 Task: Explore Airbnb accommodation in Kurayyimah, Jordan from 6th December, 2023 to 15th December, 2023 for 6 adults.6 bedrooms having 6 beds and 6 bathrooms. Property type can be house. Amenities needed are: wifi, TV, free parkinig on premises, gym, breakfast. Look for 3 properties as per requirement.
Action: Mouse pressed left at (449, 96)
Screenshot: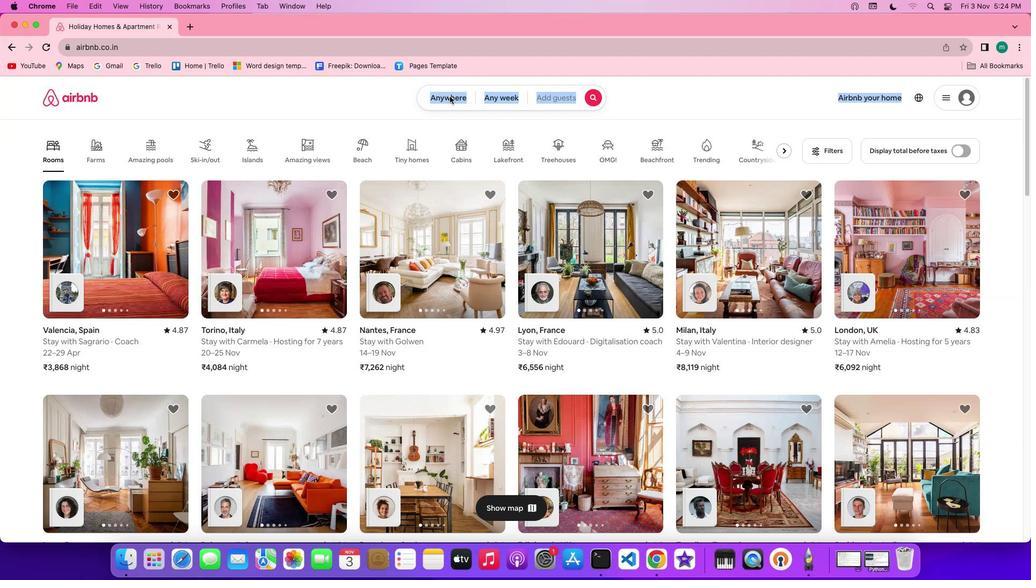 
Action: Mouse pressed left at (449, 96)
Screenshot: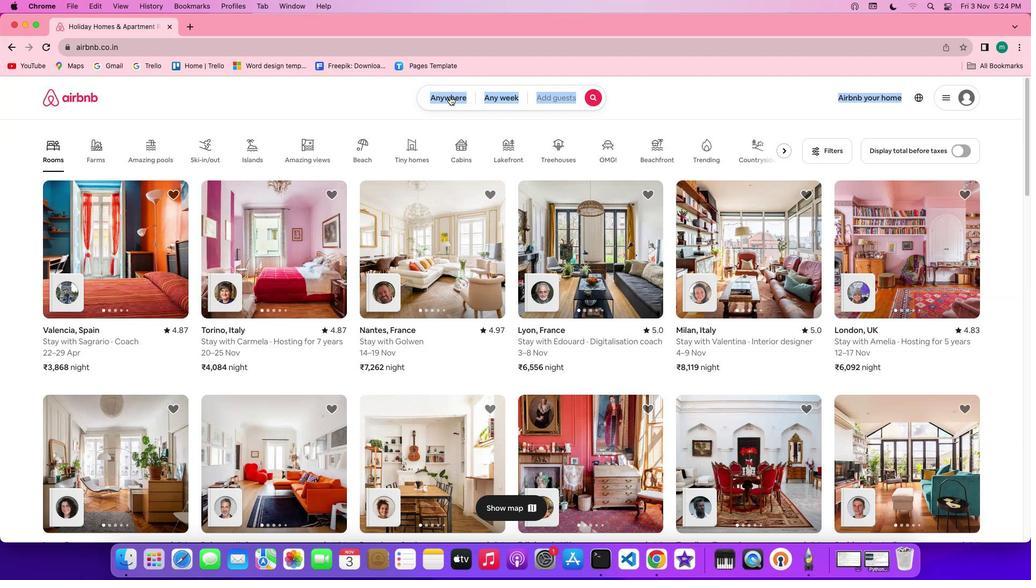 
Action: Mouse moved to (401, 140)
Screenshot: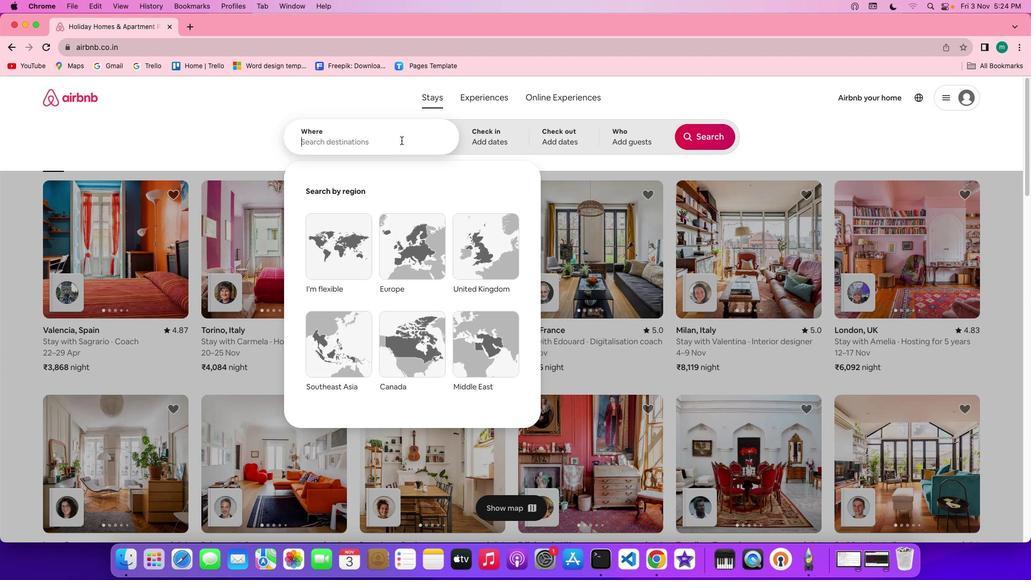 
Action: Key pressed Key.shift'K''u''r''a''y''y''i''m''a''h'','Key.spaceKey.shift'J''o''r''d''a''n'
Screenshot: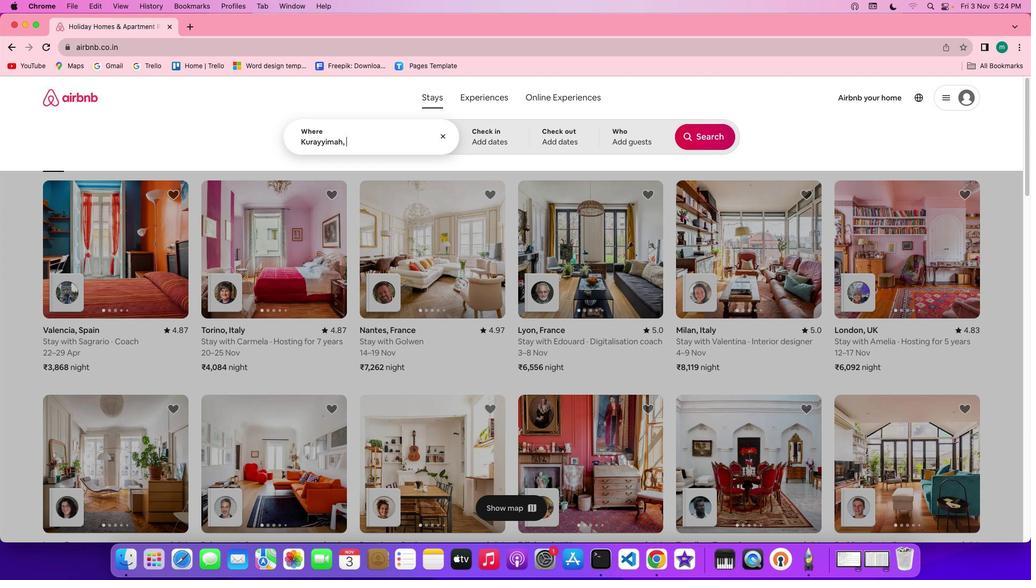 
Action: Mouse moved to (494, 132)
Screenshot: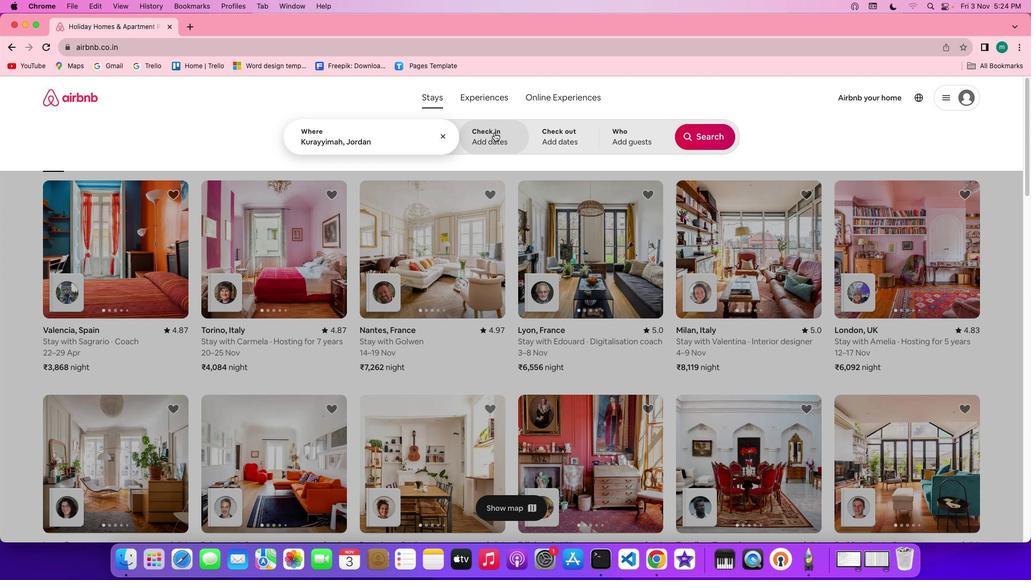 
Action: Mouse pressed left at (494, 132)
Screenshot: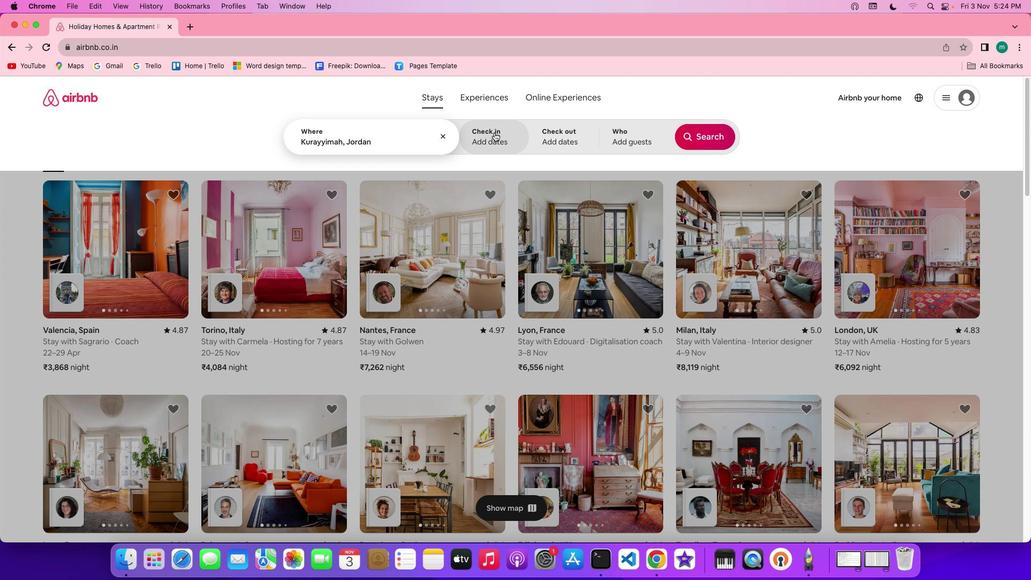 
Action: Mouse moved to (610, 293)
Screenshot: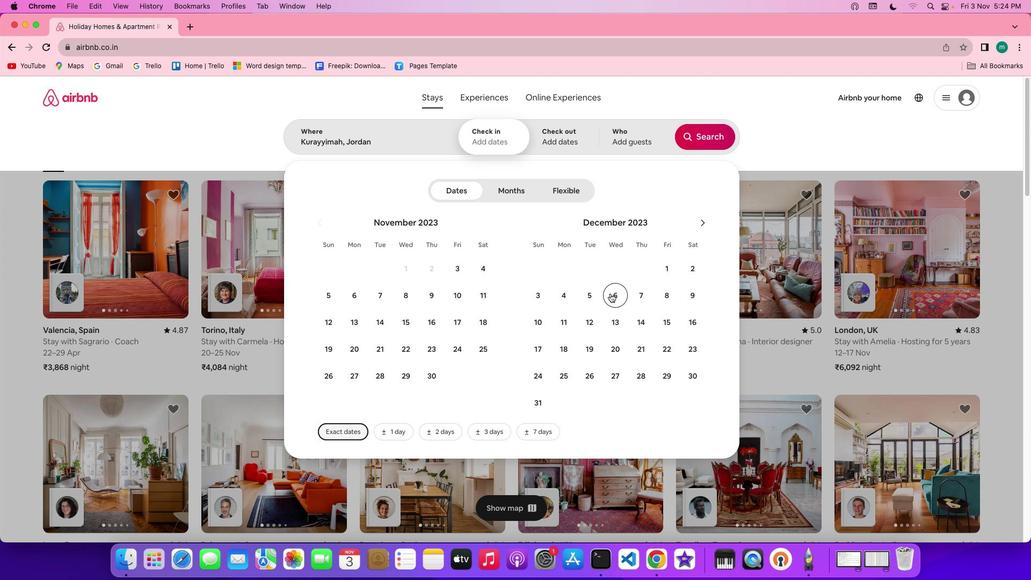 
Action: Mouse pressed left at (610, 293)
Screenshot: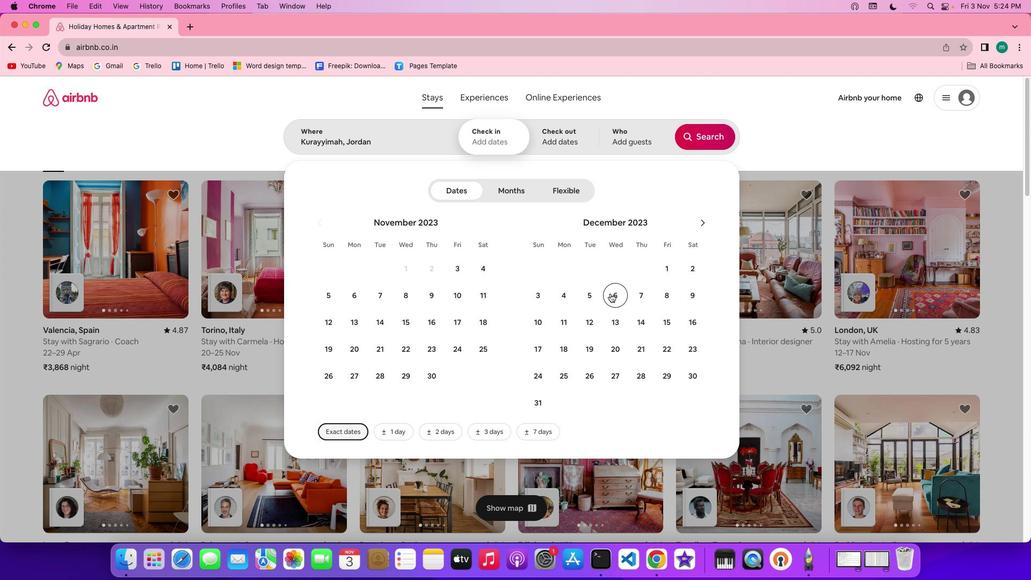 
Action: Mouse moved to (670, 319)
Screenshot: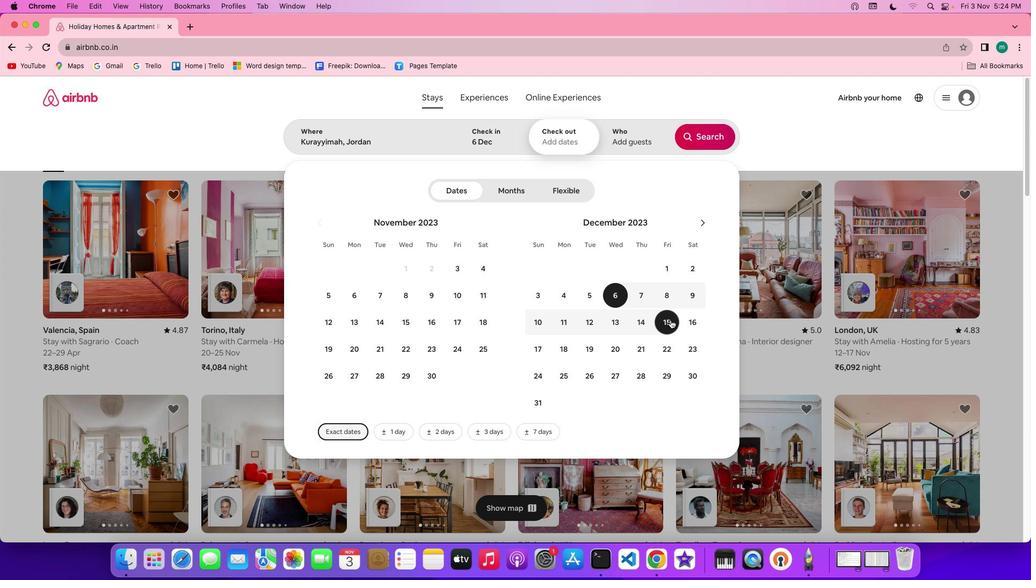 
Action: Mouse pressed left at (670, 319)
Screenshot: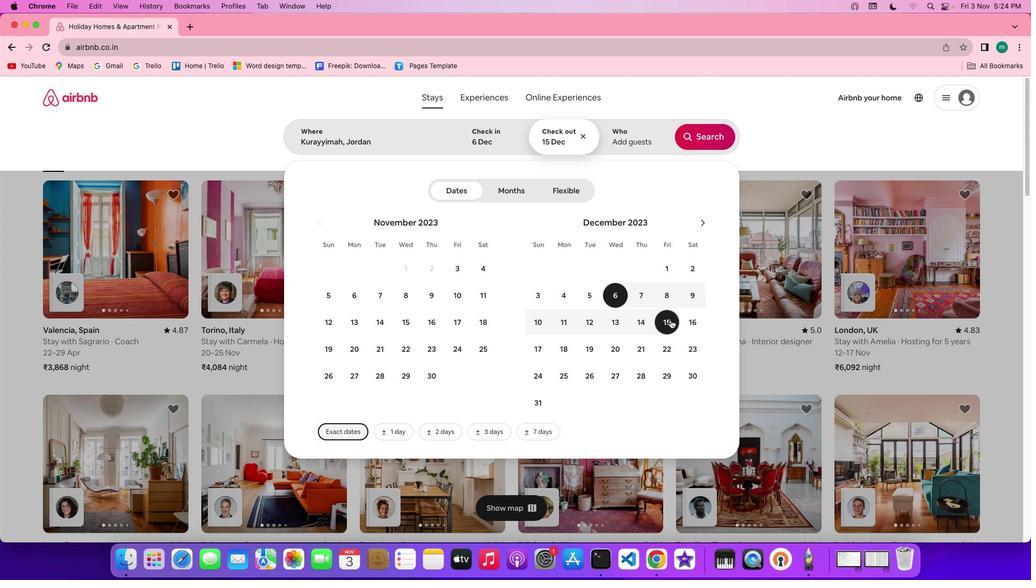 
Action: Mouse moved to (636, 130)
Screenshot: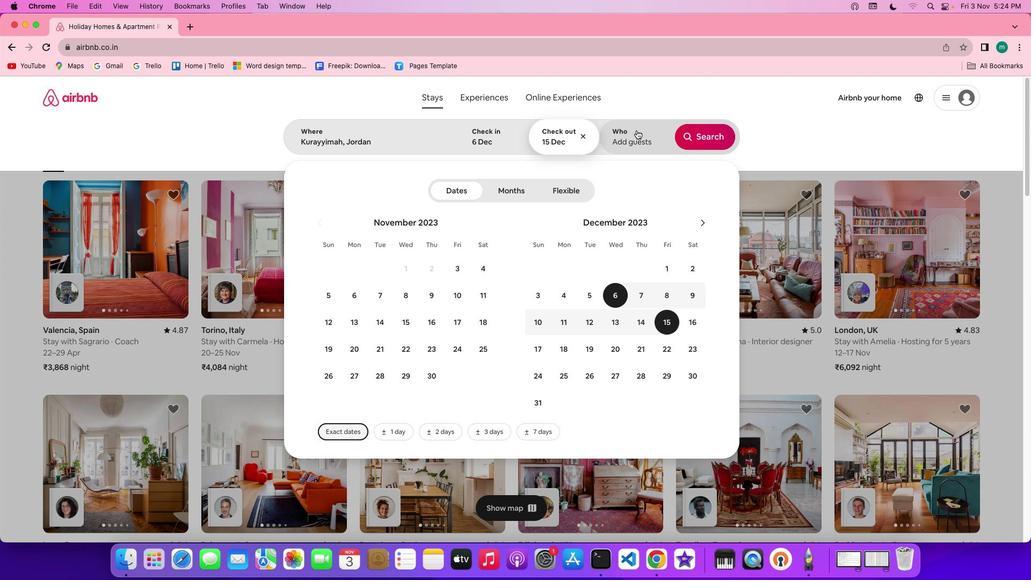 
Action: Mouse pressed left at (636, 130)
Screenshot: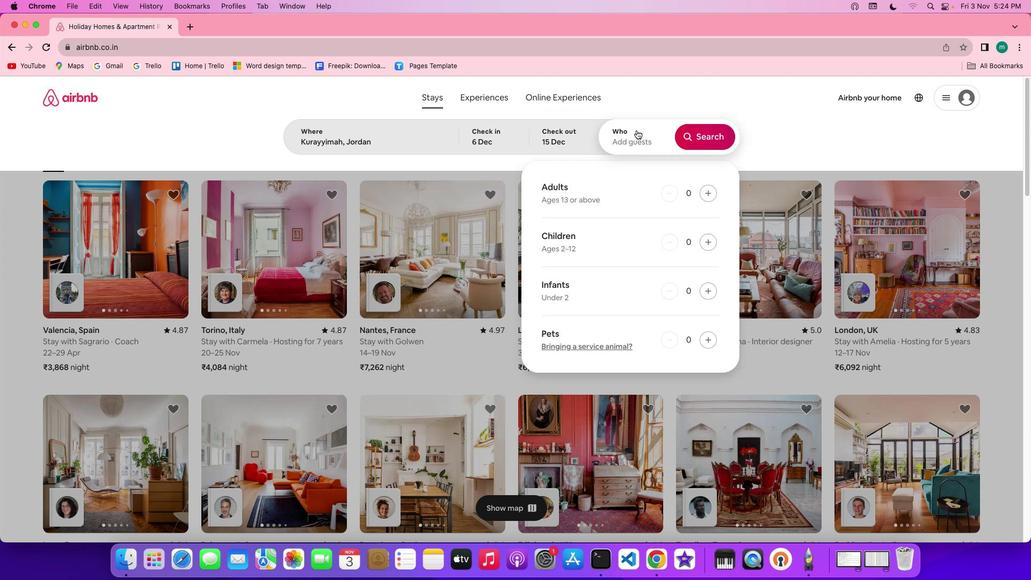 
Action: Mouse moved to (706, 190)
Screenshot: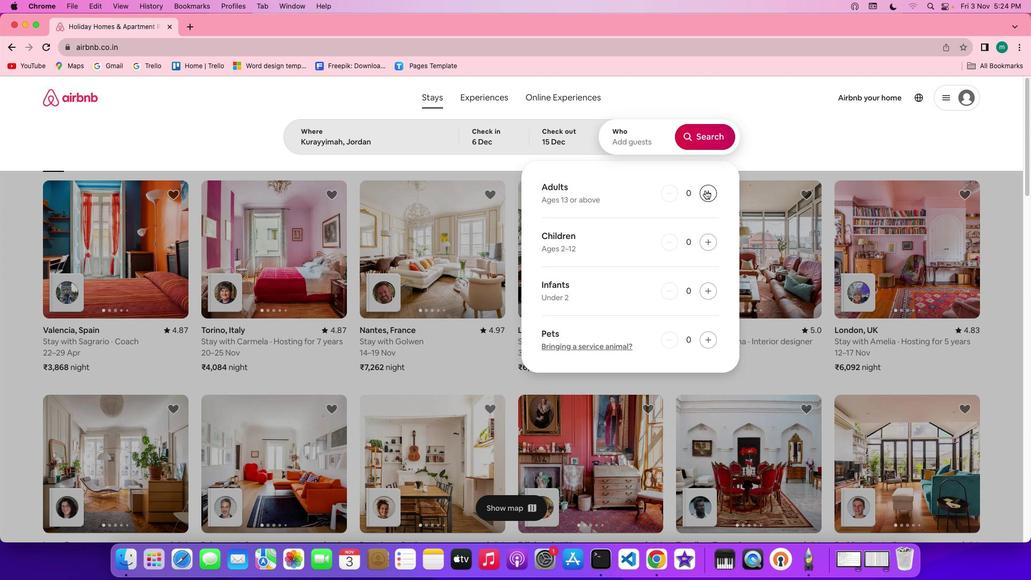 
Action: Mouse pressed left at (706, 190)
Screenshot: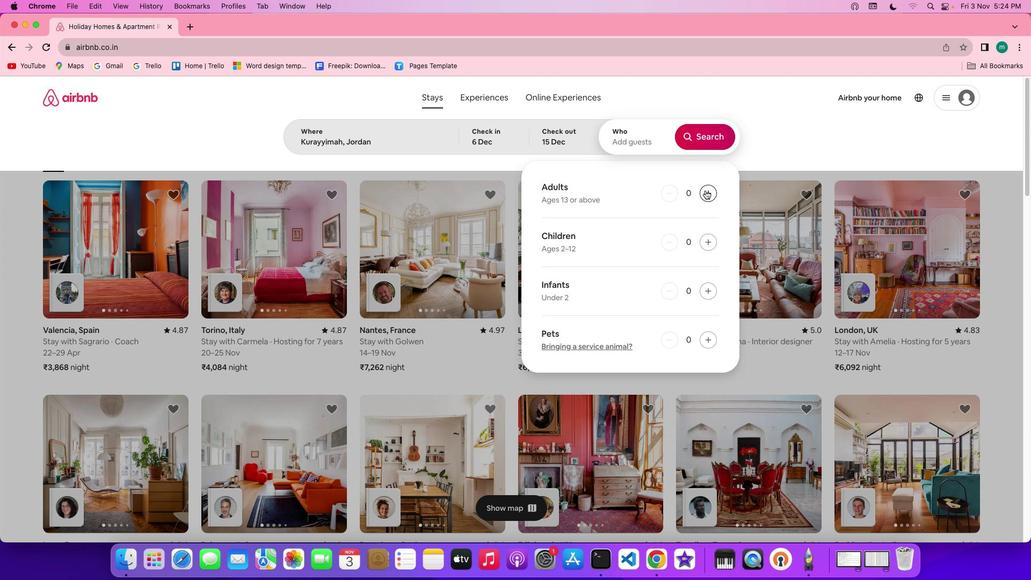 
Action: Mouse pressed left at (706, 190)
Screenshot: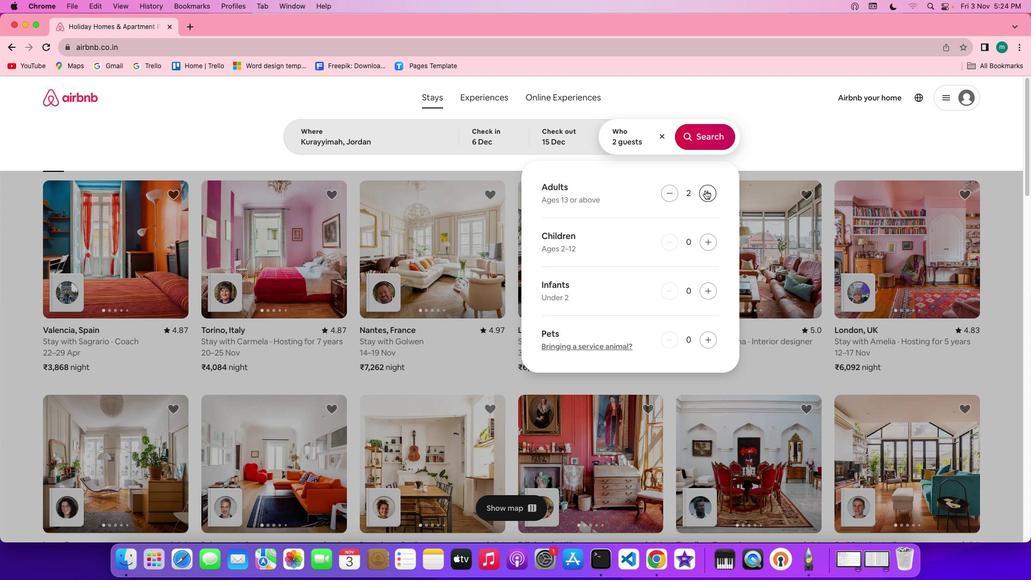 
Action: Mouse pressed left at (706, 190)
Screenshot: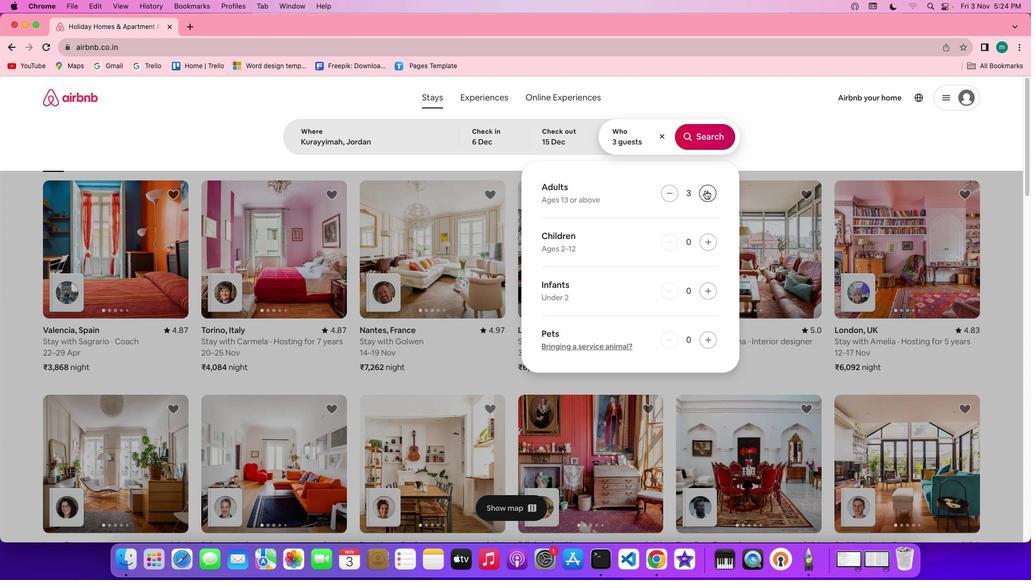 
Action: Mouse pressed left at (706, 190)
Screenshot: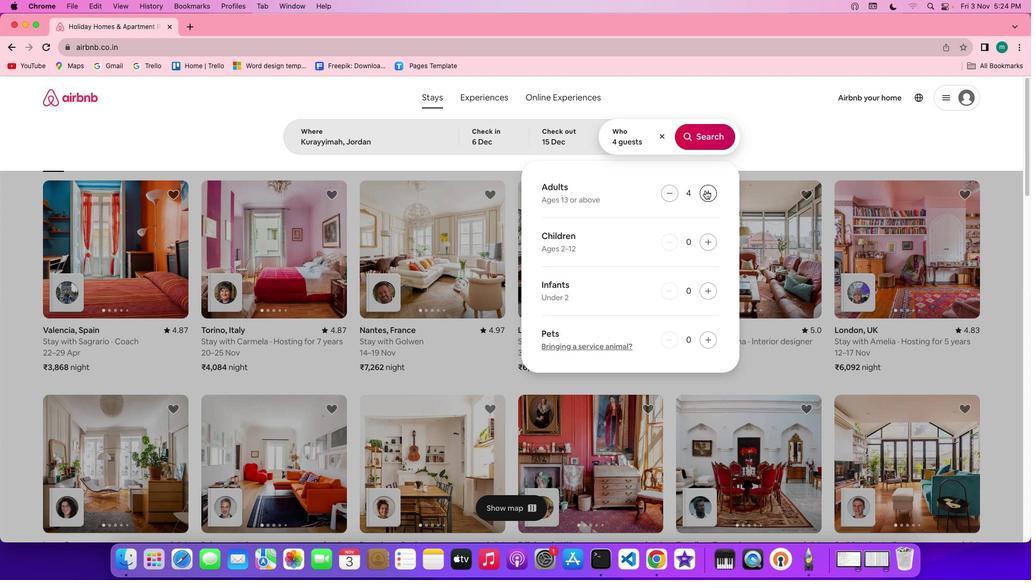 
Action: Mouse pressed left at (706, 190)
Screenshot: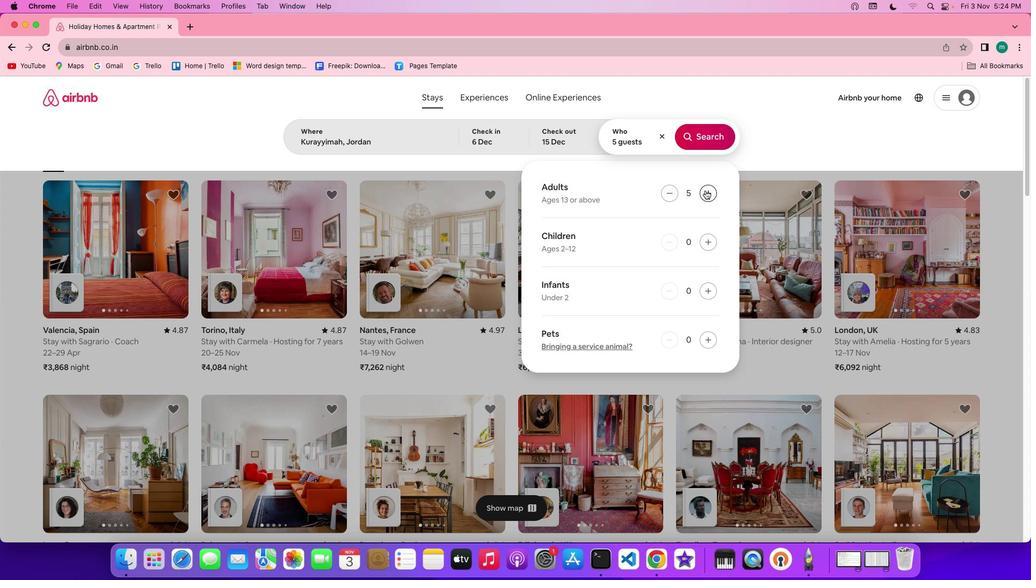 
Action: Mouse pressed left at (706, 190)
Screenshot: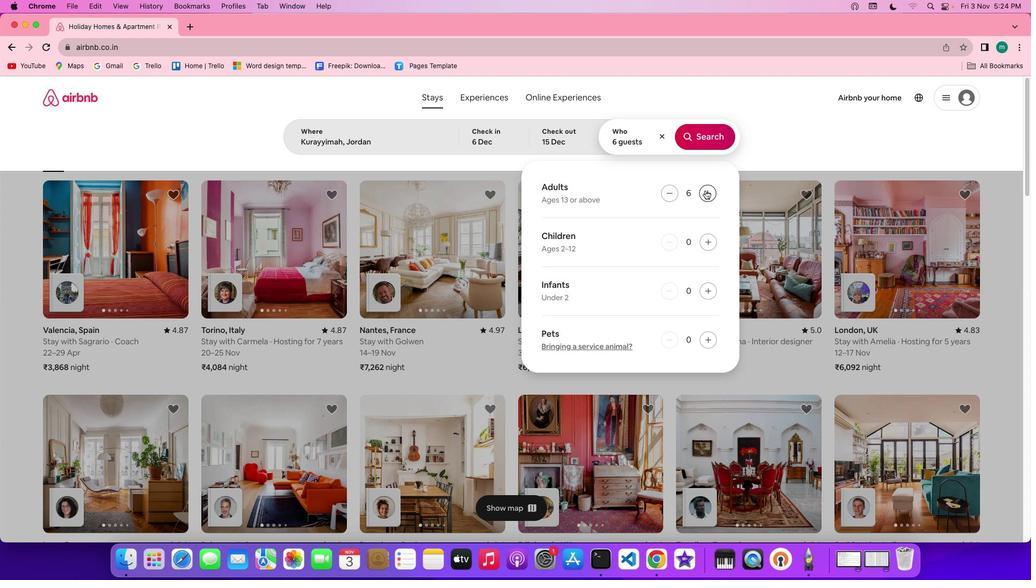 
Action: Mouse moved to (706, 139)
Screenshot: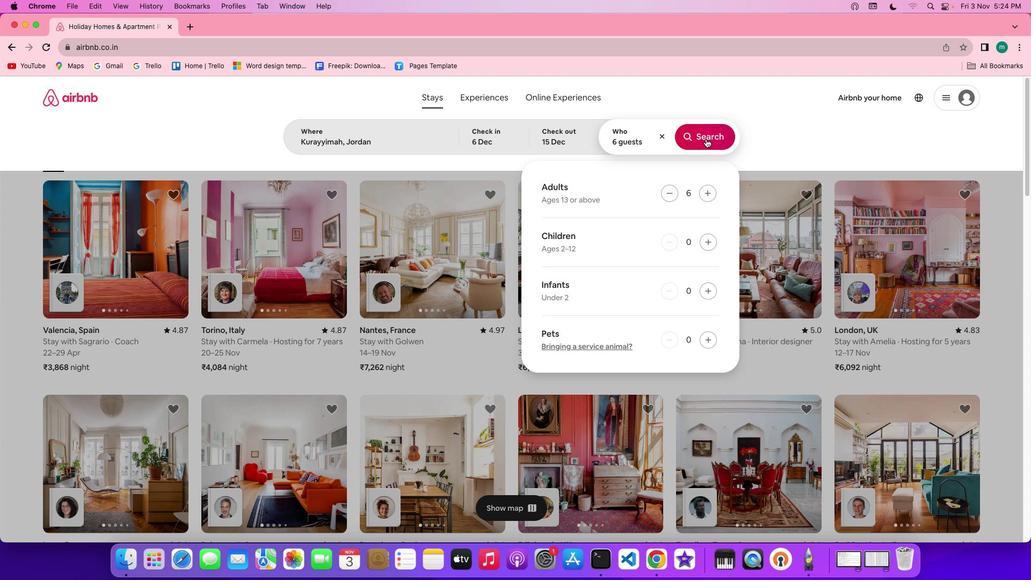 
Action: Mouse pressed left at (706, 139)
Screenshot: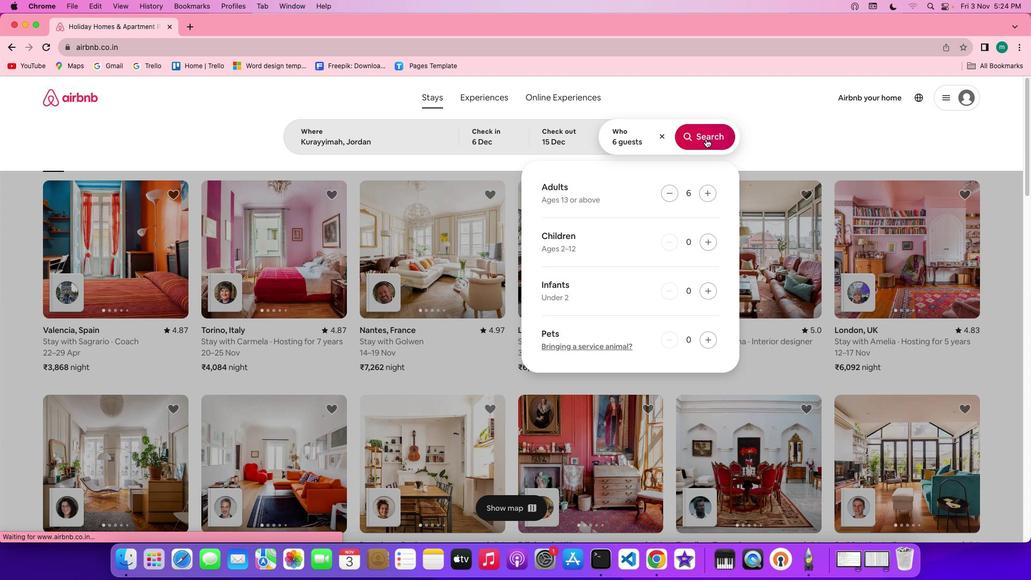 
Action: Mouse moved to (865, 139)
Screenshot: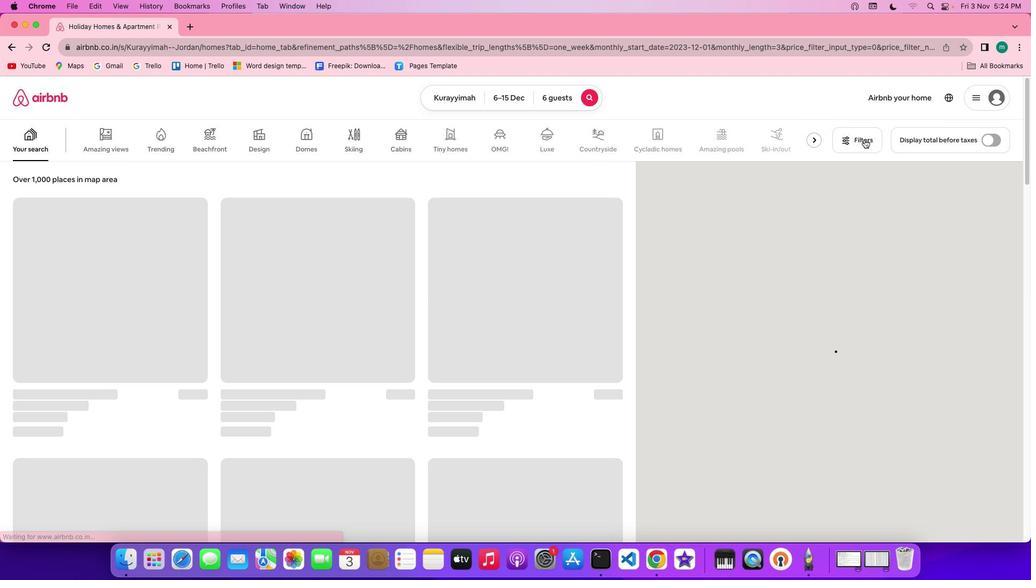 
Action: Mouse pressed left at (865, 139)
Screenshot: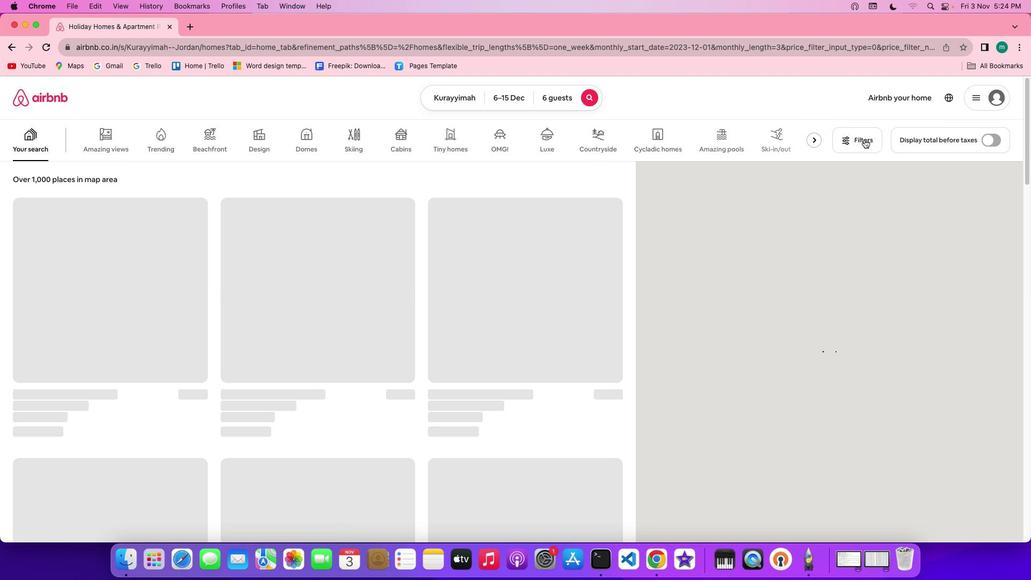 
Action: Mouse moved to (855, 137)
Screenshot: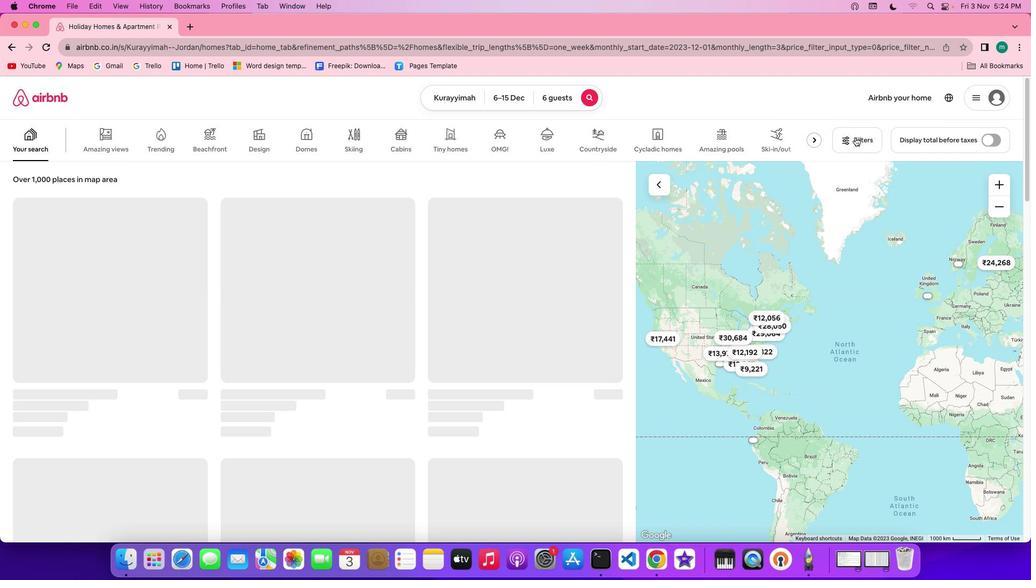 
Action: Mouse pressed left at (855, 137)
Screenshot: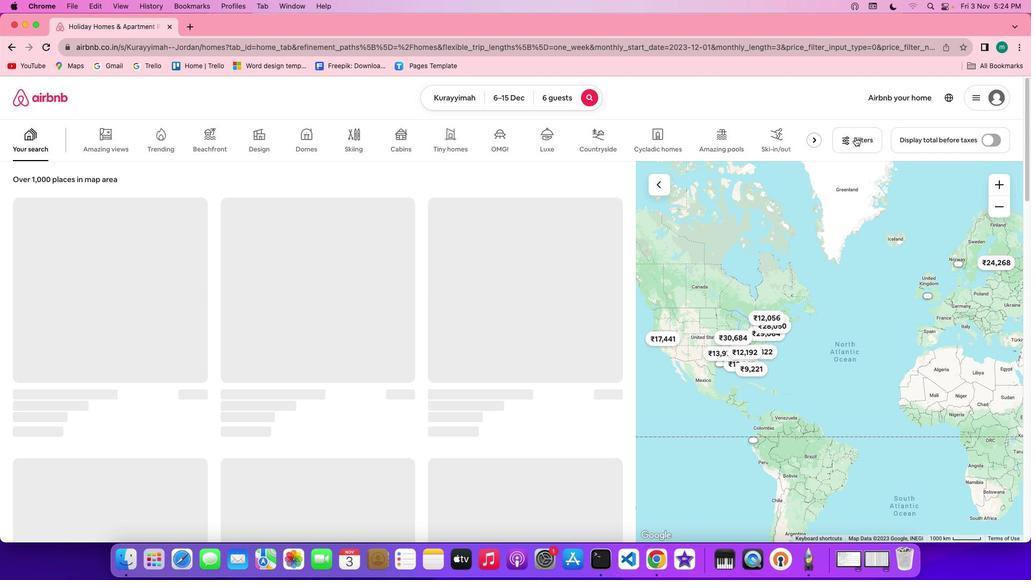 
Action: Mouse moved to (858, 137)
Screenshot: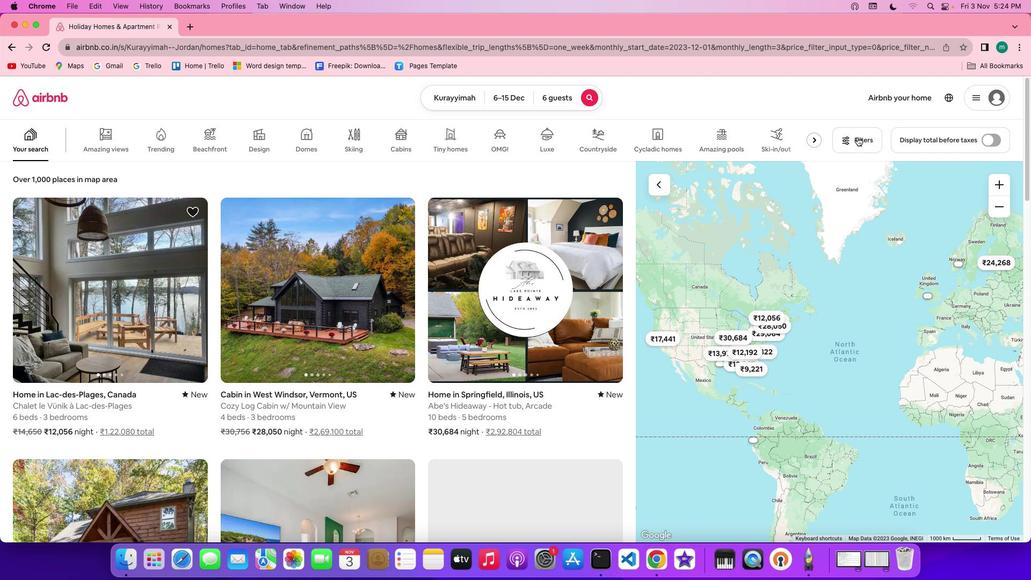 
Action: Mouse pressed left at (858, 137)
Screenshot: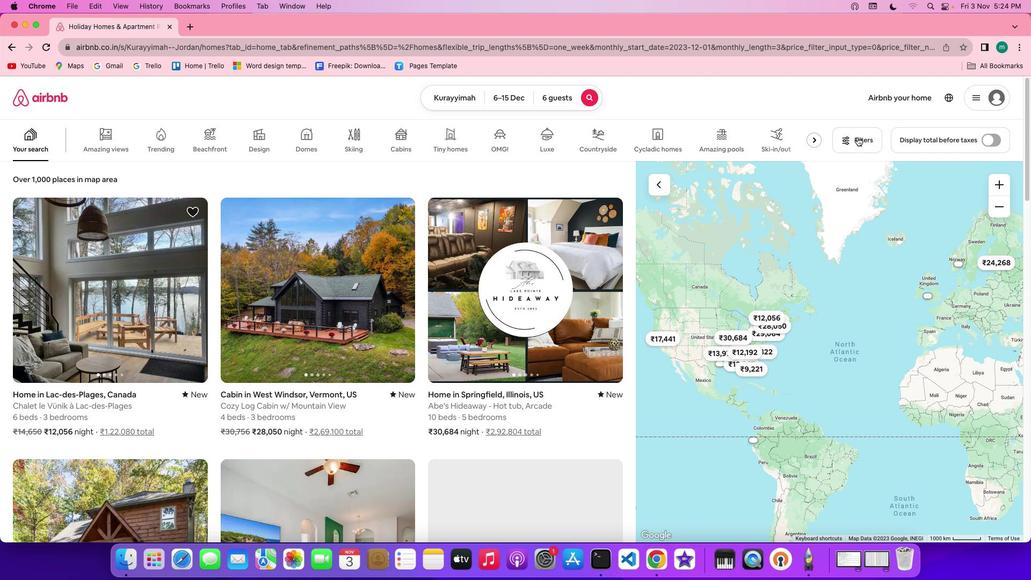 
Action: Mouse moved to (843, 141)
Screenshot: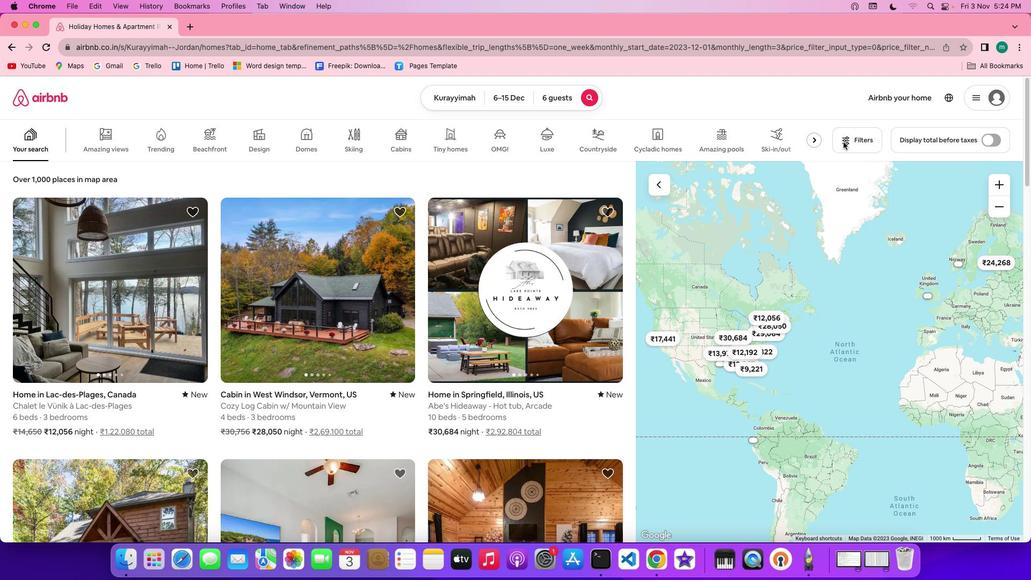 
Action: Mouse pressed left at (843, 141)
Screenshot: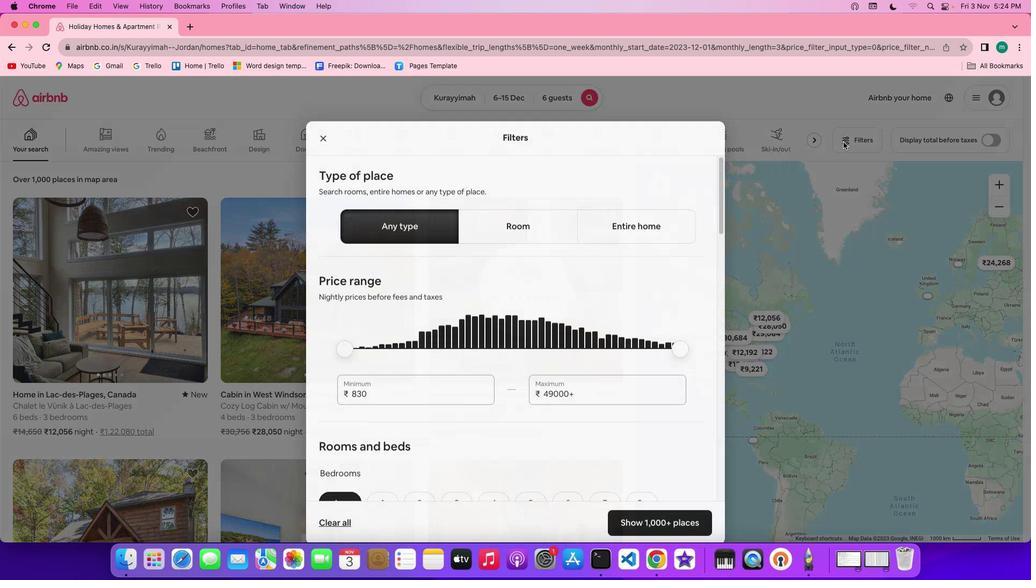 
Action: Mouse pressed left at (843, 141)
Screenshot: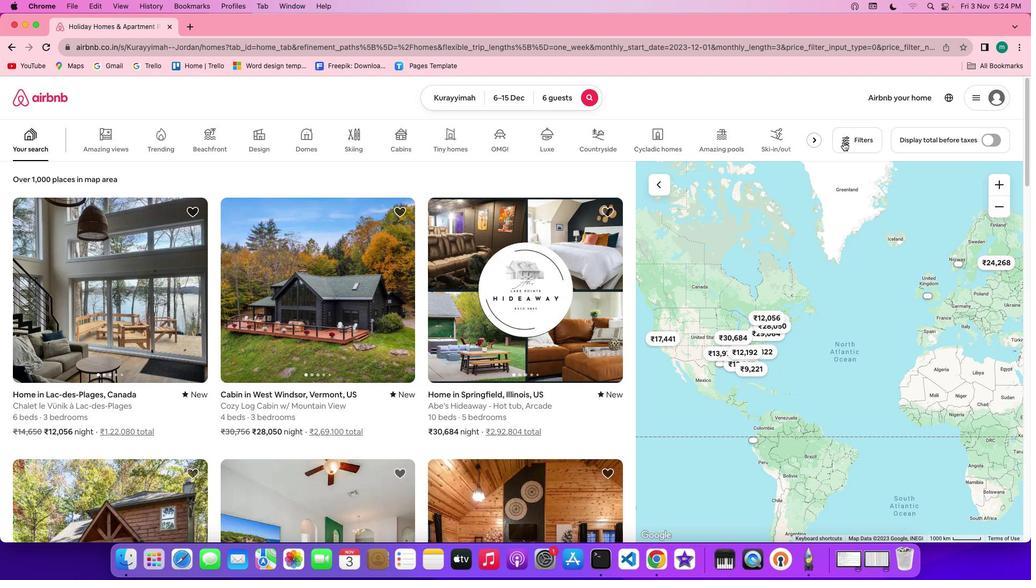 
Action: Mouse moved to (468, 326)
Screenshot: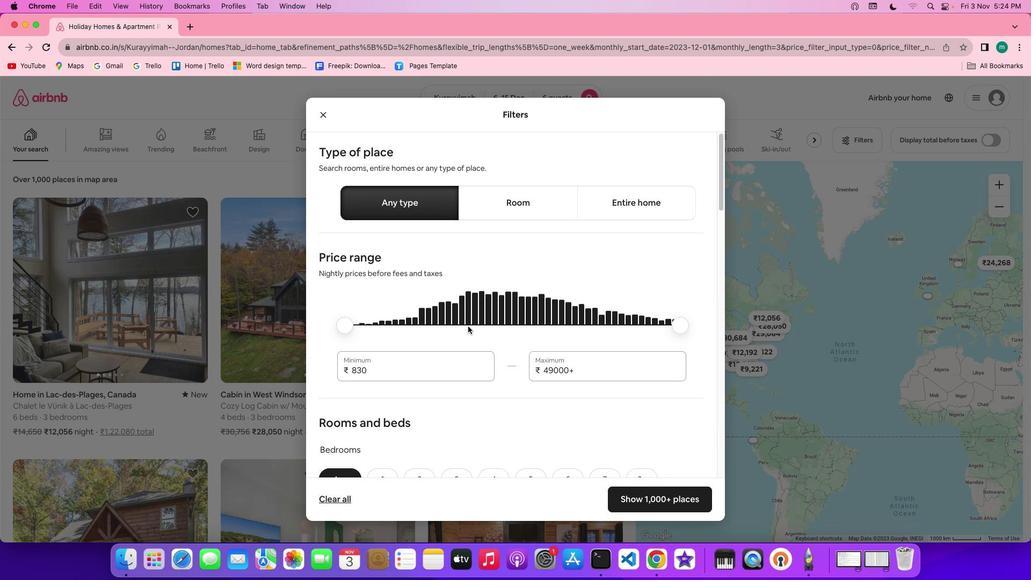 
Action: Mouse scrolled (468, 326) with delta (0, 0)
Screenshot: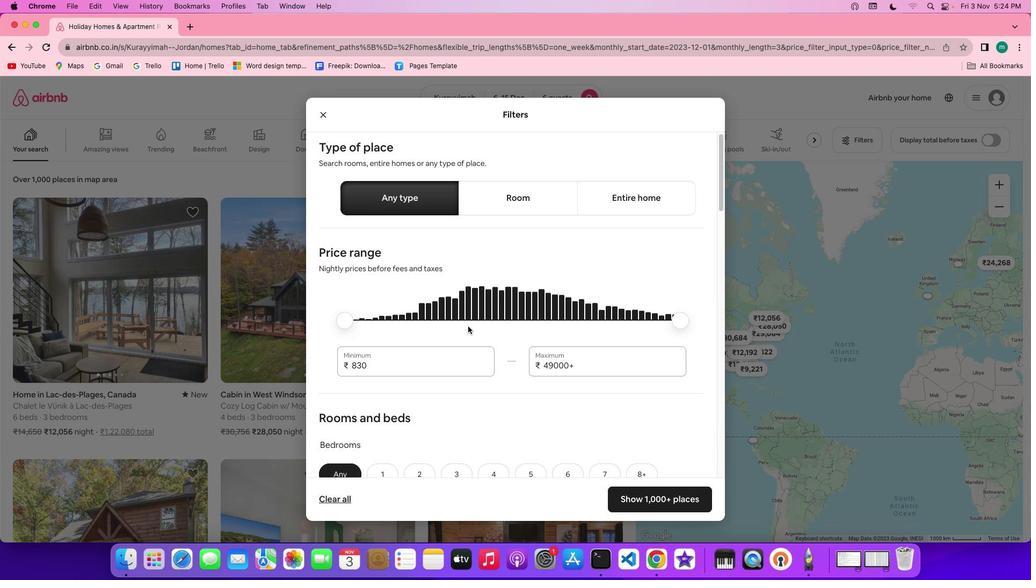 
Action: Mouse scrolled (468, 326) with delta (0, 0)
Screenshot: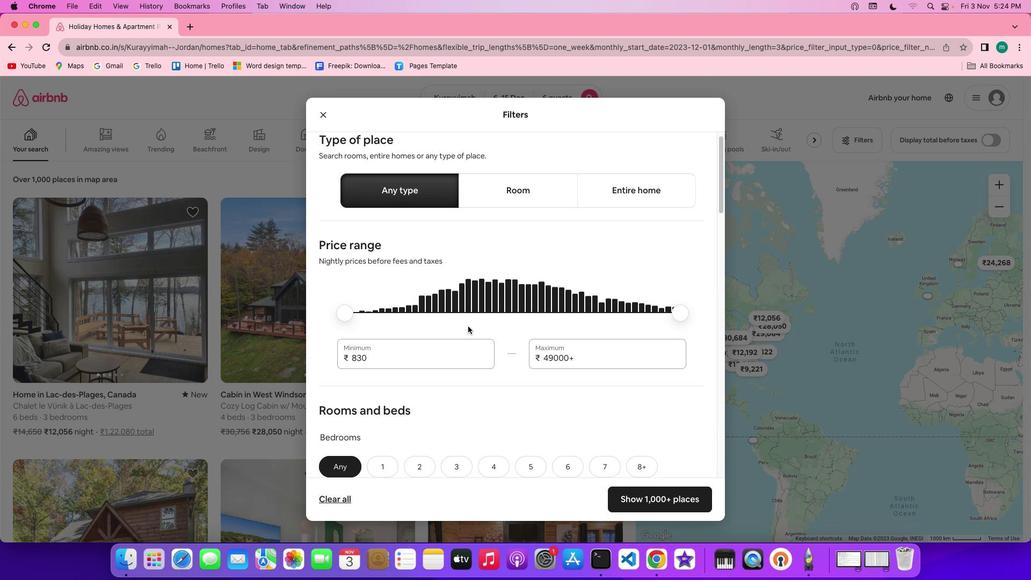 
Action: Mouse scrolled (468, 326) with delta (0, 0)
Screenshot: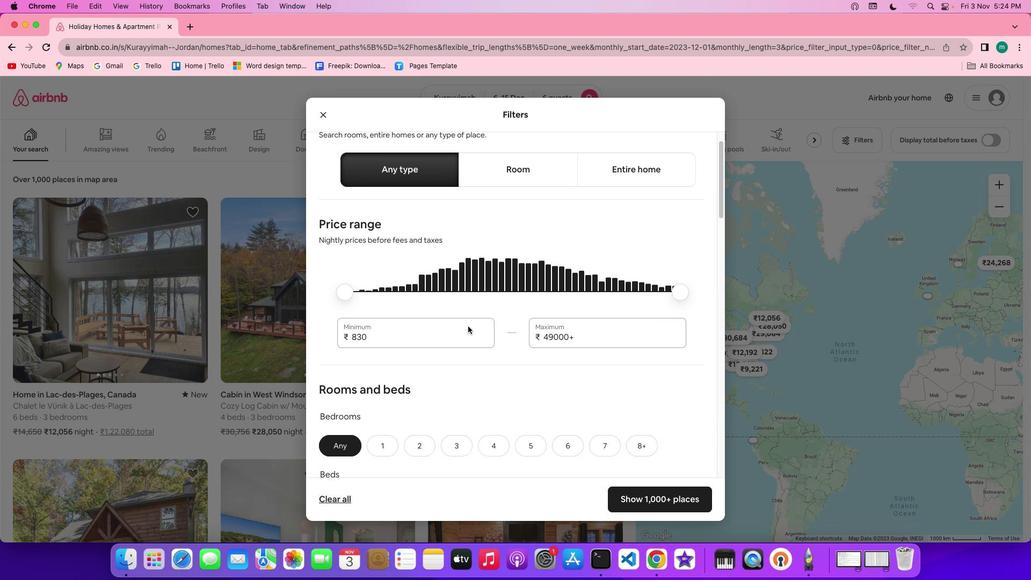 
Action: Mouse scrolled (468, 326) with delta (0, -1)
Screenshot: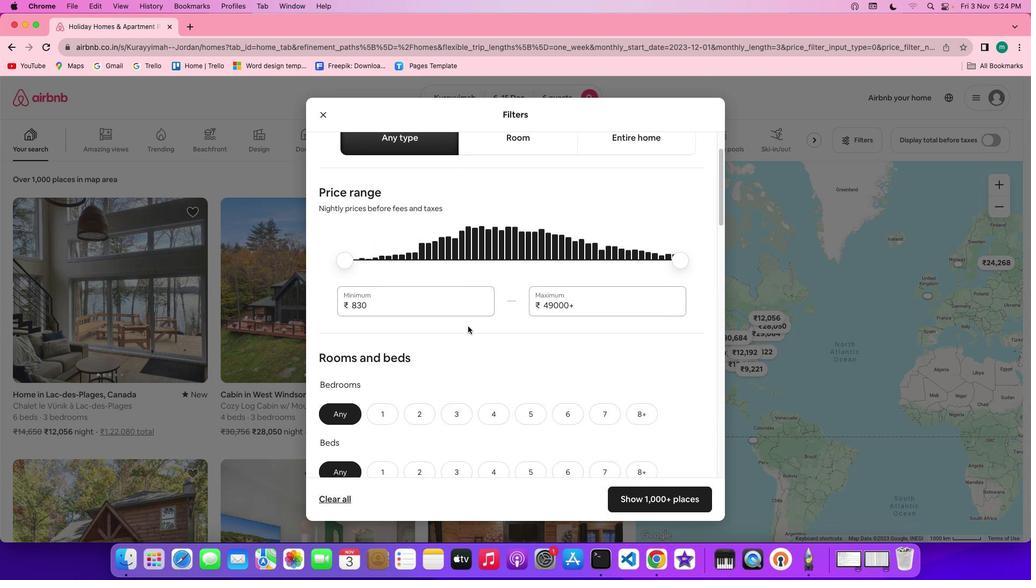 
Action: Mouse scrolled (468, 326) with delta (0, 0)
Screenshot: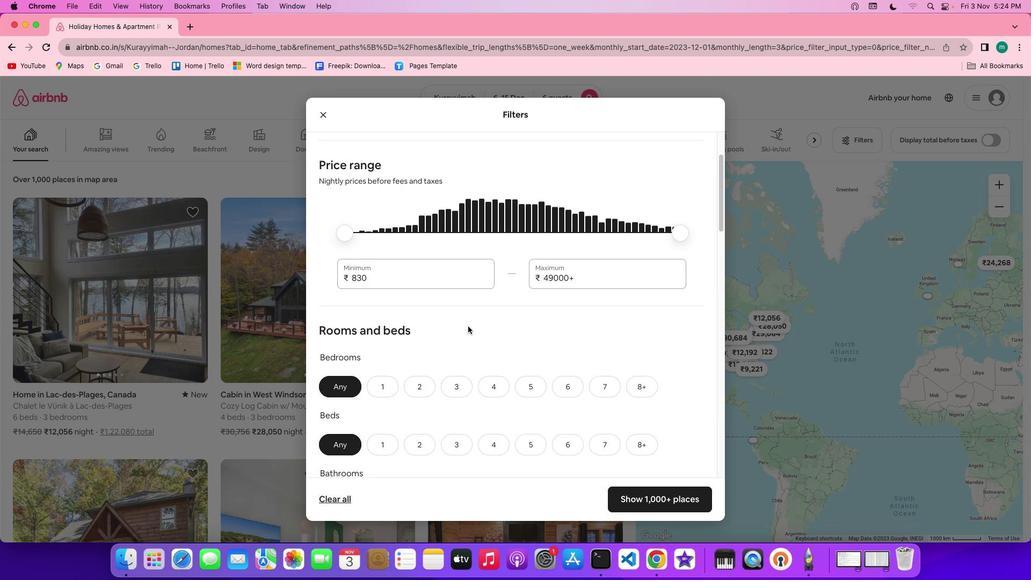 
Action: Mouse scrolled (468, 326) with delta (0, 0)
Screenshot: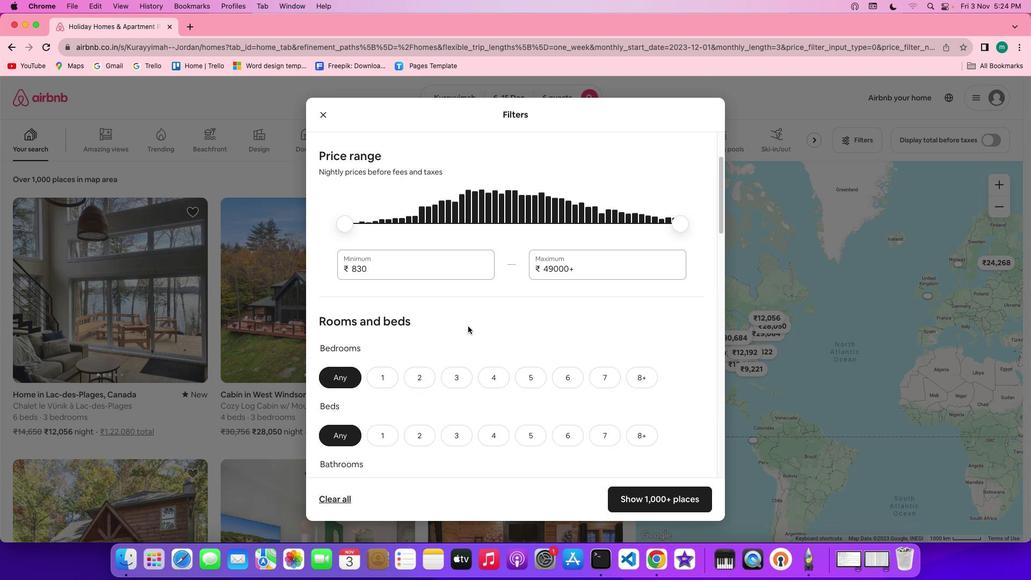 
Action: Mouse scrolled (468, 326) with delta (0, 0)
Screenshot: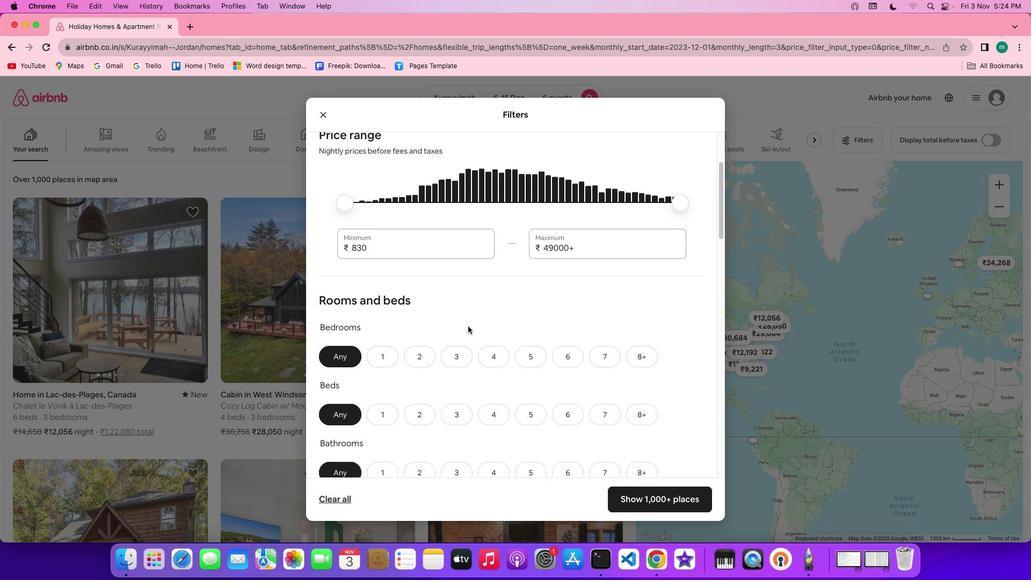 
Action: Mouse scrolled (468, 326) with delta (0, 0)
Screenshot: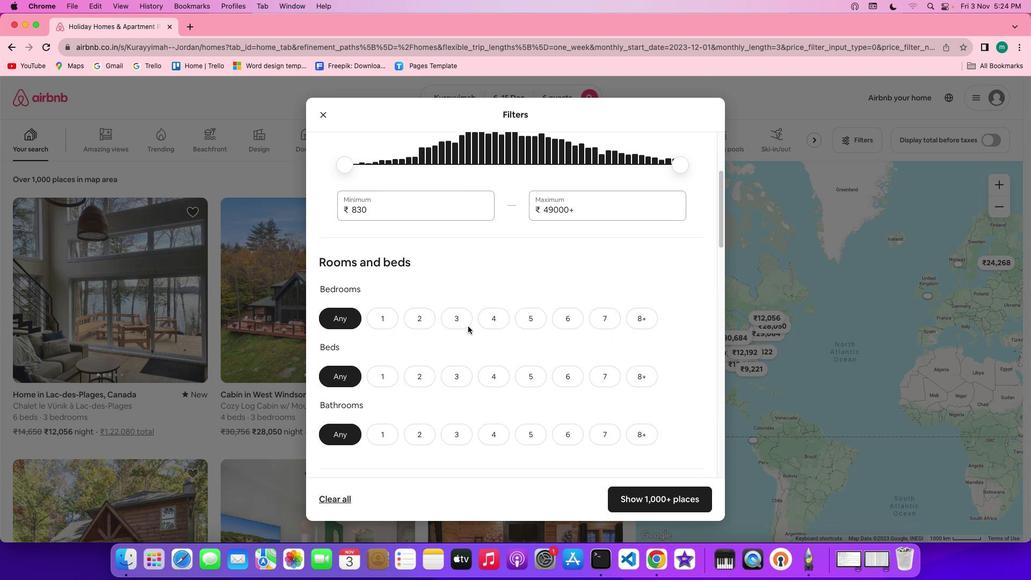 
Action: Mouse scrolled (468, 326) with delta (0, 0)
Screenshot: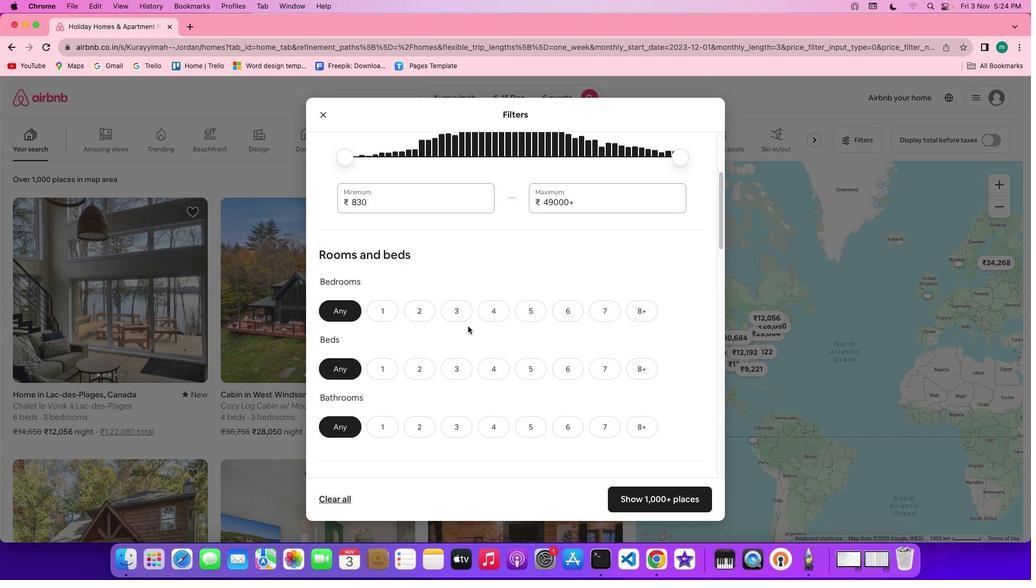 
Action: Mouse scrolled (468, 326) with delta (0, 0)
Screenshot: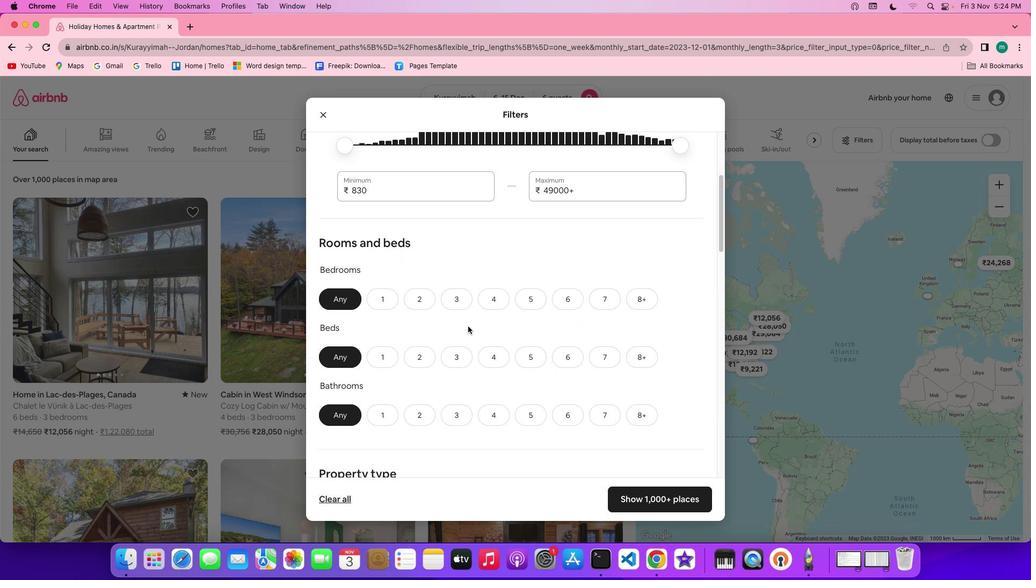 
Action: Mouse scrolled (468, 326) with delta (0, 0)
Screenshot: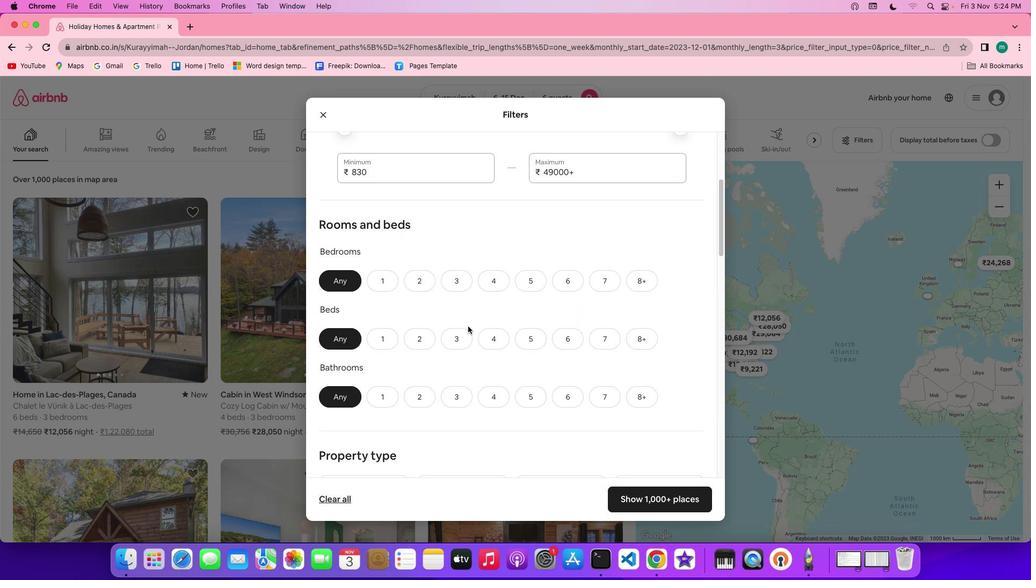 
Action: Mouse moved to (576, 273)
Screenshot: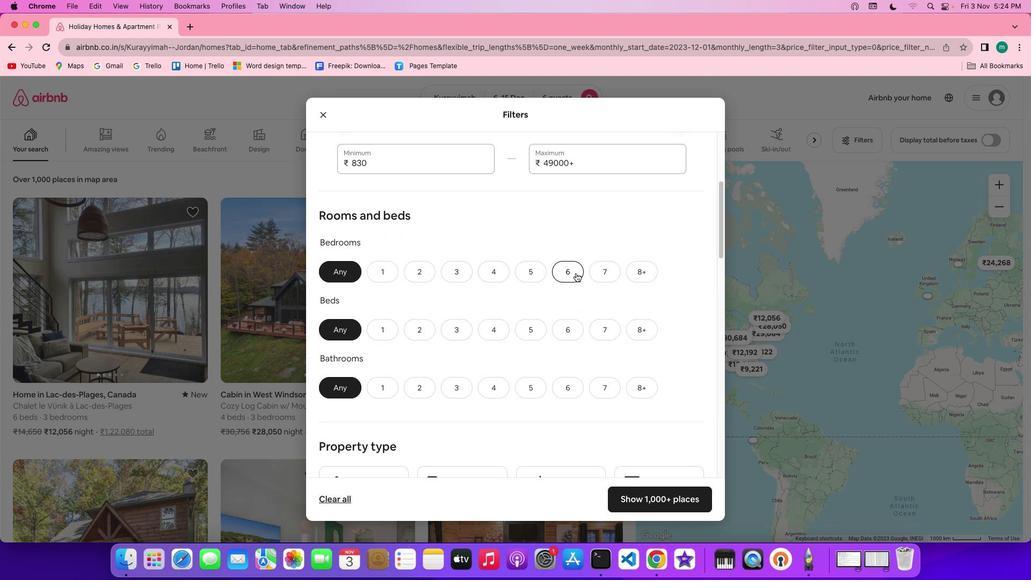 
Action: Mouse pressed left at (576, 273)
Screenshot: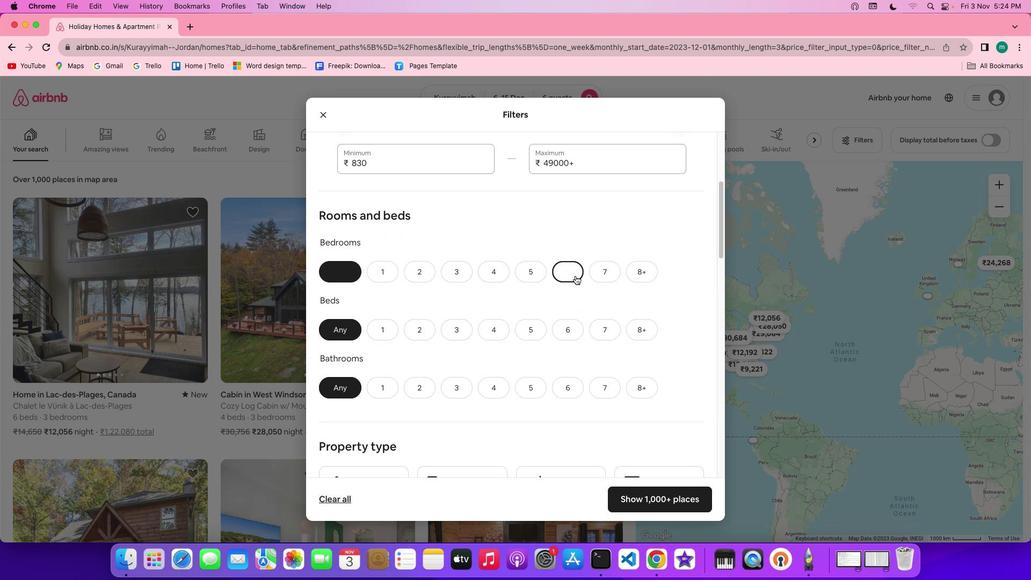 
Action: Mouse moved to (569, 331)
Screenshot: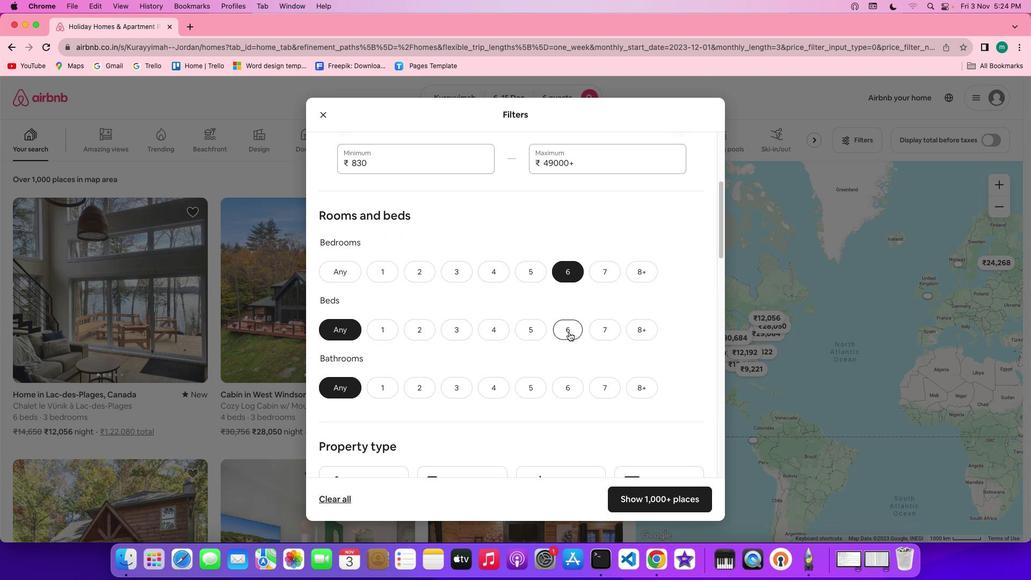 
Action: Mouse pressed left at (569, 331)
Screenshot: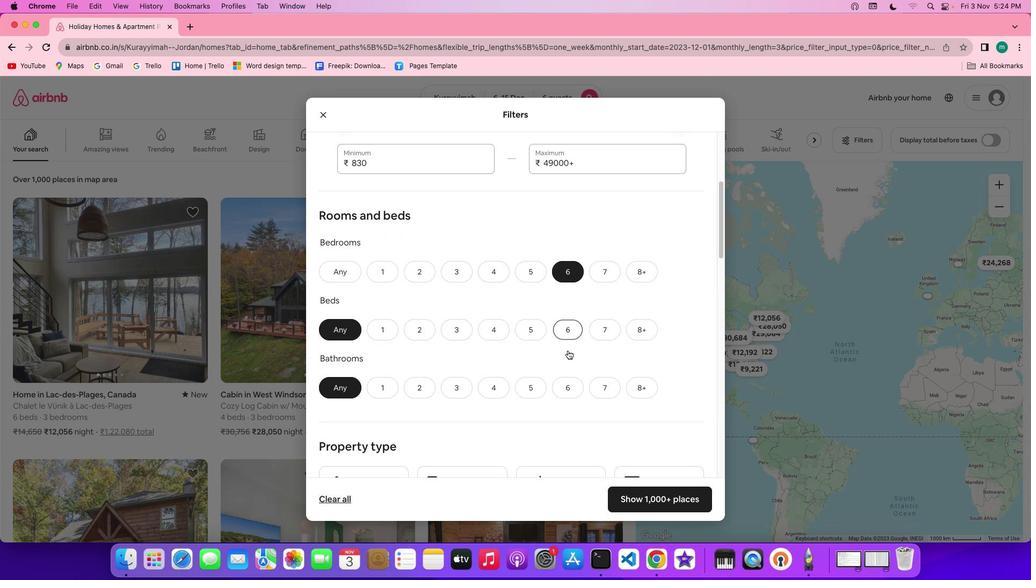 
Action: Mouse moved to (566, 386)
Screenshot: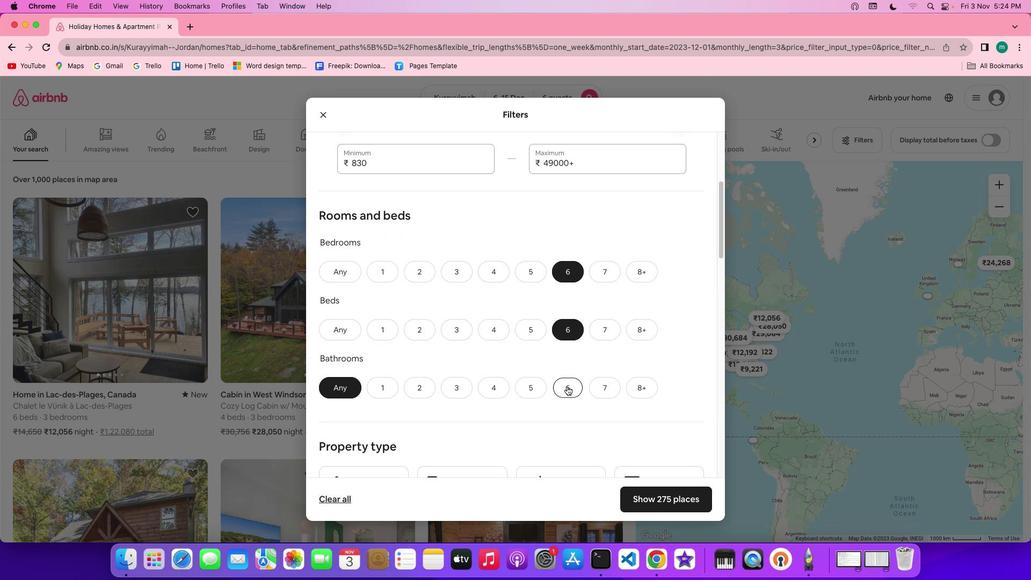 
Action: Mouse pressed left at (566, 386)
Screenshot: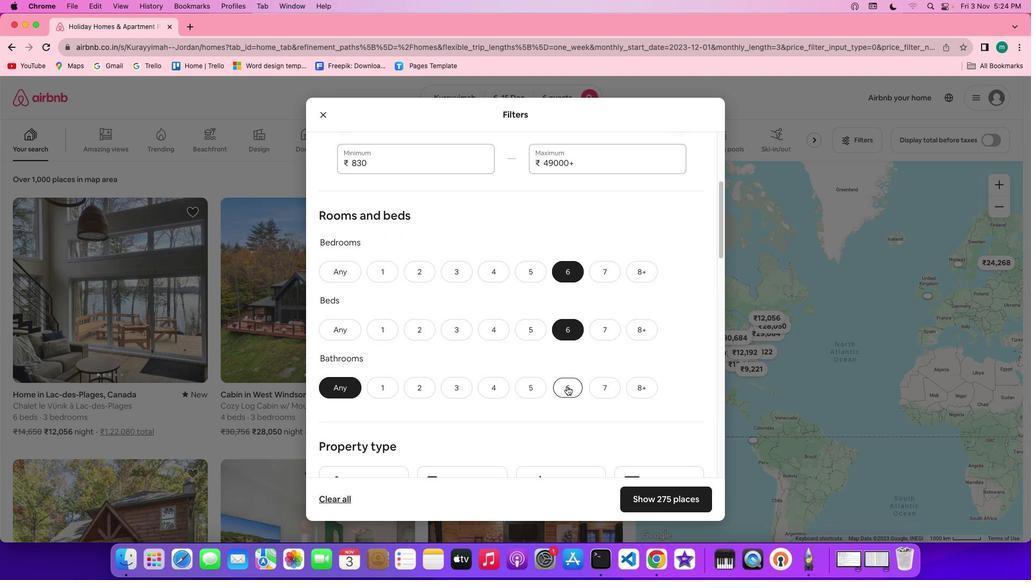
Action: Mouse moved to (633, 362)
Screenshot: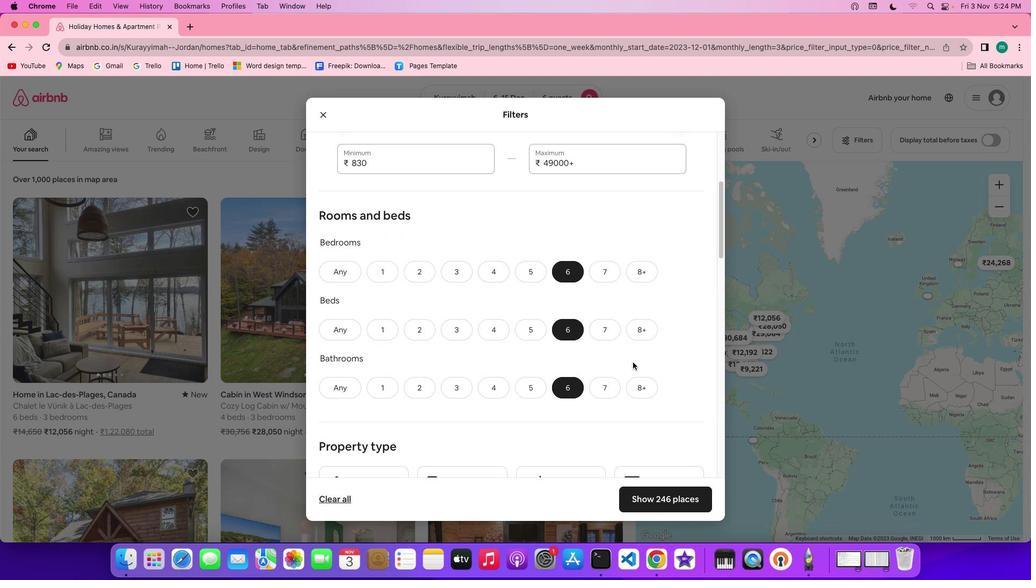 
Action: Mouse scrolled (633, 362) with delta (0, 0)
Screenshot: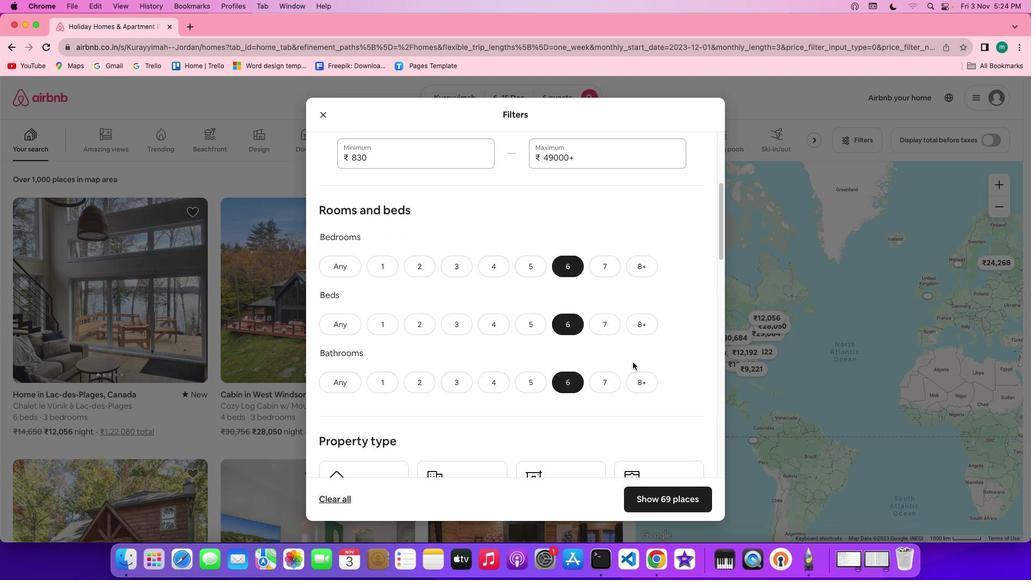 
Action: Mouse scrolled (633, 362) with delta (0, 0)
Screenshot: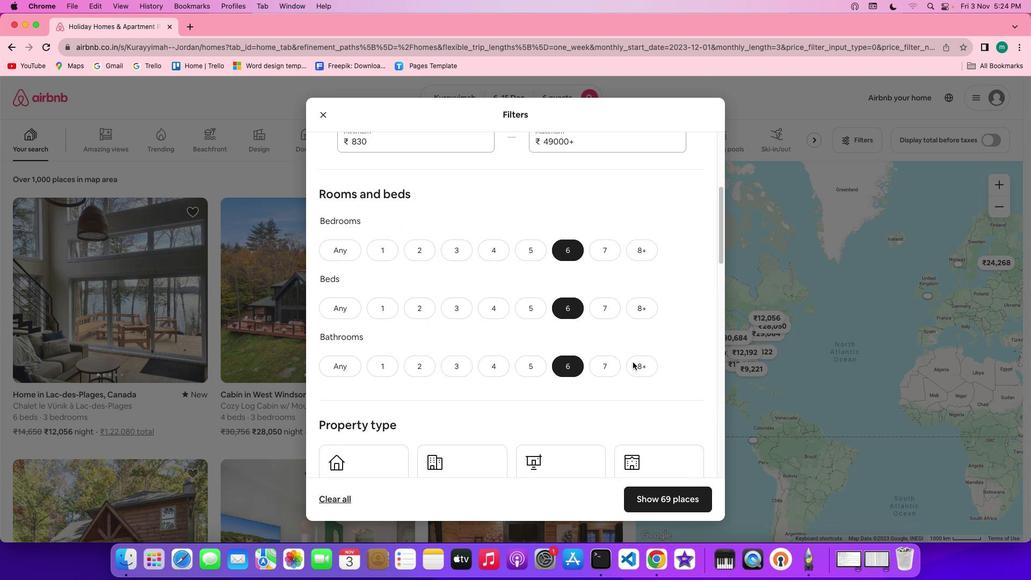 
Action: Mouse scrolled (633, 362) with delta (0, 0)
Screenshot: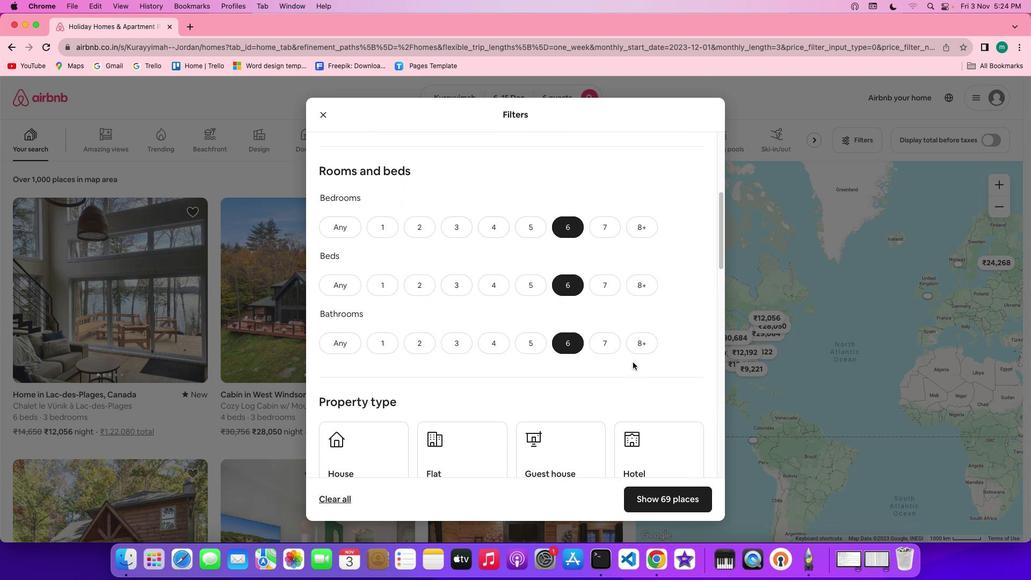 
Action: Mouse scrolled (633, 362) with delta (0, 0)
Screenshot: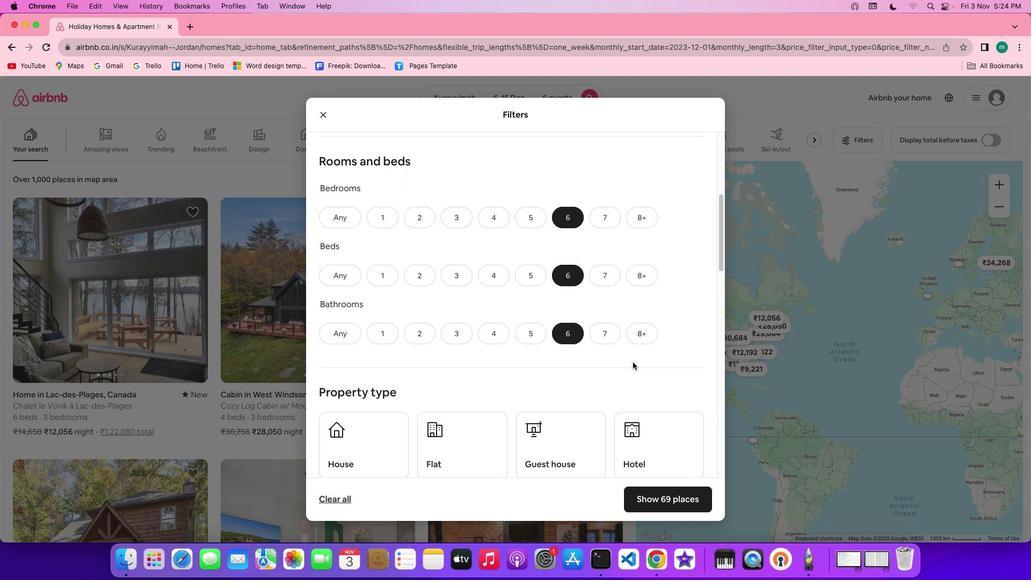 
Action: Mouse scrolled (633, 362) with delta (0, 0)
Screenshot: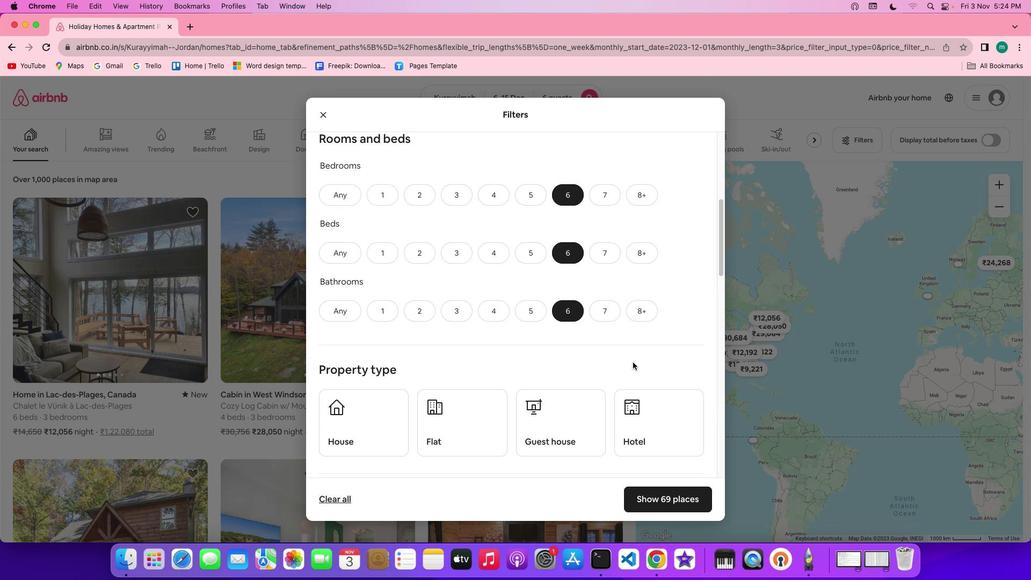 
Action: Mouse scrolled (633, 362) with delta (0, 0)
Screenshot: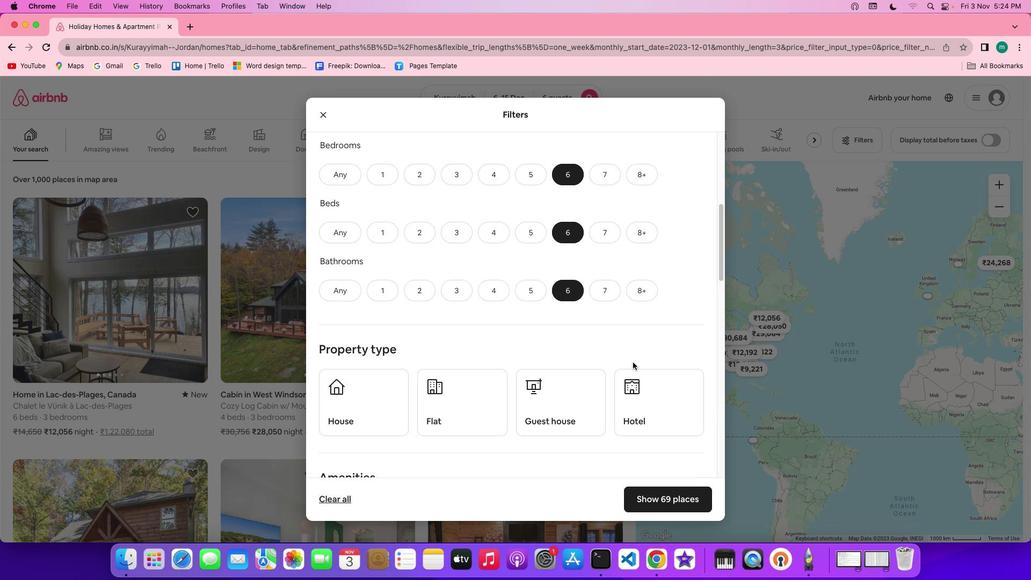 
Action: Mouse scrolled (633, 362) with delta (0, -1)
Screenshot: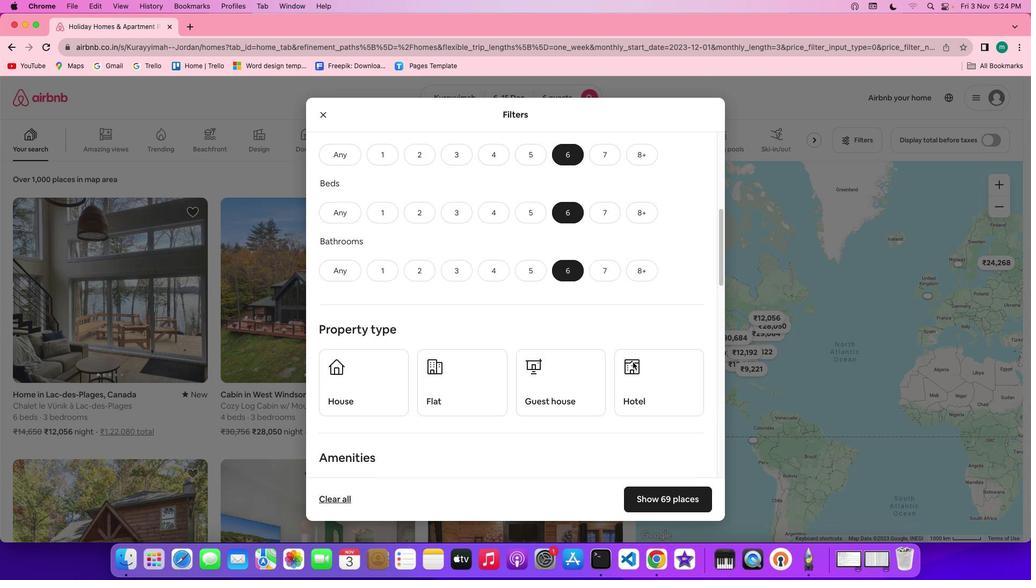 
Action: Mouse scrolled (633, 362) with delta (0, -1)
Screenshot: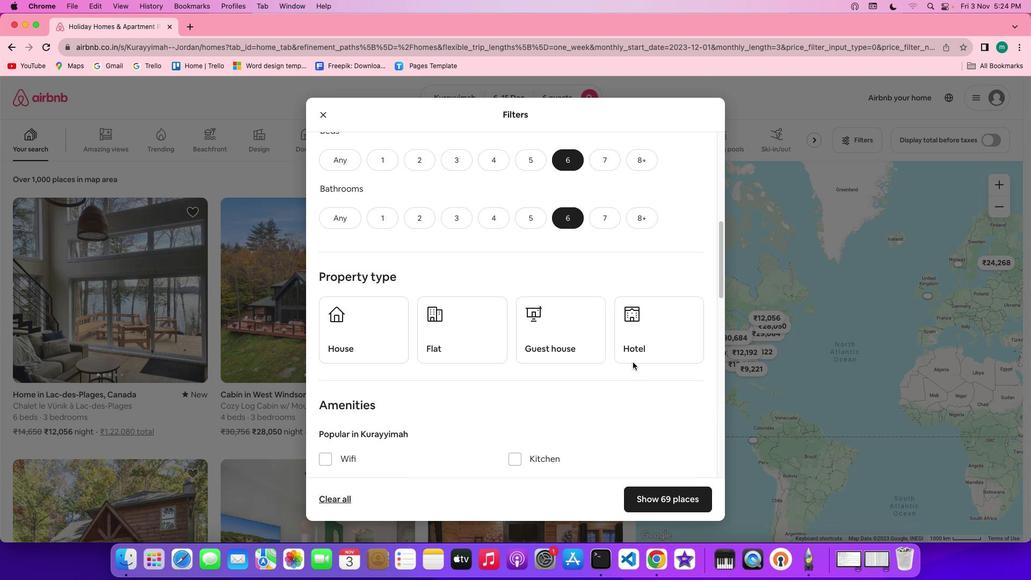 
Action: Mouse moved to (361, 321)
Screenshot: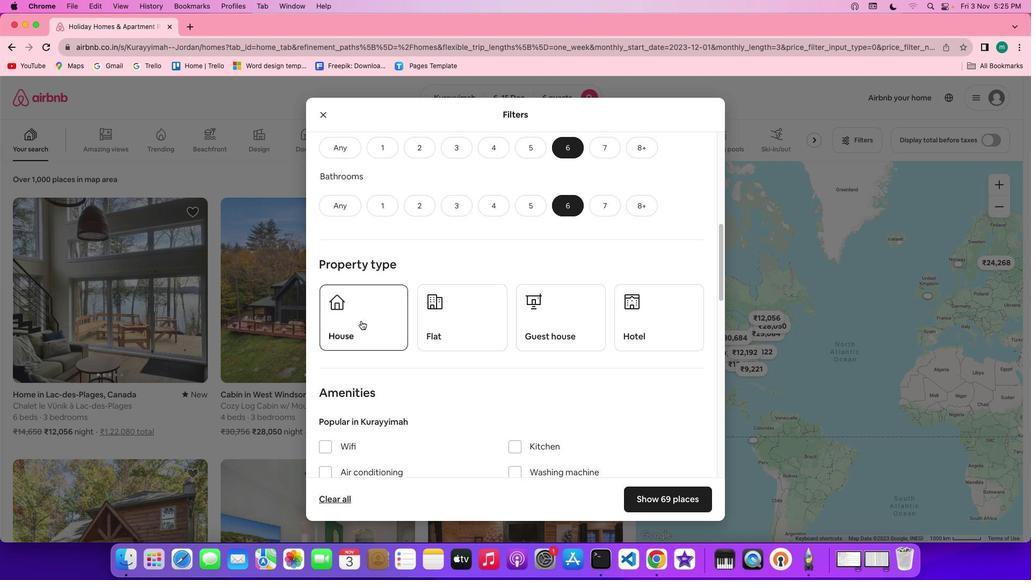 
Action: Mouse pressed left at (361, 321)
Screenshot: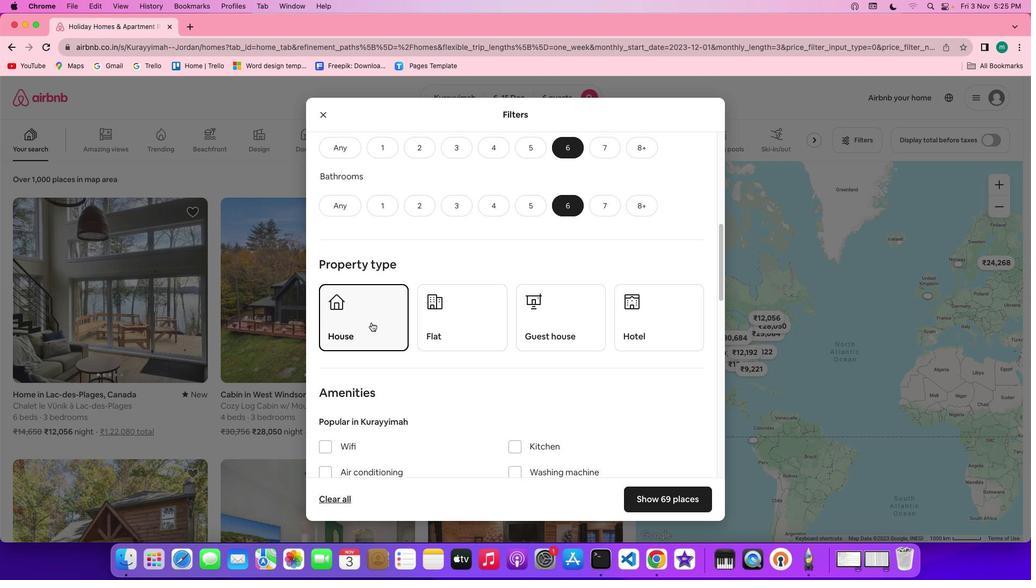
Action: Mouse moved to (512, 322)
Screenshot: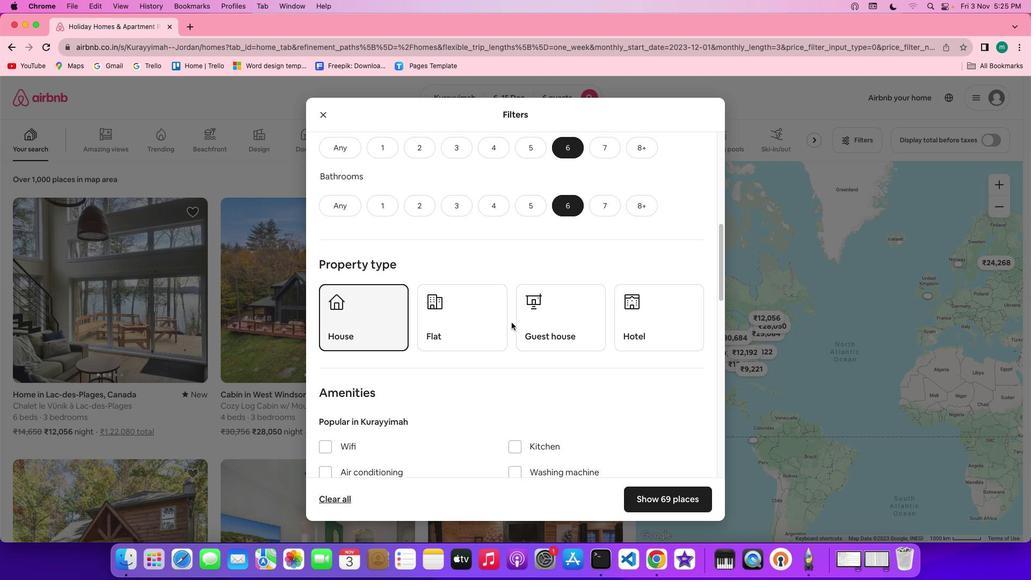 
Action: Mouse scrolled (512, 322) with delta (0, 0)
Screenshot: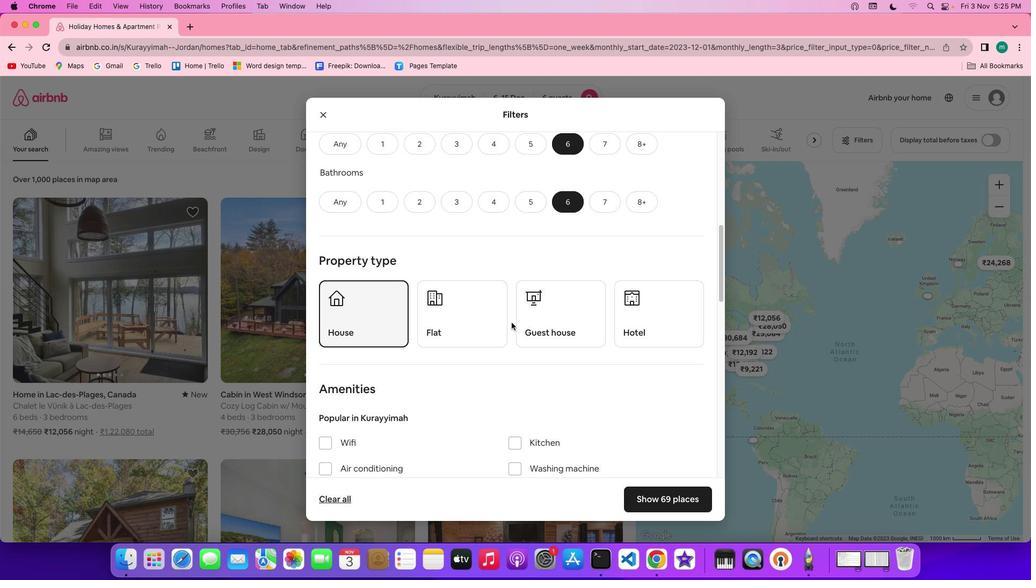 
Action: Mouse scrolled (512, 322) with delta (0, 0)
Screenshot: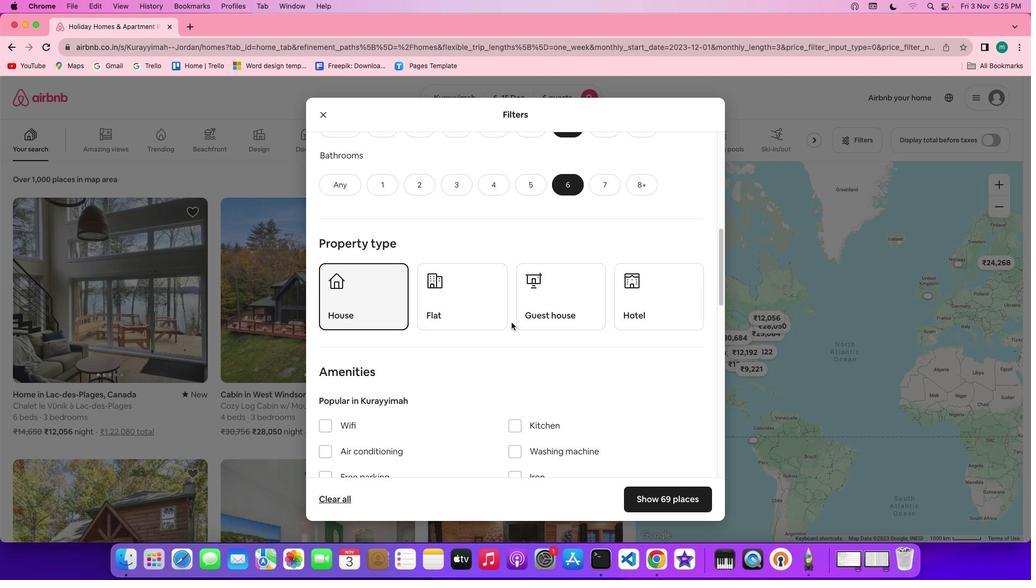 
Action: Mouse scrolled (512, 322) with delta (0, 0)
Screenshot: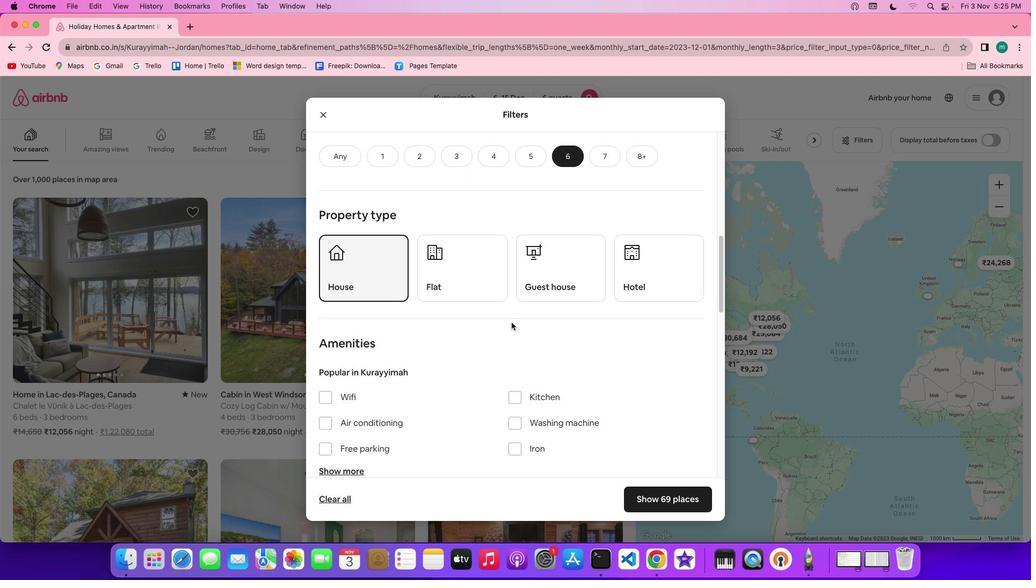 
Action: Mouse scrolled (512, 322) with delta (0, -1)
Screenshot: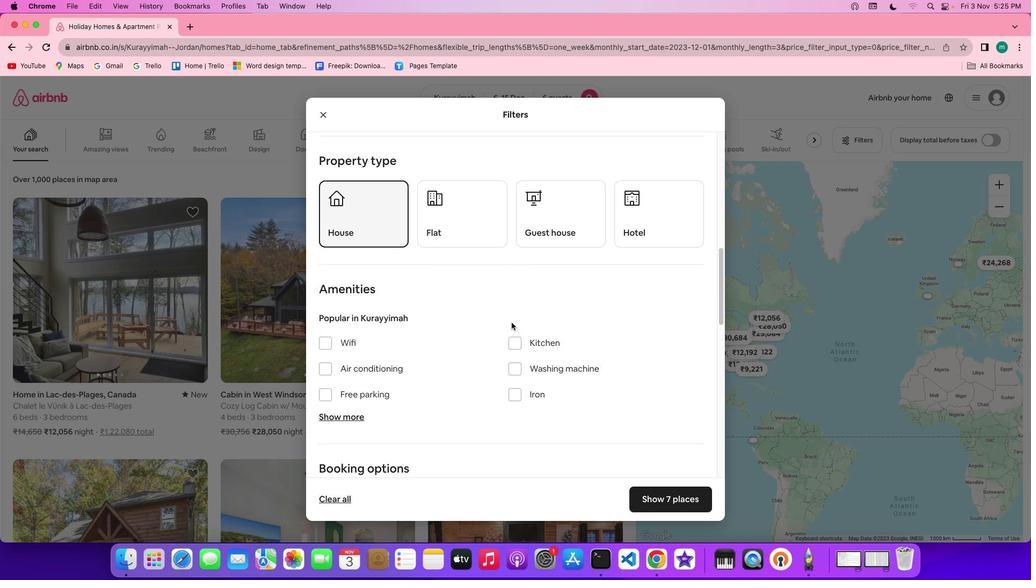 
Action: Mouse scrolled (512, 322) with delta (0, 0)
Screenshot: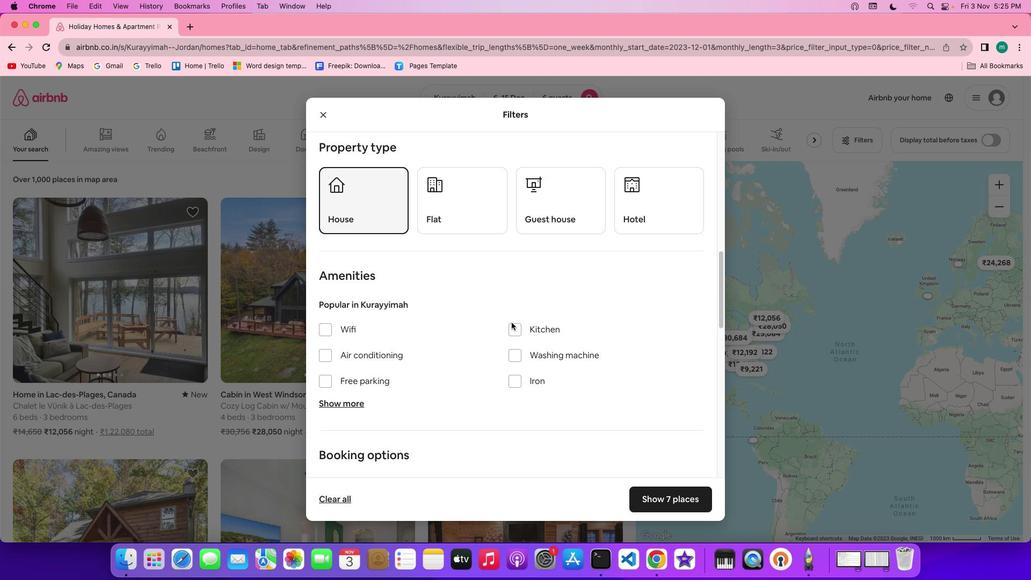 
Action: Mouse scrolled (512, 322) with delta (0, 0)
Screenshot: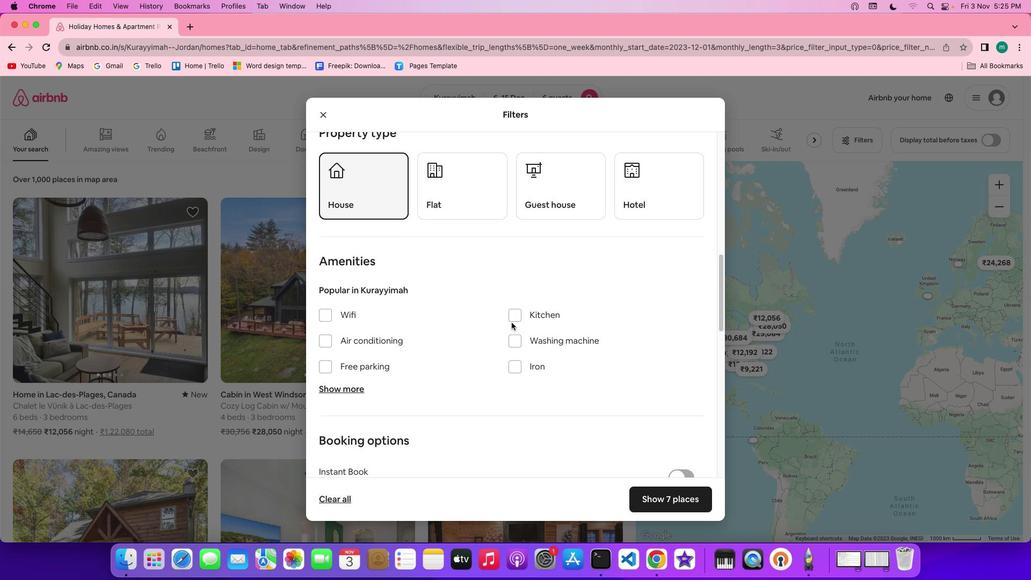 
Action: Mouse scrolled (512, 322) with delta (0, 0)
Screenshot: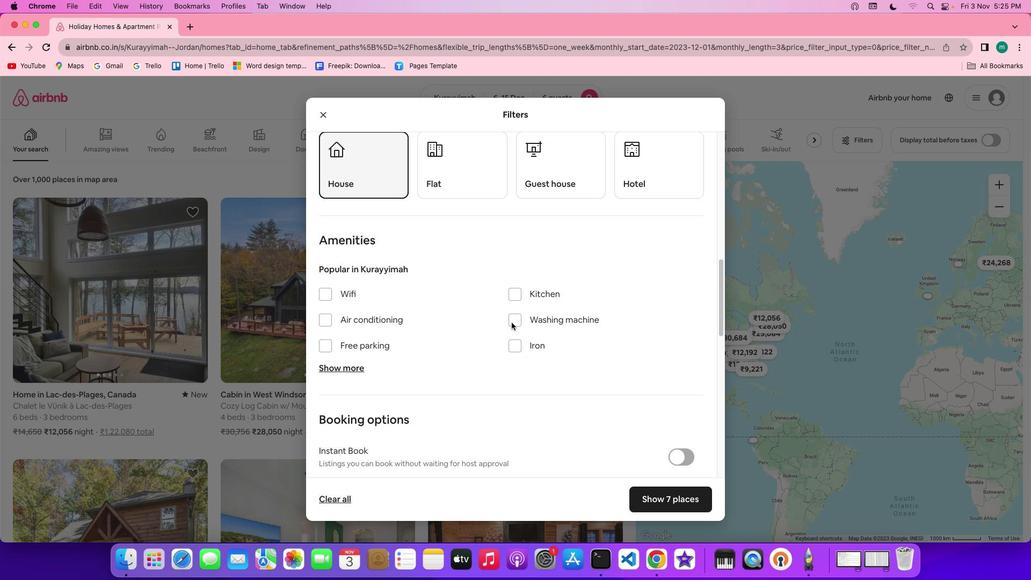 
Action: Mouse scrolled (512, 322) with delta (0, 0)
Screenshot: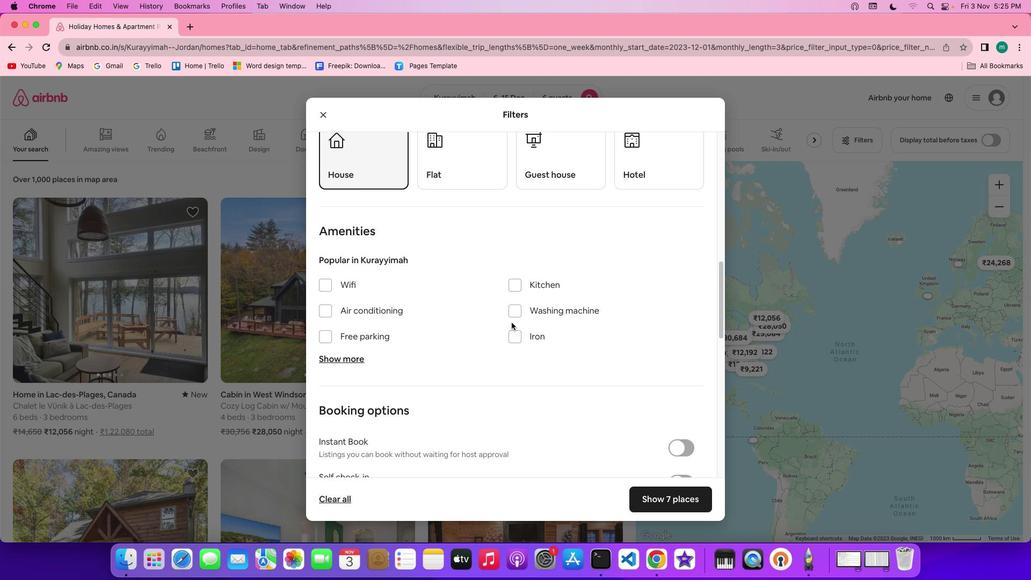 
Action: Mouse moved to (335, 286)
Screenshot: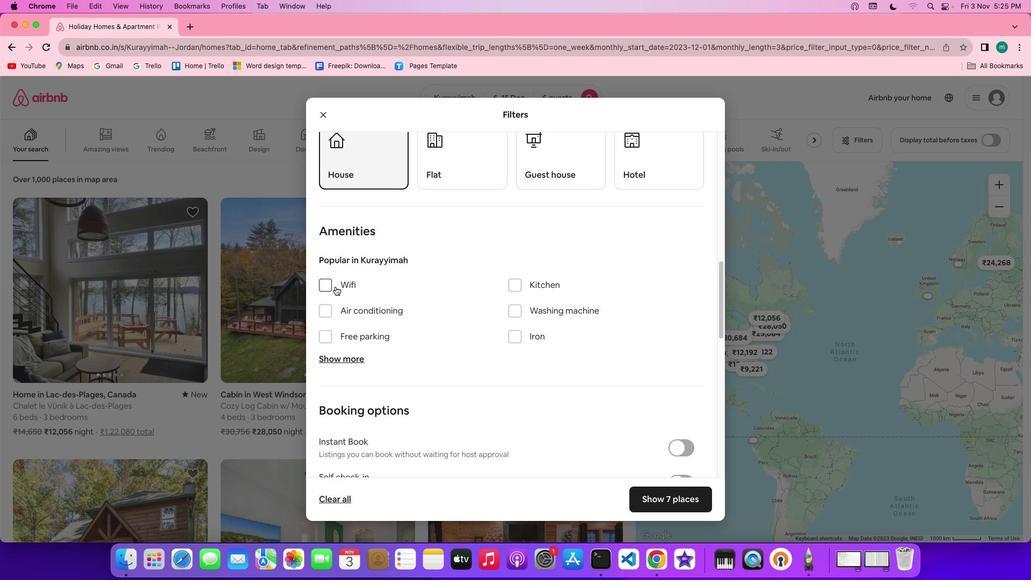 
Action: Mouse pressed left at (335, 286)
Screenshot: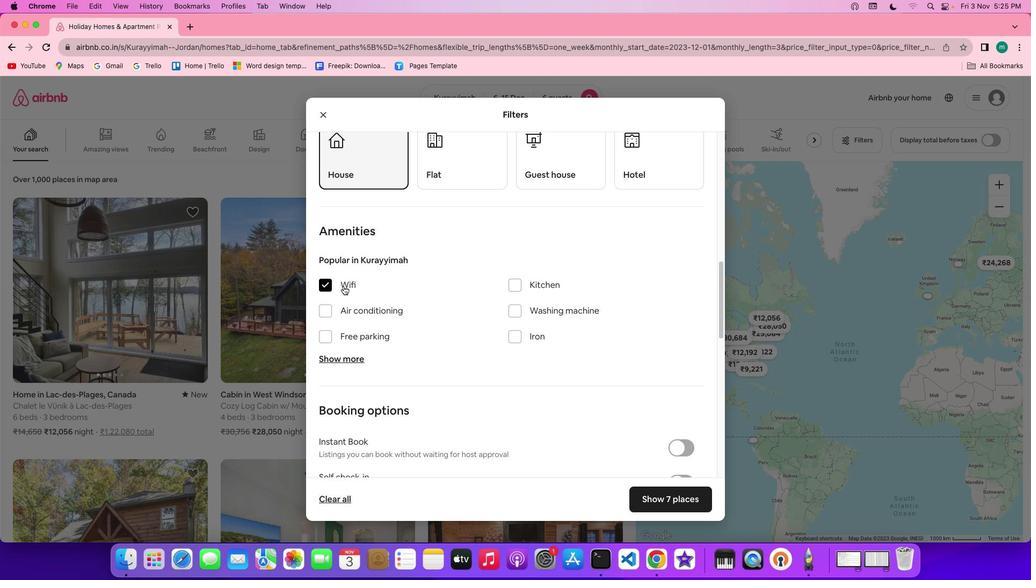 
Action: Mouse moved to (467, 318)
Screenshot: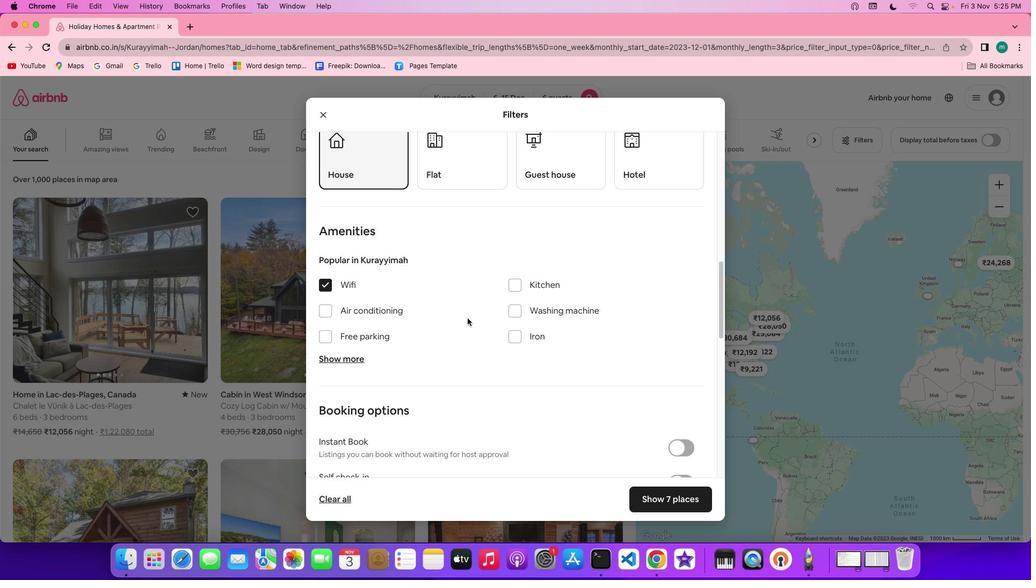 
Action: Mouse scrolled (467, 318) with delta (0, 0)
Screenshot: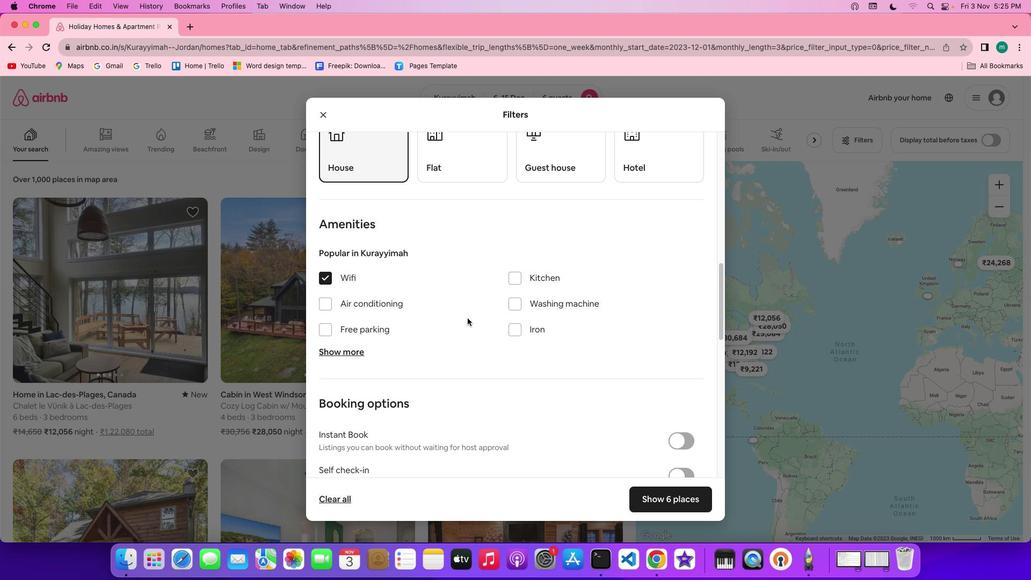 
Action: Mouse scrolled (467, 318) with delta (0, 0)
Screenshot: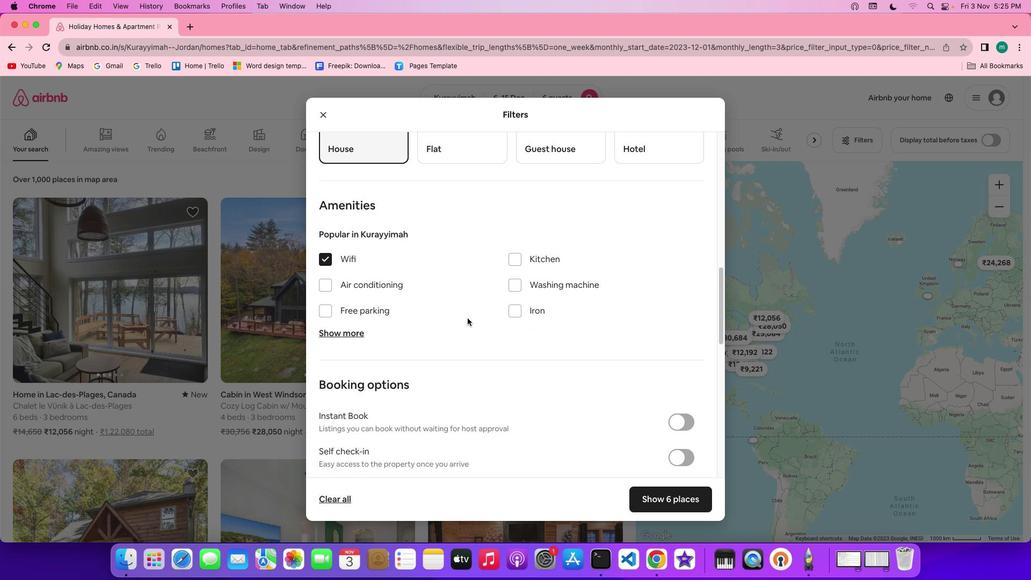 
Action: Mouse scrolled (467, 318) with delta (0, 0)
Screenshot: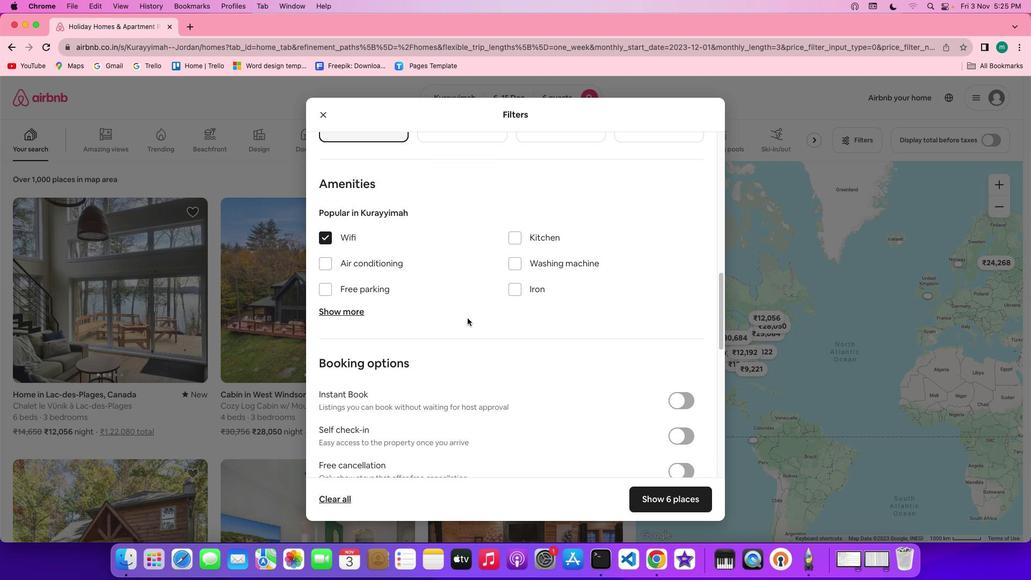 
Action: Mouse scrolled (467, 318) with delta (0, 0)
Screenshot: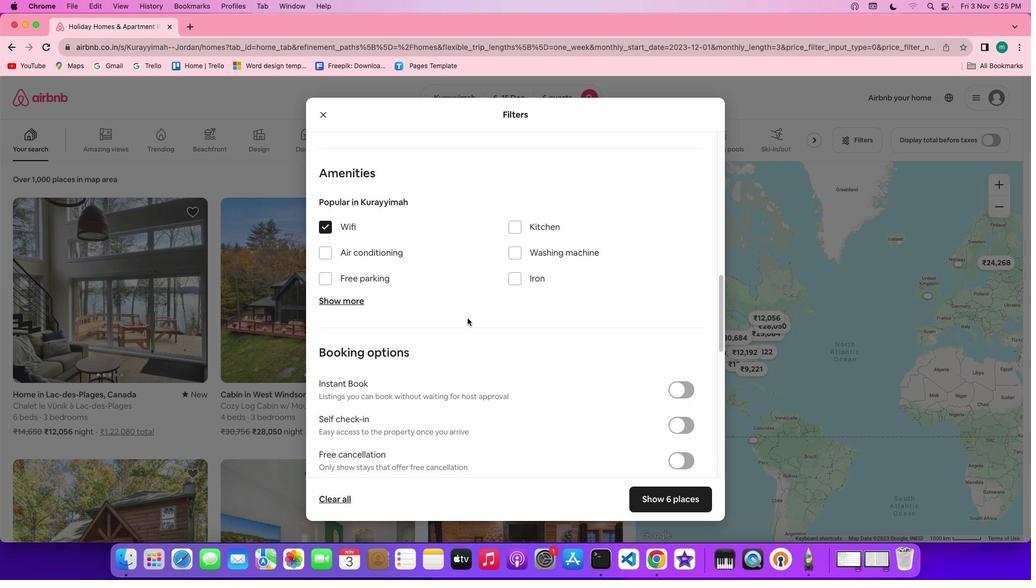 
Action: Mouse scrolled (467, 318) with delta (0, 0)
Screenshot: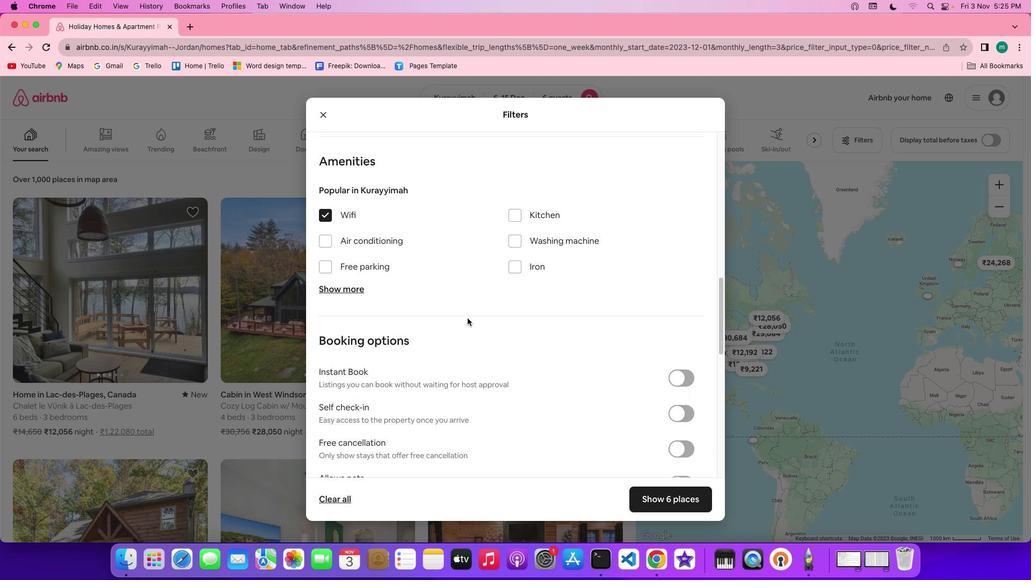 
Action: Mouse scrolled (467, 318) with delta (0, 0)
Screenshot: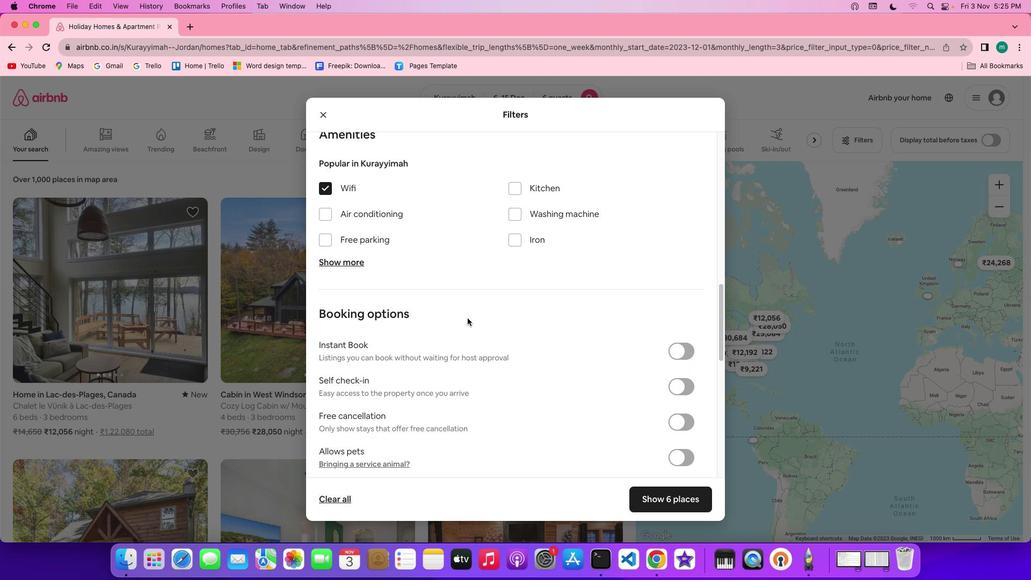 
Action: Mouse moved to (361, 265)
Screenshot: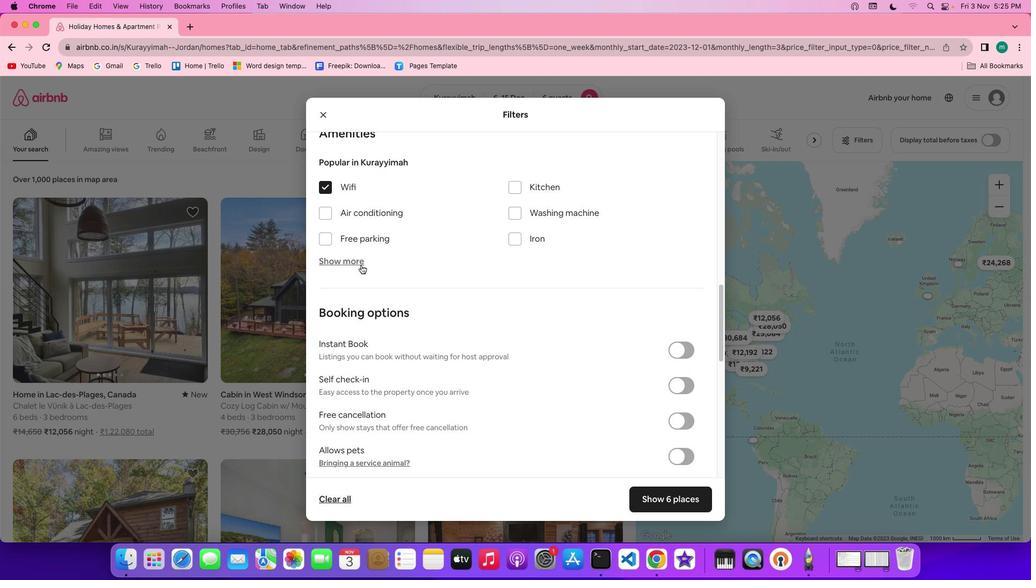 
Action: Mouse pressed left at (361, 265)
Screenshot: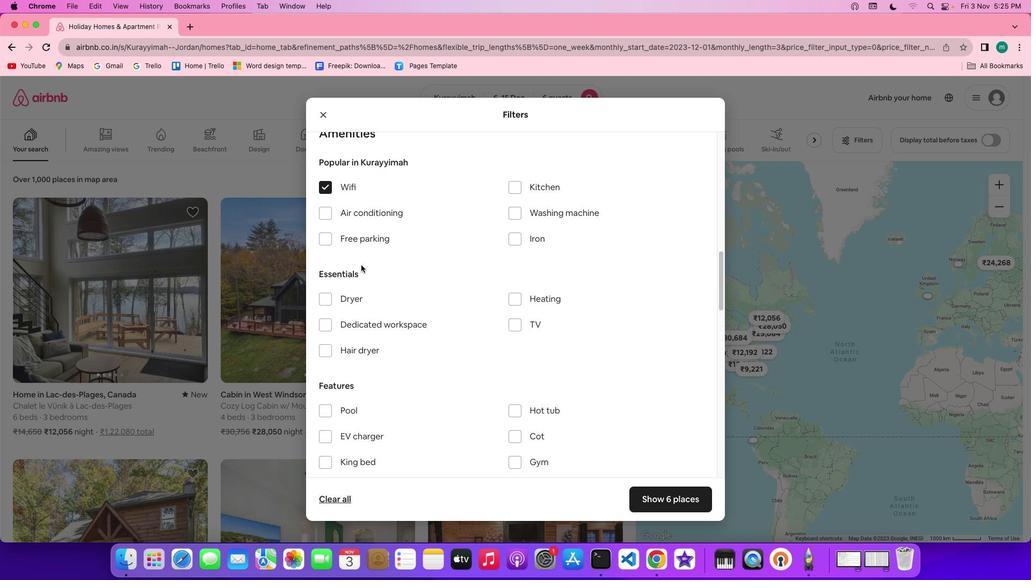 
Action: Mouse moved to (530, 321)
Screenshot: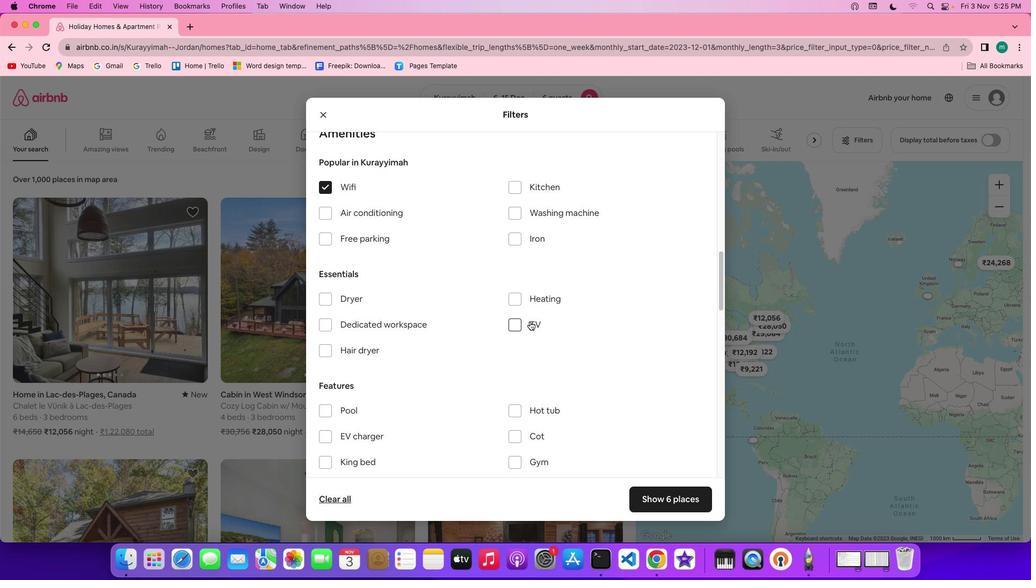 
Action: Mouse pressed left at (530, 321)
Screenshot: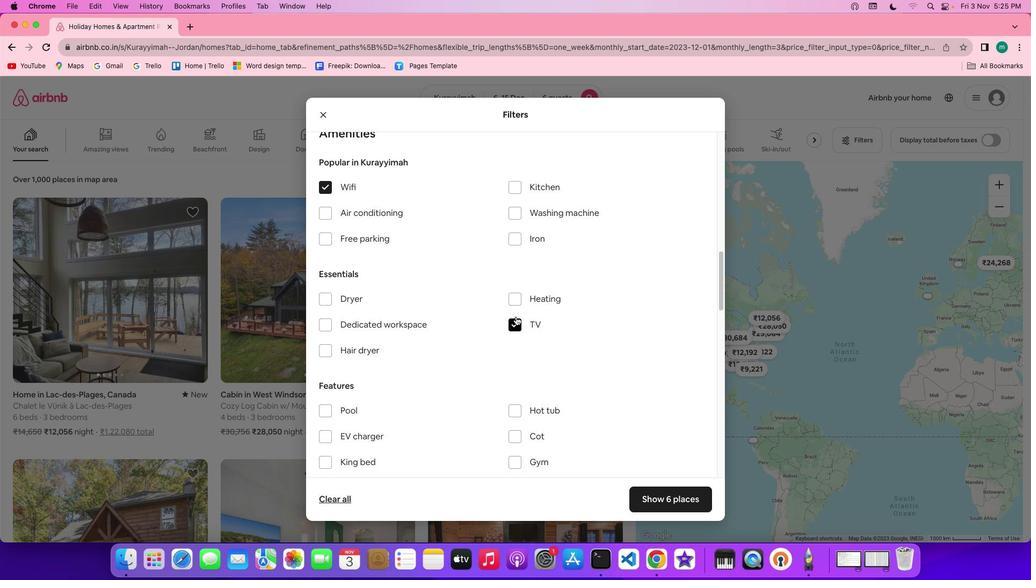 
Action: Mouse moved to (336, 233)
Screenshot: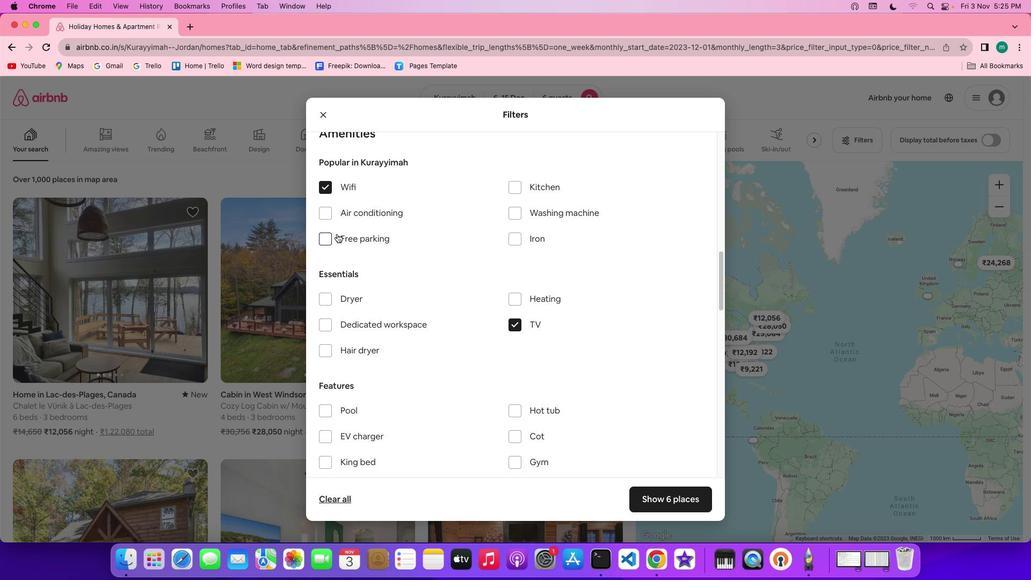
Action: Mouse pressed left at (336, 233)
Screenshot: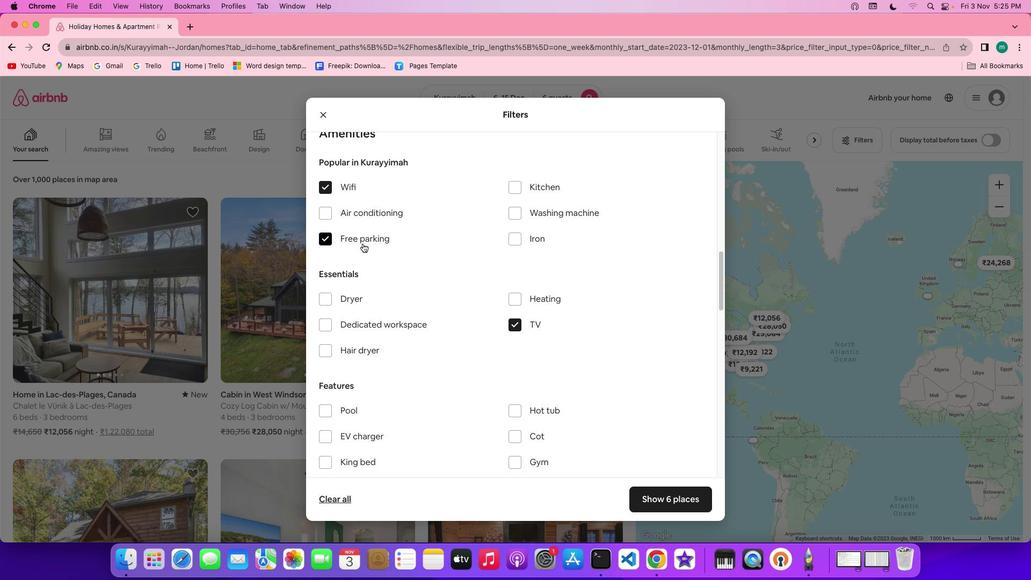 
Action: Mouse moved to (458, 269)
Screenshot: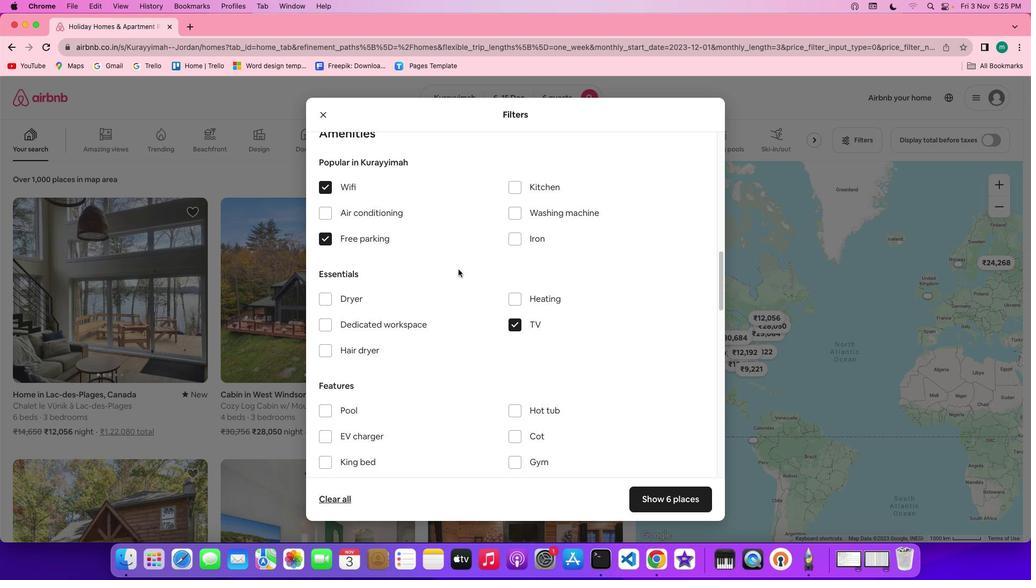 
Action: Mouse scrolled (458, 269) with delta (0, 0)
Screenshot: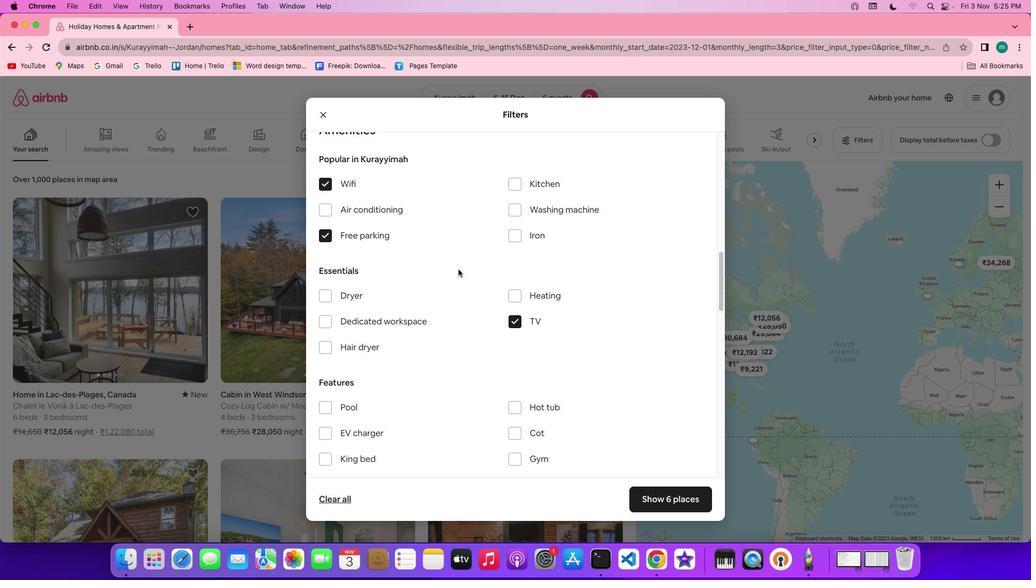 
Action: Mouse scrolled (458, 269) with delta (0, 0)
Screenshot: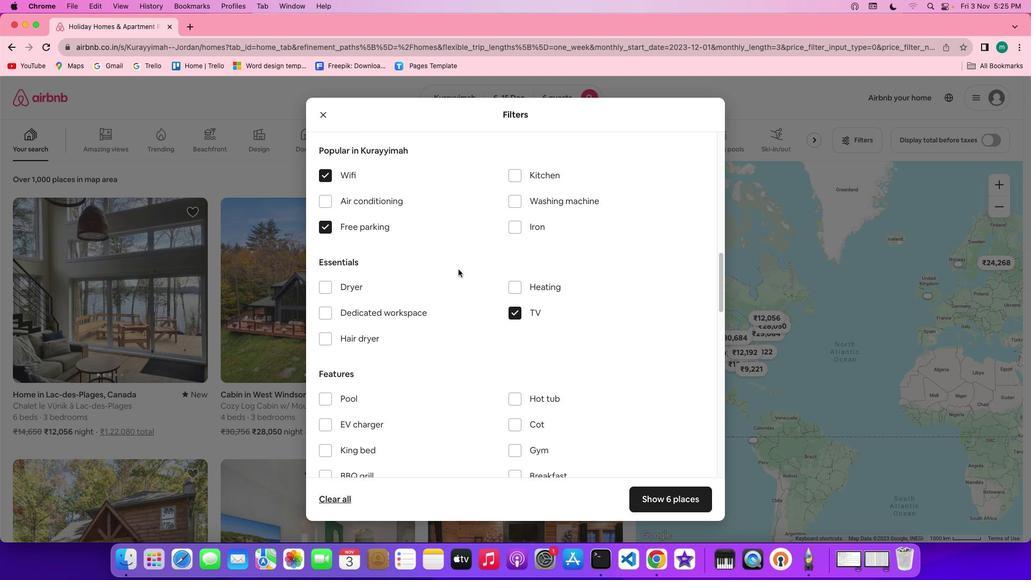 
Action: Mouse scrolled (458, 269) with delta (0, 0)
Screenshot: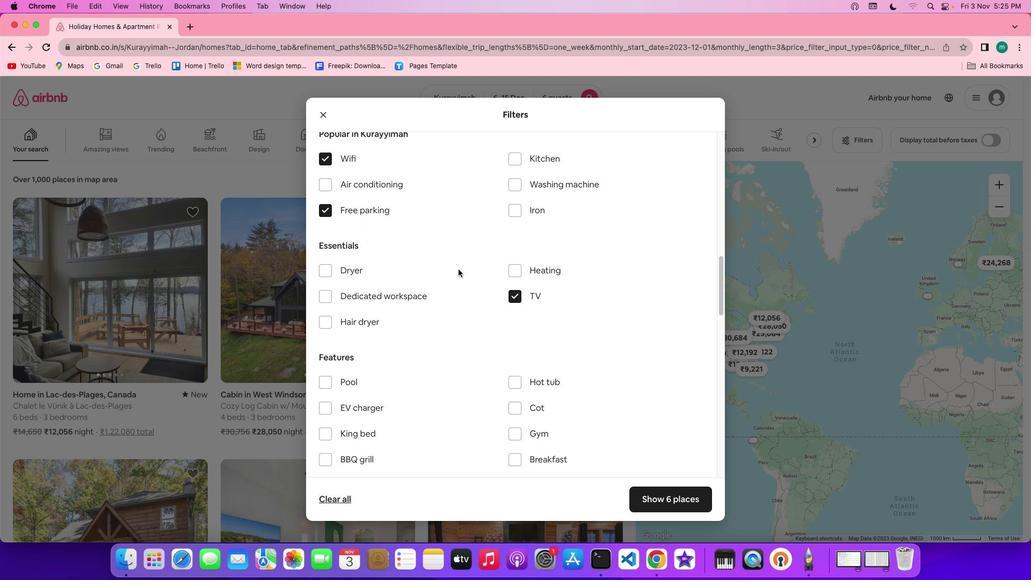 
Action: Mouse scrolled (458, 269) with delta (0, 0)
Screenshot: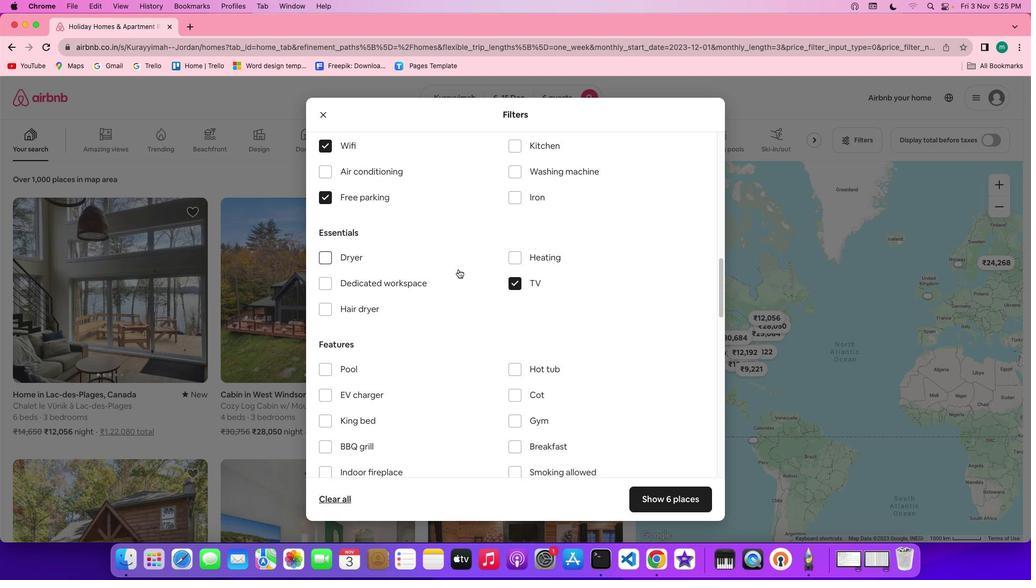 
Action: Mouse scrolled (458, 269) with delta (0, 0)
Screenshot: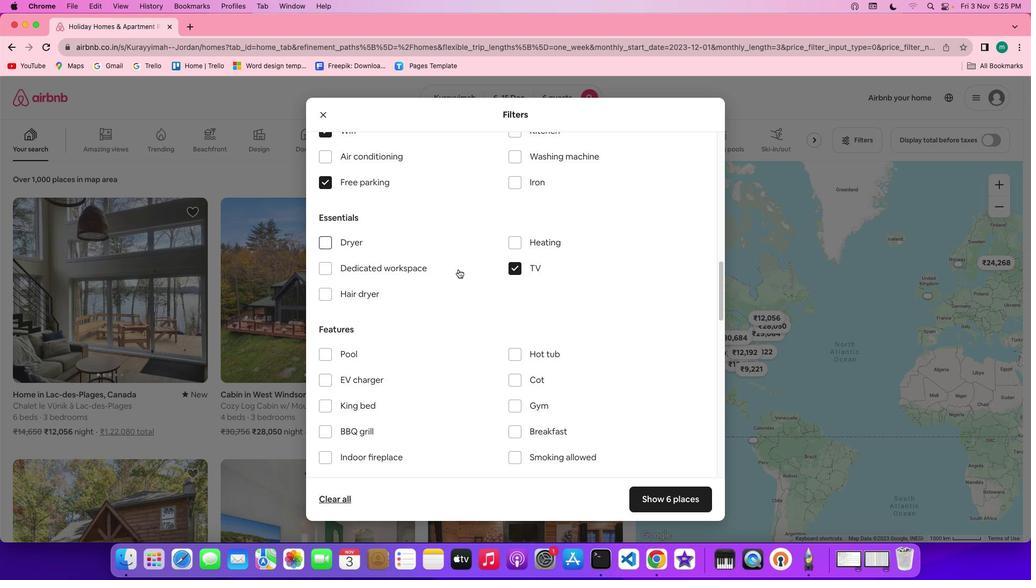 
Action: Mouse scrolled (458, 269) with delta (0, 0)
Screenshot: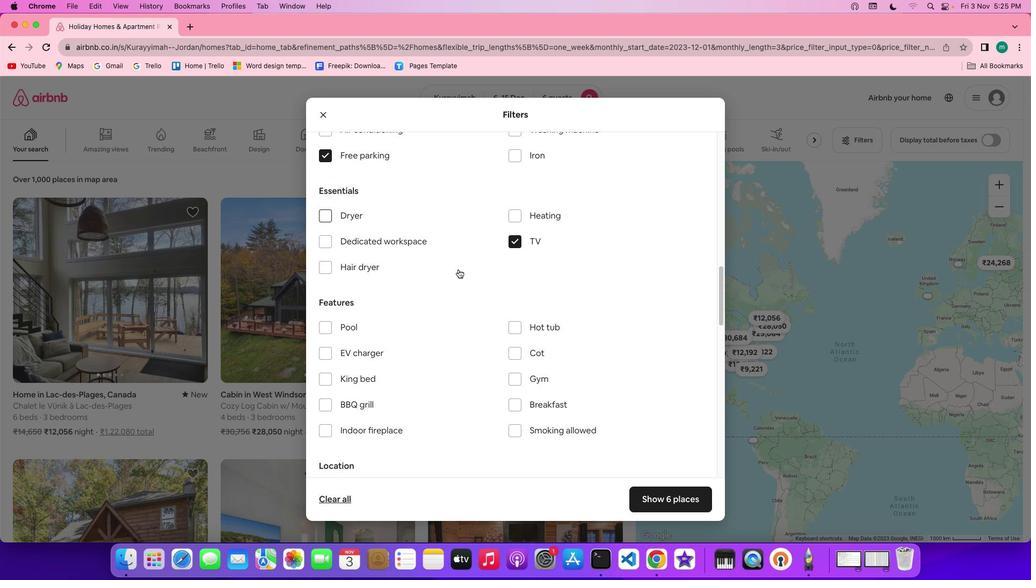 
Action: Mouse scrolled (458, 269) with delta (0, 0)
Screenshot: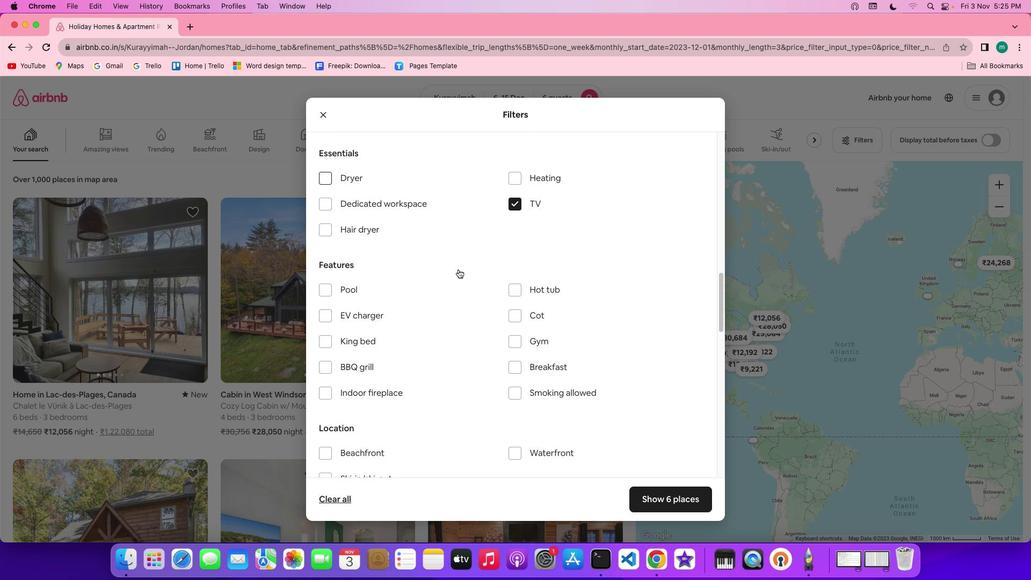 
Action: Mouse moved to (536, 336)
Screenshot: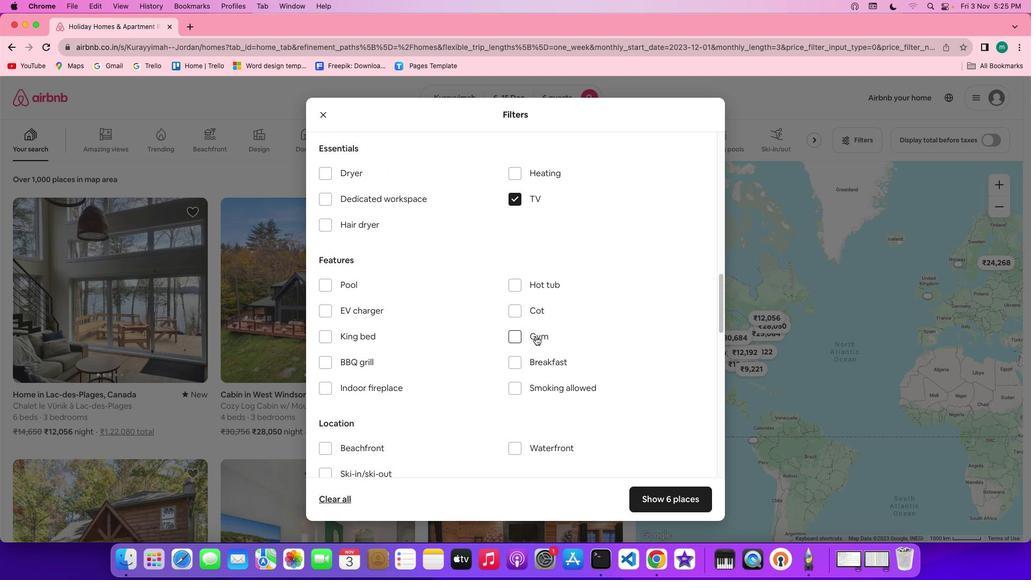 
Action: Mouse pressed left at (536, 336)
Screenshot: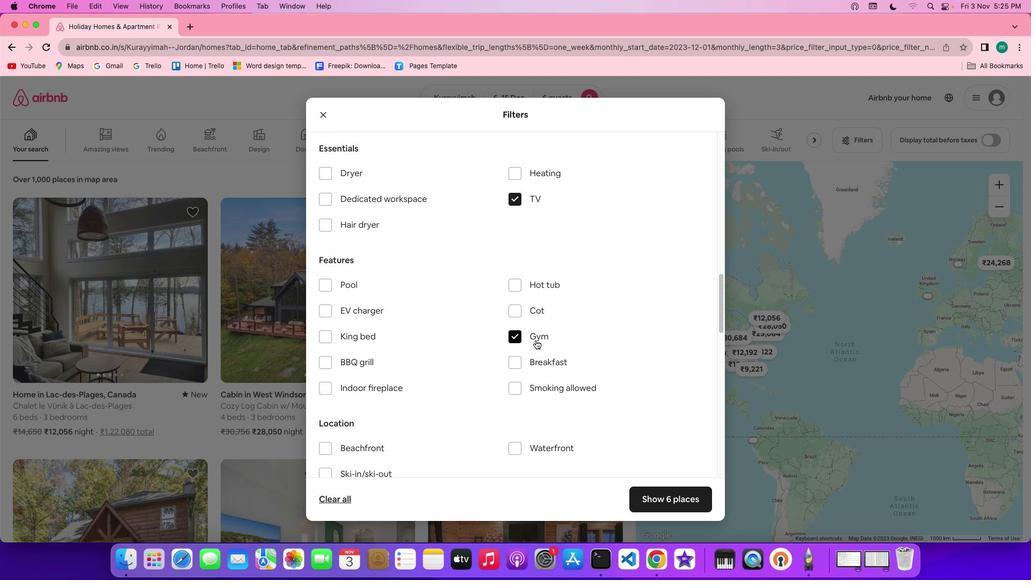 
Action: Mouse moved to (538, 360)
Screenshot: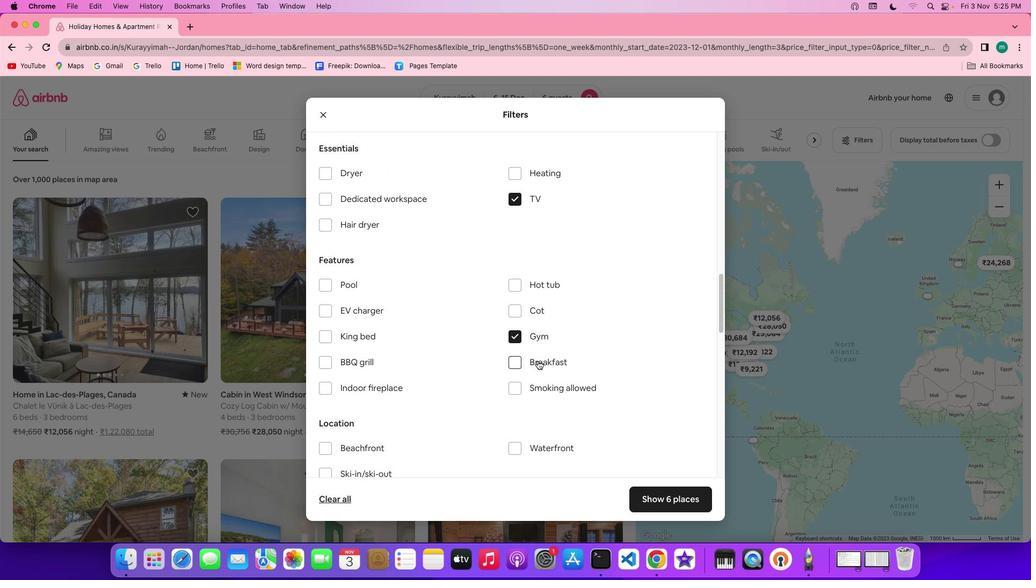 
Action: Mouse pressed left at (538, 360)
Screenshot: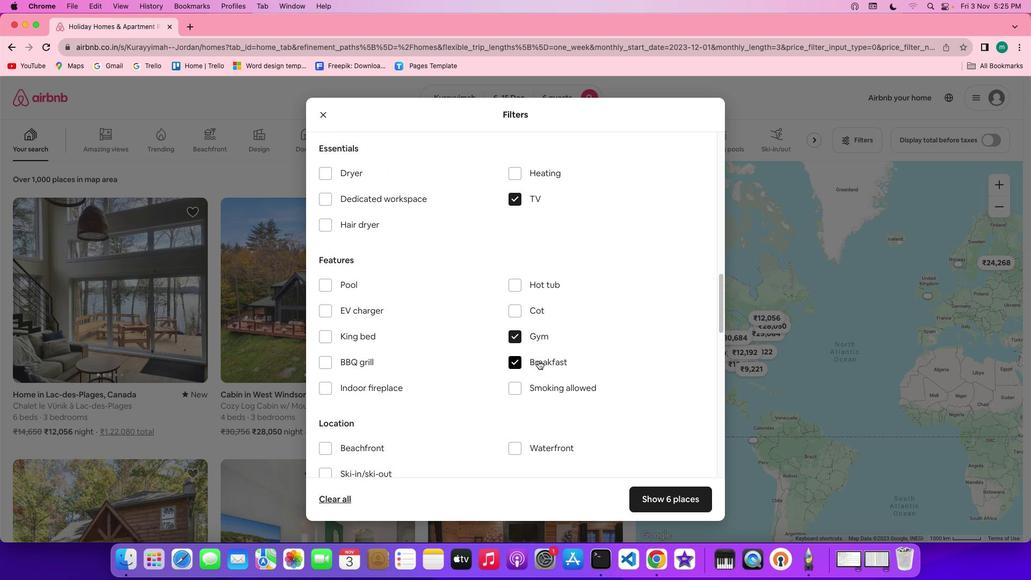 
Action: Mouse moved to (570, 360)
Screenshot: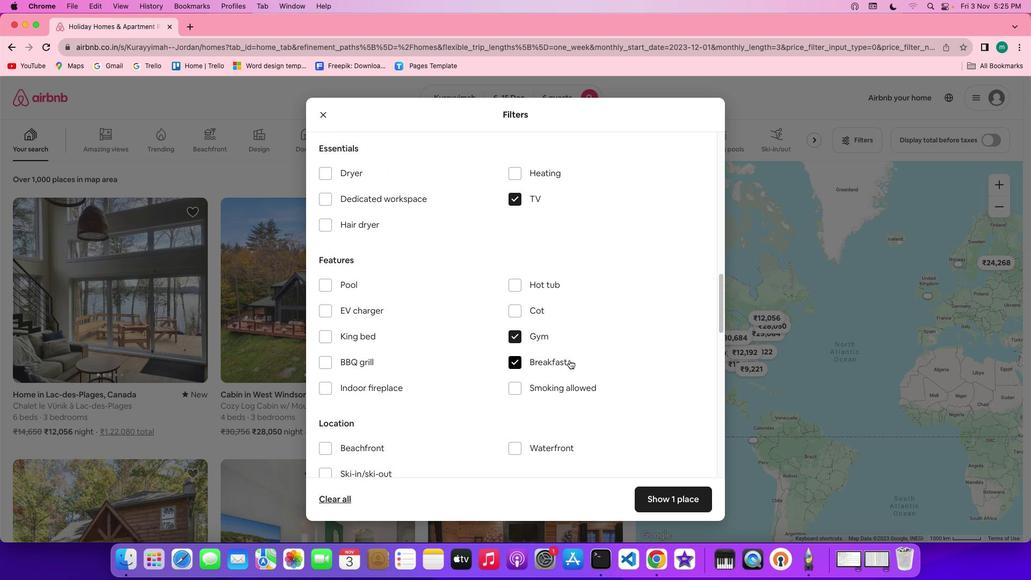 
Action: Mouse scrolled (570, 360) with delta (0, 0)
Screenshot: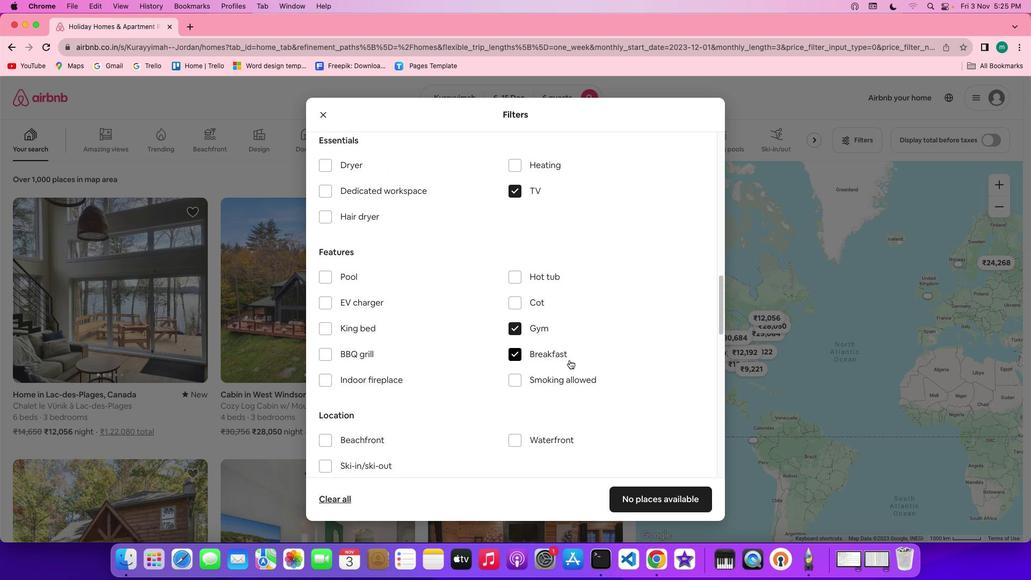 
Action: Mouse scrolled (570, 360) with delta (0, 0)
Screenshot: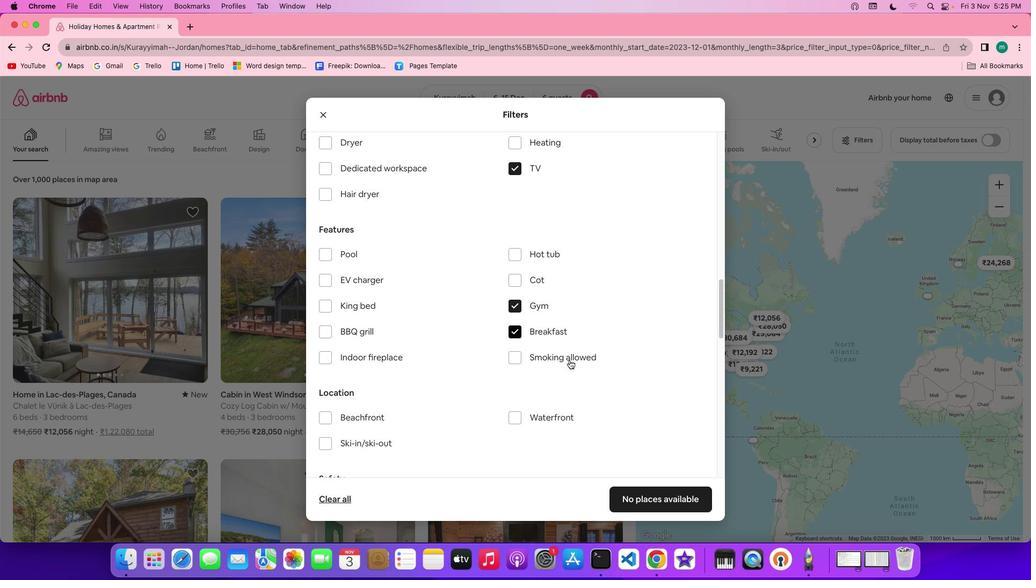 
Action: Mouse scrolled (570, 360) with delta (0, 0)
Screenshot: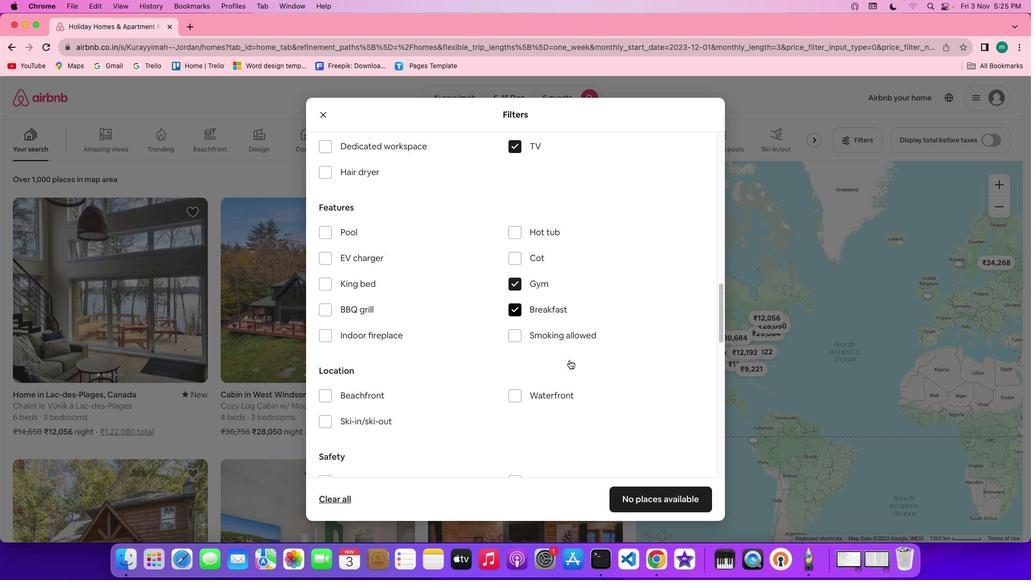 
Action: Mouse scrolled (570, 360) with delta (0, 0)
Screenshot: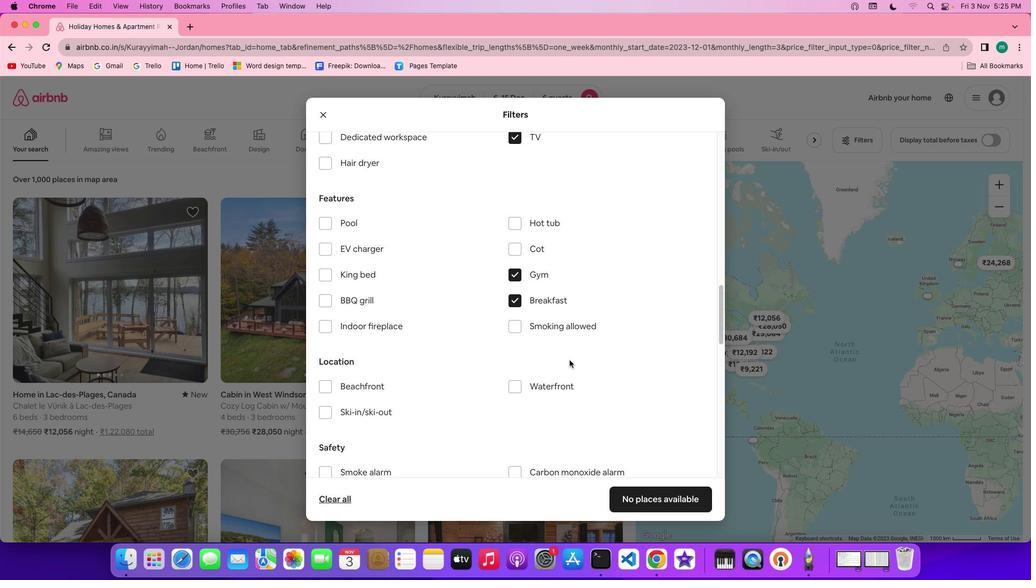 
Action: Mouse scrolled (570, 360) with delta (0, 0)
Screenshot: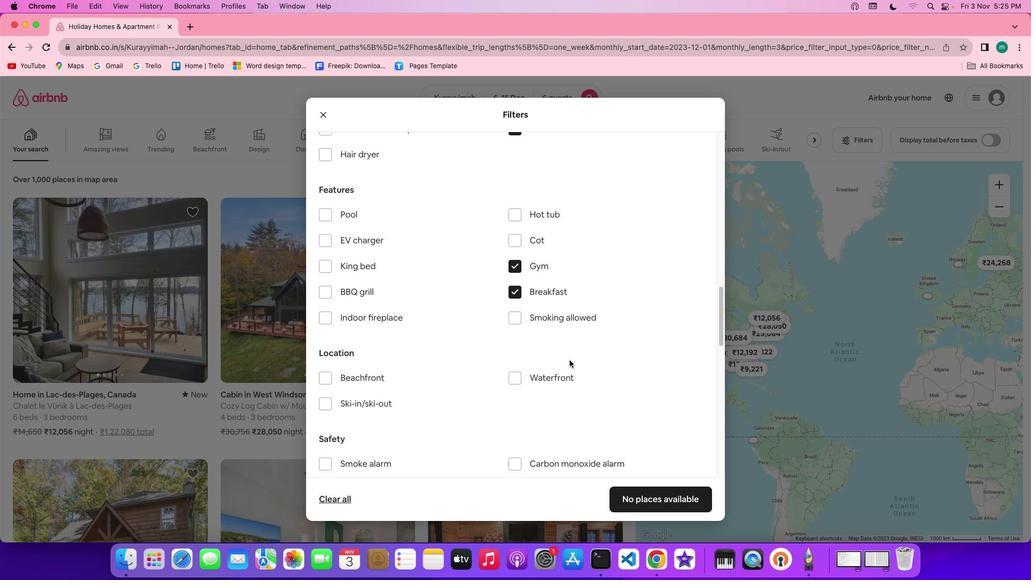 
Action: Mouse scrolled (570, 360) with delta (0, -1)
Screenshot: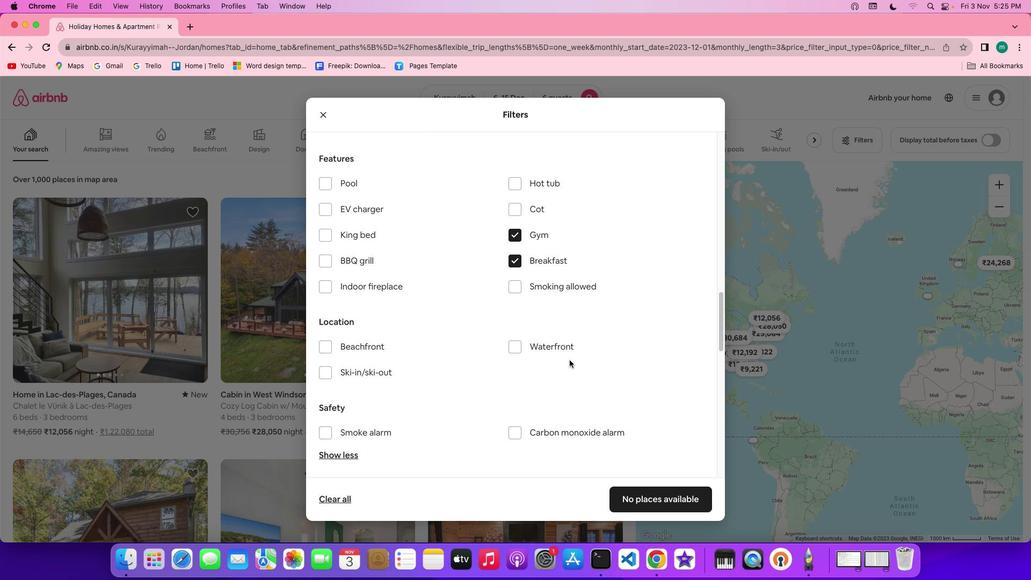 
Action: Mouse scrolled (570, 360) with delta (0, -1)
Screenshot: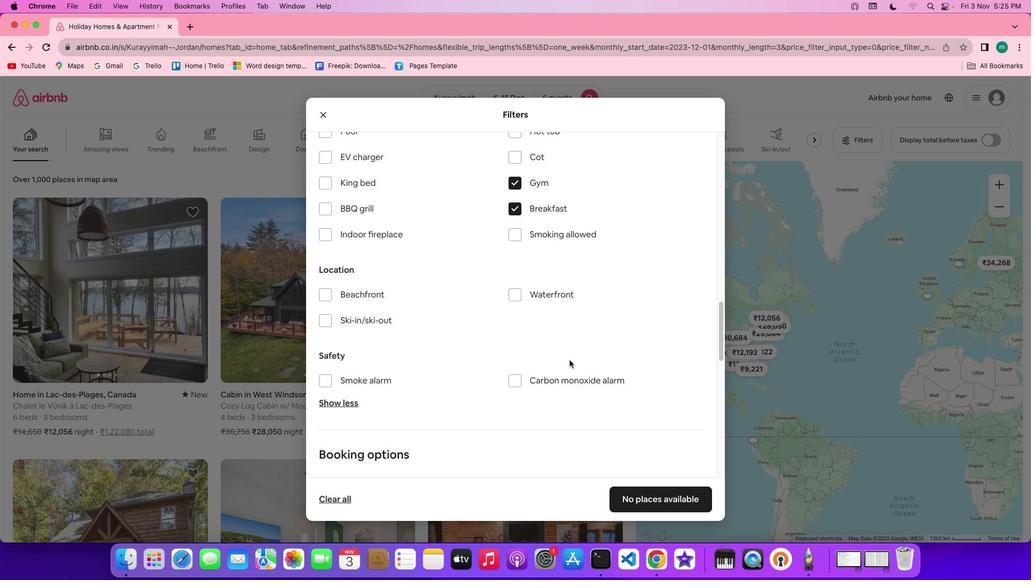 
Action: Mouse scrolled (570, 360) with delta (0, 0)
Screenshot: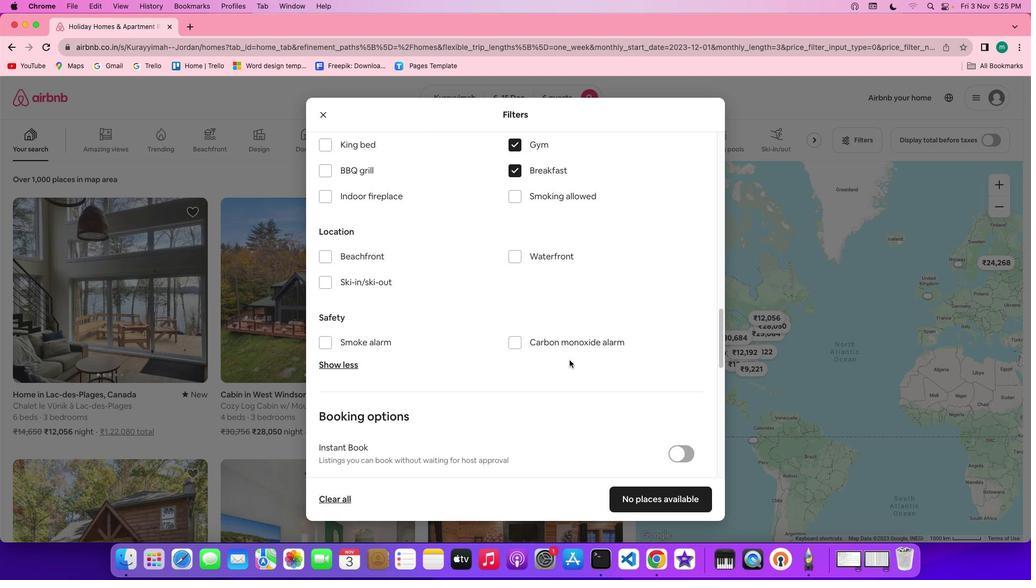
Action: Mouse scrolled (570, 360) with delta (0, 0)
Screenshot: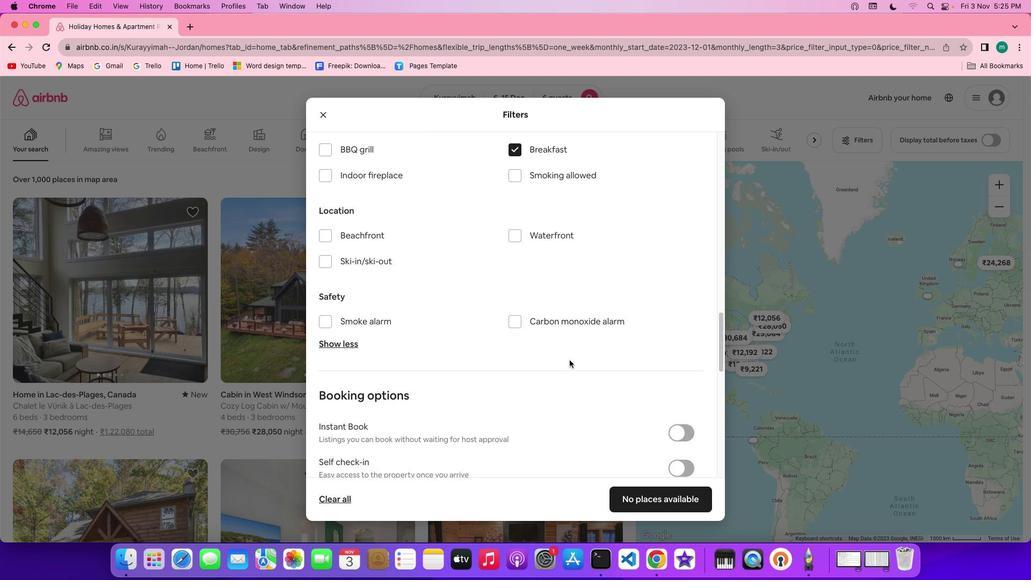 
Action: Mouse scrolled (570, 360) with delta (0, -1)
Screenshot: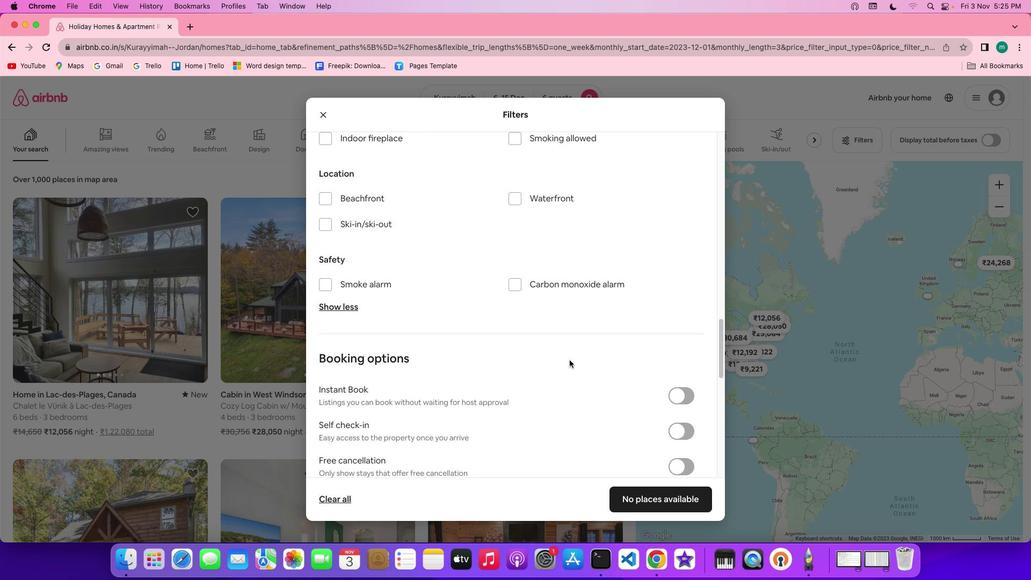 
Action: Mouse scrolled (570, 360) with delta (0, -1)
Screenshot: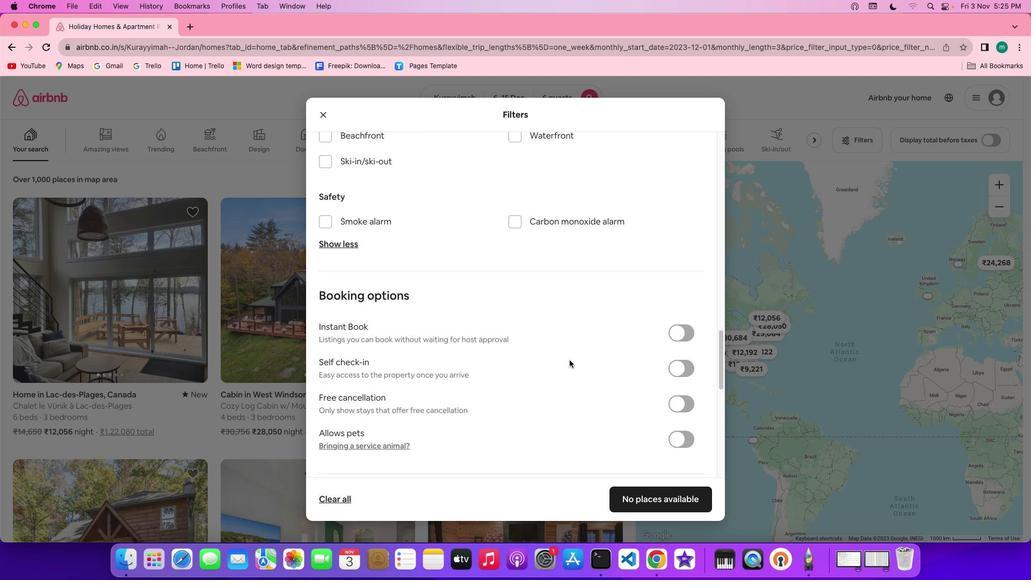 
Action: Mouse scrolled (570, 360) with delta (0, 0)
Screenshot: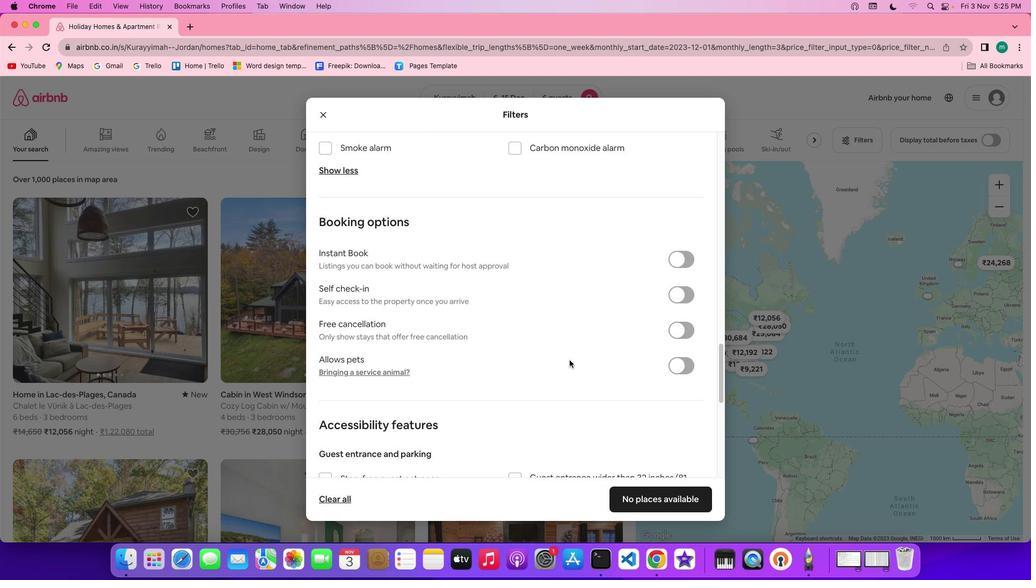 
Action: Mouse scrolled (570, 360) with delta (0, 0)
Screenshot: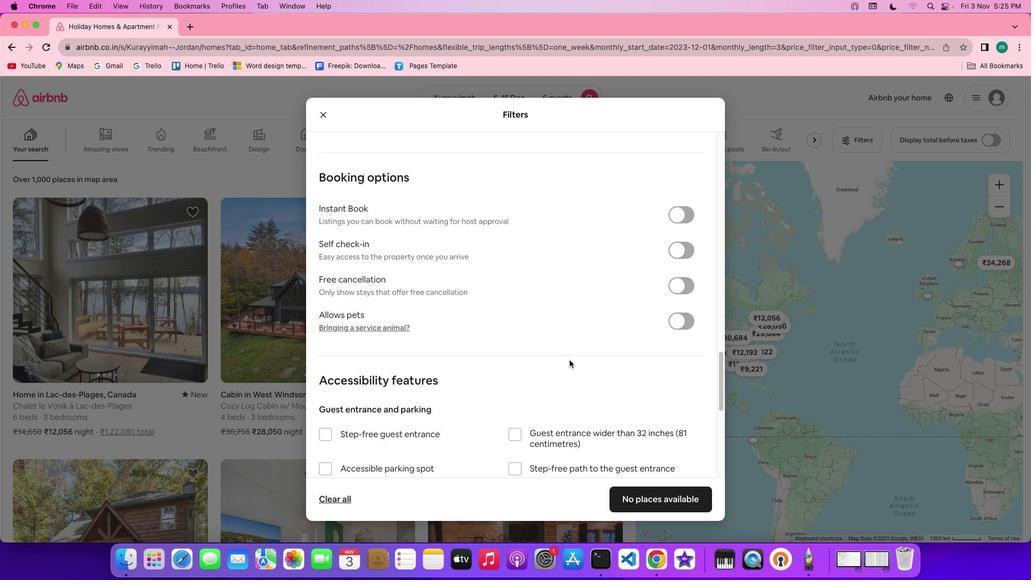 
Action: Mouse scrolled (570, 360) with delta (0, -1)
Screenshot: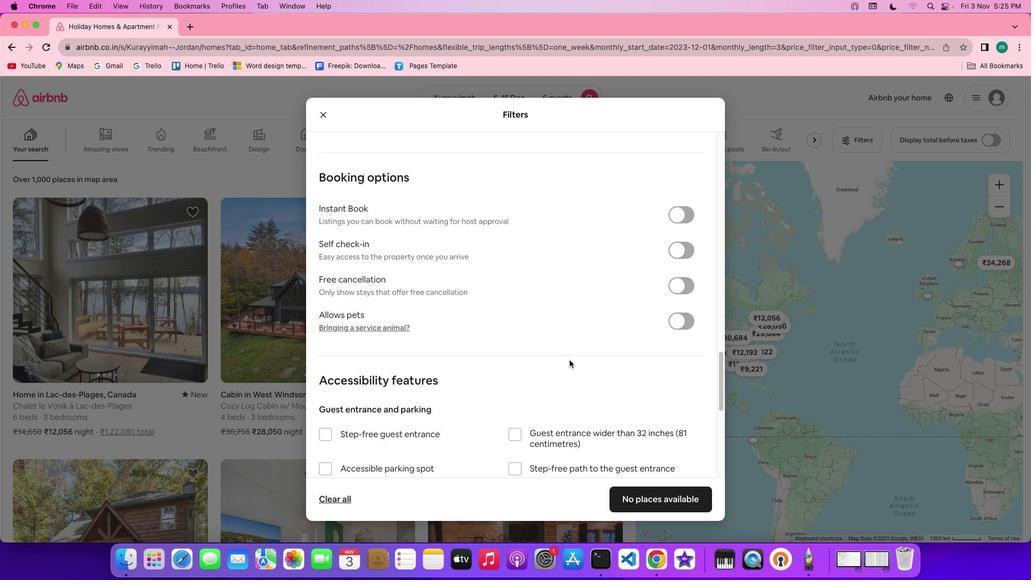
Action: Mouse scrolled (570, 360) with delta (0, -2)
Screenshot: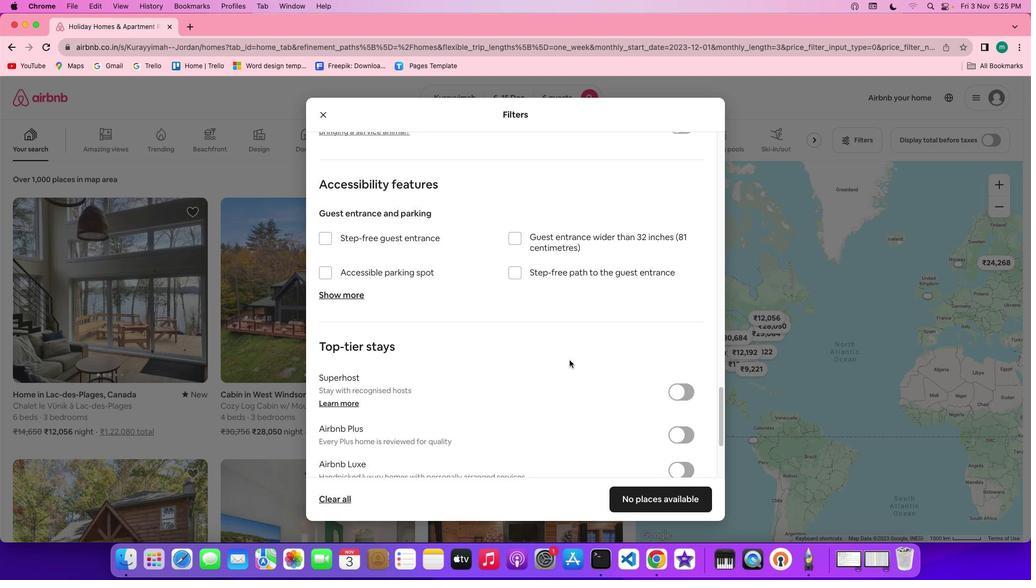 
Action: Mouse scrolled (570, 360) with delta (0, -2)
Screenshot: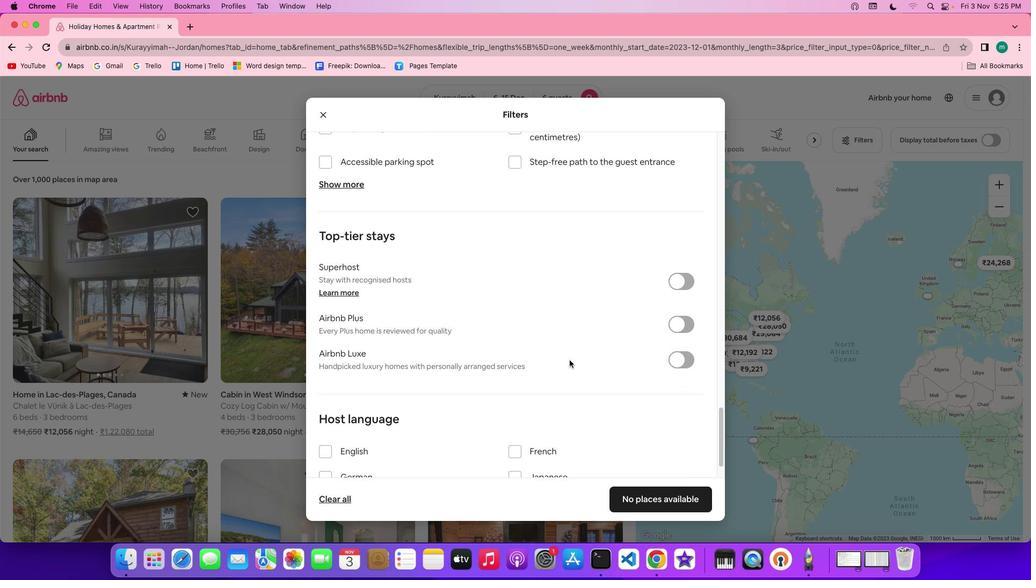 
Action: Mouse scrolled (570, 360) with delta (0, -2)
Screenshot: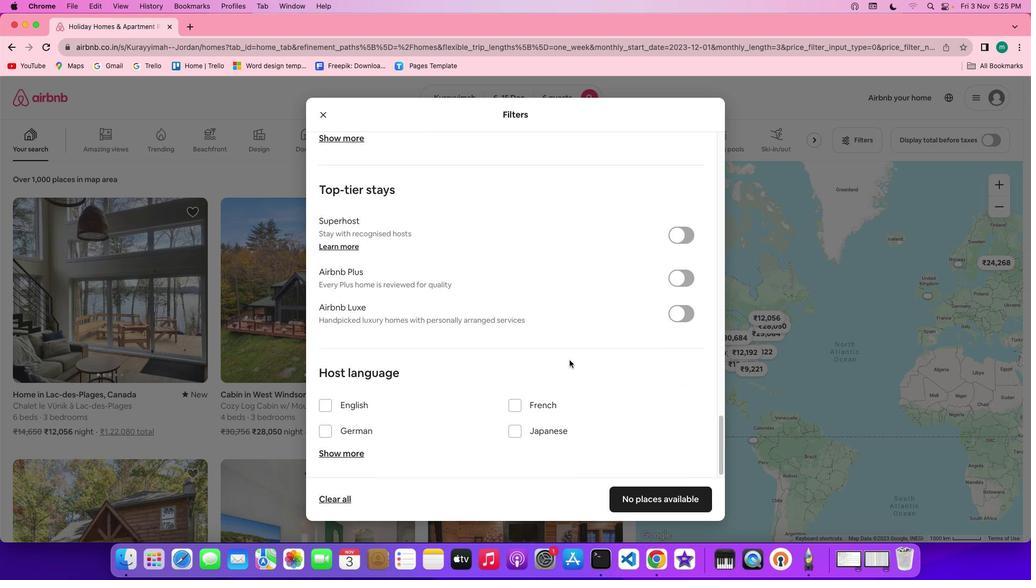 
Action: Mouse scrolled (570, 360) with delta (0, 0)
Screenshot: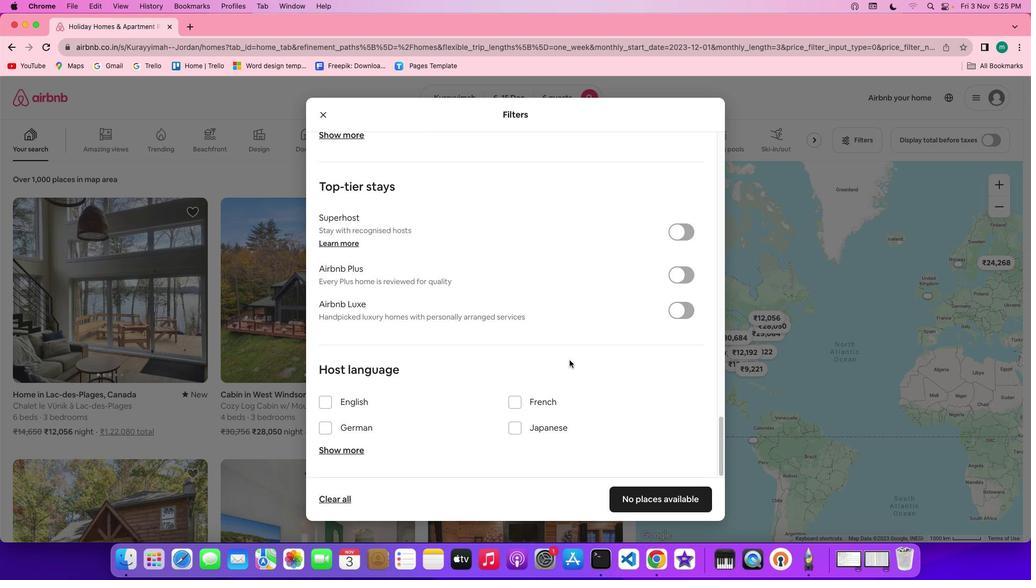 
Action: Mouse scrolled (570, 360) with delta (0, 0)
Screenshot: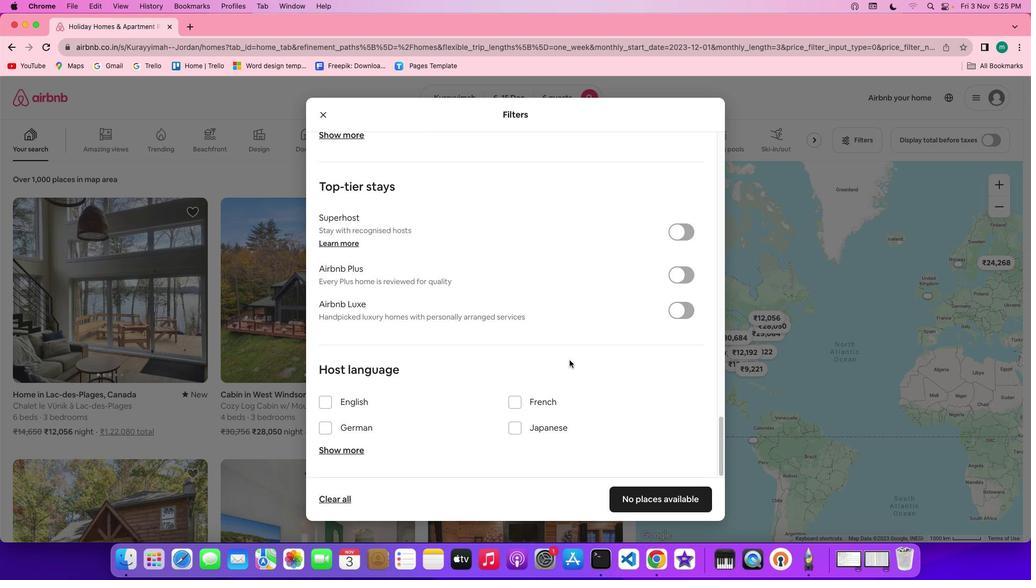 
Action: Mouse scrolled (570, 360) with delta (0, 0)
Screenshot: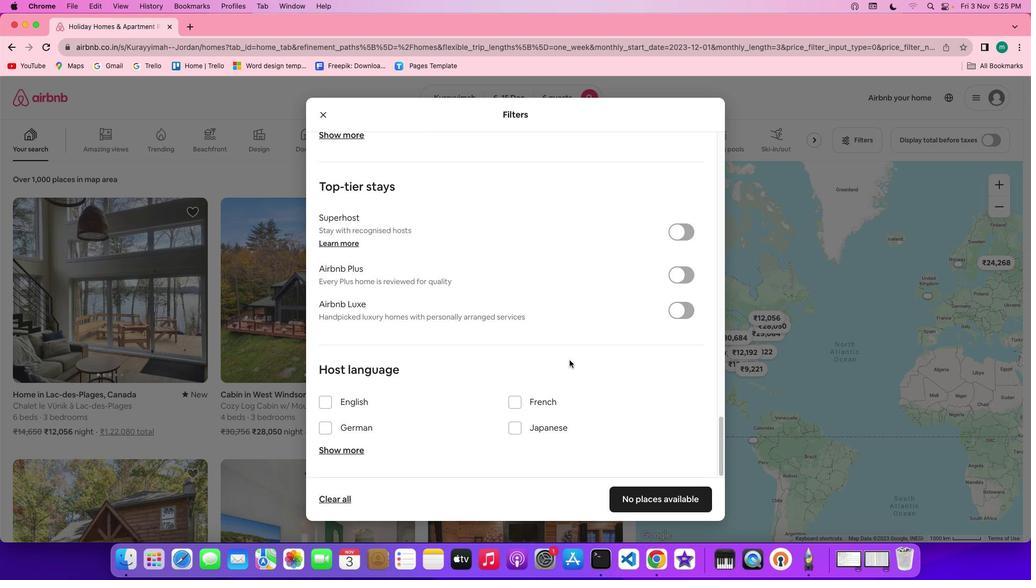 
Action: Mouse scrolled (570, 360) with delta (0, -1)
Screenshot: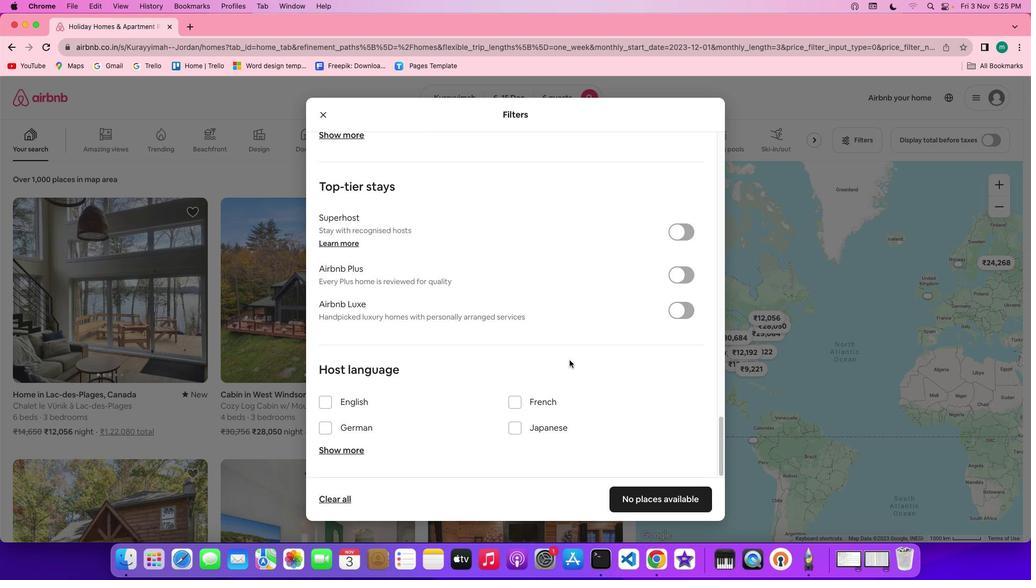 
Action: Mouse scrolled (570, 360) with delta (0, -1)
Screenshot: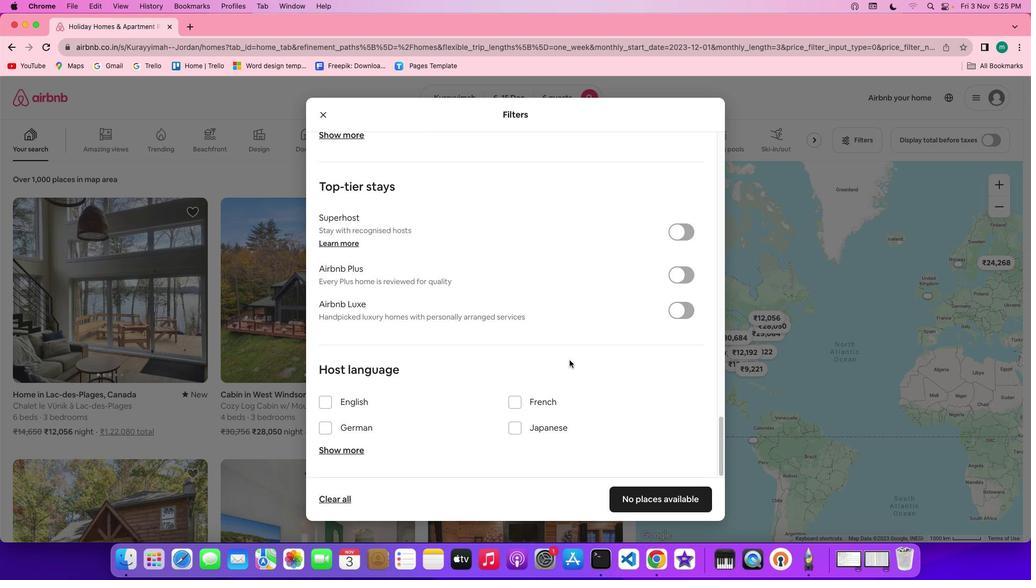 
Action: Mouse scrolled (570, 360) with delta (0, 0)
Screenshot: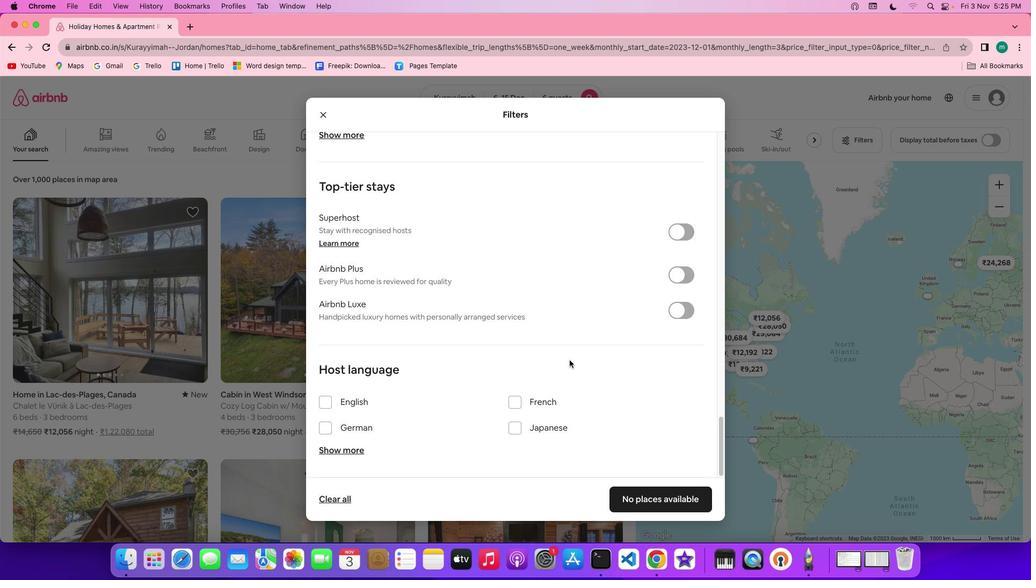 
Action: Mouse scrolled (570, 360) with delta (0, 0)
Screenshot: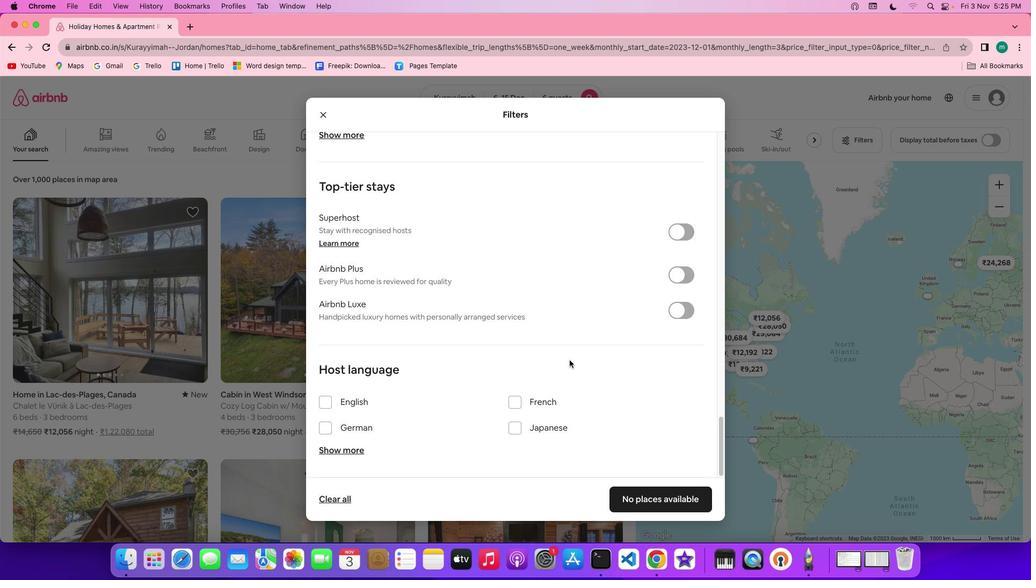 
Action: Mouse scrolled (570, 360) with delta (0, -1)
Screenshot: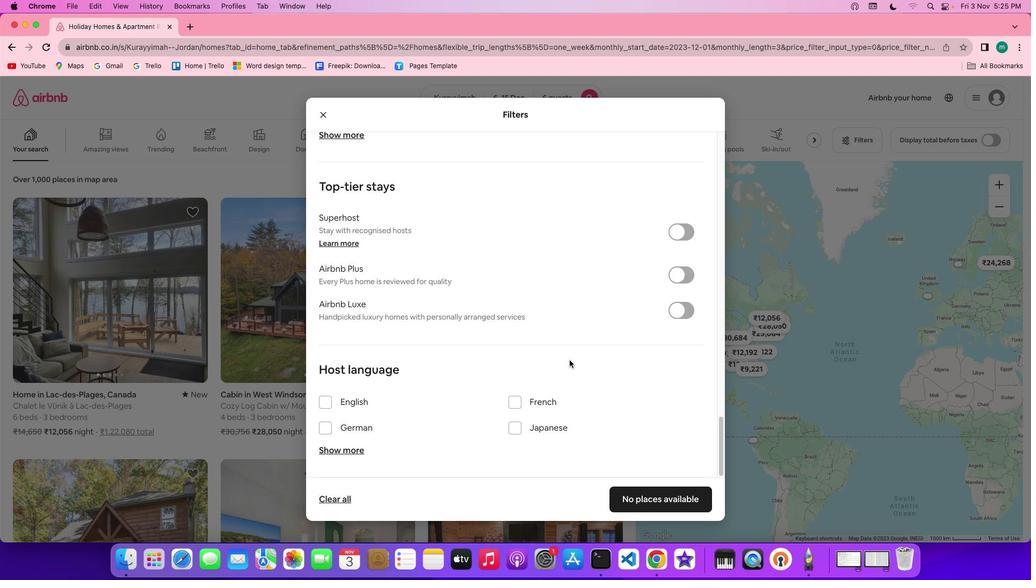 
Action: Mouse scrolled (570, 360) with delta (0, -1)
Screenshot: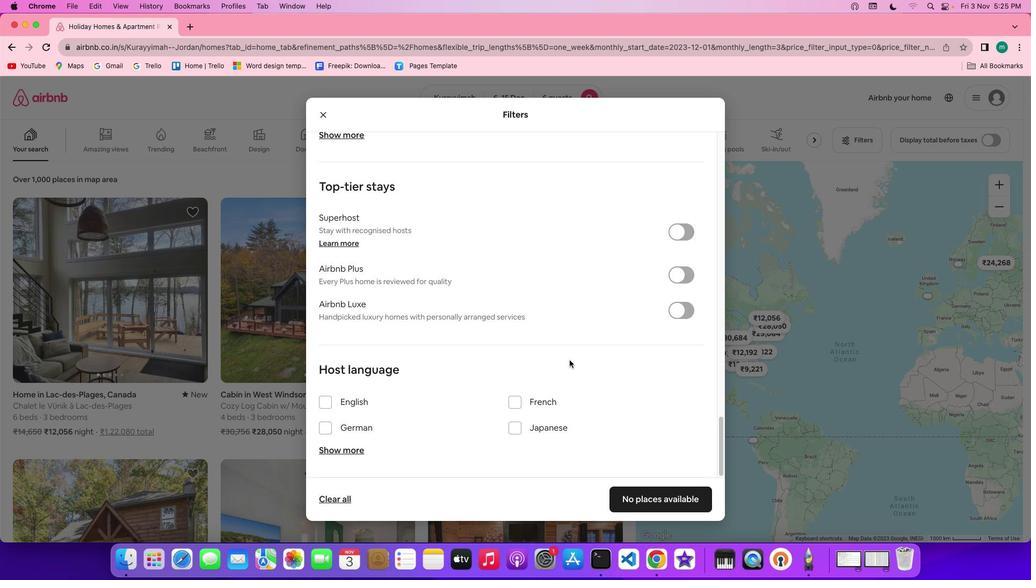 
Action: Mouse scrolled (570, 360) with delta (0, -1)
Screenshot: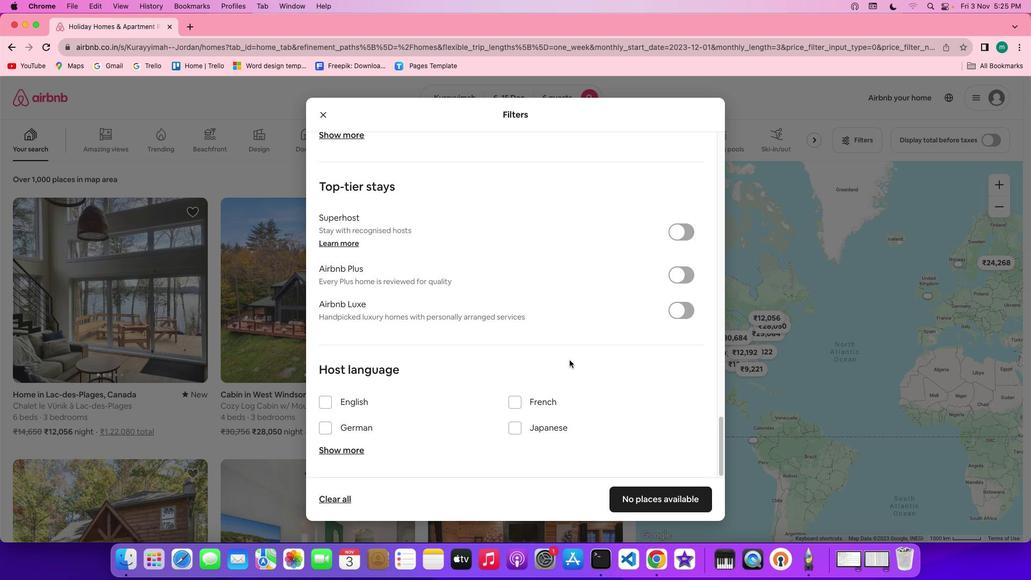 
Action: Mouse scrolled (570, 360) with delta (0, 0)
Screenshot: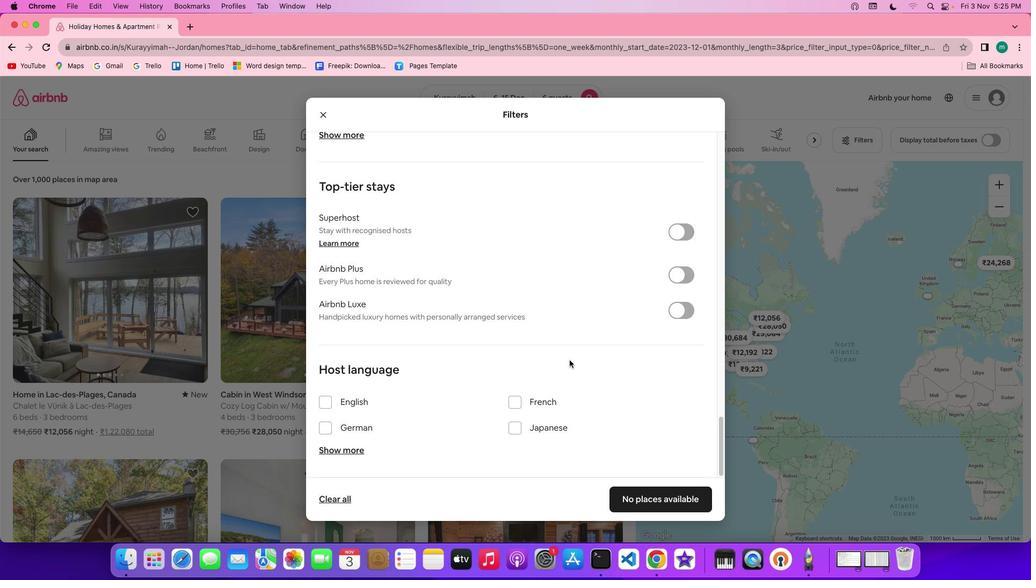 
Action: Mouse scrolled (570, 360) with delta (0, 0)
Screenshot: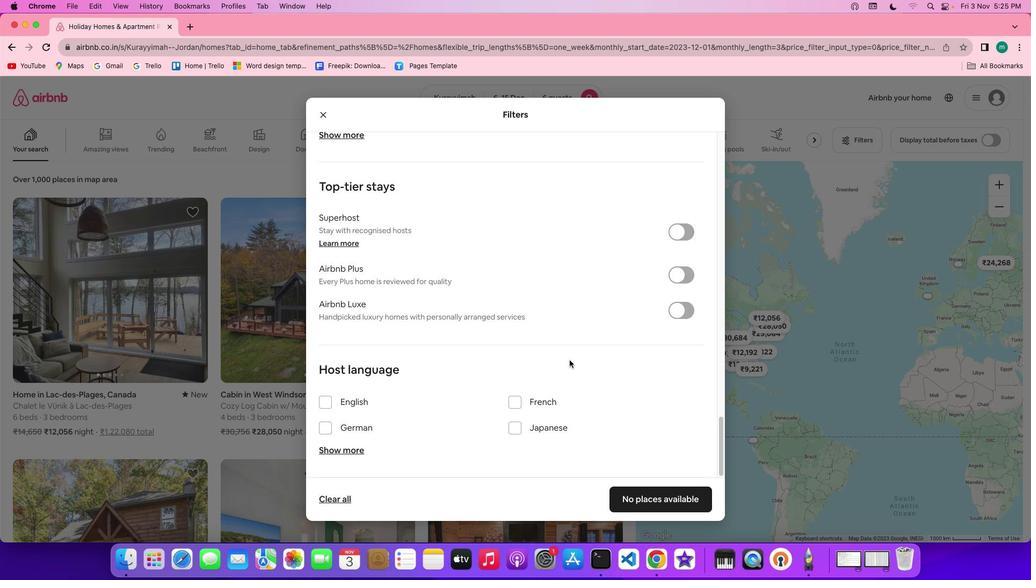 
Action: Mouse scrolled (570, 360) with delta (0, -1)
Screenshot: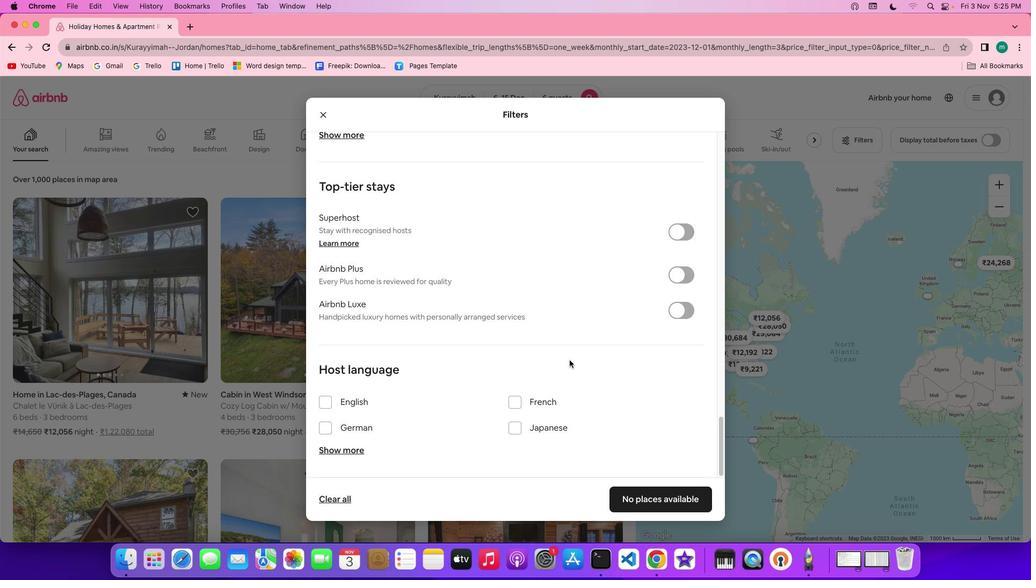
Action: Mouse scrolled (570, 360) with delta (0, -2)
Screenshot: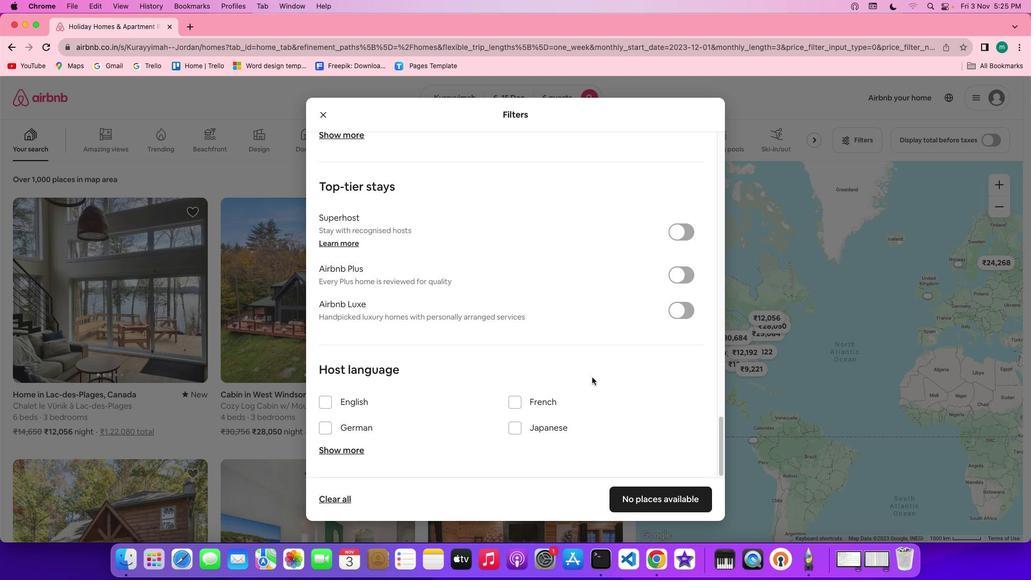 
Action: Mouse moved to (676, 504)
Screenshot: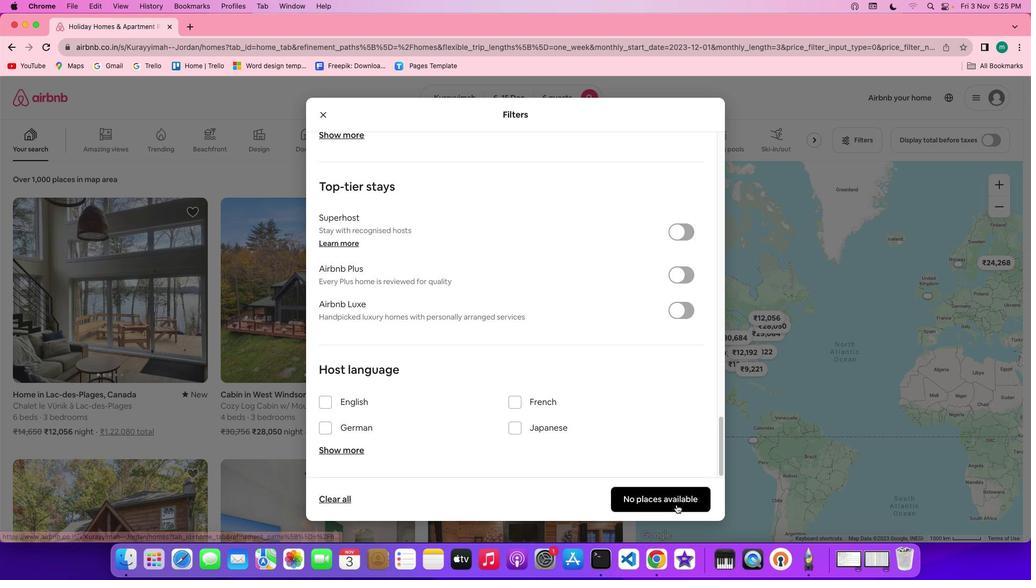 
Action: Mouse pressed left at (676, 504)
Screenshot: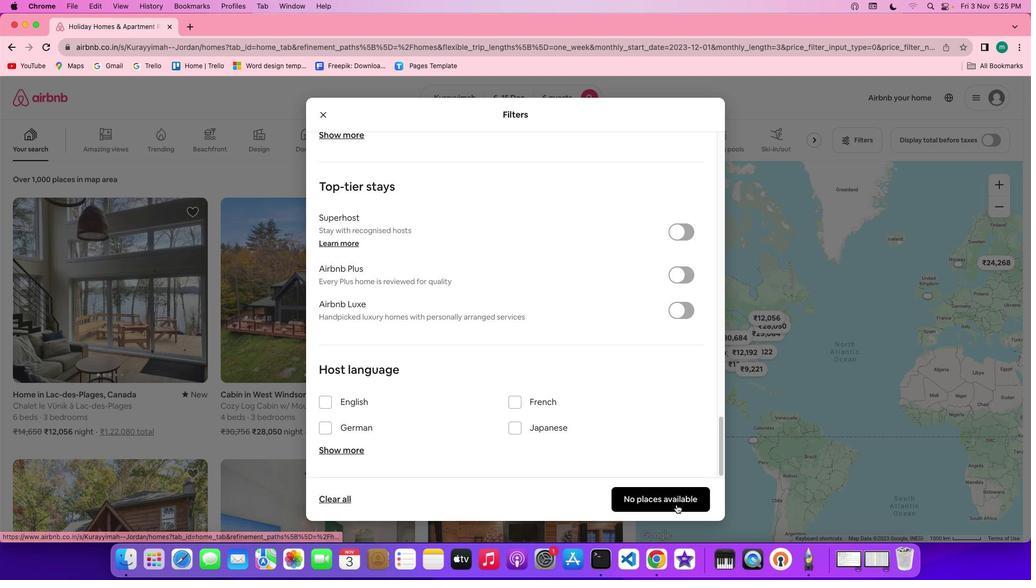 
Action: Mouse moved to (873, 133)
Screenshot: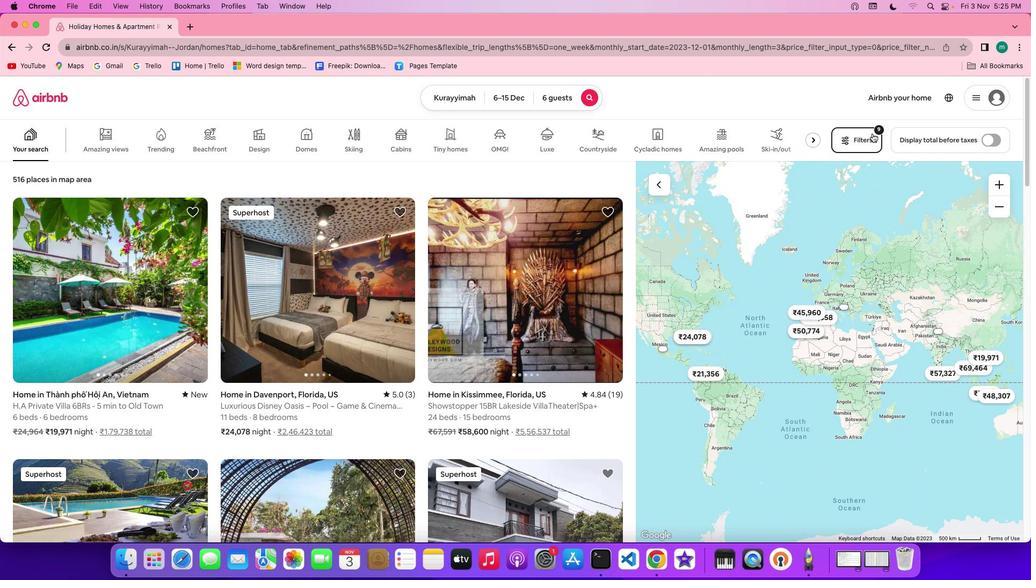 
Action: Mouse pressed left at (873, 133)
Screenshot: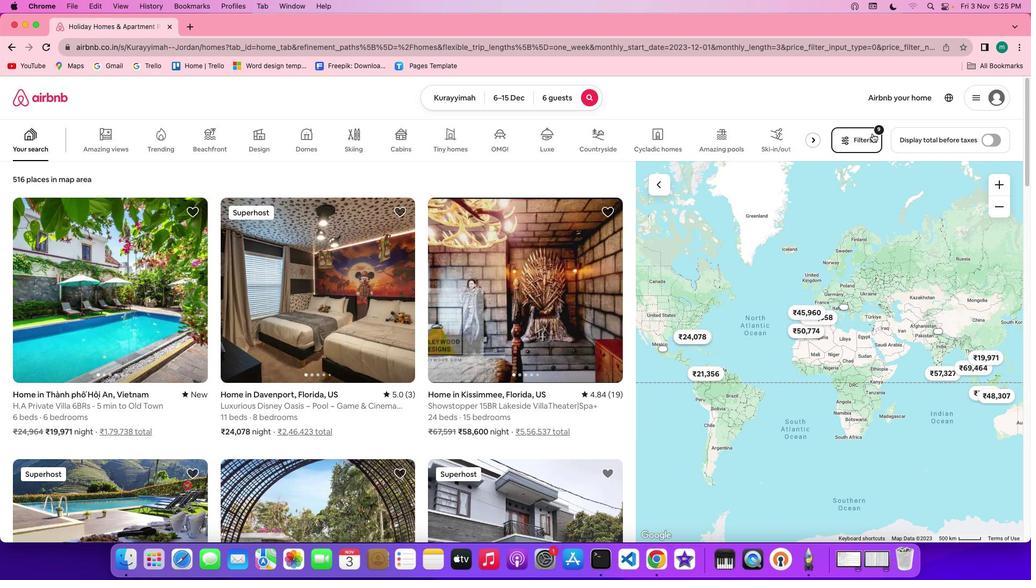 
Action: Mouse moved to (592, 372)
Screenshot: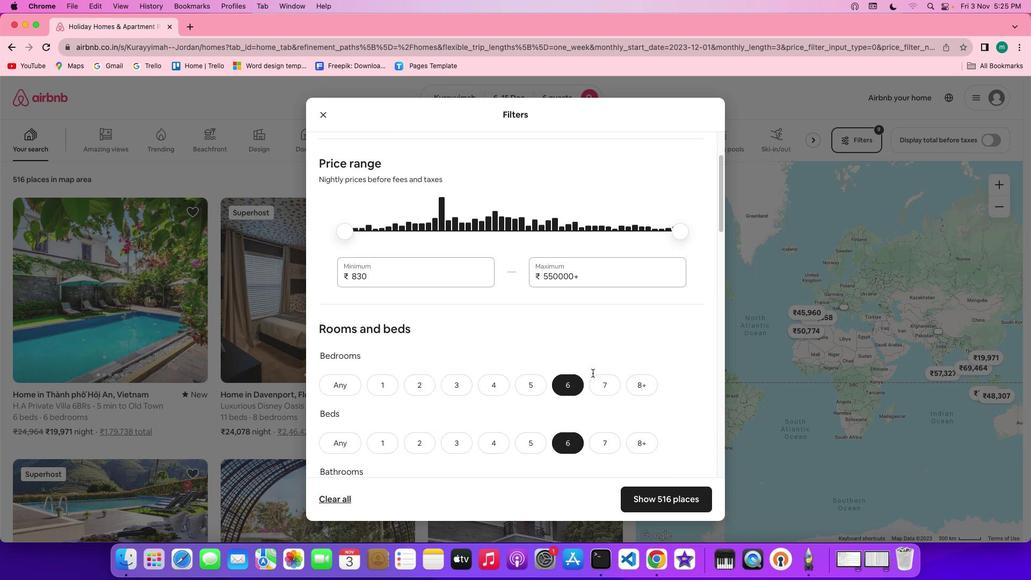 
Action: Mouse scrolled (592, 372) with delta (0, 0)
Screenshot: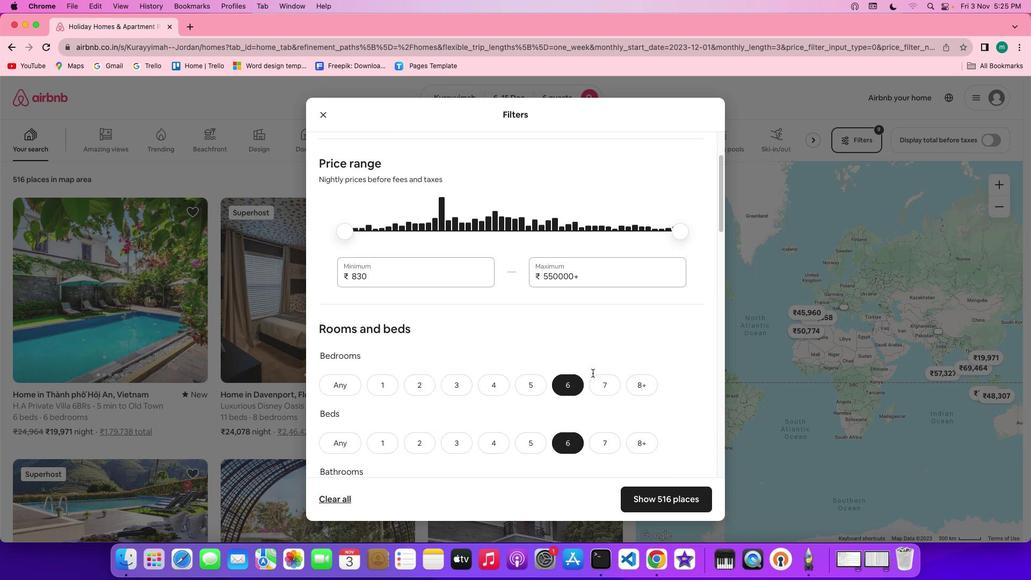 
Action: Mouse moved to (592, 372)
Screenshot: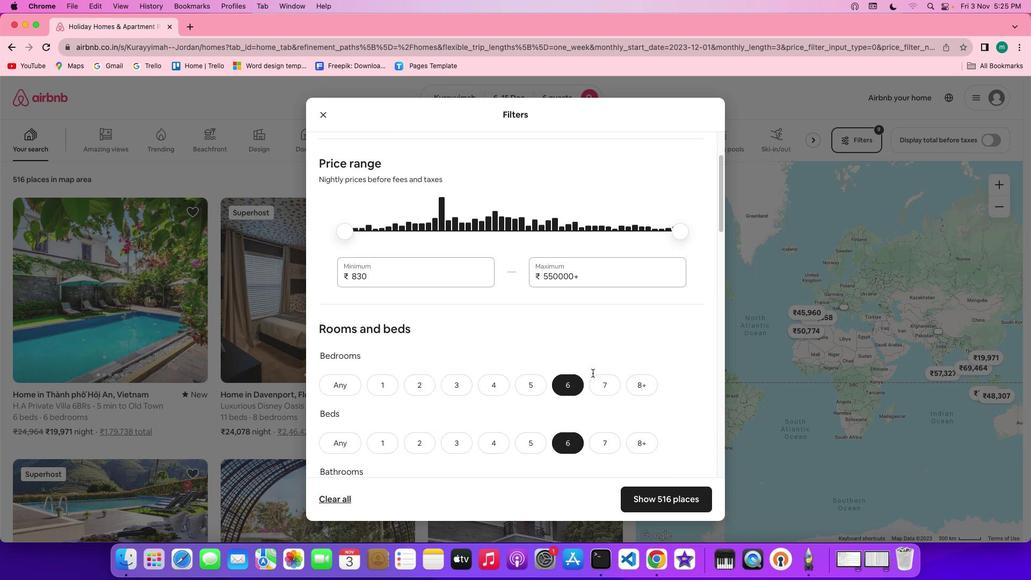 
Action: Mouse scrolled (592, 372) with delta (0, 0)
Screenshot: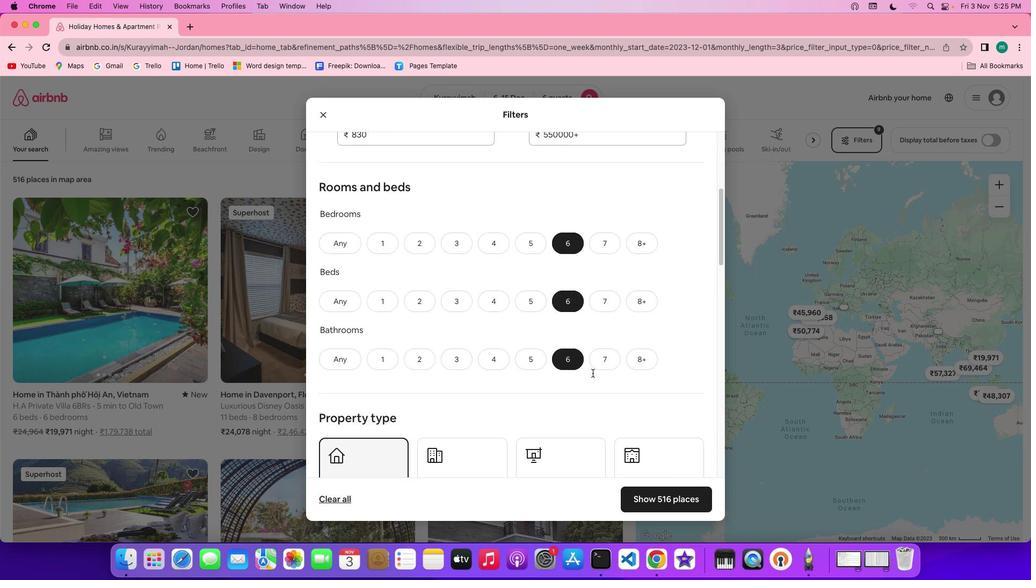 
Action: Mouse scrolled (592, 372) with delta (0, -1)
Screenshot: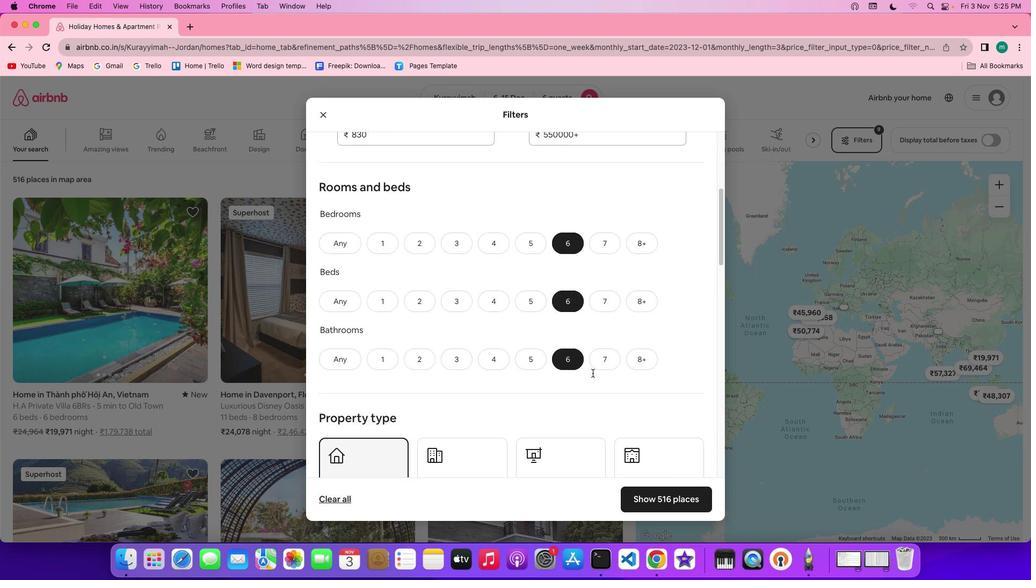 
Action: Mouse scrolled (592, 372) with delta (0, -2)
Screenshot: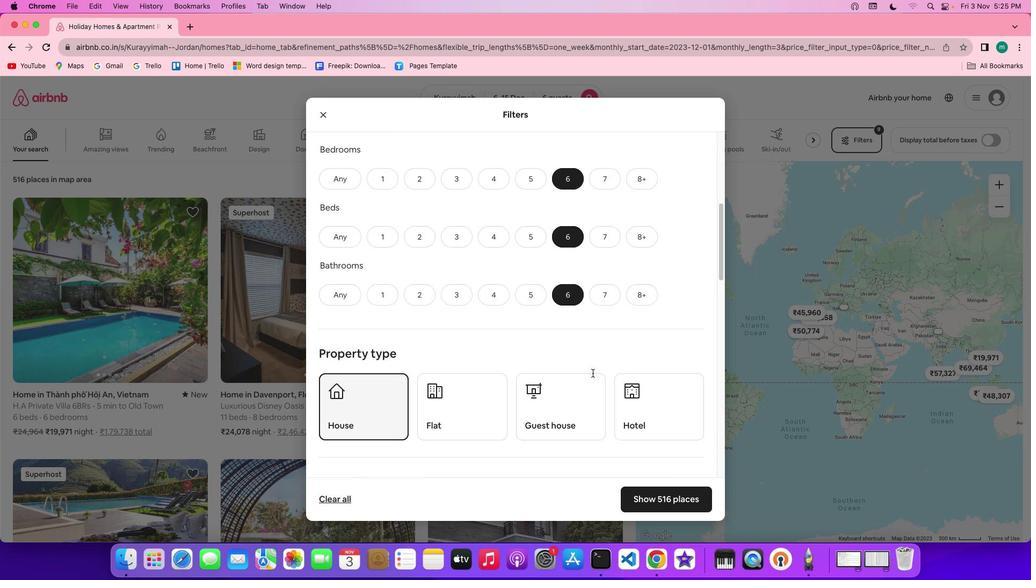 
Action: Mouse scrolled (592, 372) with delta (0, -2)
Screenshot: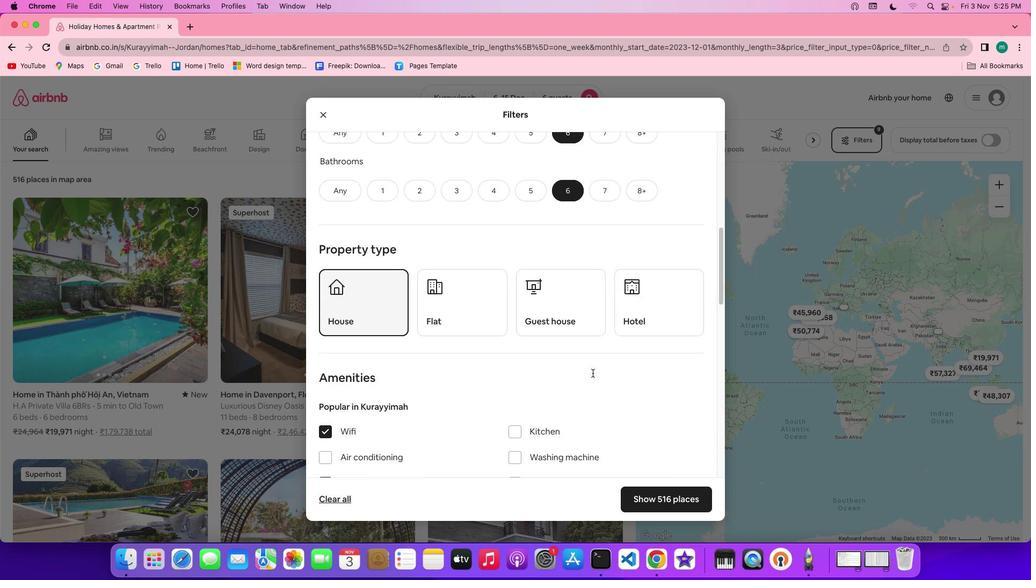 
Action: Mouse scrolled (592, 372) with delta (0, -3)
Screenshot: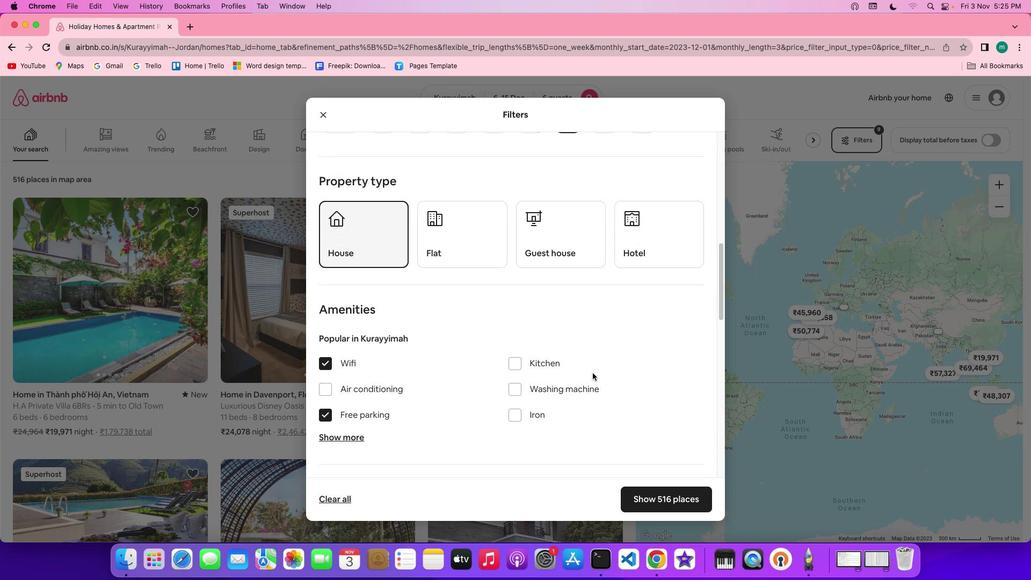 
Action: Mouse scrolled (592, 372) with delta (0, 0)
Screenshot: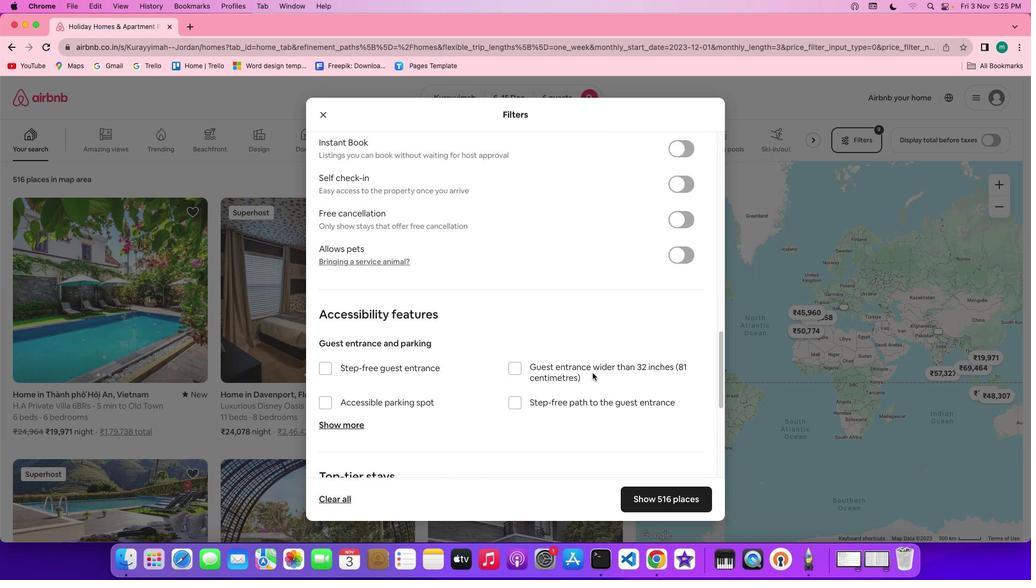 
Action: Mouse scrolled (592, 372) with delta (0, 0)
Screenshot: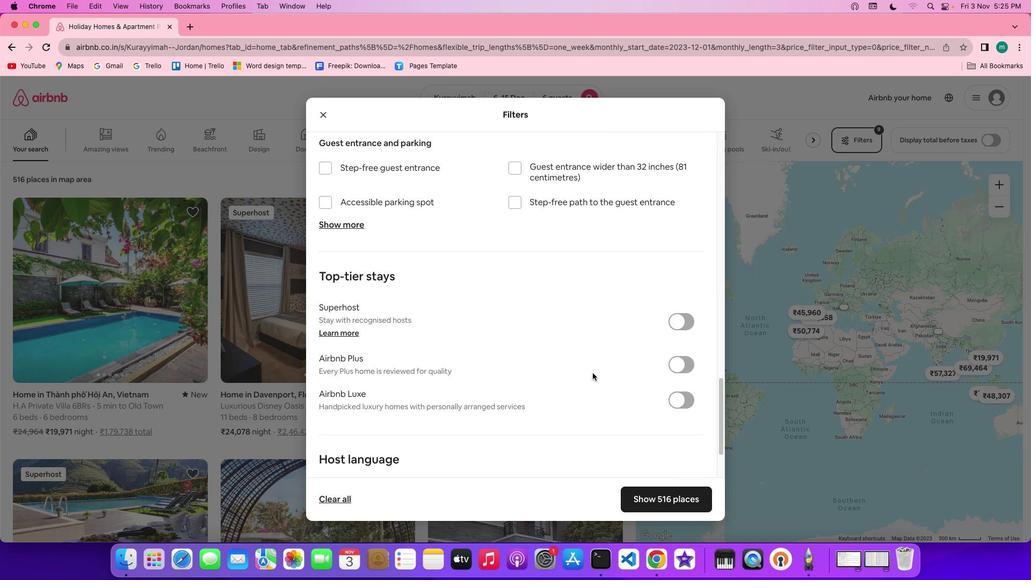 
Action: Mouse scrolled (592, 372) with delta (0, -2)
Screenshot: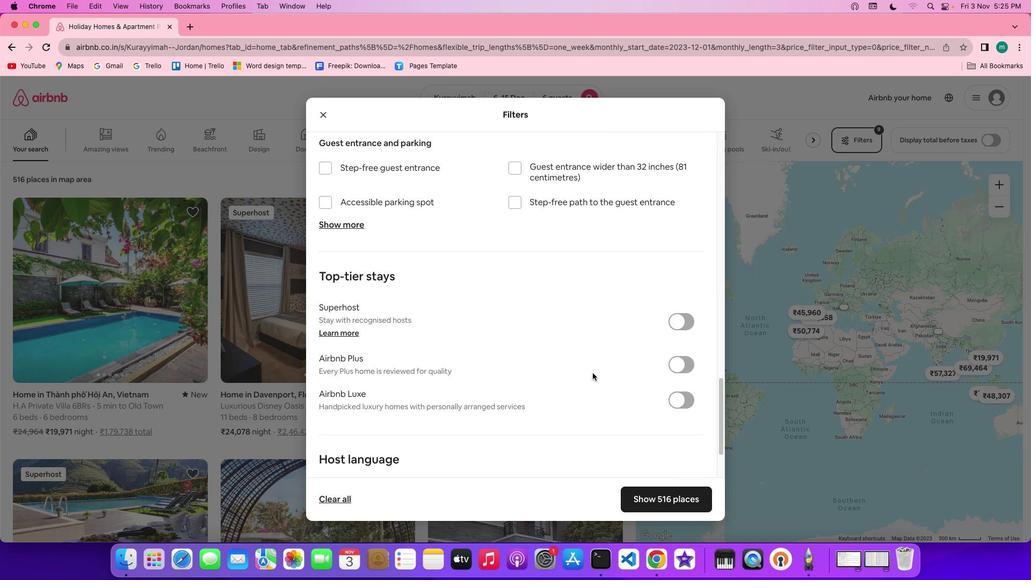
Action: Mouse scrolled (592, 372) with delta (0, -2)
Screenshot: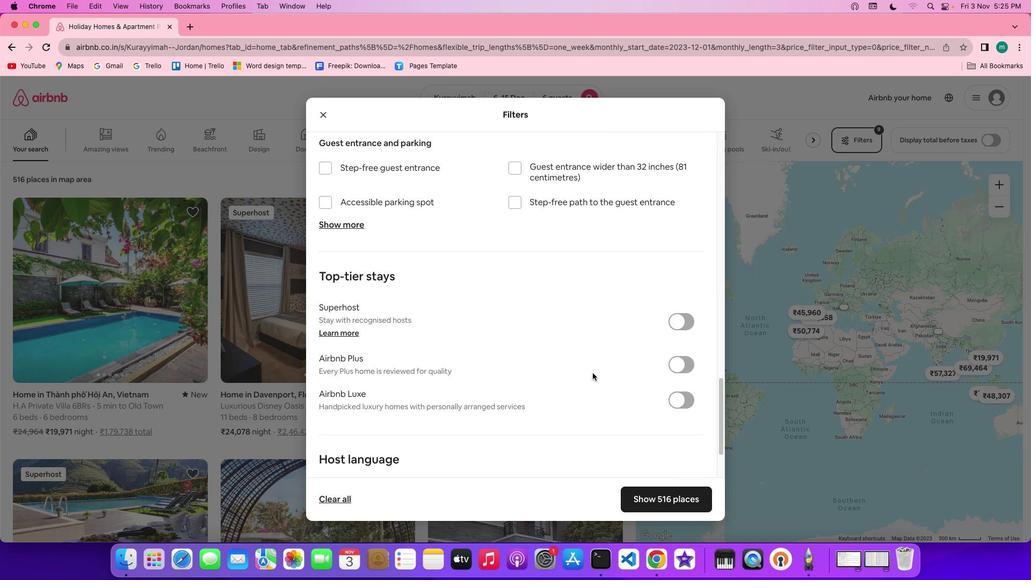
Action: Mouse scrolled (592, 372) with delta (0, -3)
Screenshot: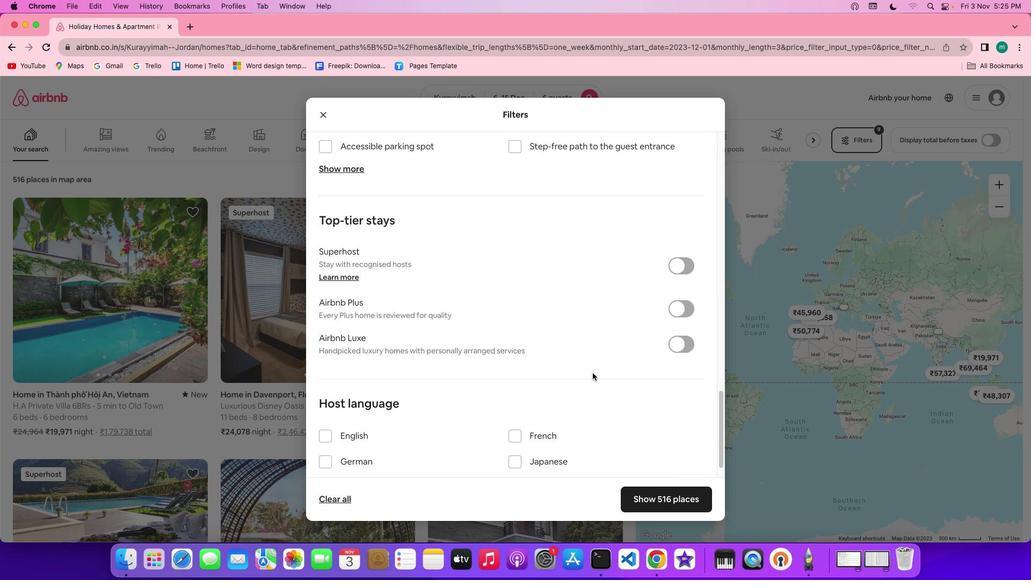 
Action: Mouse scrolled (592, 372) with delta (0, -3)
Screenshot: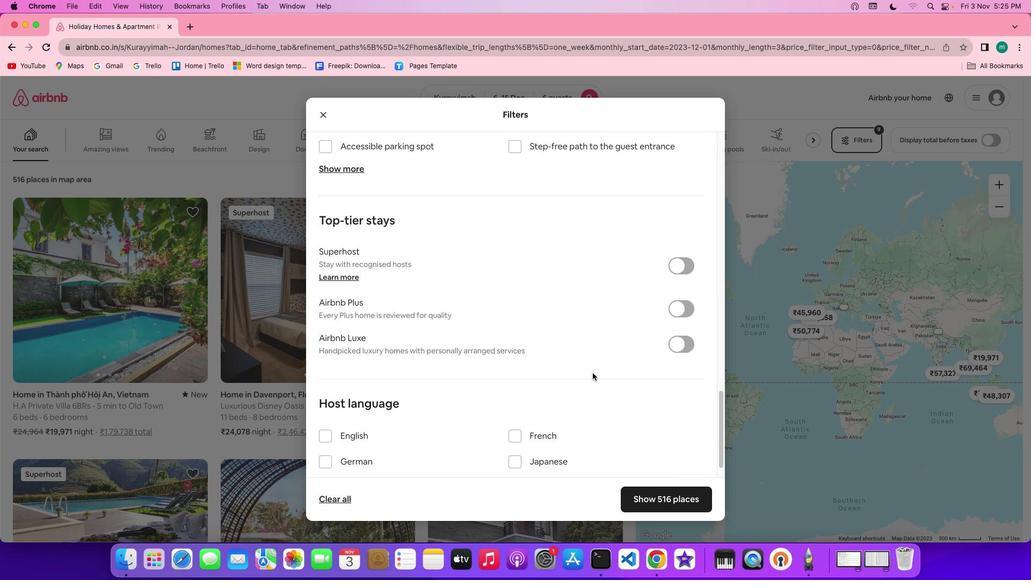 
Action: Mouse scrolled (592, 372) with delta (0, -3)
Screenshot: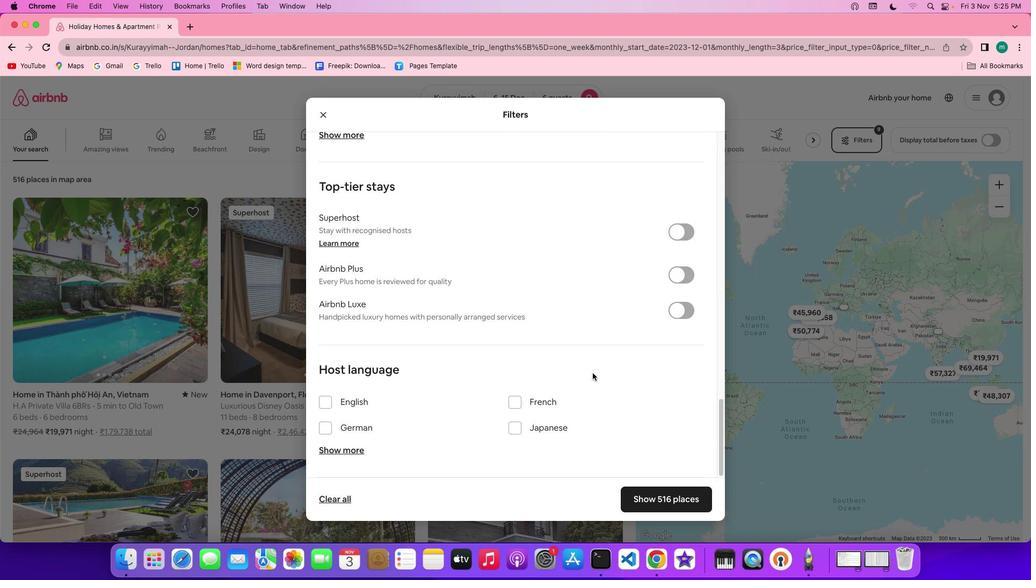 
Action: Mouse scrolled (592, 372) with delta (0, 0)
Screenshot: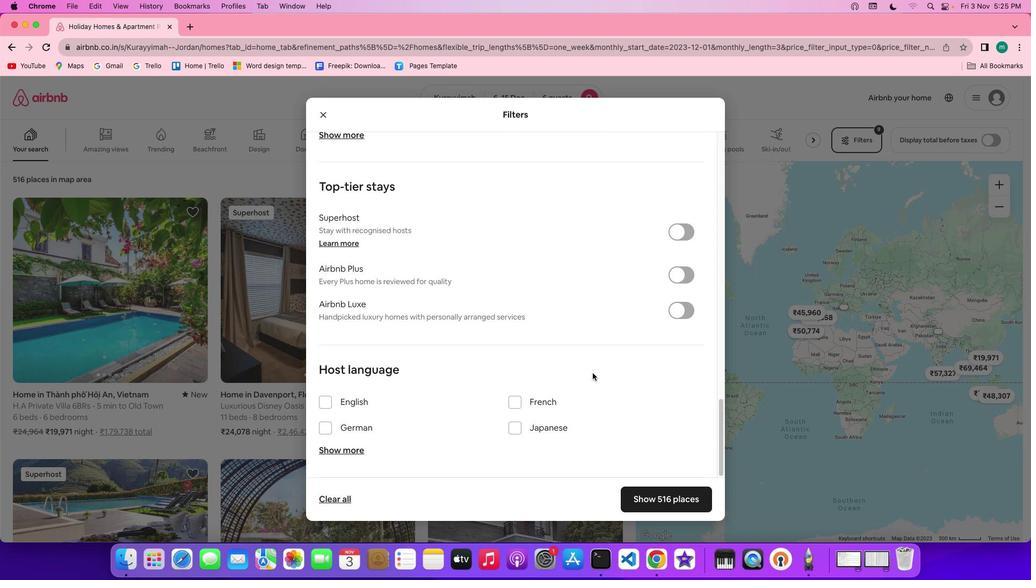 
Action: Mouse scrolled (592, 372) with delta (0, 0)
Screenshot: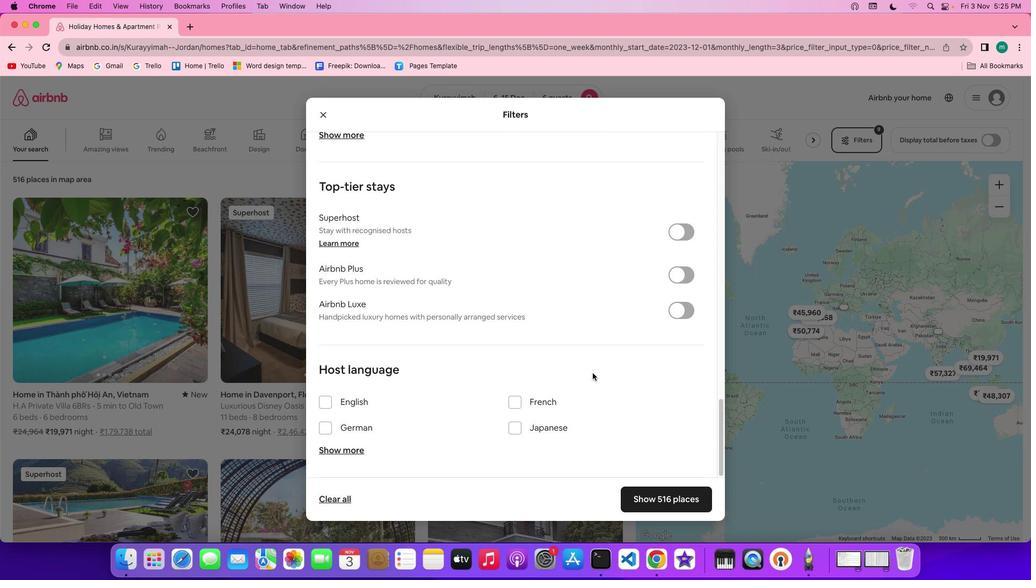 
Action: Mouse scrolled (592, 372) with delta (0, -1)
Screenshot: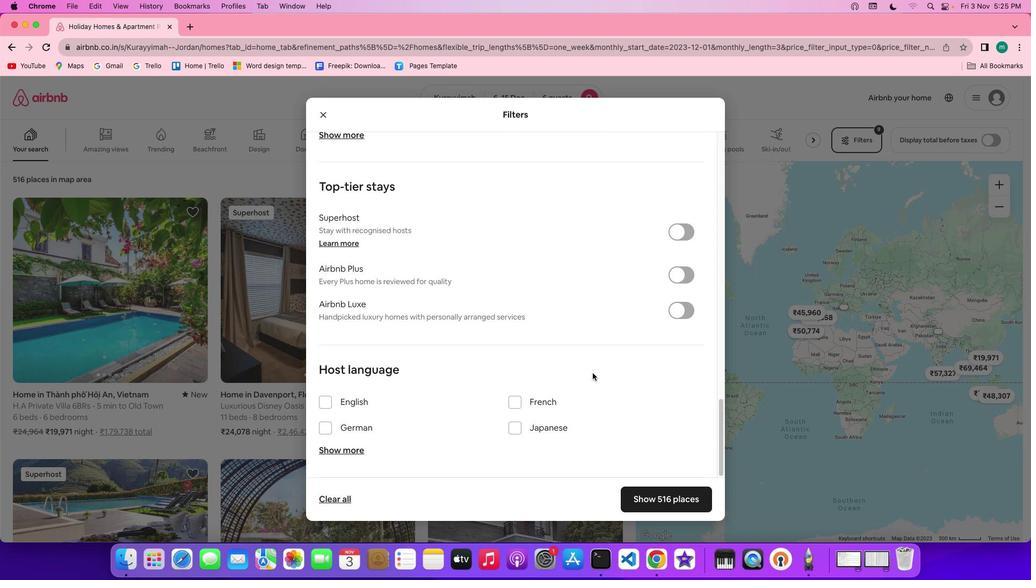 
Action: Mouse scrolled (592, 372) with delta (0, -2)
Screenshot: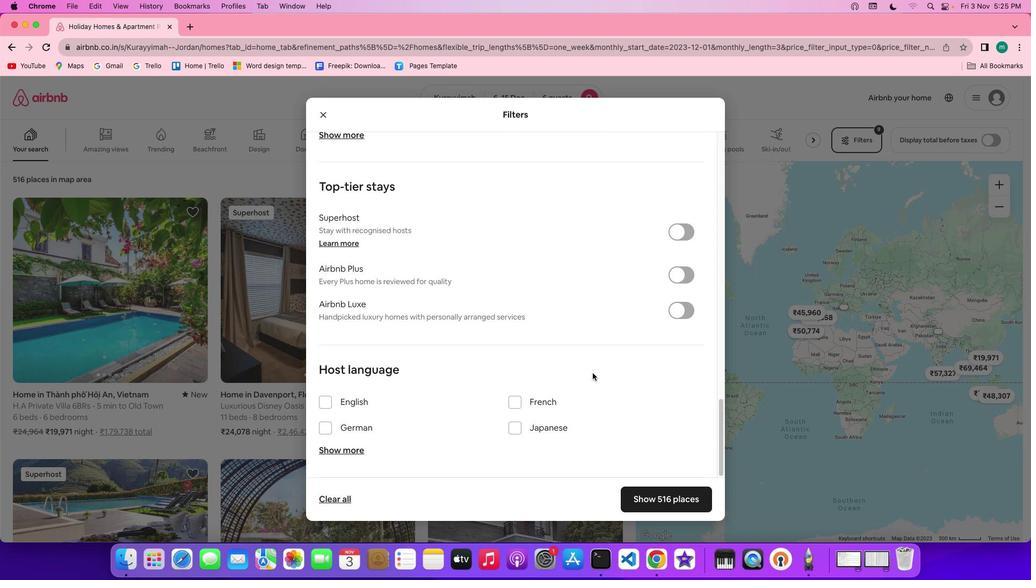 
Action: Mouse scrolled (592, 372) with delta (0, -3)
Screenshot: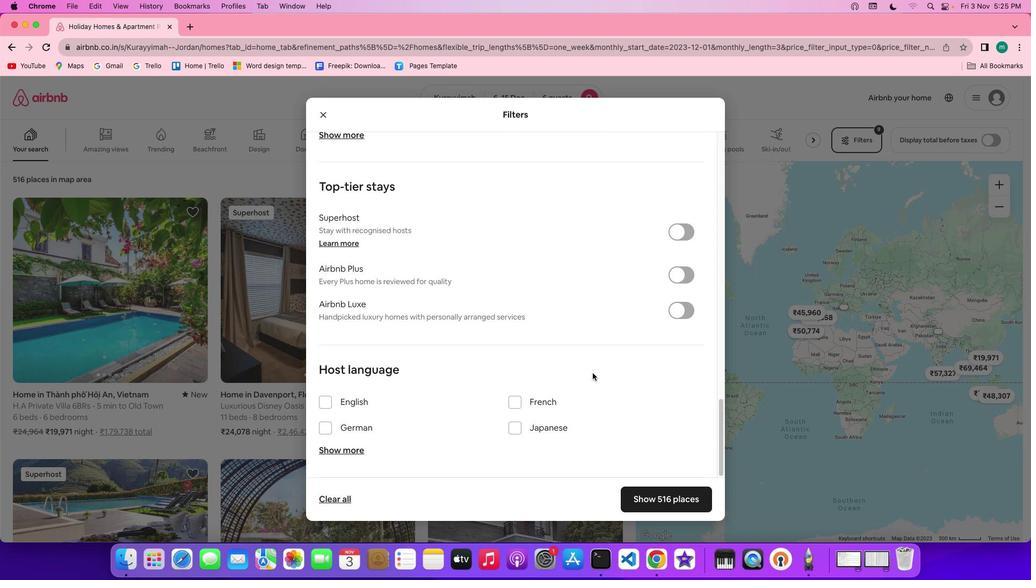 
Action: Mouse scrolled (592, 372) with delta (0, -3)
Screenshot: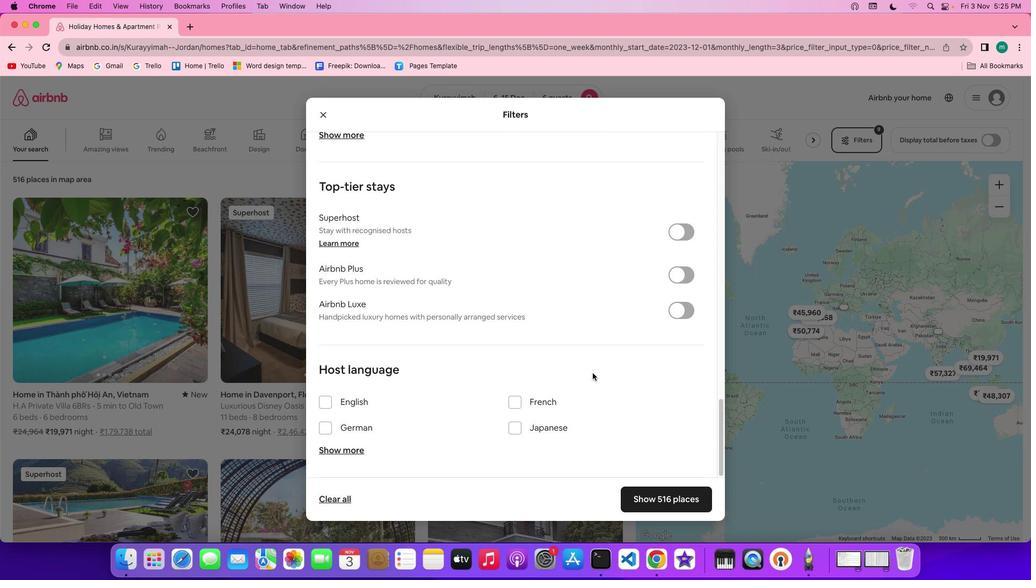 
Action: Mouse scrolled (592, 372) with delta (0, 0)
Screenshot: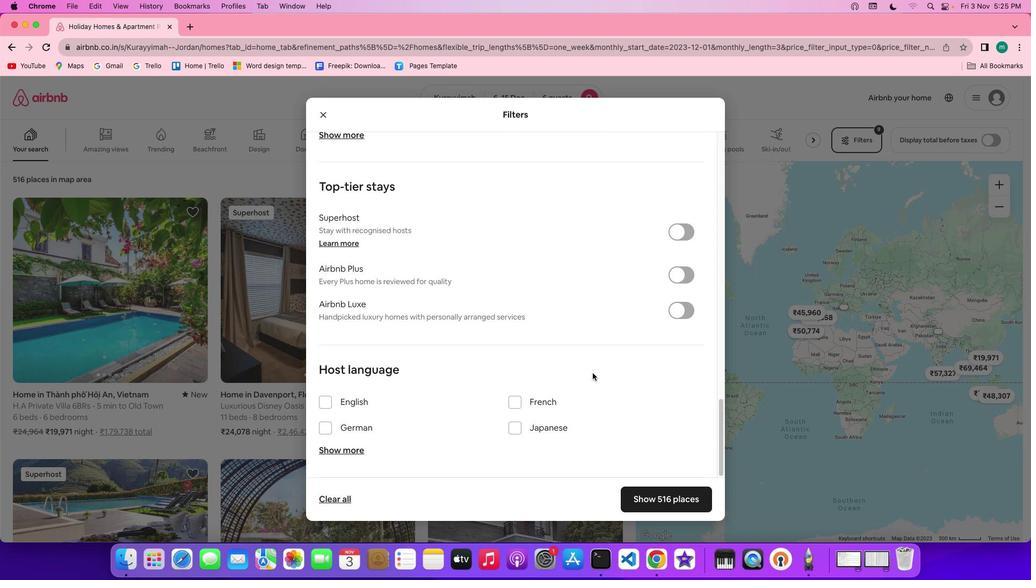 
Action: Mouse scrolled (592, 372) with delta (0, 0)
Screenshot: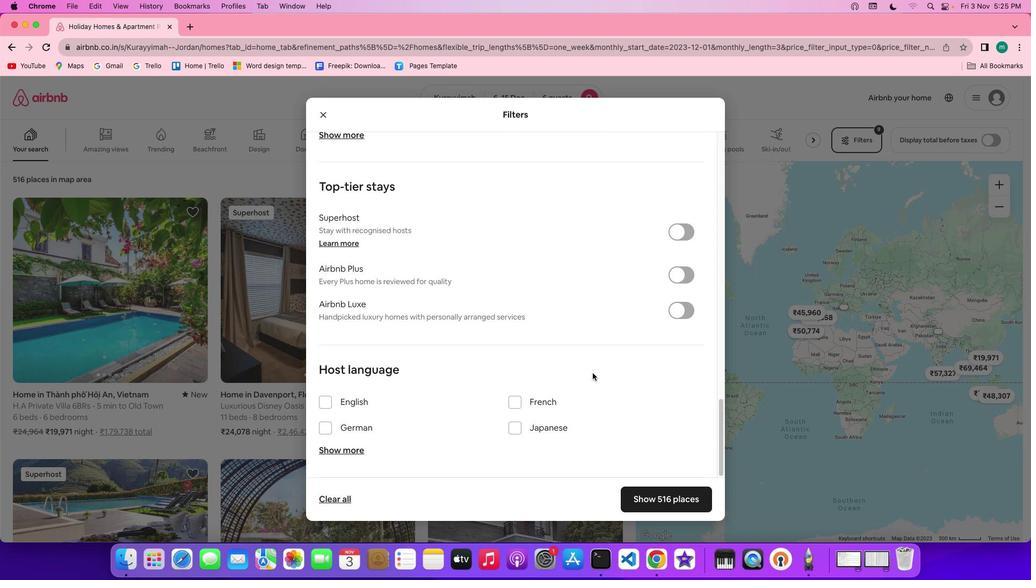
Action: Mouse scrolled (592, 372) with delta (0, -2)
Screenshot: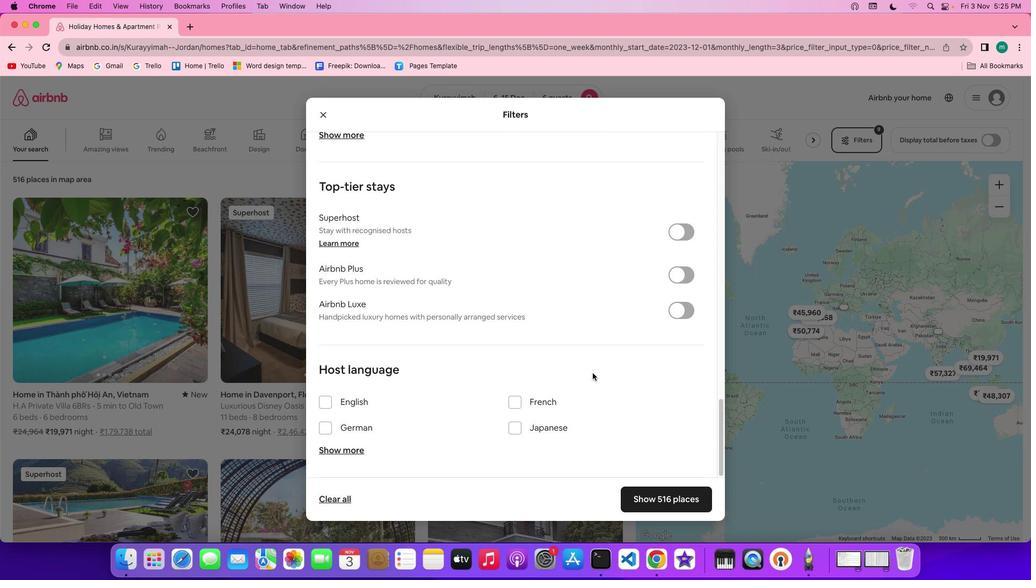
Action: Mouse scrolled (592, 372) with delta (0, -2)
Screenshot: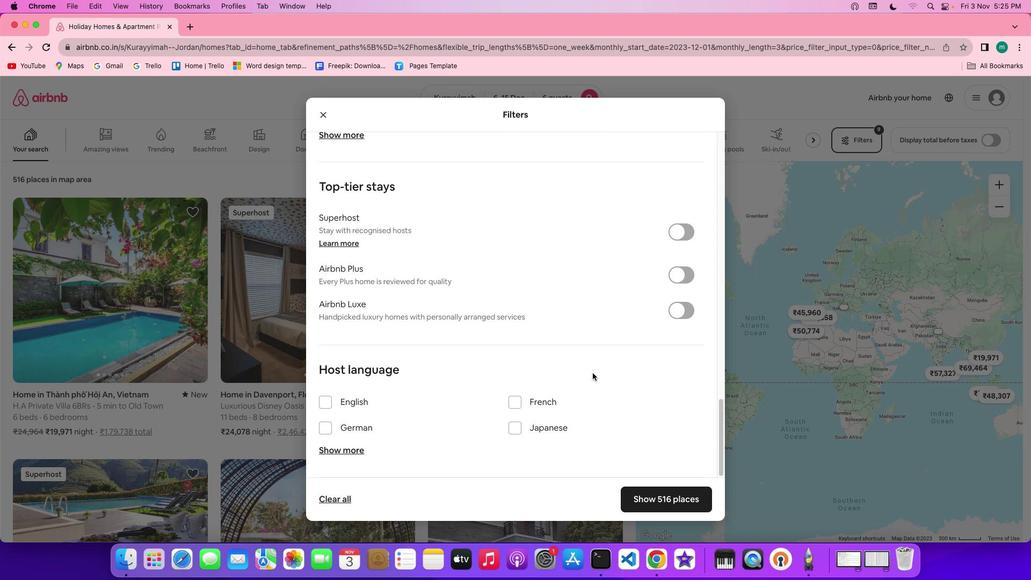 
Action: Mouse scrolled (592, 372) with delta (0, -3)
Screenshot: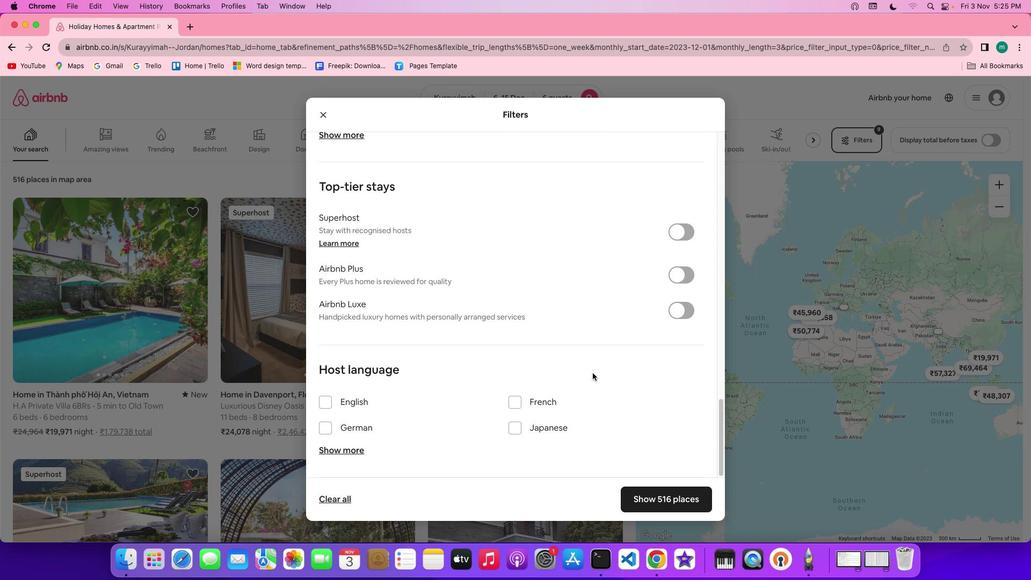 
Action: Mouse scrolled (592, 372) with delta (0, -3)
Screenshot: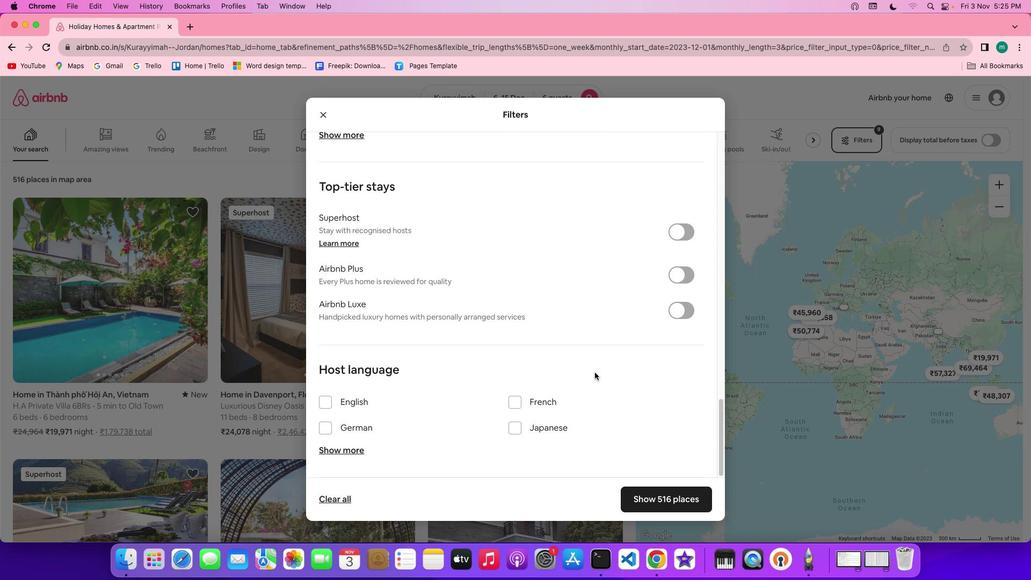
Action: Mouse moved to (599, 417)
Screenshot: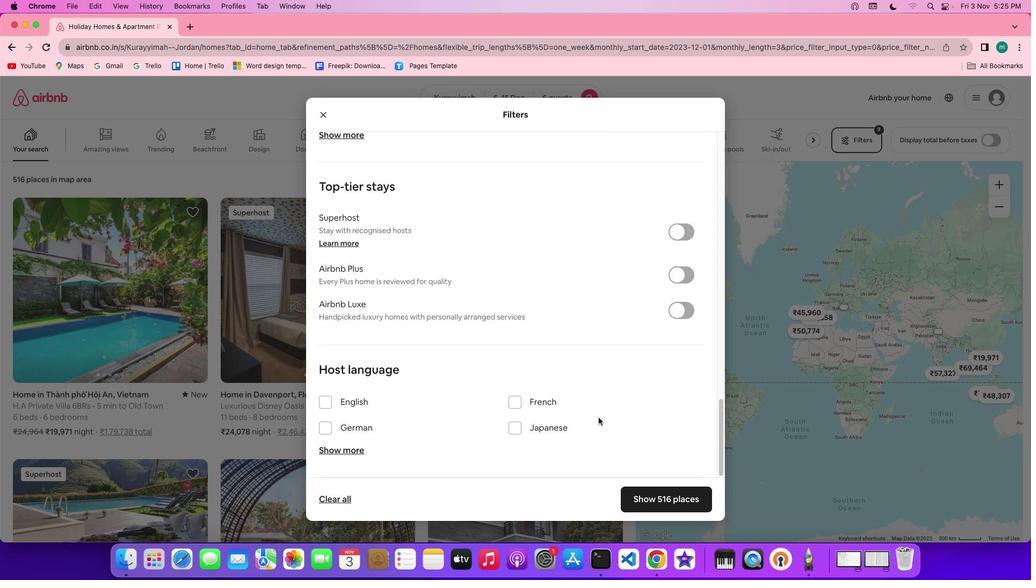 
Action: Mouse scrolled (599, 417) with delta (0, 0)
Screenshot: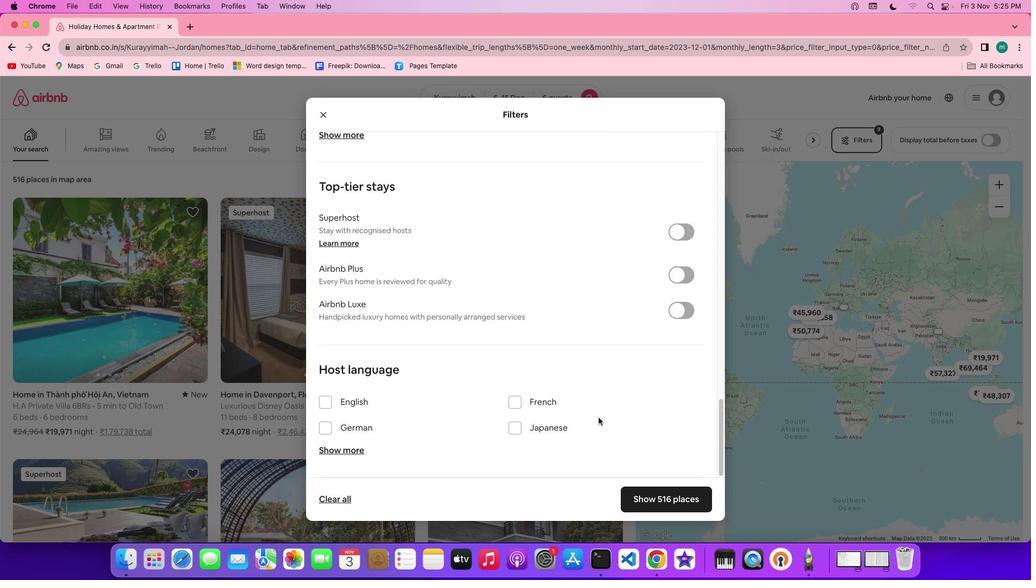 
Action: Mouse scrolled (599, 417) with delta (0, 0)
Screenshot: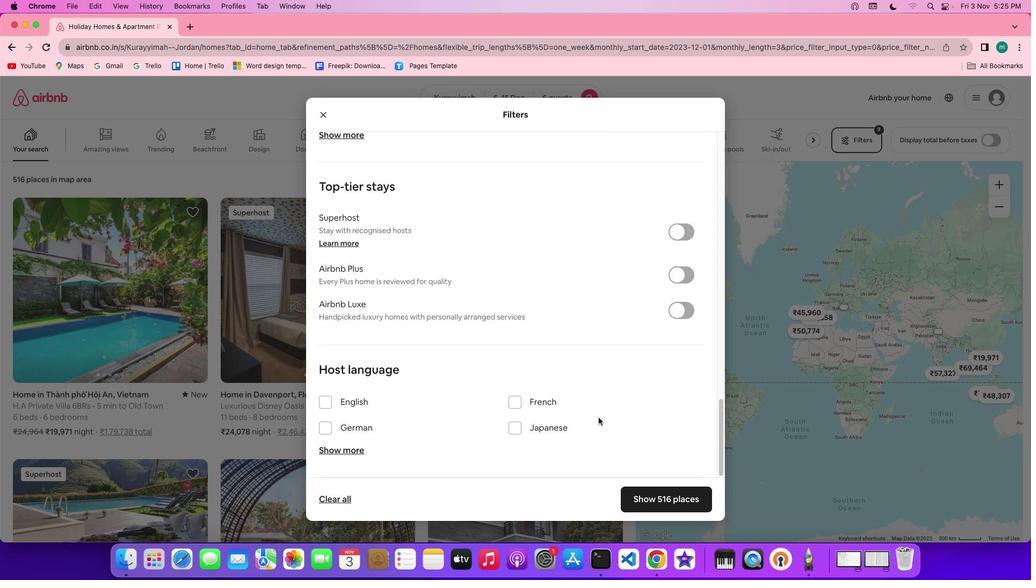 
Action: Mouse scrolled (599, 417) with delta (0, -1)
Screenshot: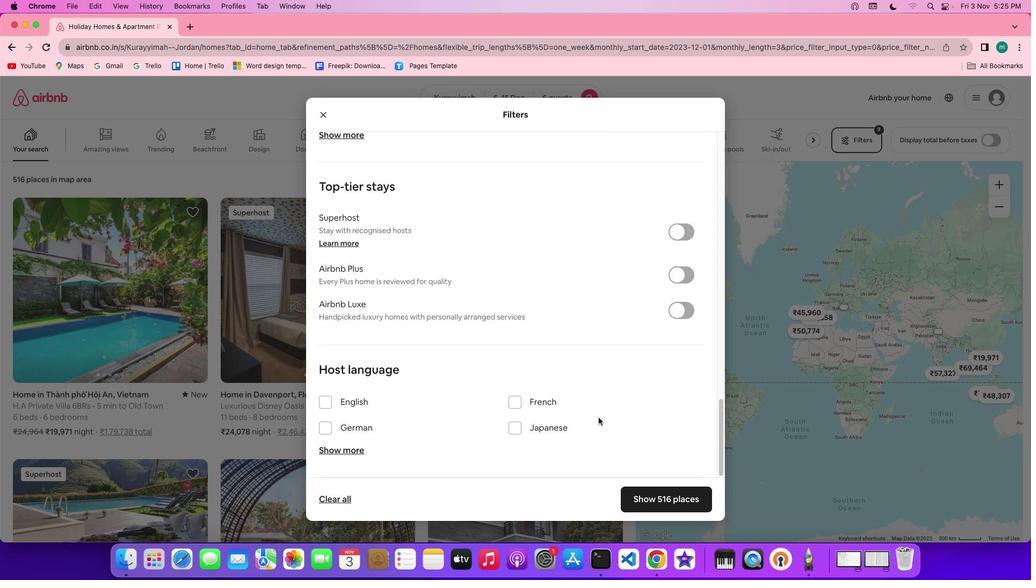 
Action: Mouse scrolled (599, 417) with delta (0, -2)
Screenshot: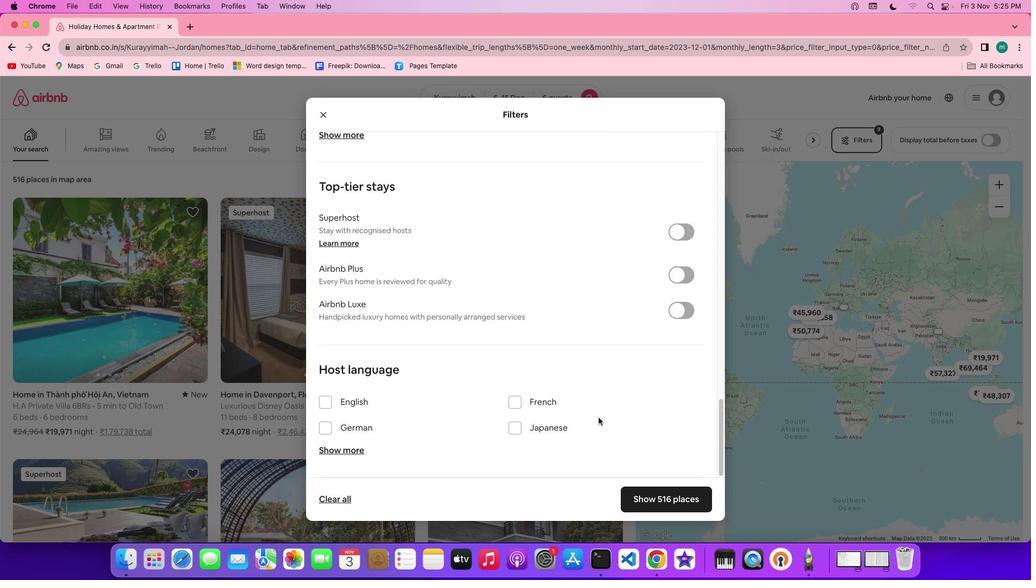 
Action: Mouse scrolled (599, 417) with delta (0, -2)
Screenshot: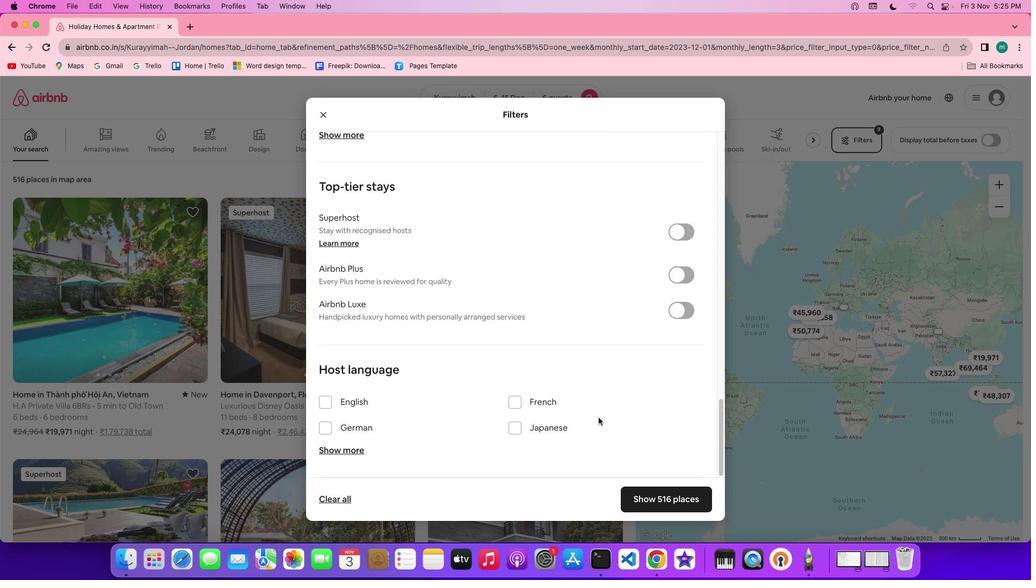 
Action: Mouse moved to (608, 406)
Screenshot: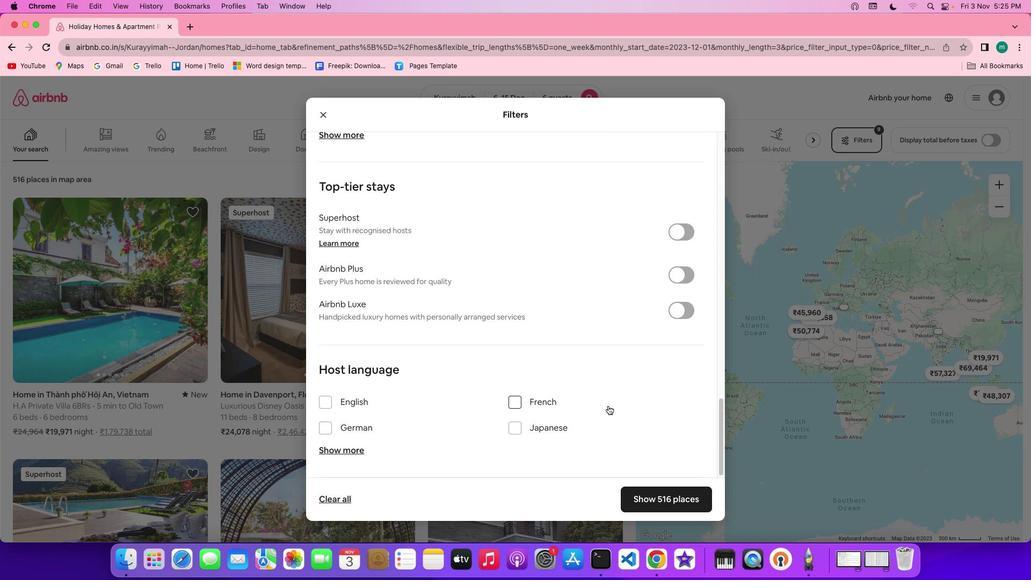 
Action: Mouse scrolled (608, 406) with delta (0, 0)
Screenshot: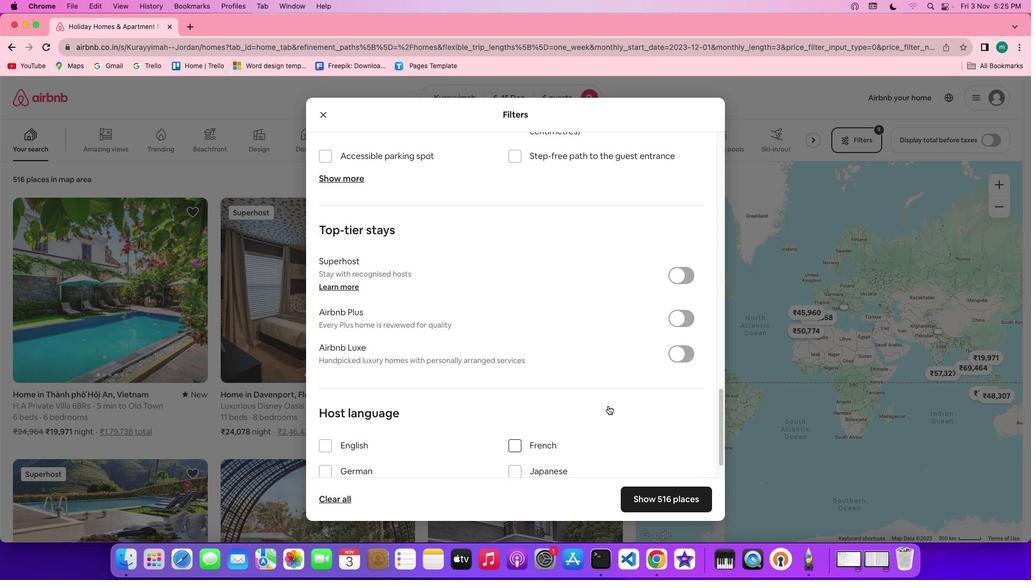 
Action: Mouse scrolled (608, 406) with delta (0, 0)
Screenshot: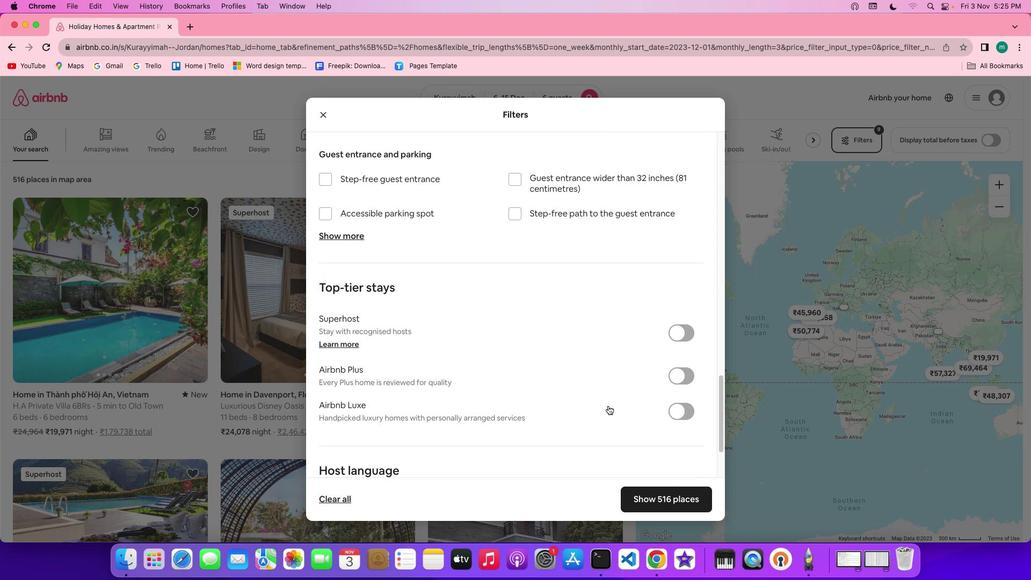 
Action: Mouse scrolled (608, 406) with delta (0, 1)
Screenshot: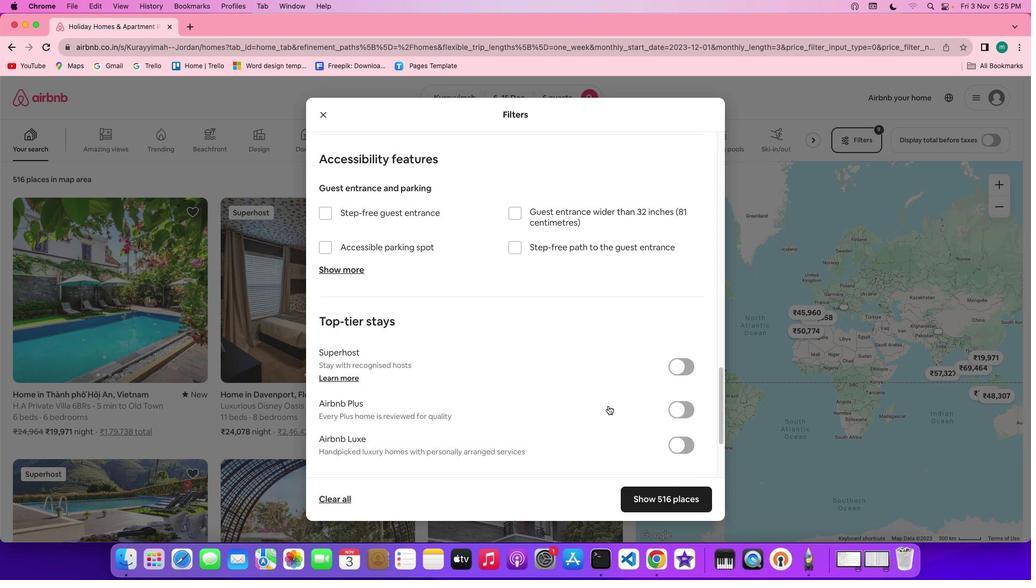 
Action: Mouse scrolled (608, 406) with delta (0, 2)
Screenshot: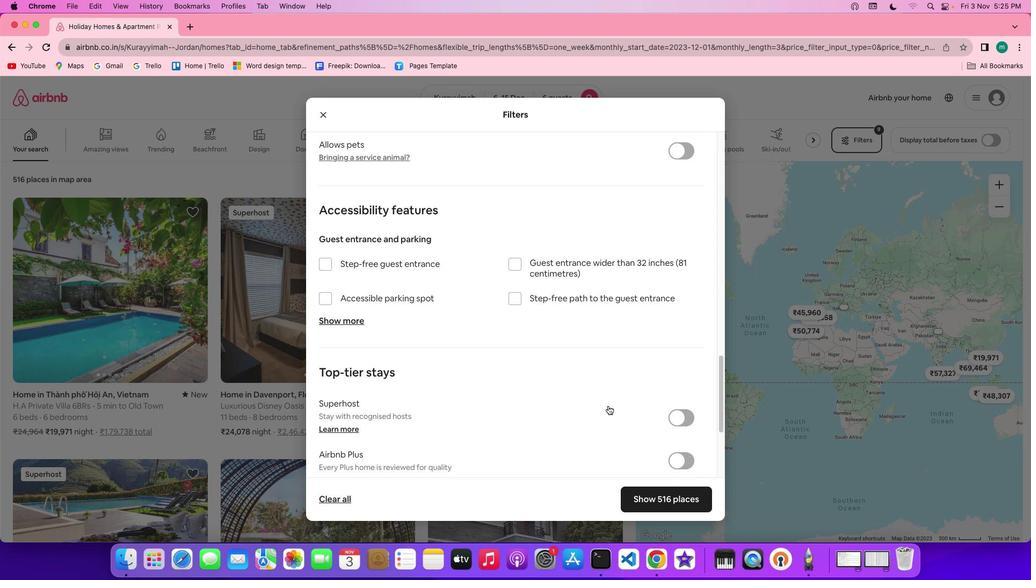 
Action: Mouse scrolled (608, 406) with delta (0, 0)
Screenshot: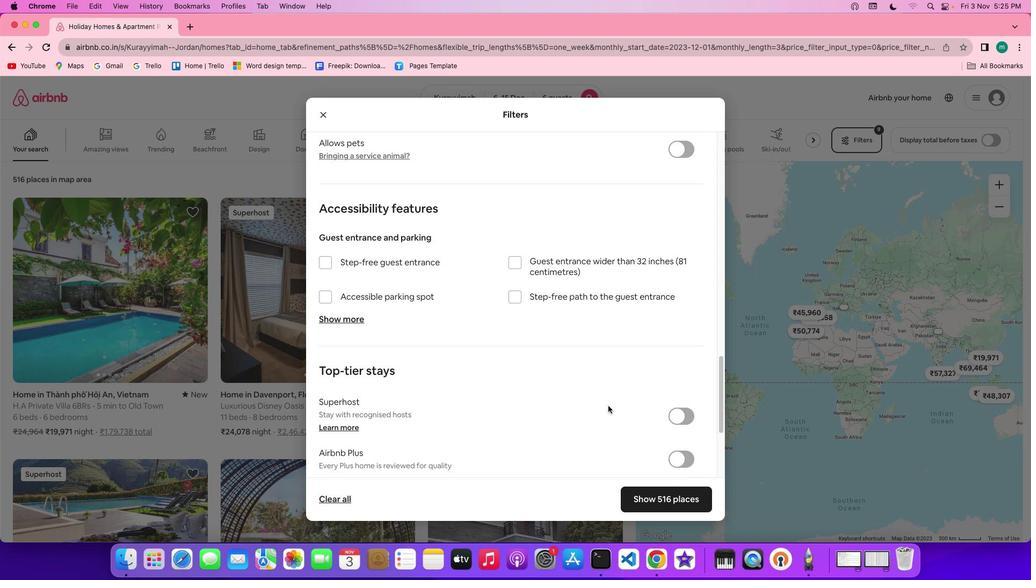 
Action: Mouse scrolled (608, 406) with delta (0, 0)
Screenshot: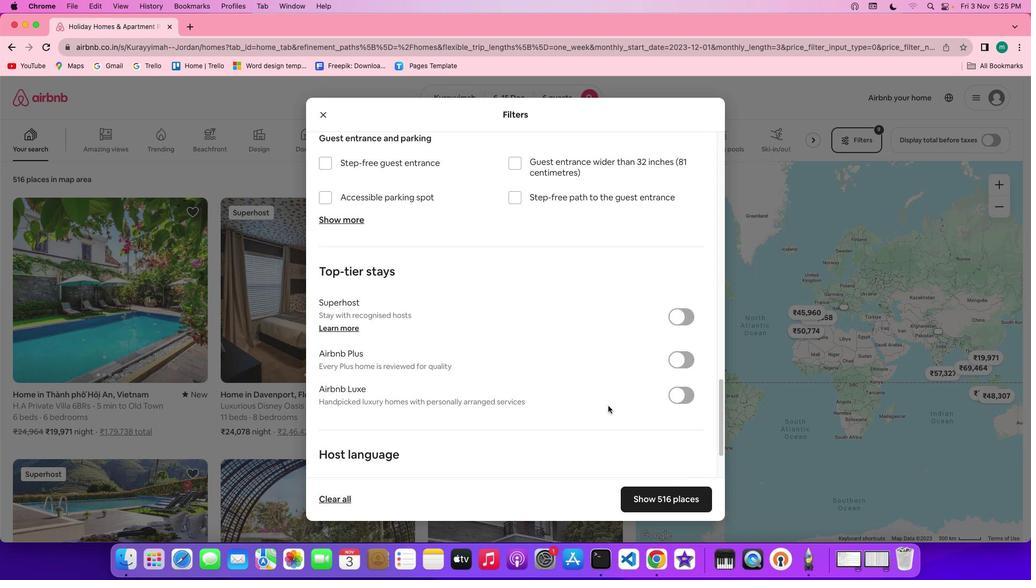 
Action: Mouse scrolled (608, 406) with delta (0, -1)
Screenshot: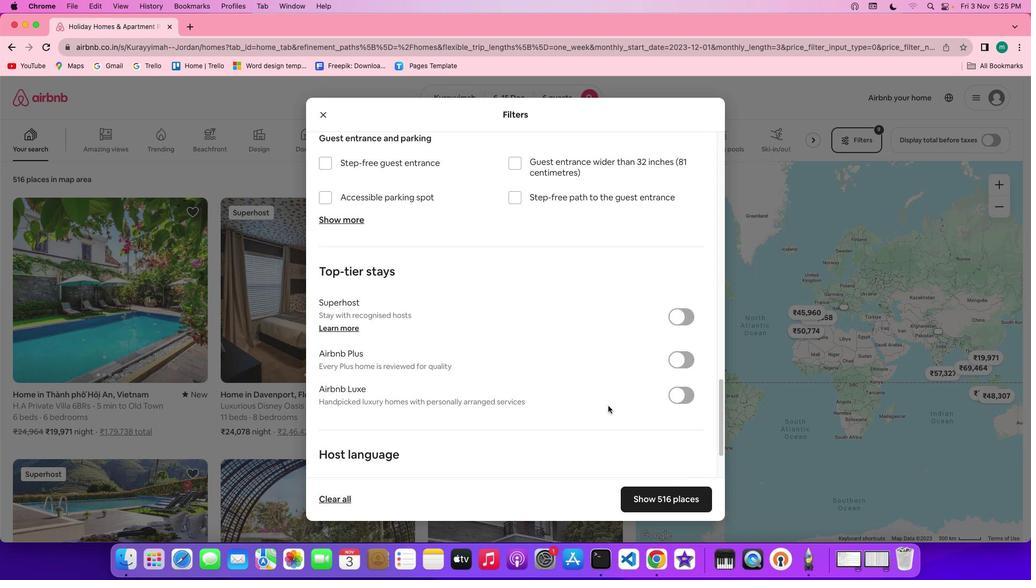 
Action: Mouse scrolled (608, 406) with delta (0, -2)
Screenshot: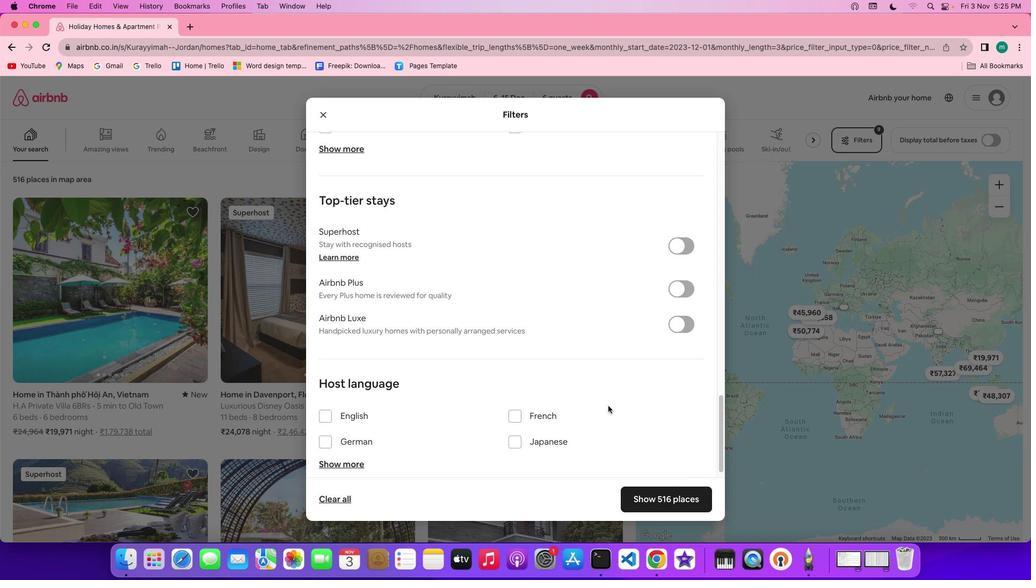 
Action: Mouse scrolled (608, 406) with delta (0, 0)
Screenshot: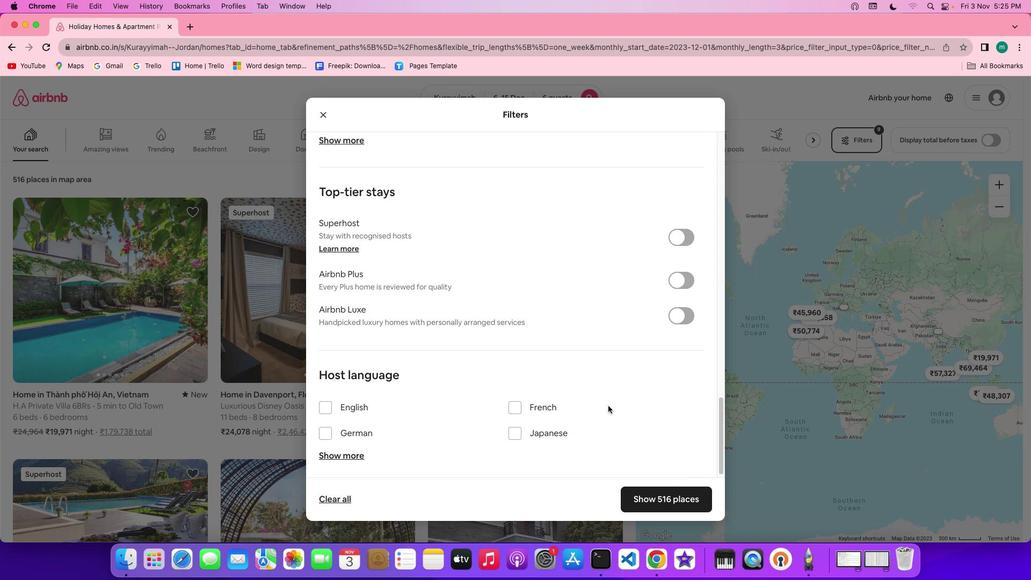 
Action: Mouse scrolled (608, 406) with delta (0, 0)
Screenshot: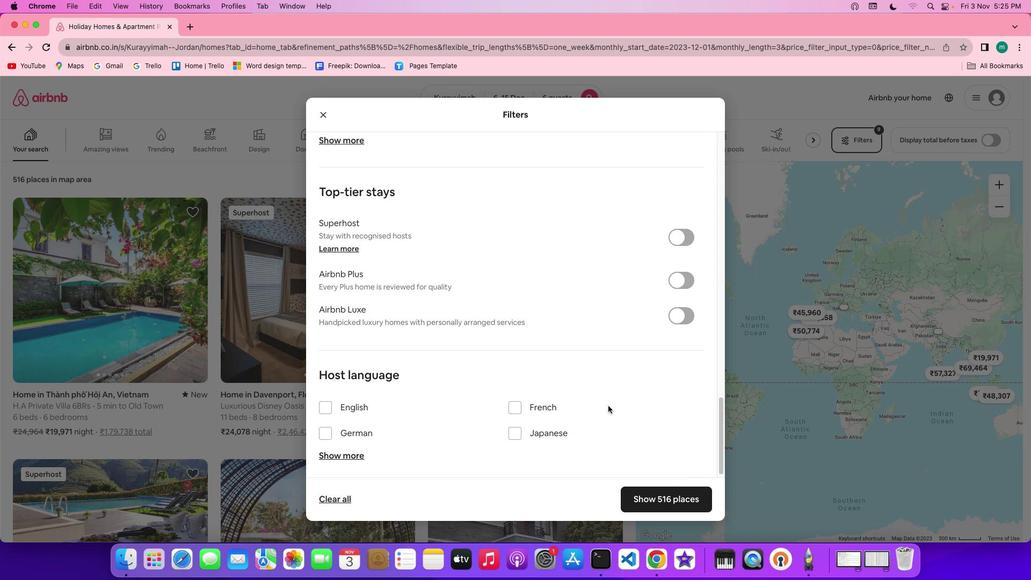 
Action: Mouse scrolled (608, 406) with delta (0, -1)
Screenshot: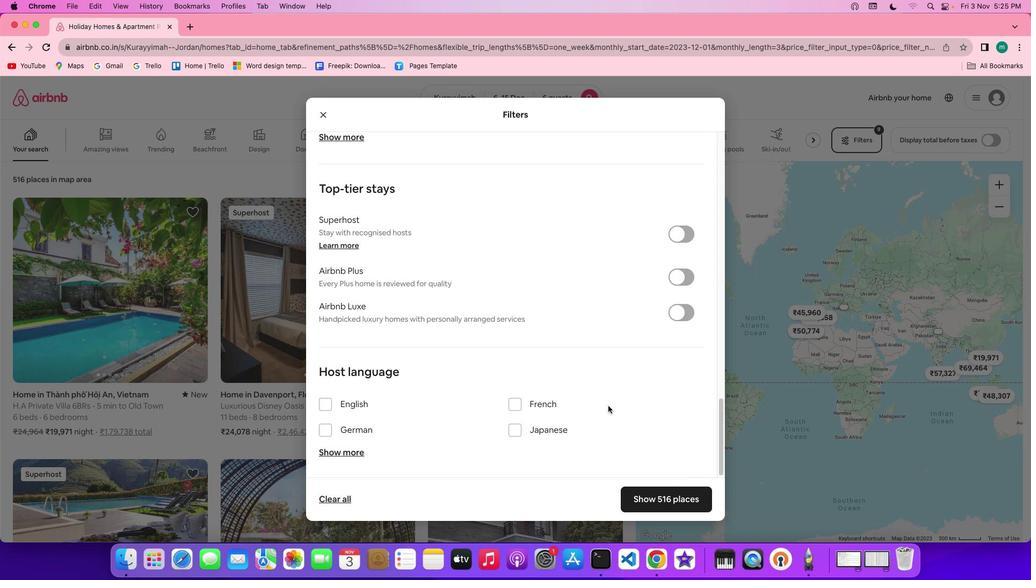 
Action: Mouse scrolled (608, 406) with delta (0, -2)
Screenshot: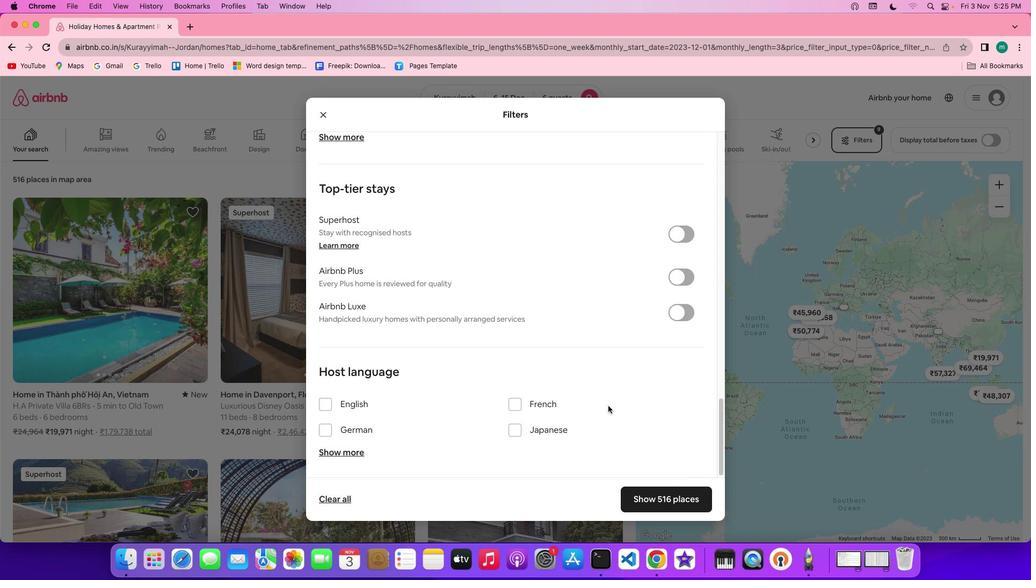 
Action: Mouse scrolled (608, 406) with delta (0, -3)
Screenshot: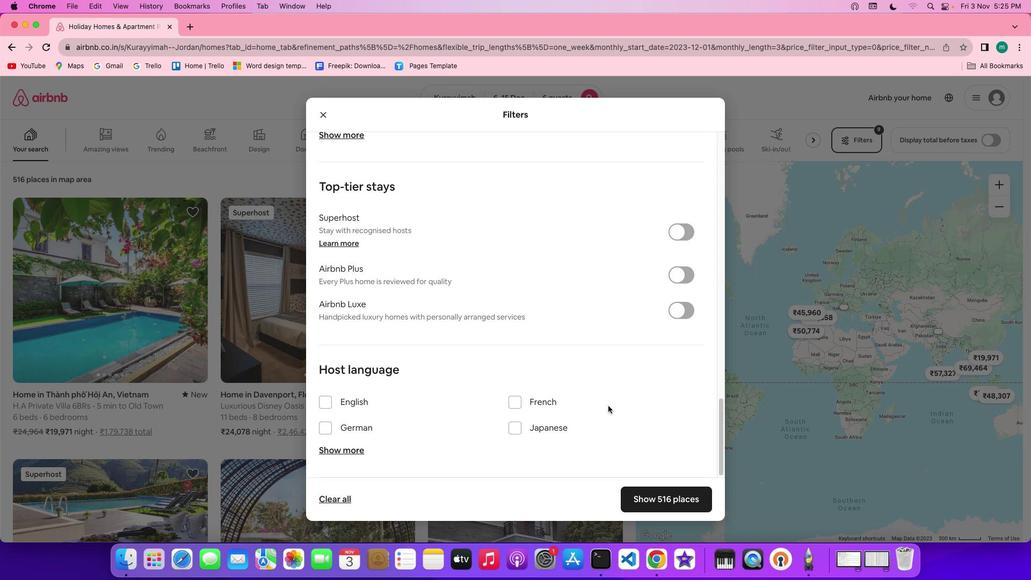 
Action: Mouse scrolled (608, 406) with delta (0, -3)
Screenshot: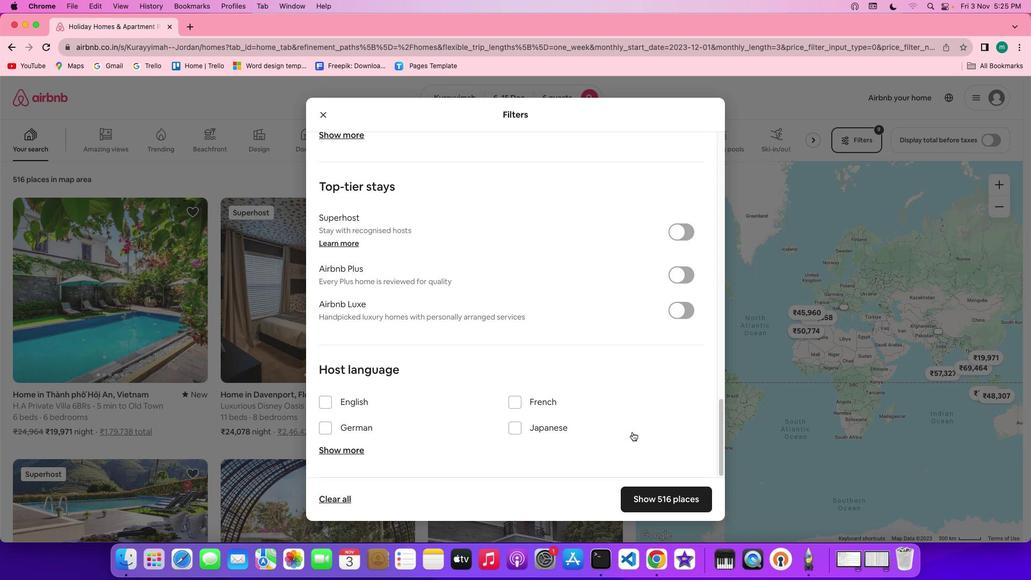 
Action: Mouse moved to (672, 502)
Screenshot: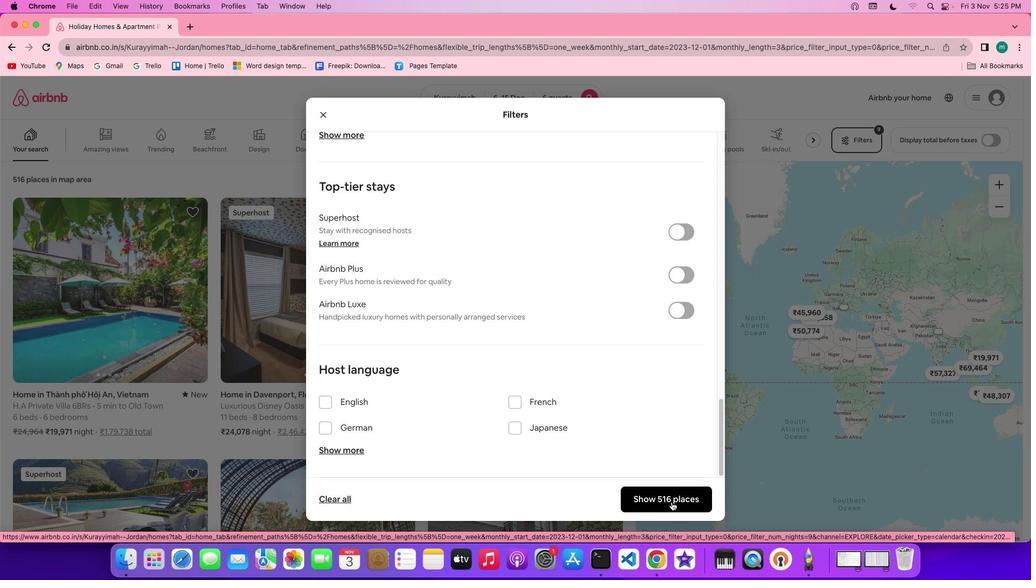 
Action: Mouse pressed left at (672, 502)
Screenshot: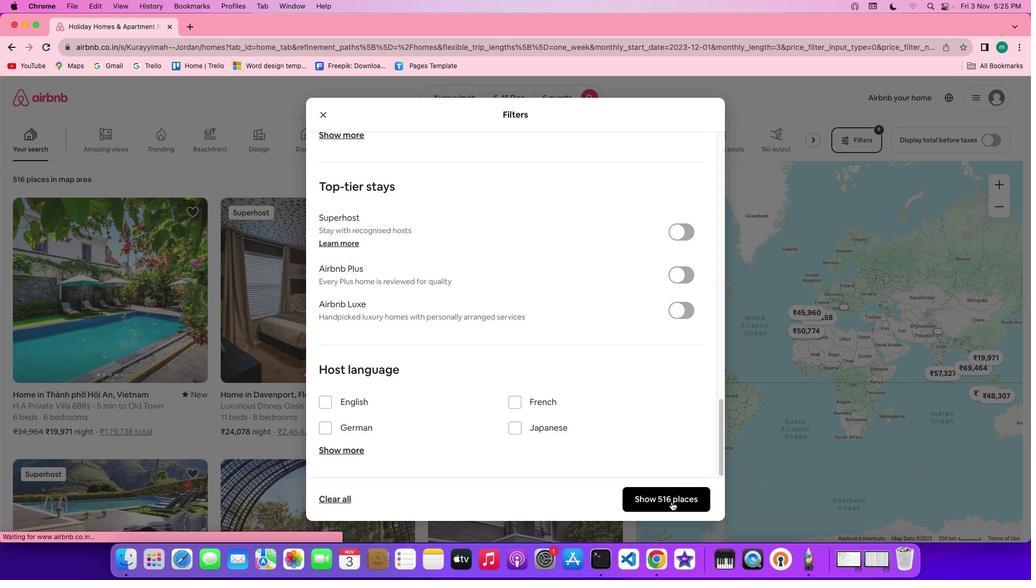 
Action: Mouse moved to (113, 290)
Screenshot: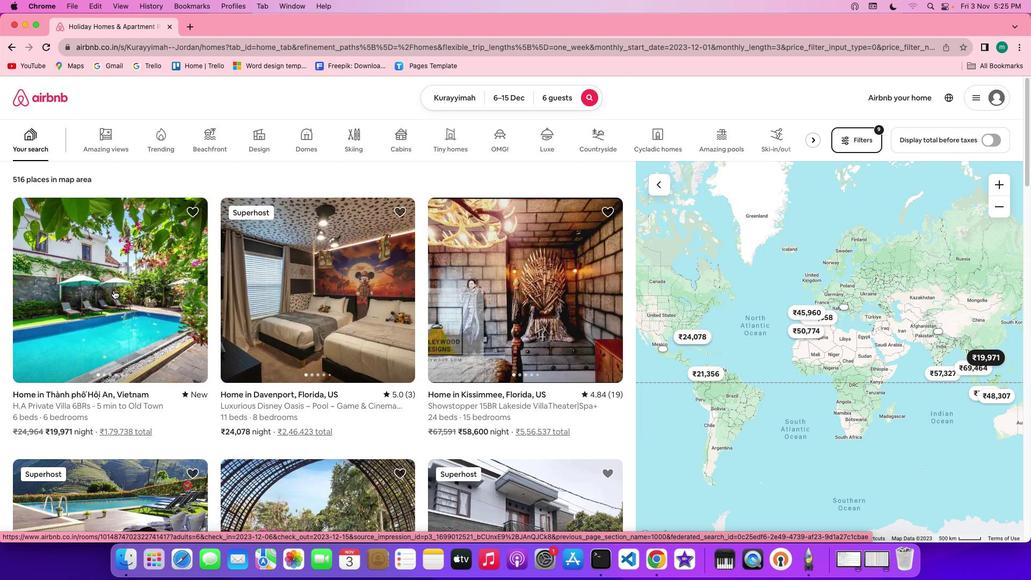 
Action: Mouse pressed left at (113, 290)
Screenshot: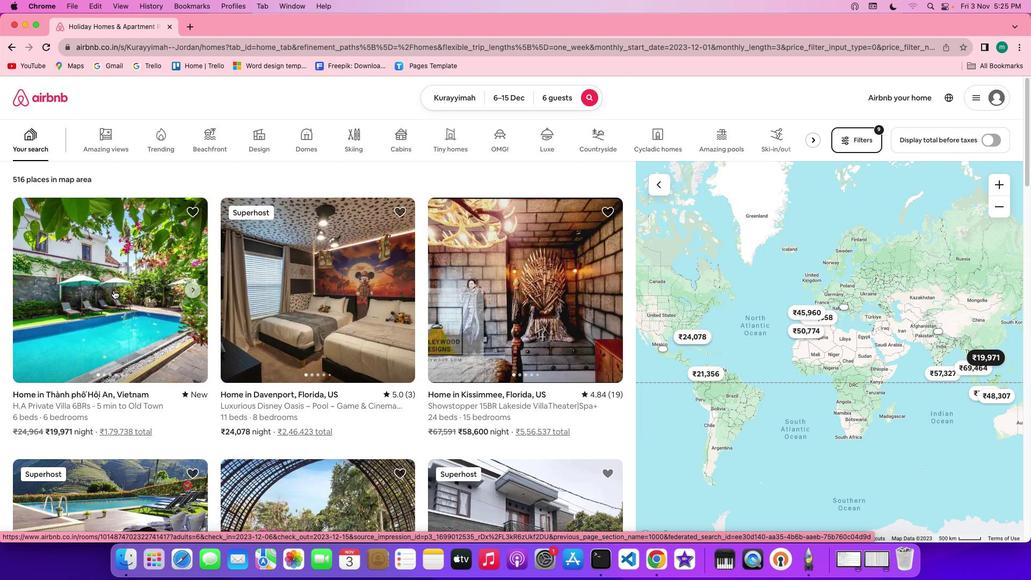 
Action: Mouse moved to (764, 394)
Screenshot: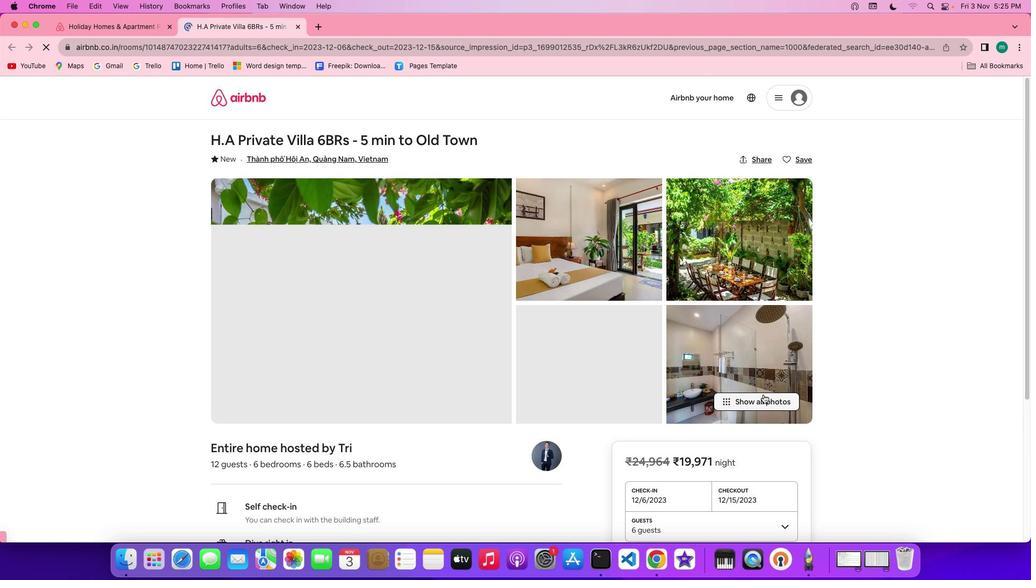 
Action: Mouse pressed left at (764, 394)
Screenshot: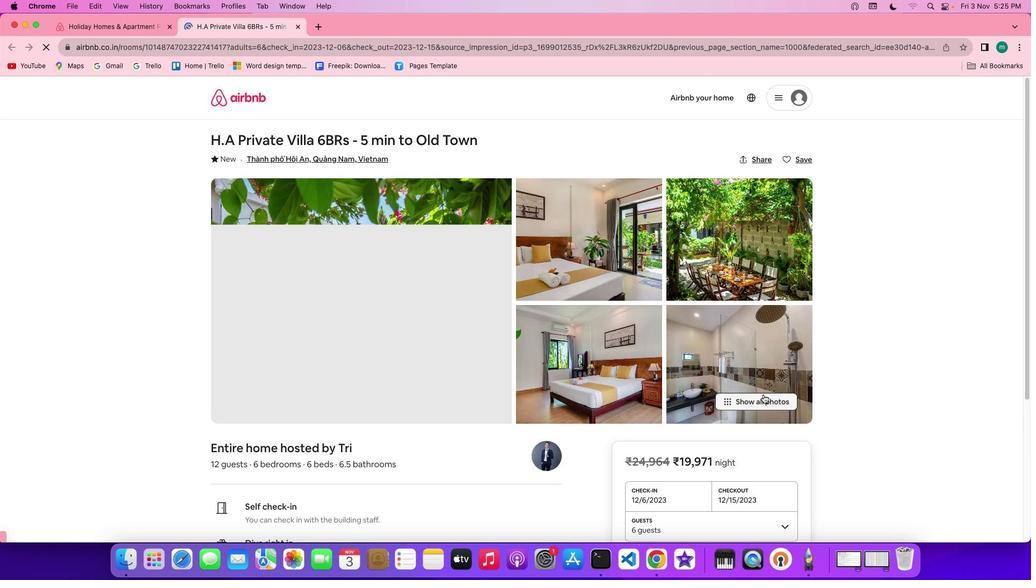 
Action: Mouse moved to (505, 371)
Screenshot: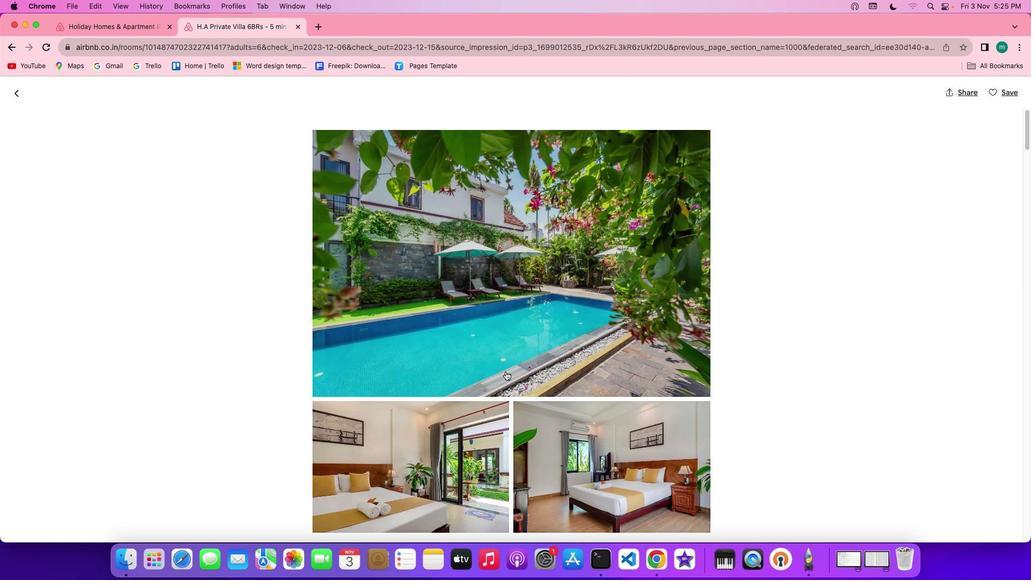 
Action: Mouse scrolled (505, 371) with delta (0, 0)
Screenshot: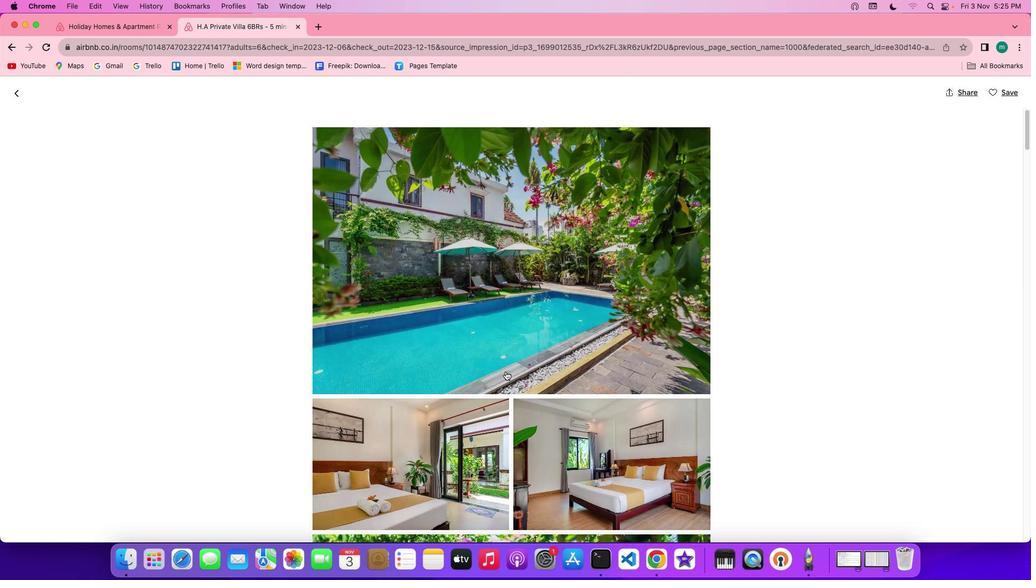 
Action: Mouse scrolled (505, 371) with delta (0, 0)
Screenshot: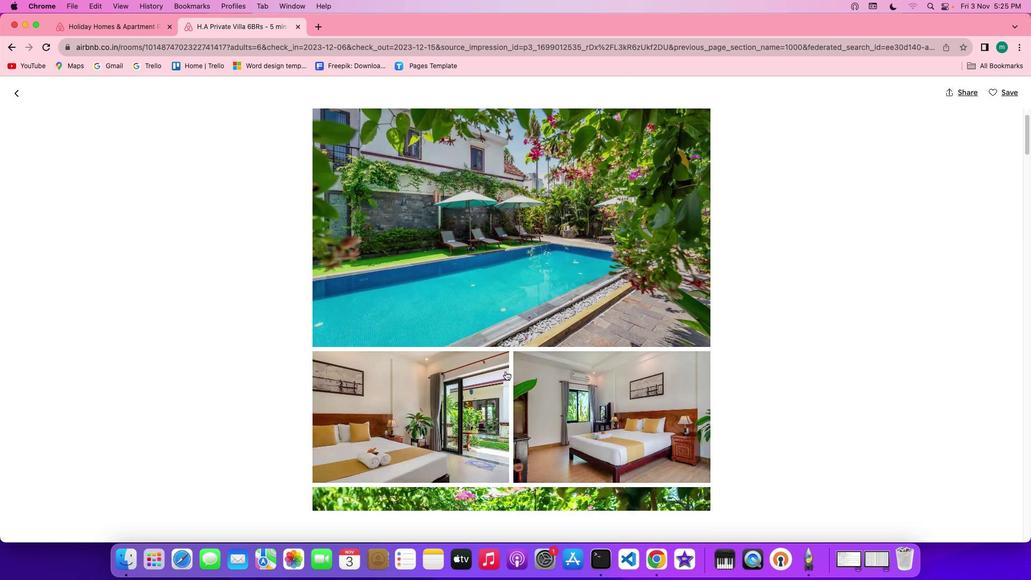 
Action: Mouse scrolled (505, 371) with delta (0, -1)
Screenshot: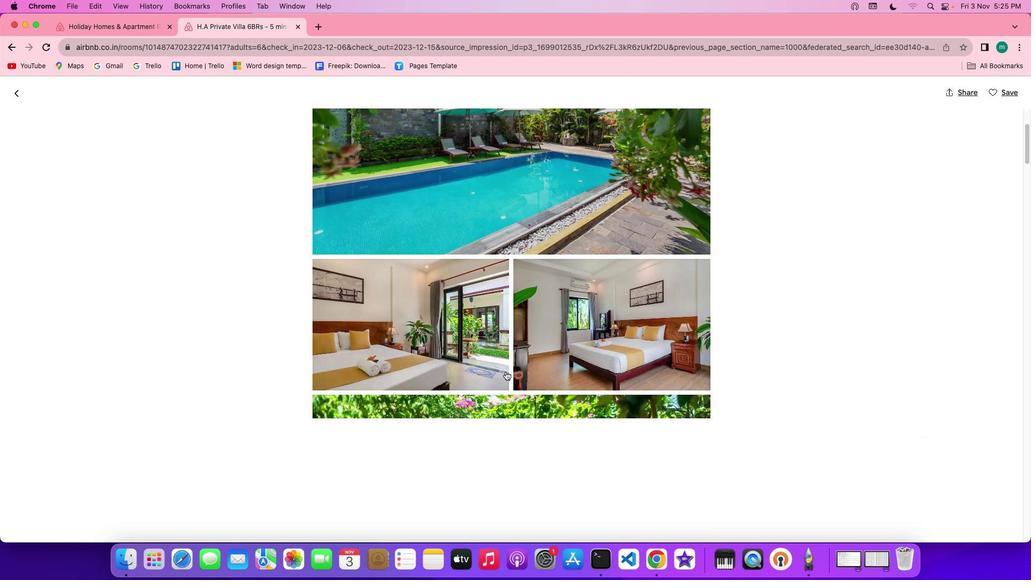 
Action: Mouse scrolled (505, 371) with delta (0, -2)
Screenshot: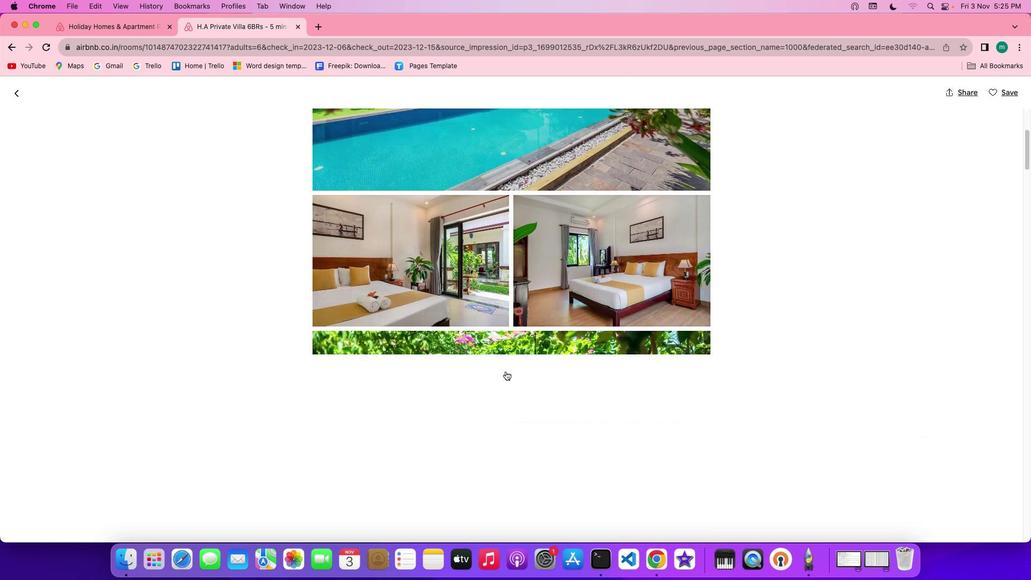 
Action: Mouse scrolled (505, 371) with delta (0, -2)
Screenshot: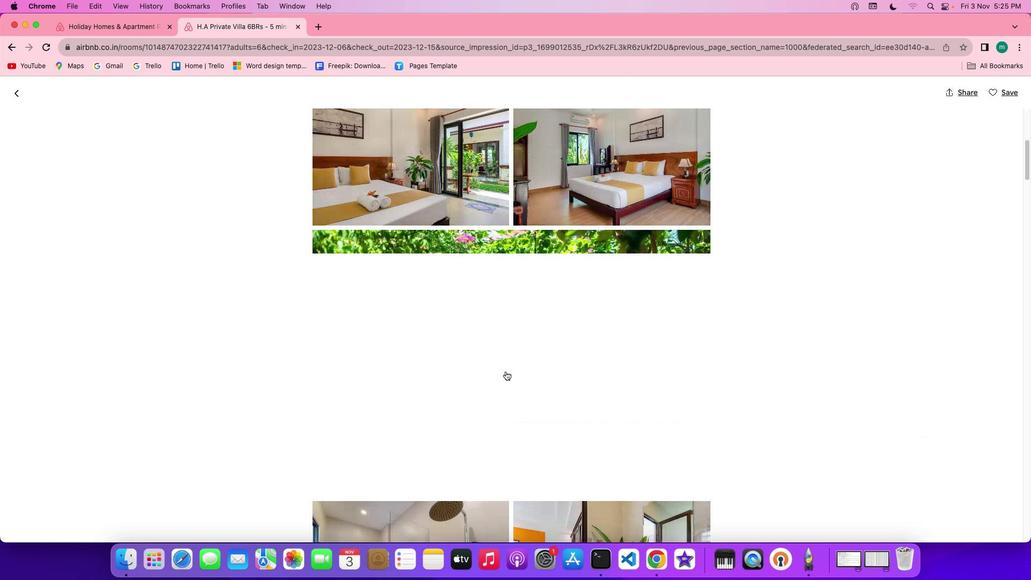
Action: Mouse scrolled (505, 371) with delta (0, 0)
Screenshot: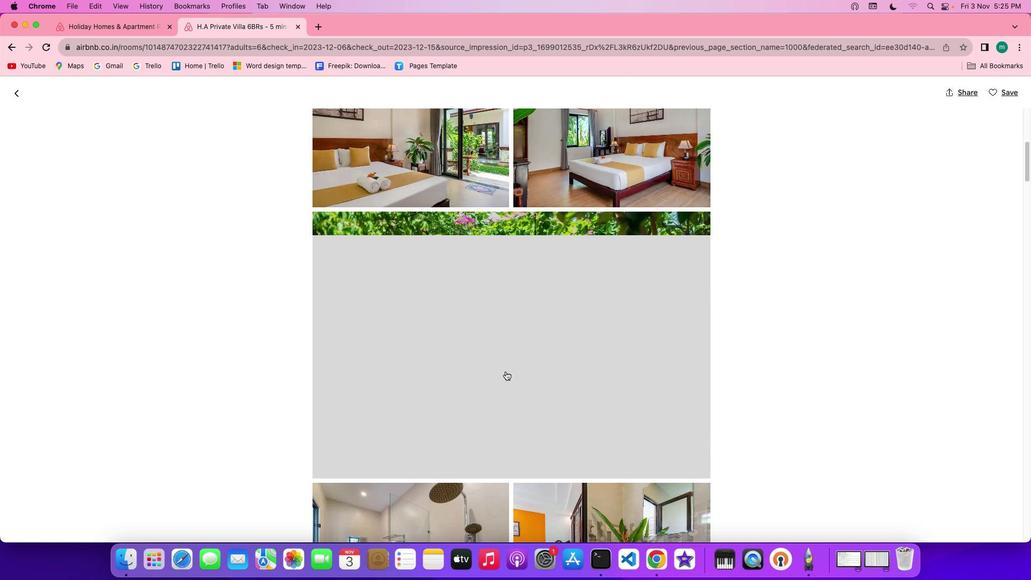 
Action: Mouse scrolled (505, 371) with delta (0, 0)
Screenshot: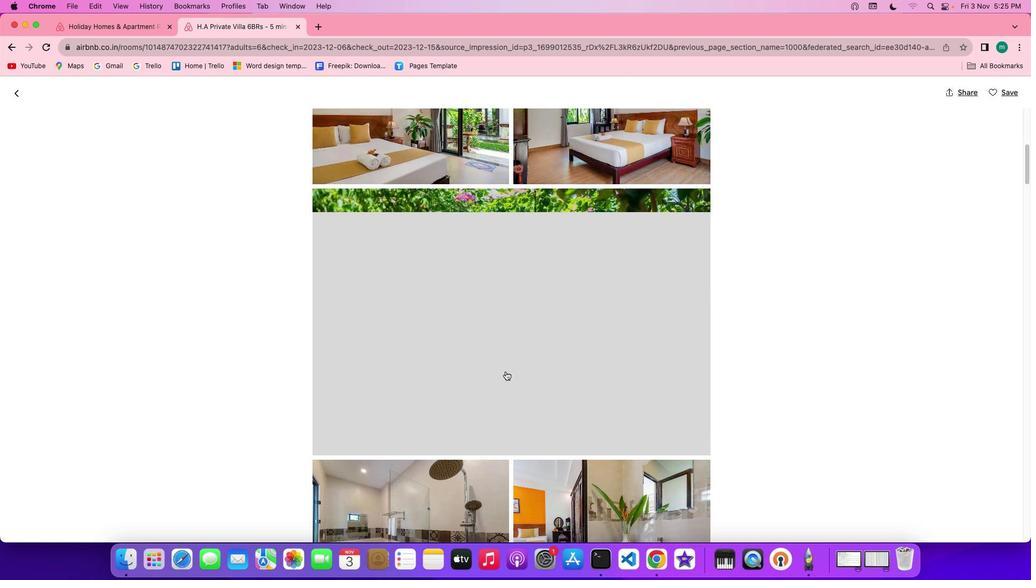 
Action: Mouse scrolled (505, 371) with delta (0, -1)
Screenshot: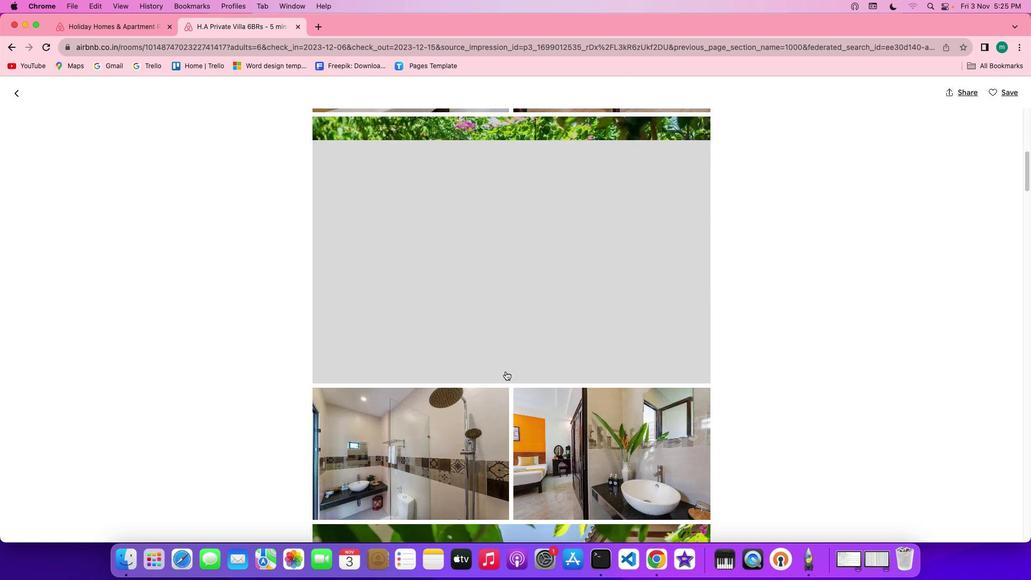 
Action: Mouse scrolled (505, 371) with delta (0, -2)
Screenshot: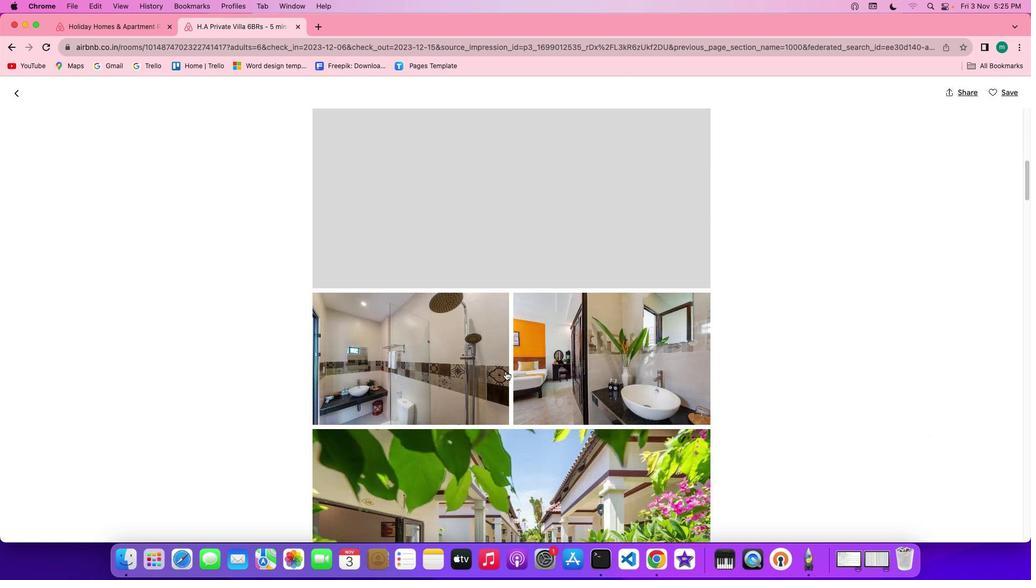 
Action: Mouse scrolled (505, 371) with delta (0, -2)
Screenshot: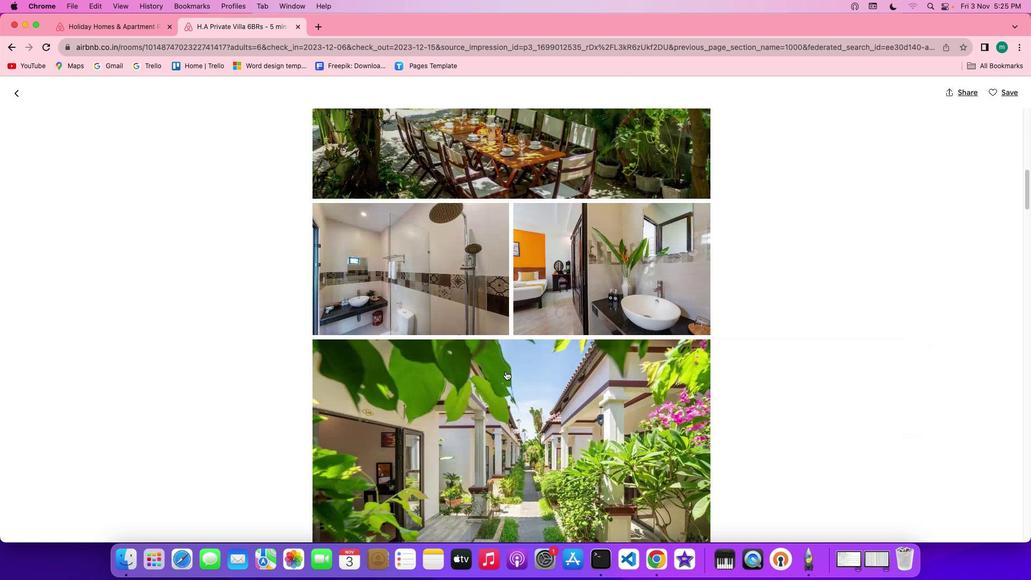 
Action: Mouse scrolled (505, 371) with delta (0, 0)
Screenshot: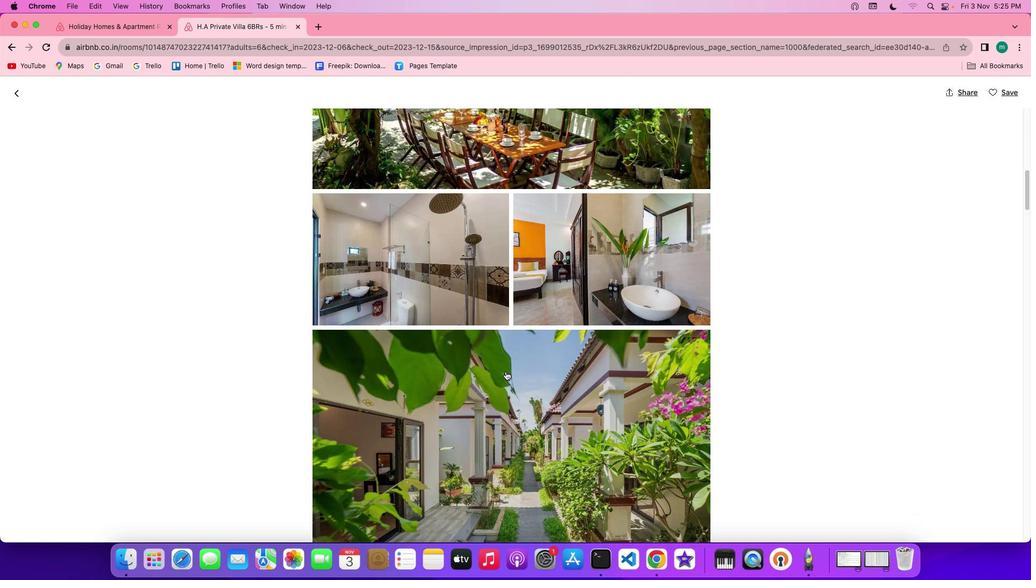 
Action: Mouse scrolled (505, 371) with delta (0, 0)
Screenshot: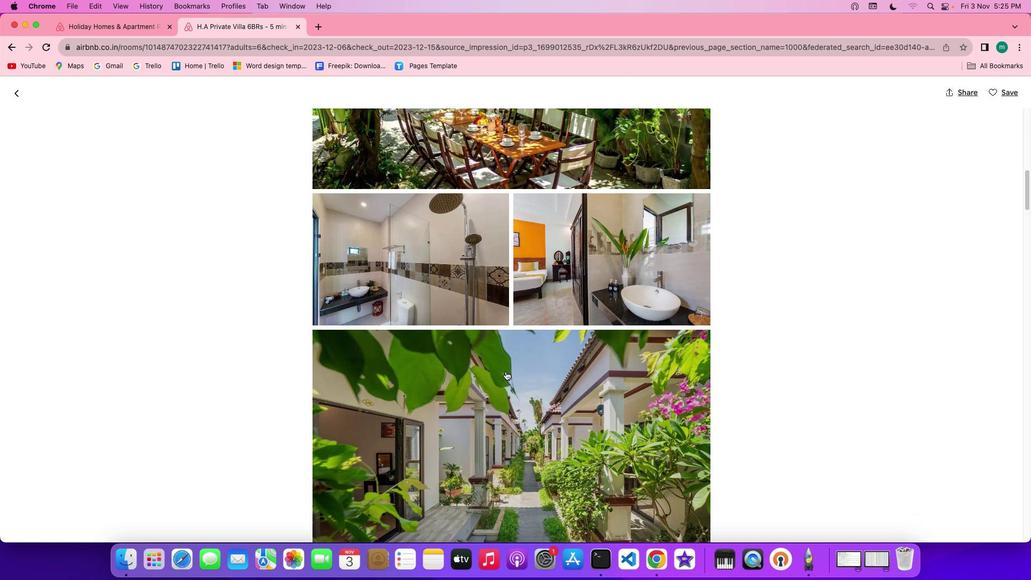 
Action: Mouse scrolled (505, 371) with delta (0, -1)
Screenshot: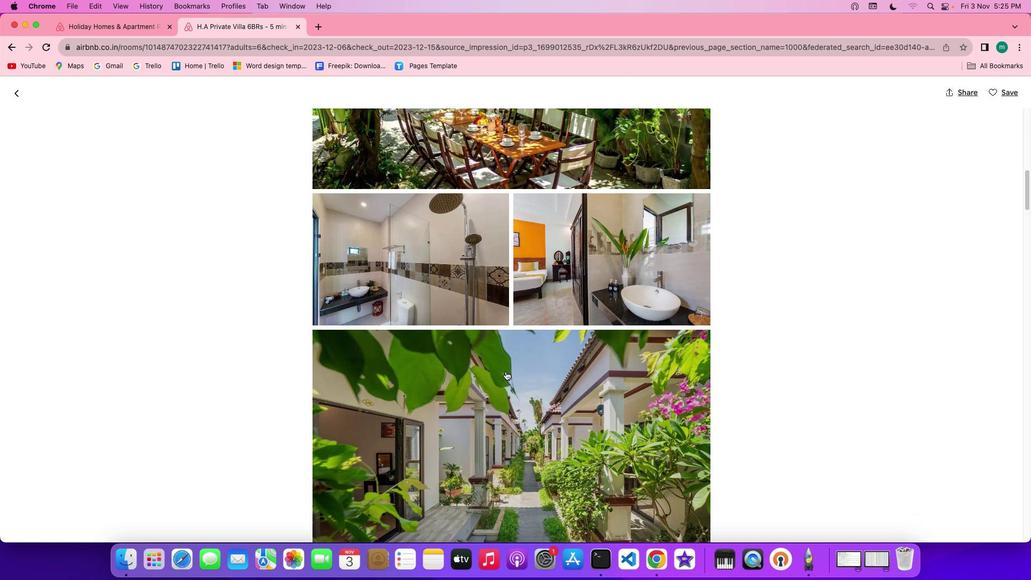 
Action: Mouse scrolled (505, 371) with delta (0, -2)
Screenshot: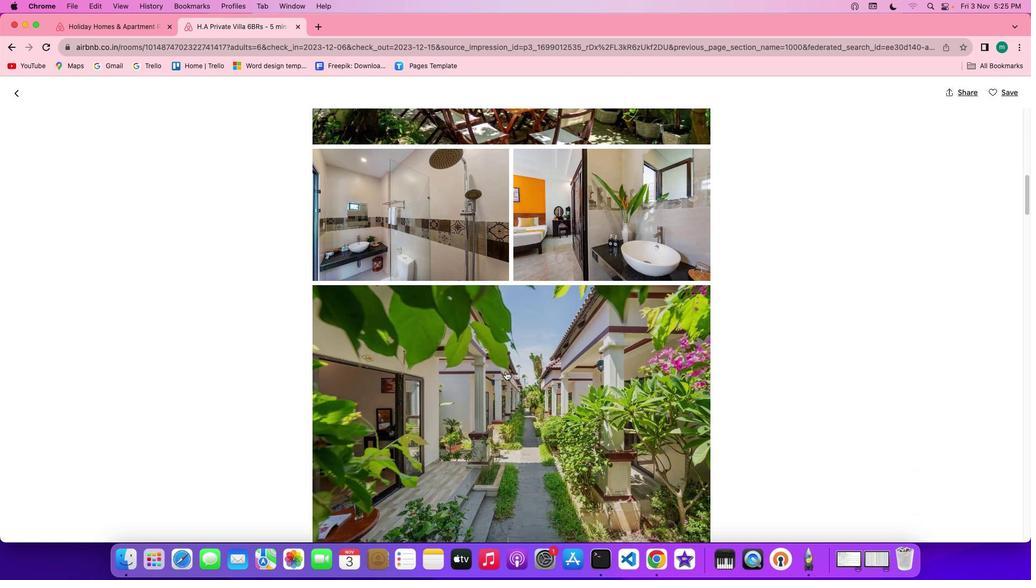 
Action: Mouse moved to (513, 370)
Screenshot: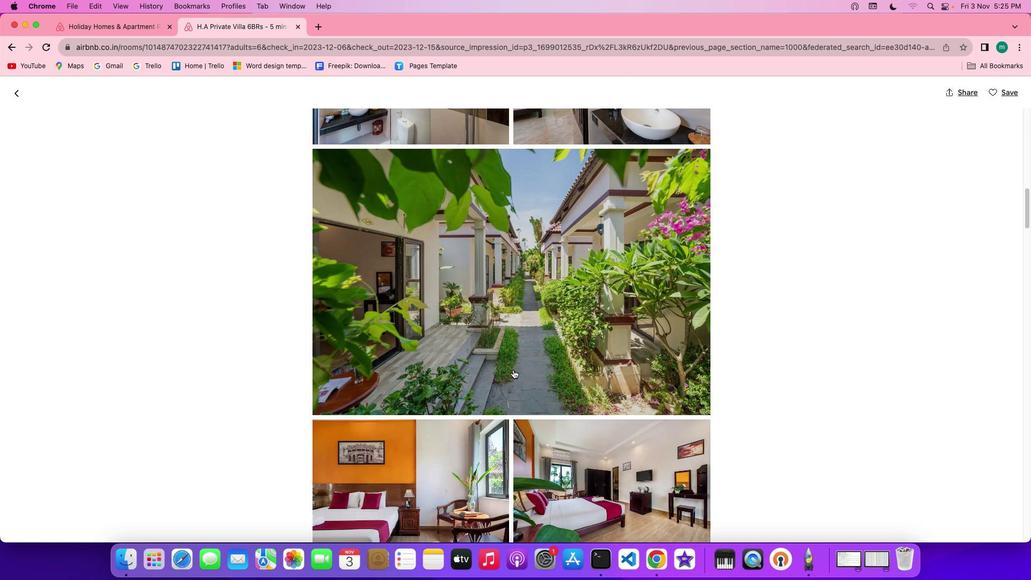 
Action: Mouse scrolled (513, 370) with delta (0, 0)
Screenshot: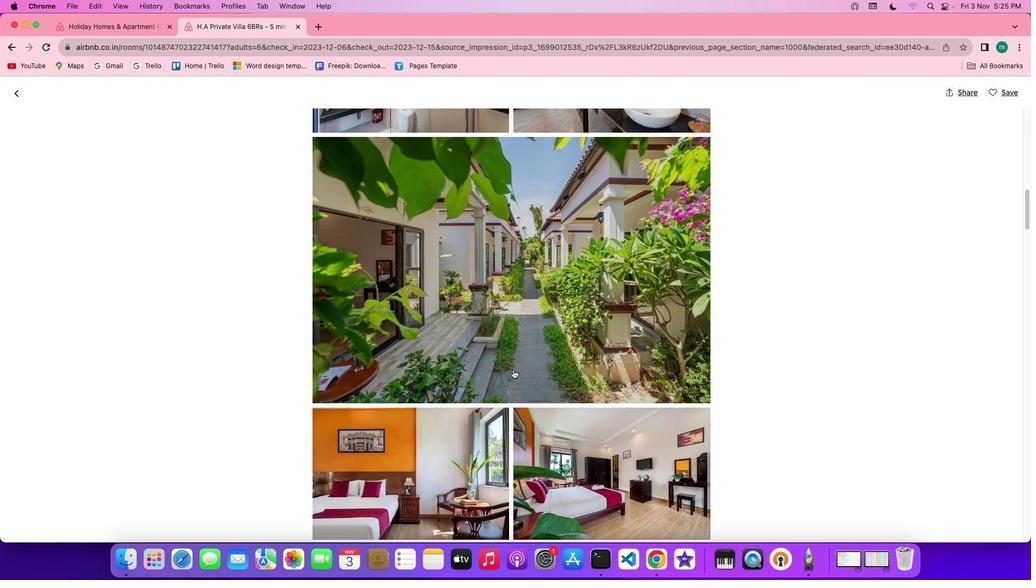 
Action: Mouse scrolled (513, 370) with delta (0, 0)
Screenshot: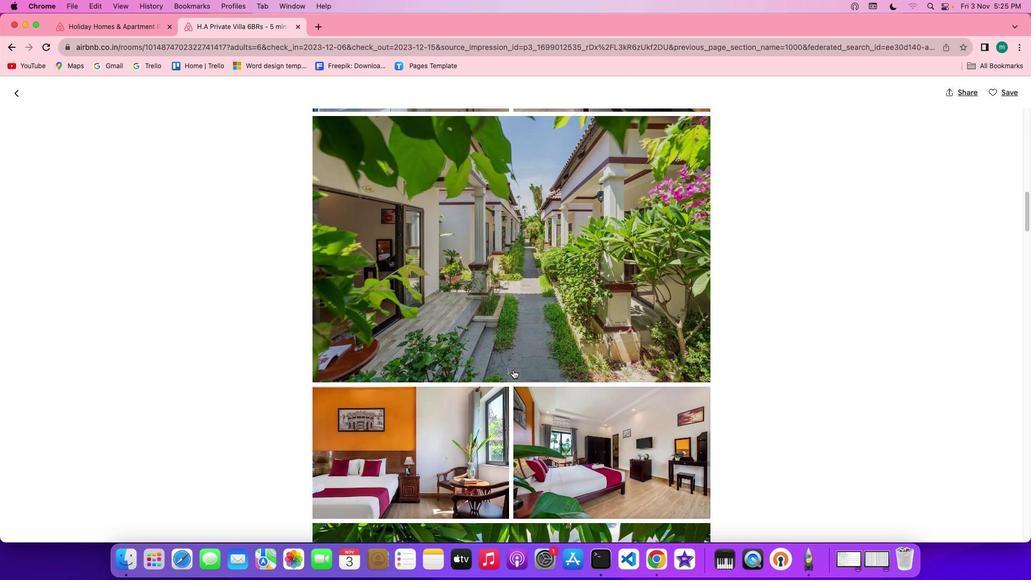
Action: Mouse scrolled (513, 370) with delta (0, -1)
Screenshot: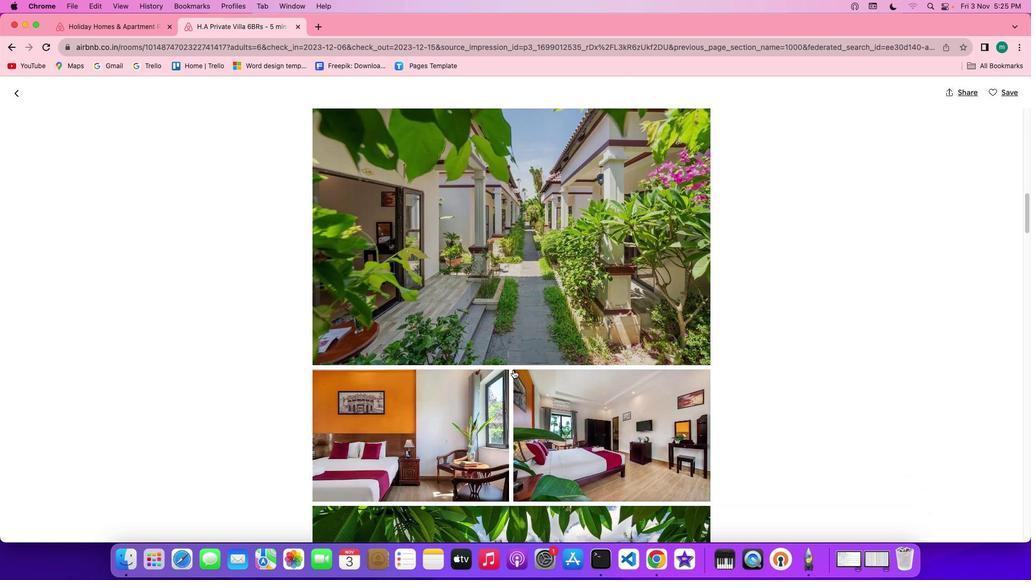 
Action: Mouse scrolled (513, 370) with delta (0, -2)
Screenshot: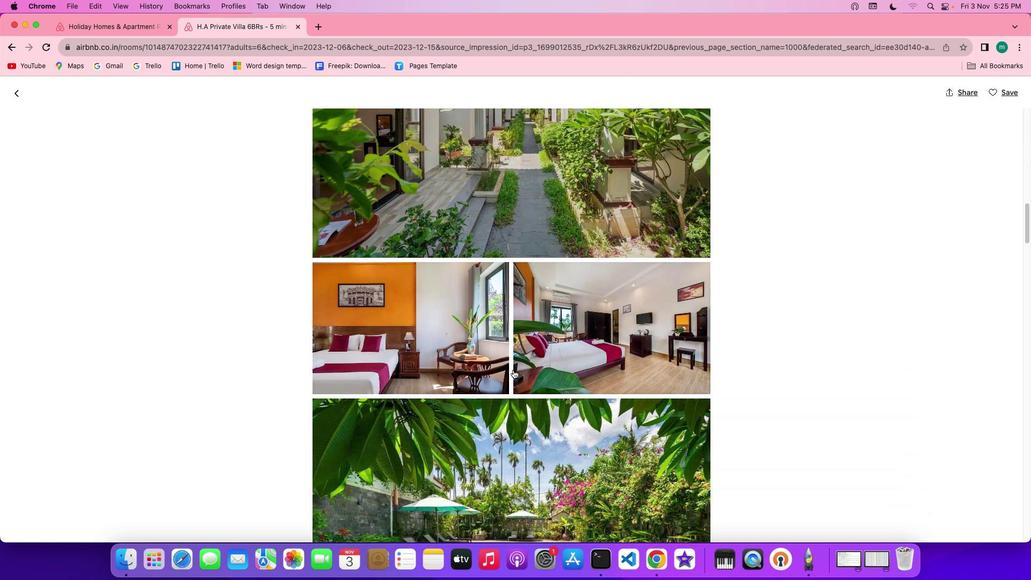 
Action: Mouse scrolled (513, 370) with delta (0, 0)
Screenshot: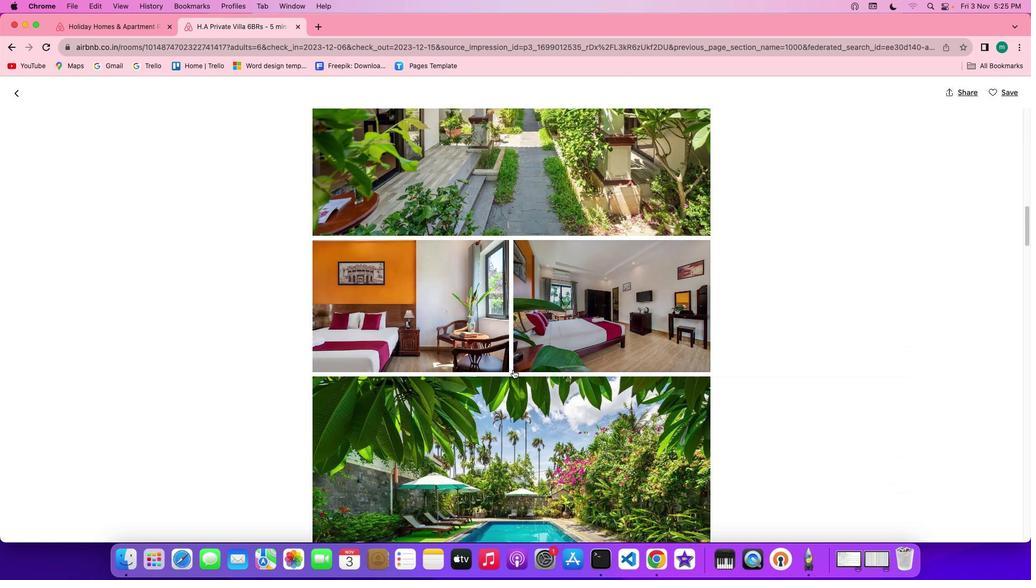 
Action: Mouse scrolled (513, 370) with delta (0, 0)
Screenshot: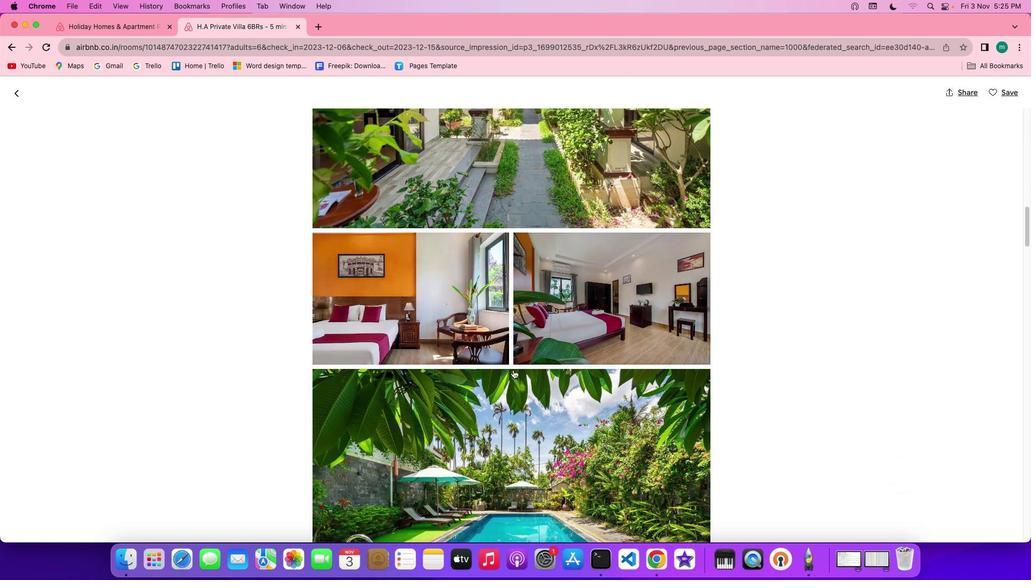 
Action: Mouse scrolled (513, 370) with delta (0, -1)
Screenshot: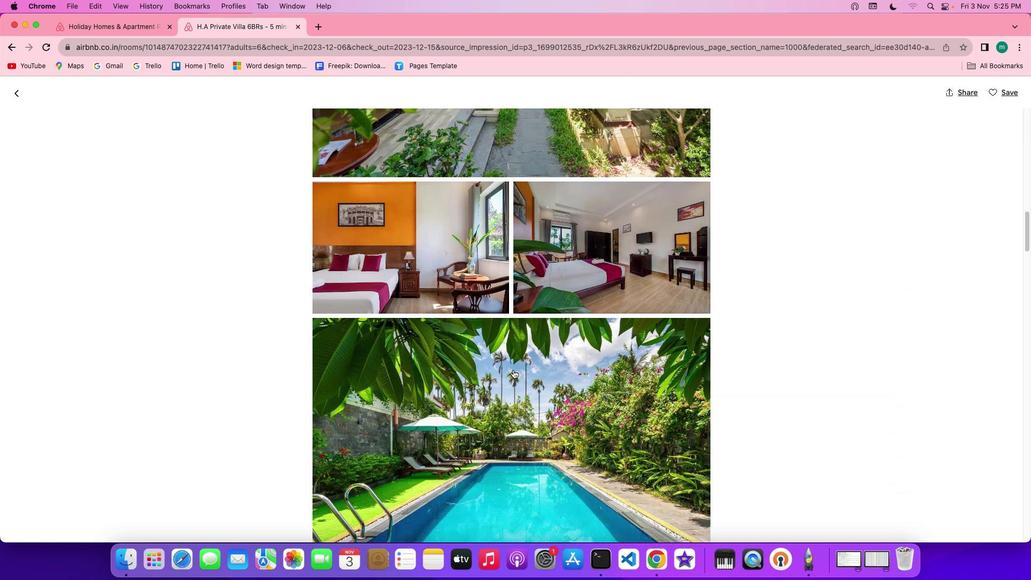 
Action: Mouse scrolled (513, 370) with delta (0, -2)
Screenshot: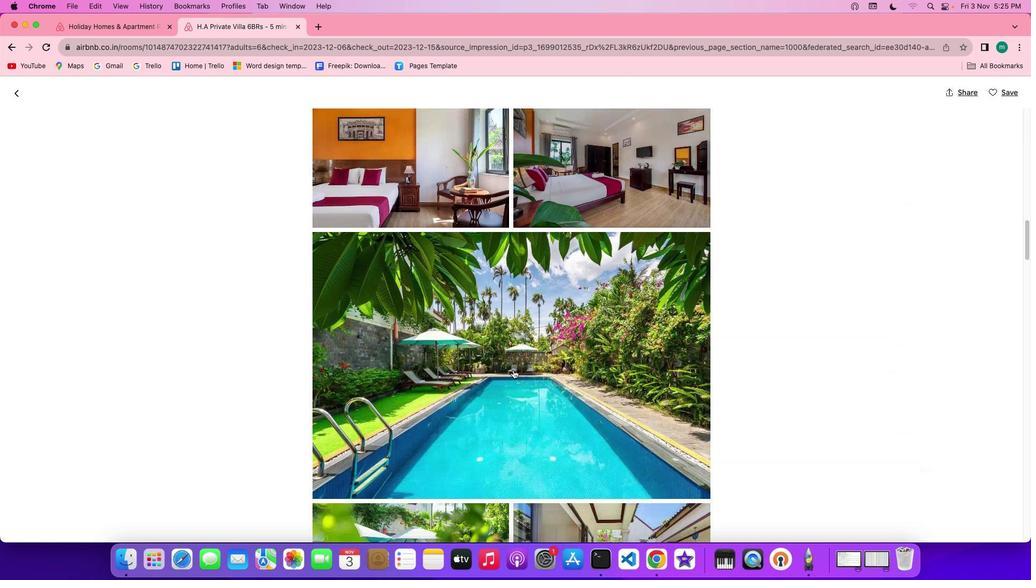
Action: Mouse scrolled (513, 370) with delta (0, 0)
Screenshot: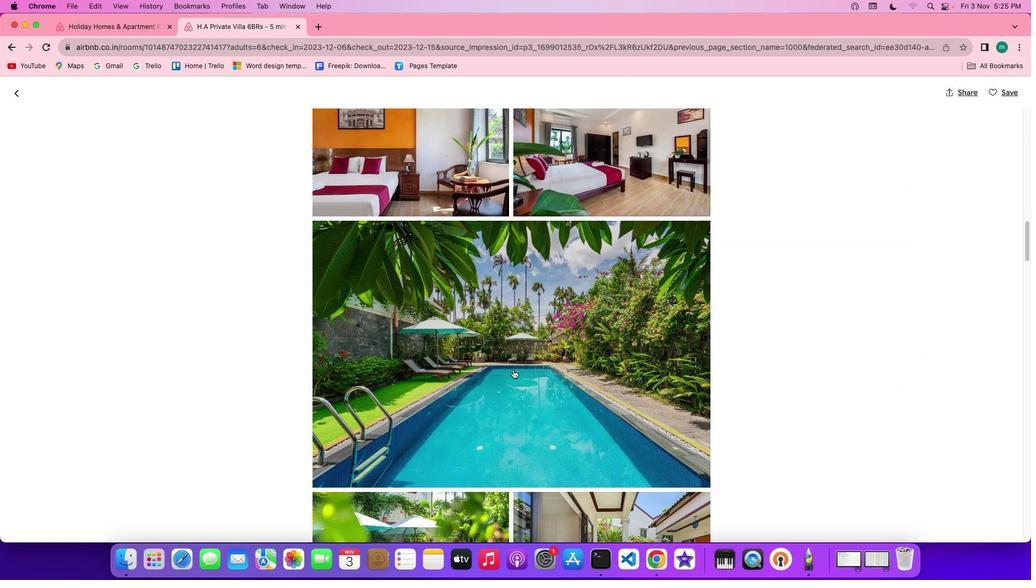 
Action: Mouse scrolled (513, 370) with delta (0, 0)
Screenshot: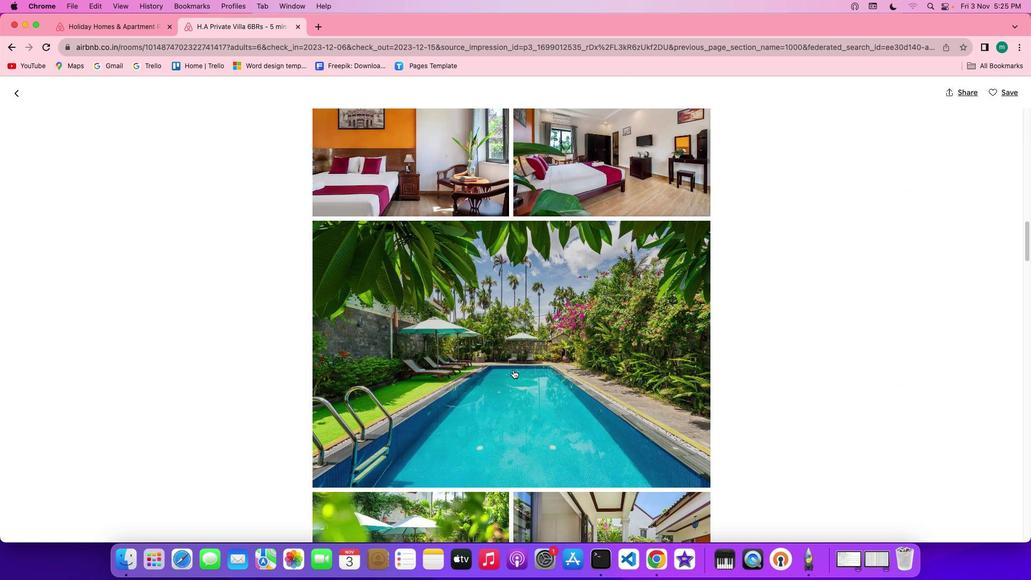 
Action: Mouse scrolled (513, 370) with delta (0, -1)
Screenshot: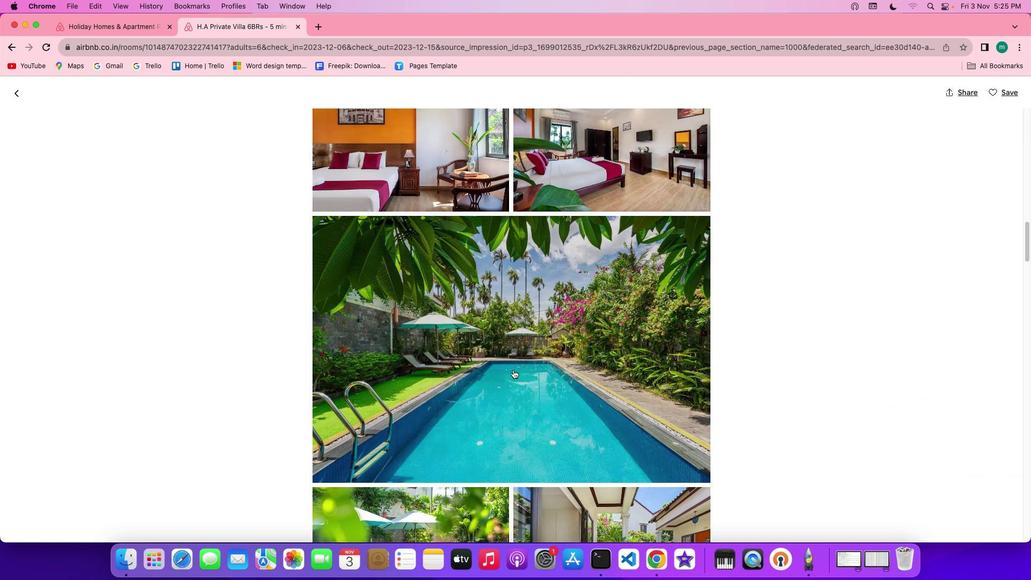 
Action: Mouse scrolled (513, 370) with delta (0, -1)
Screenshot: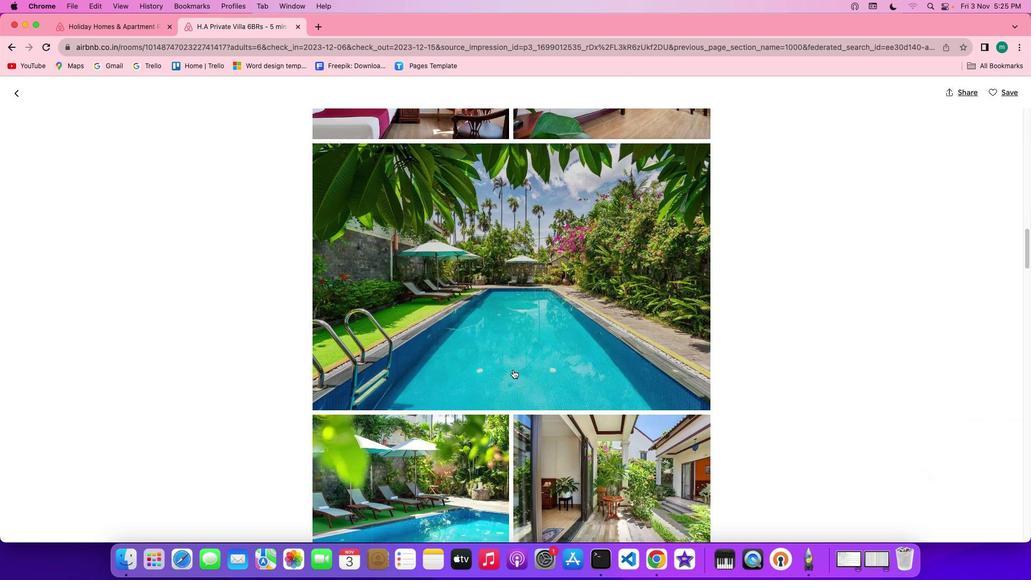 
Action: Mouse scrolled (513, 370) with delta (0, 0)
Screenshot: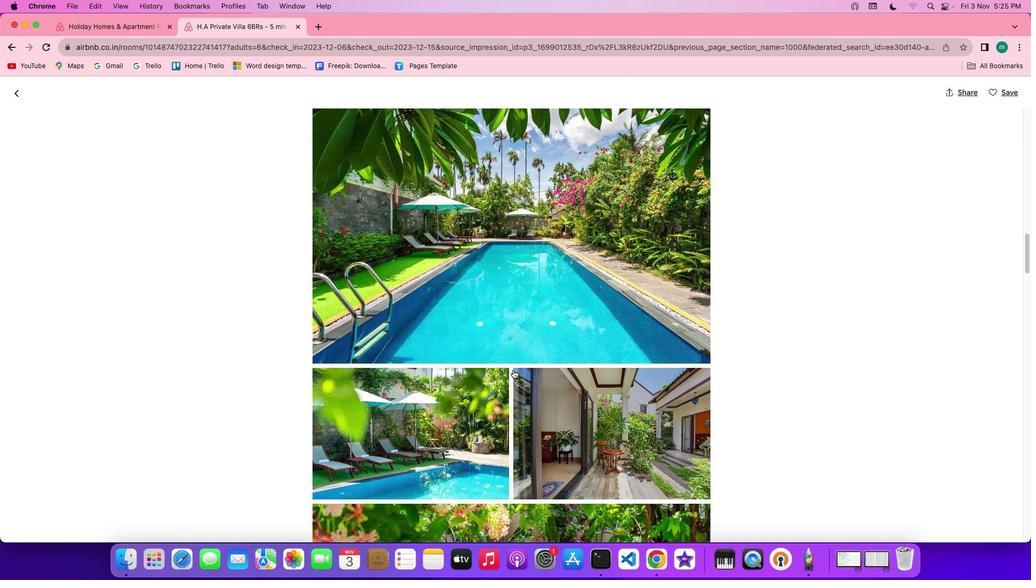 
Action: Mouse scrolled (513, 370) with delta (0, 0)
Screenshot: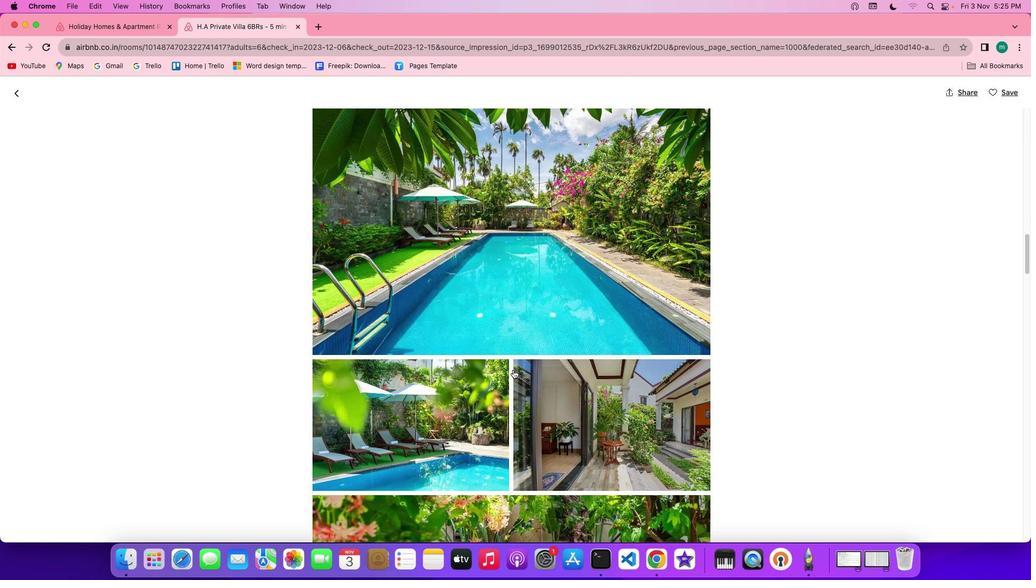 
Action: Mouse scrolled (513, 370) with delta (0, 0)
Screenshot: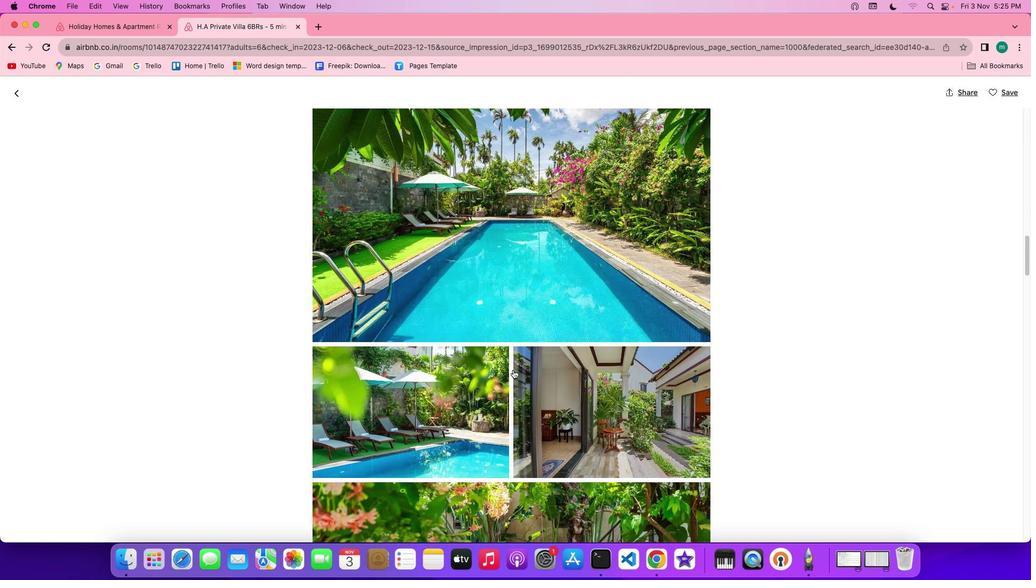 
Action: Mouse scrolled (513, 370) with delta (0, -1)
Screenshot: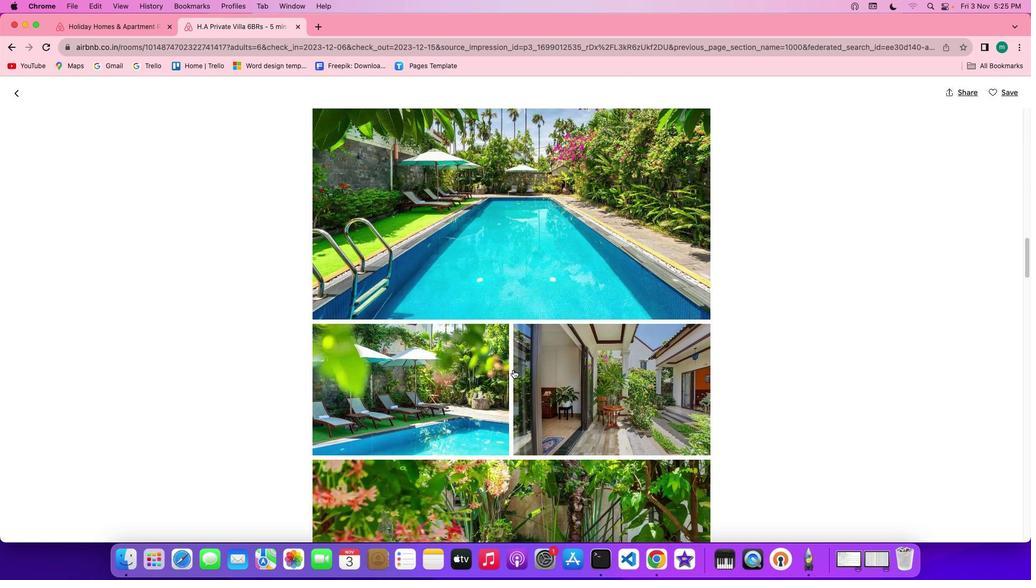 
Action: Mouse scrolled (513, 370) with delta (0, -1)
Screenshot: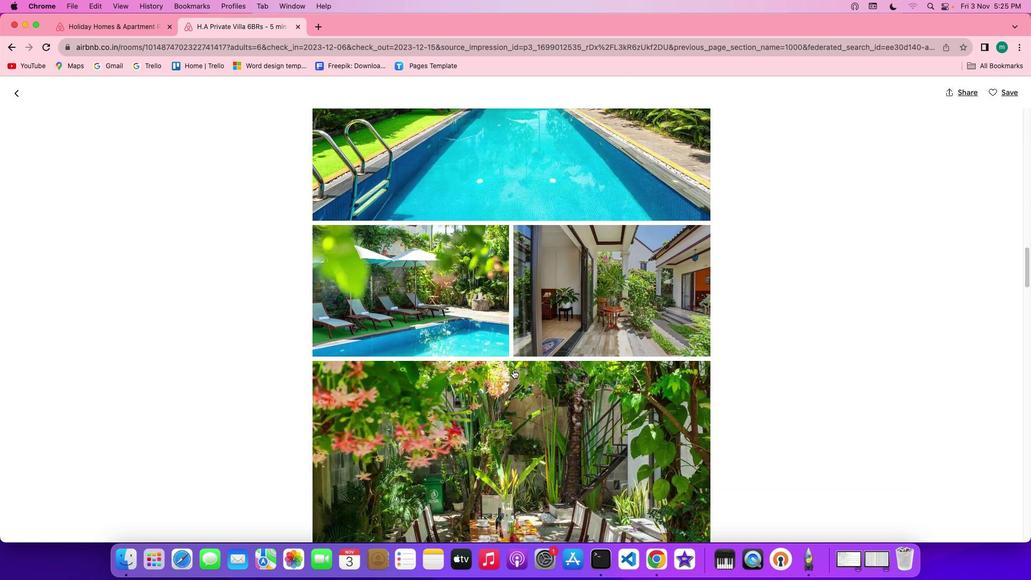 
Action: Mouse scrolled (513, 370) with delta (0, 0)
Screenshot: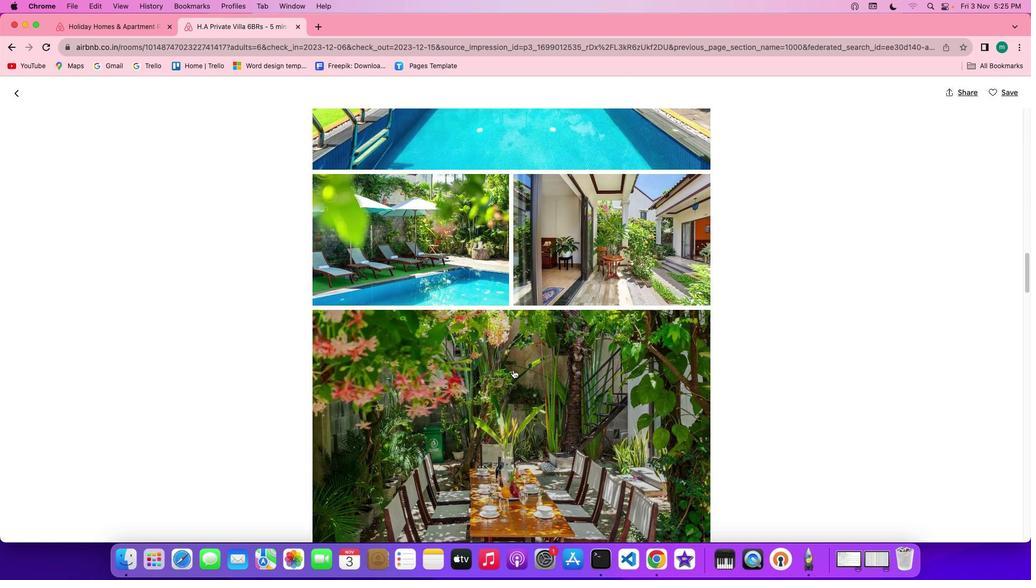 
Action: Mouse scrolled (513, 370) with delta (0, 0)
Screenshot: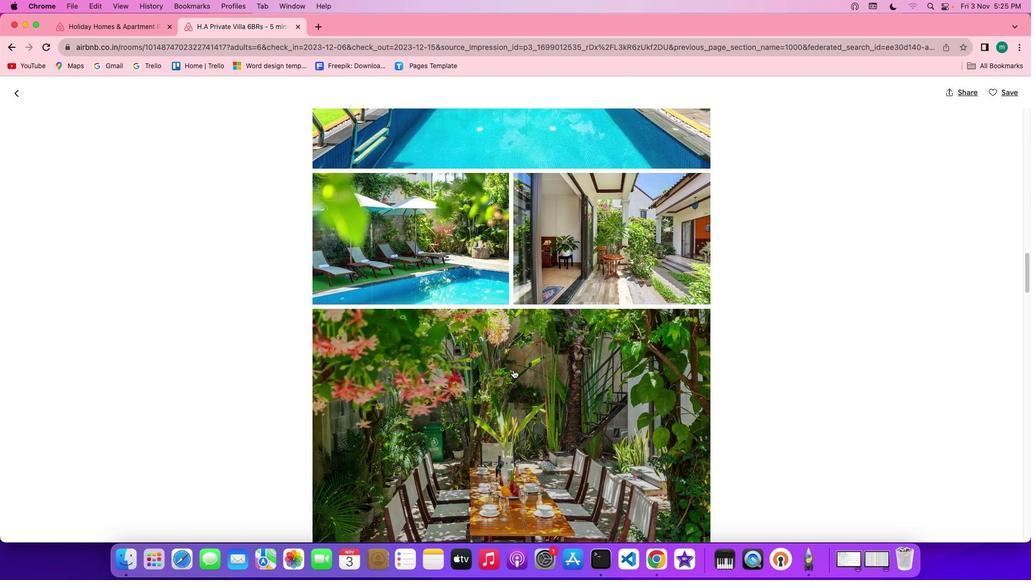 
Action: Mouse scrolled (513, 370) with delta (0, -1)
Screenshot: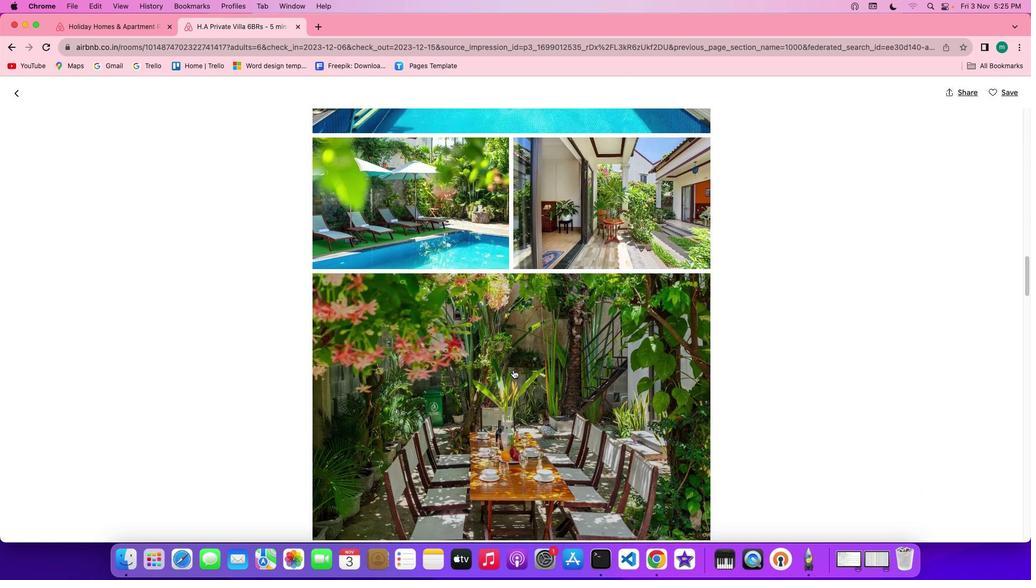 
Action: Mouse scrolled (513, 370) with delta (0, -1)
Screenshot: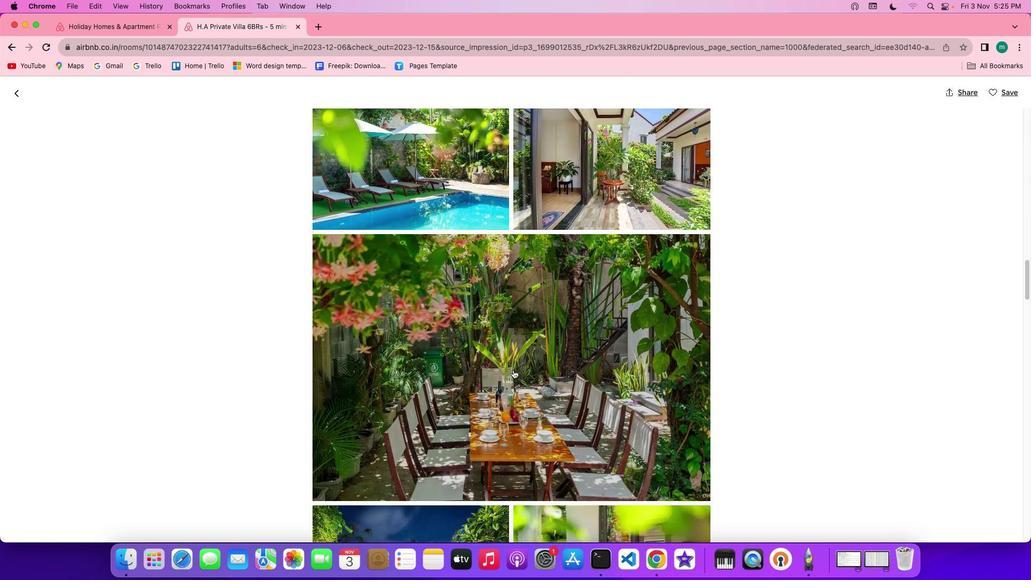 
Action: Mouse scrolled (513, 370) with delta (0, -2)
Screenshot: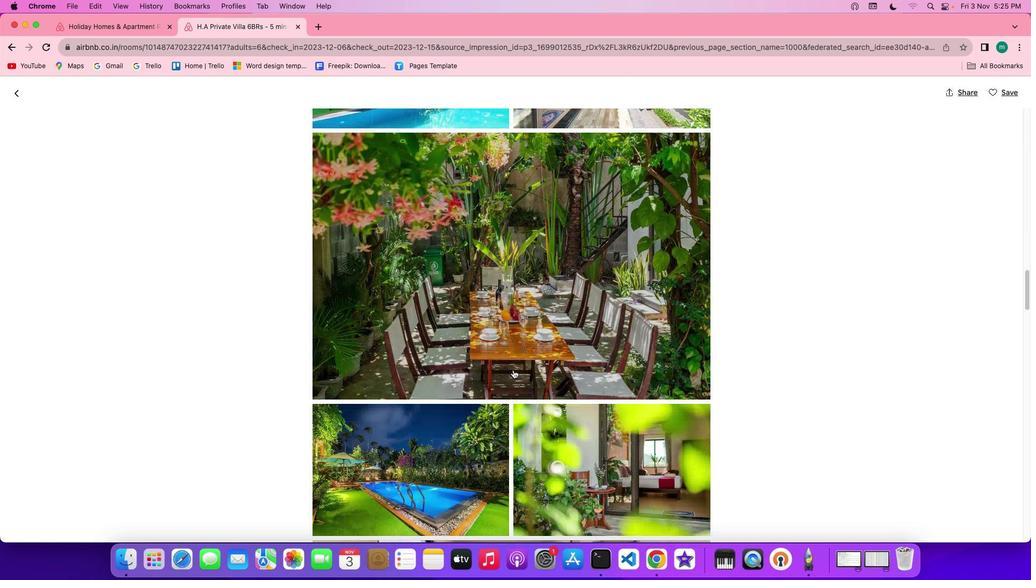 
Action: Mouse scrolled (513, 370) with delta (0, -1)
Screenshot: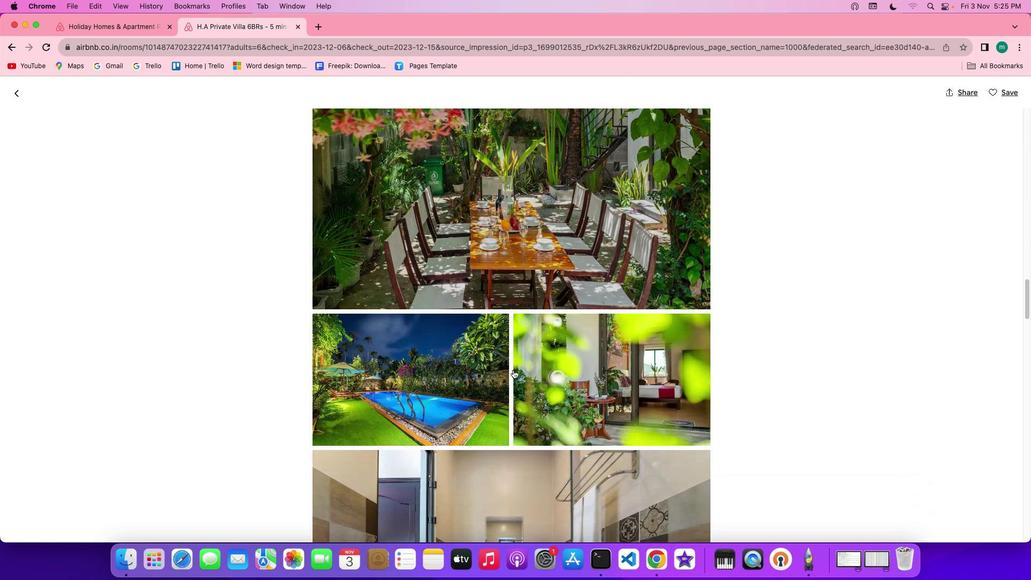
Action: Mouse scrolled (513, 370) with delta (0, 0)
Screenshot: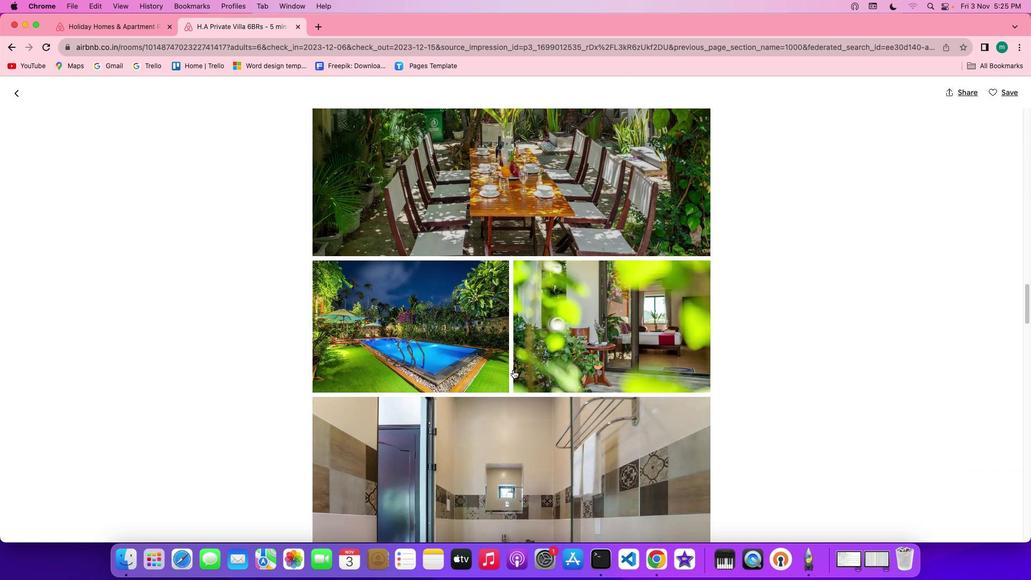 
Action: Mouse scrolled (513, 370) with delta (0, 0)
Screenshot: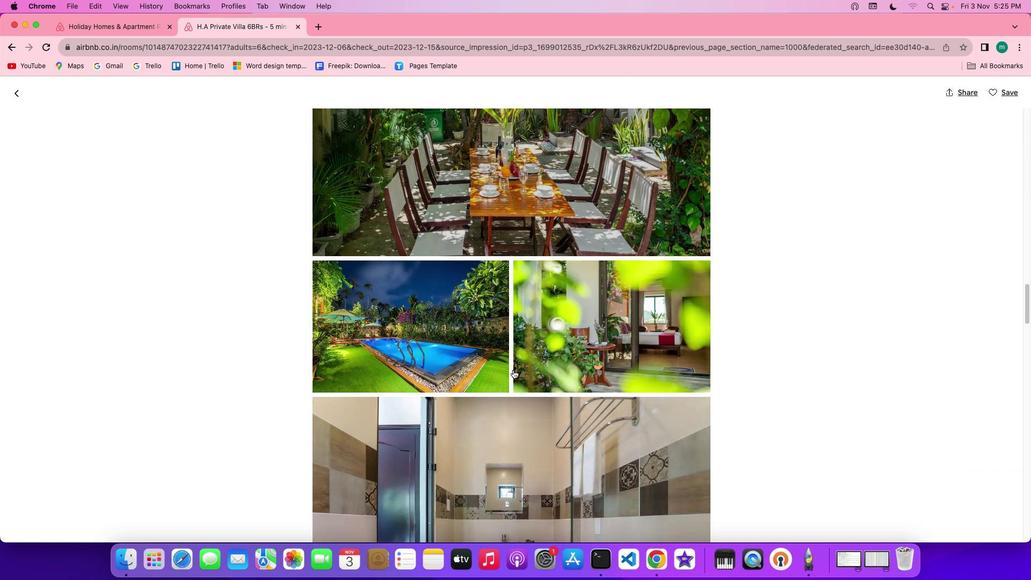 
Action: Mouse scrolled (513, 370) with delta (0, -1)
Screenshot: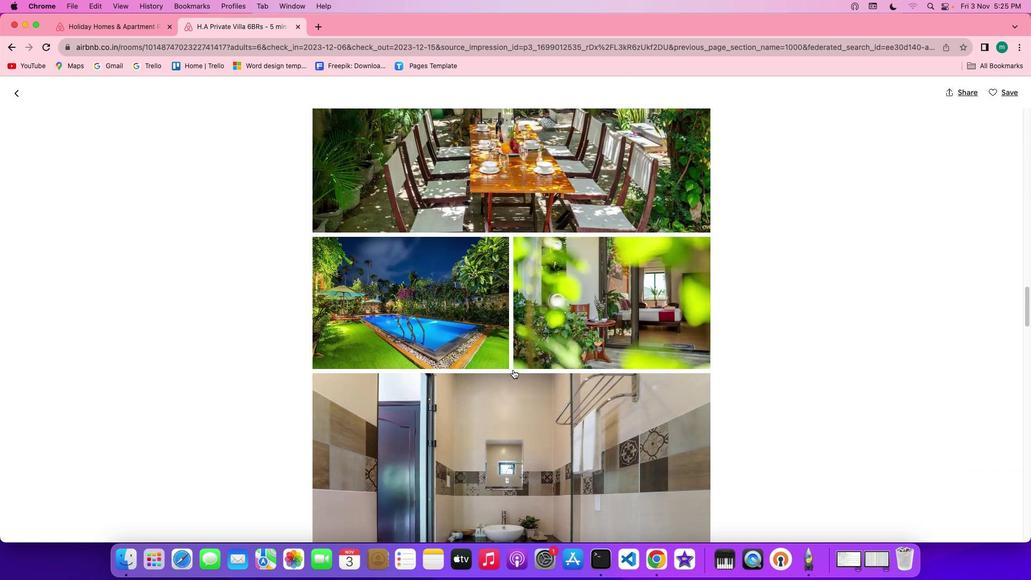 
Action: Mouse scrolled (513, 370) with delta (0, -1)
Screenshot: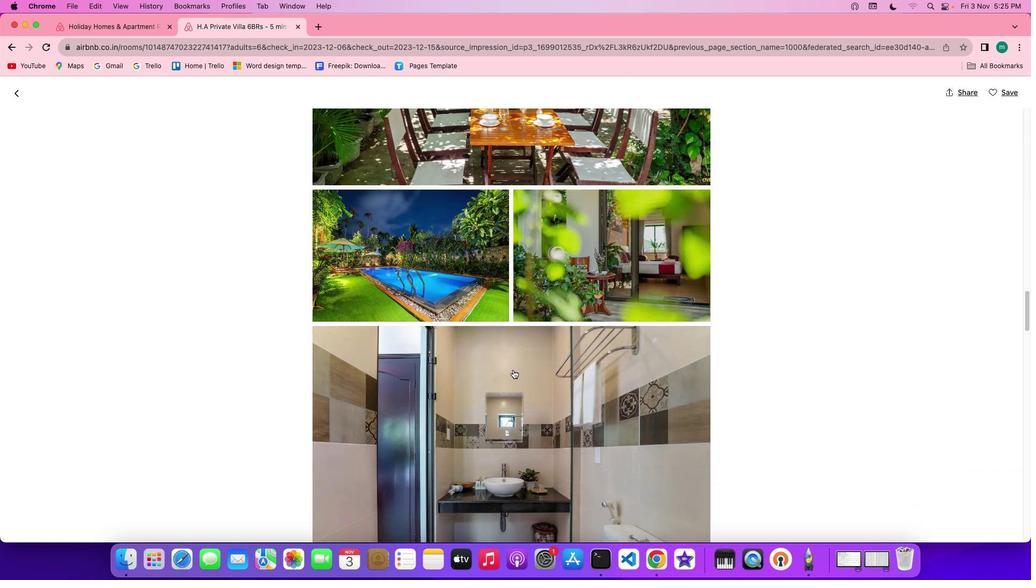 
Action: Mouse scrolled (513, 370) with delta (0, 0)
Screenshot: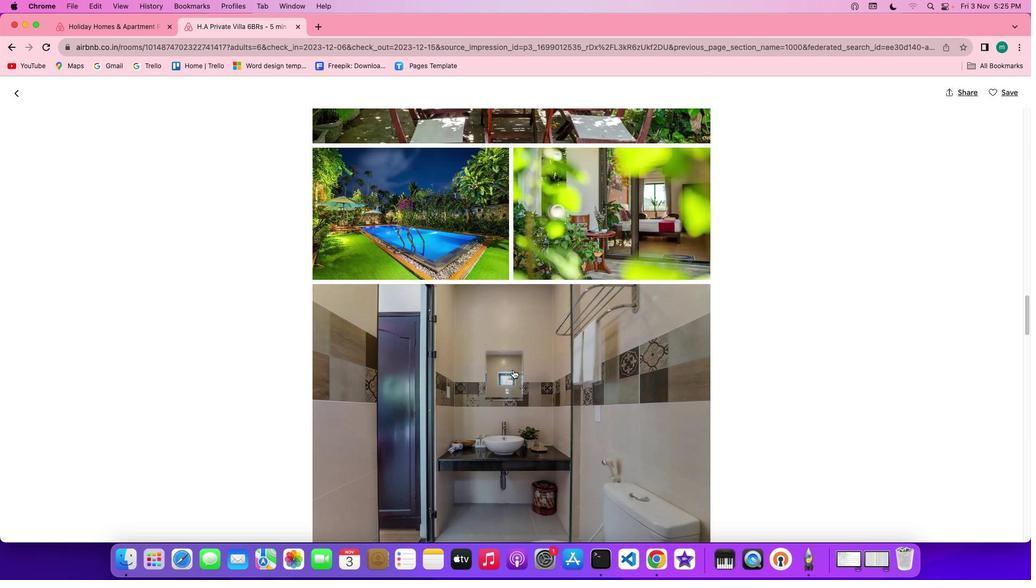 
Action: Mouse scrolled (513, 370) with delta (0, 0)
Screenshot: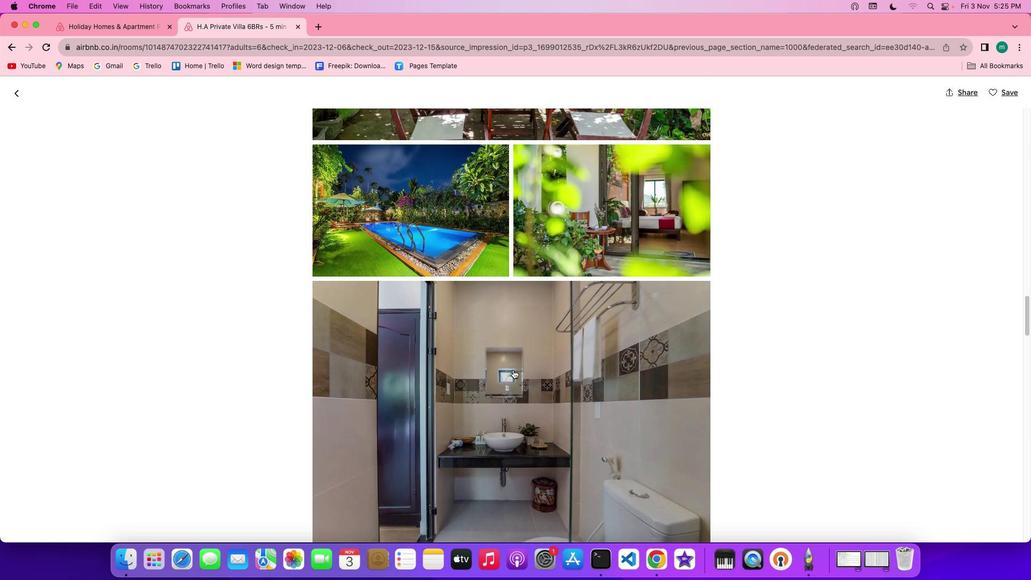 
Action: Mouse scrolled (513, 370) with delta (0, 0)
Screenshot: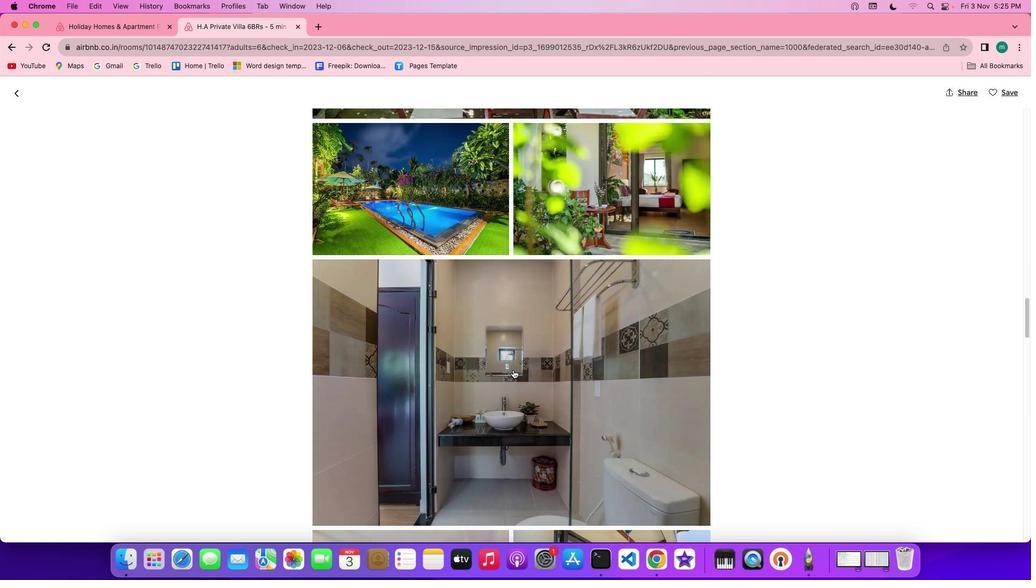 
Action: Mouse scrolled (513, 370) with delta (0, 0)
Screenshot: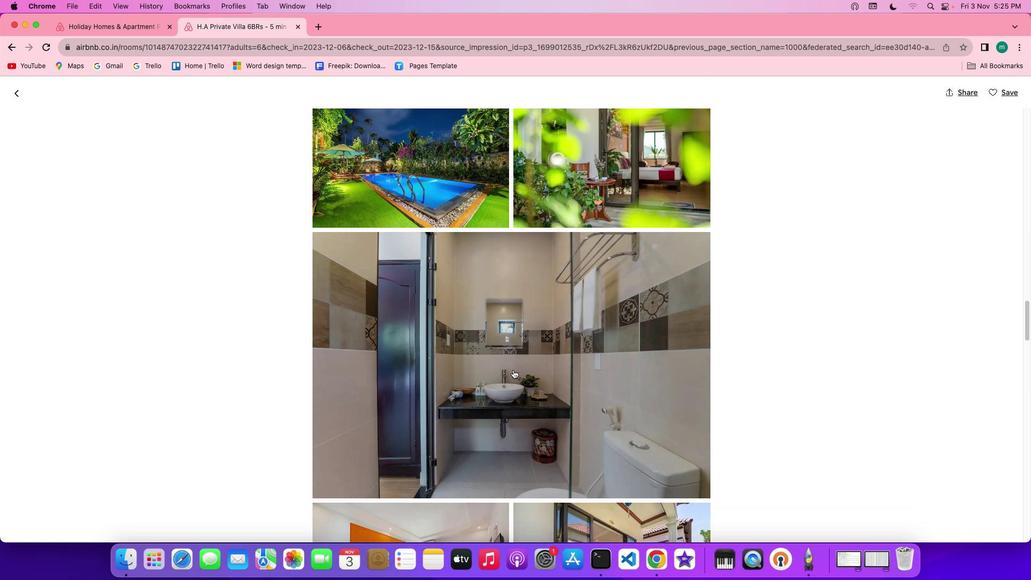 
Action: Mouse scrolled (513, 370) with delta (0, 0)
Screenshot: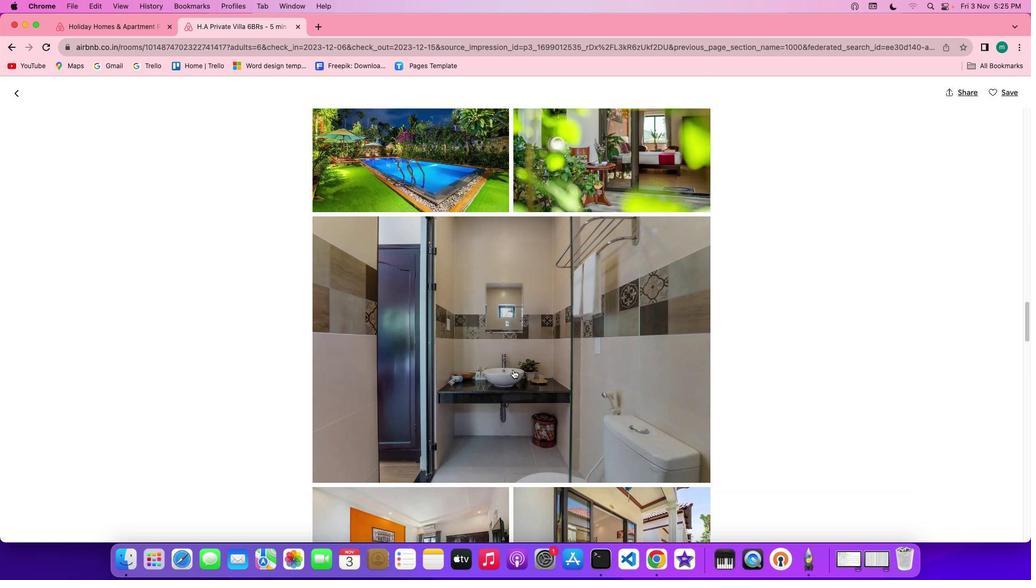 
Action: Mouse scrolled (513, 370) with delta (0, -1)
Screenshot: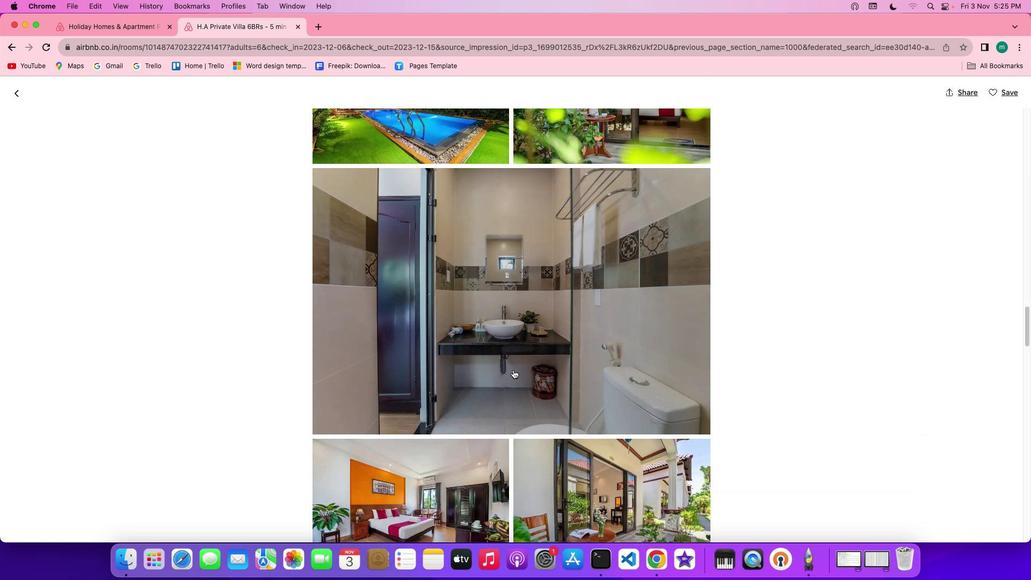 
Action: Mouse scrolled (513, 370) with delta (0, -2)
Screenshot: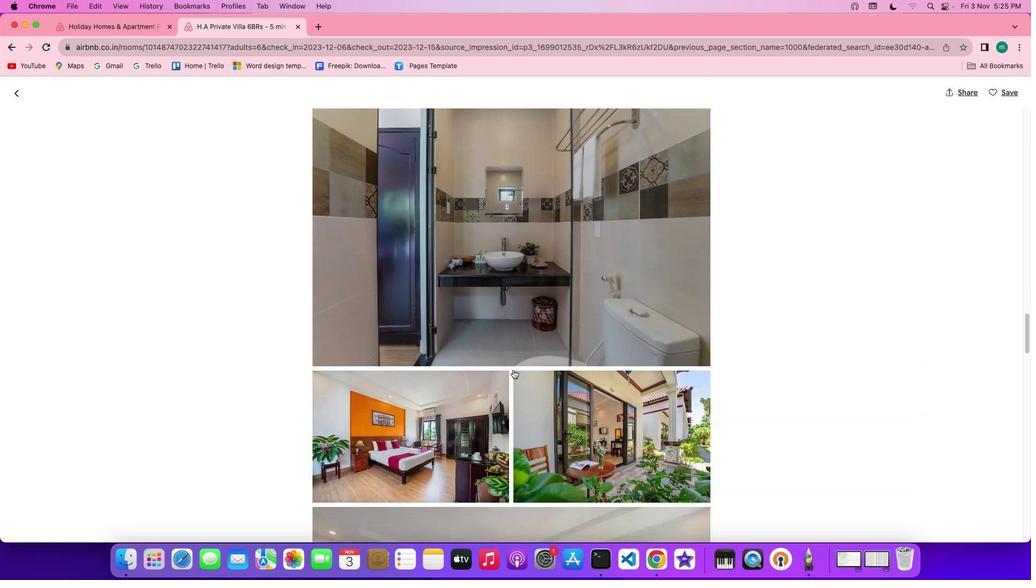 
Action: Mouse scrolled (513, 370) with delta (0, 0)
Screenshot: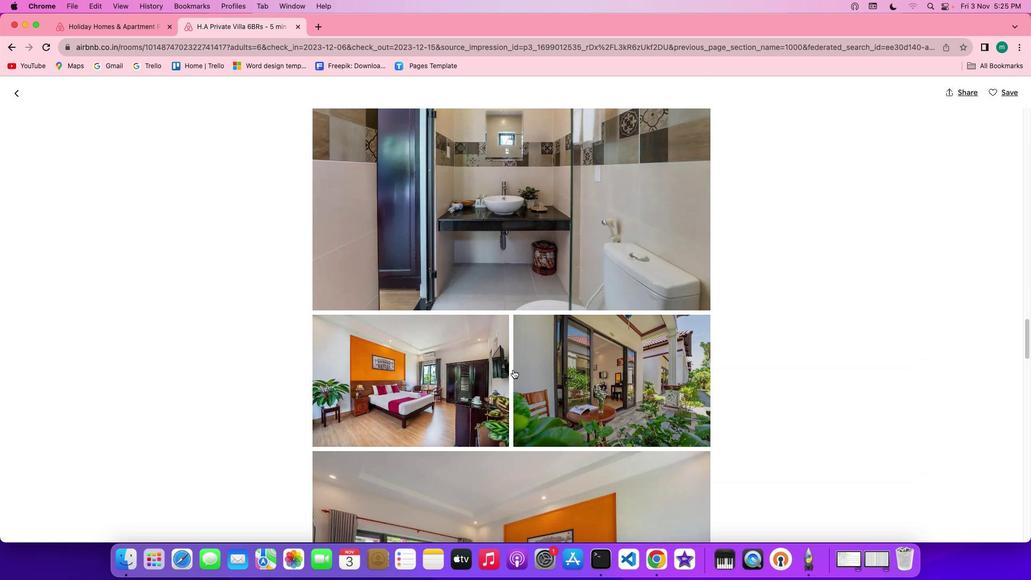 
Action: Mouse scrolled (513, 370) with delta (0, 0)
Screenshot: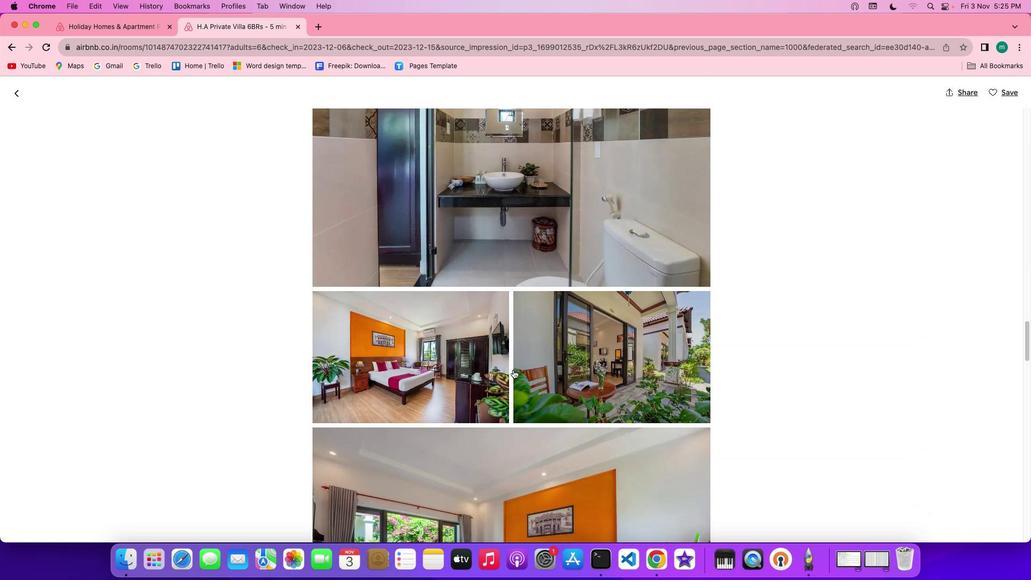 
Action: Mouse scrolled (513, 370) with delta (0, -1)
Screenshot: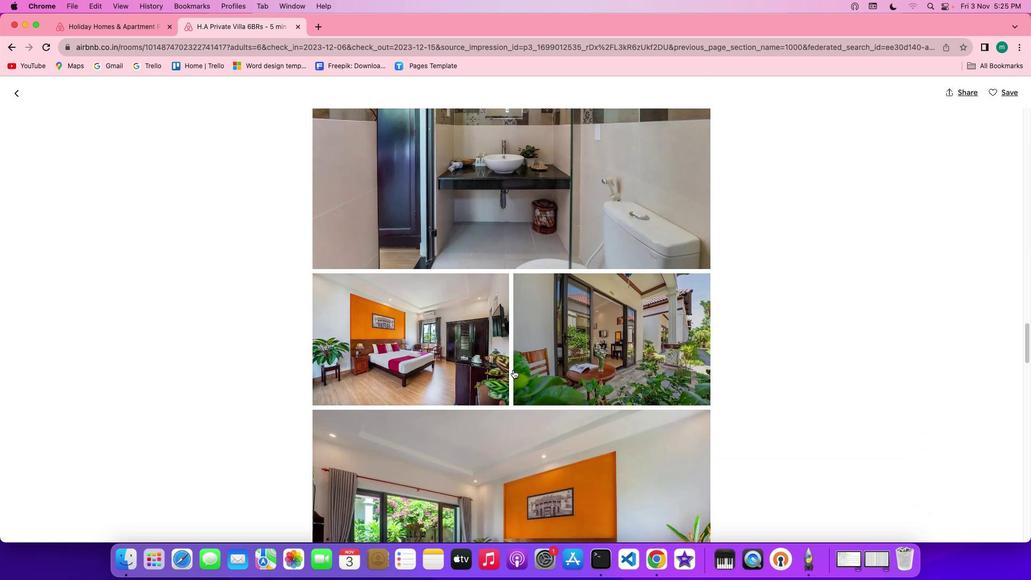 
Action: Mouse scrolled (513, 370) with delta (0, -2)
Screenshot: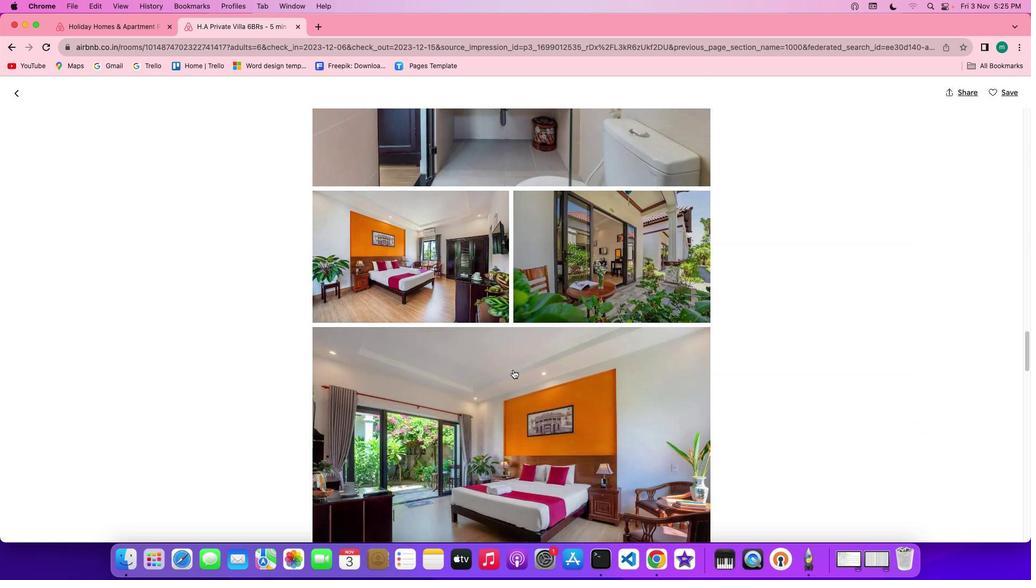 
Action: Mouse scrolled (513, 370) with delta (0, -2)
Screenshot: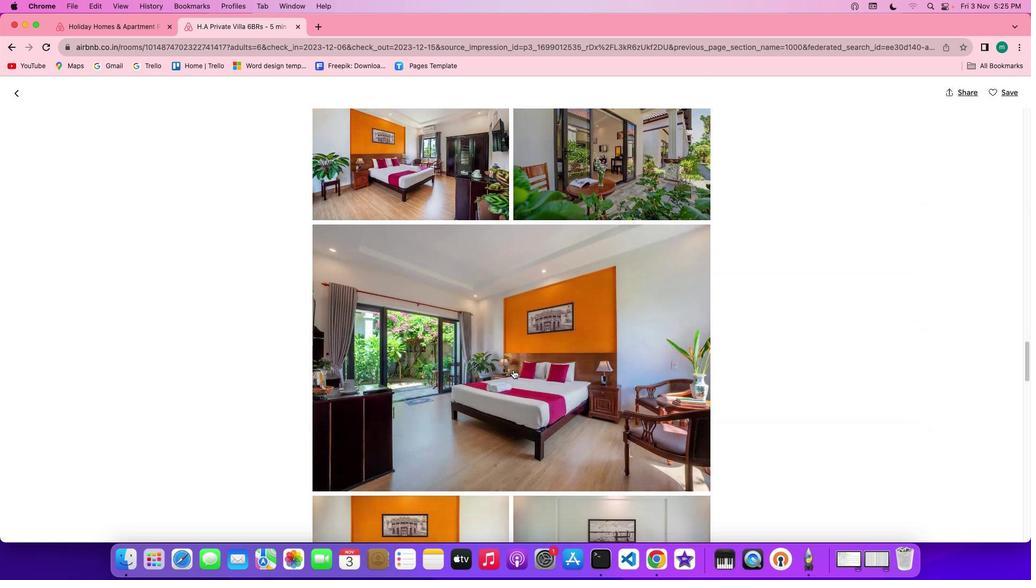
Action: Mouse scrolled (513, 370) with delta (0, 0)
Screenshot: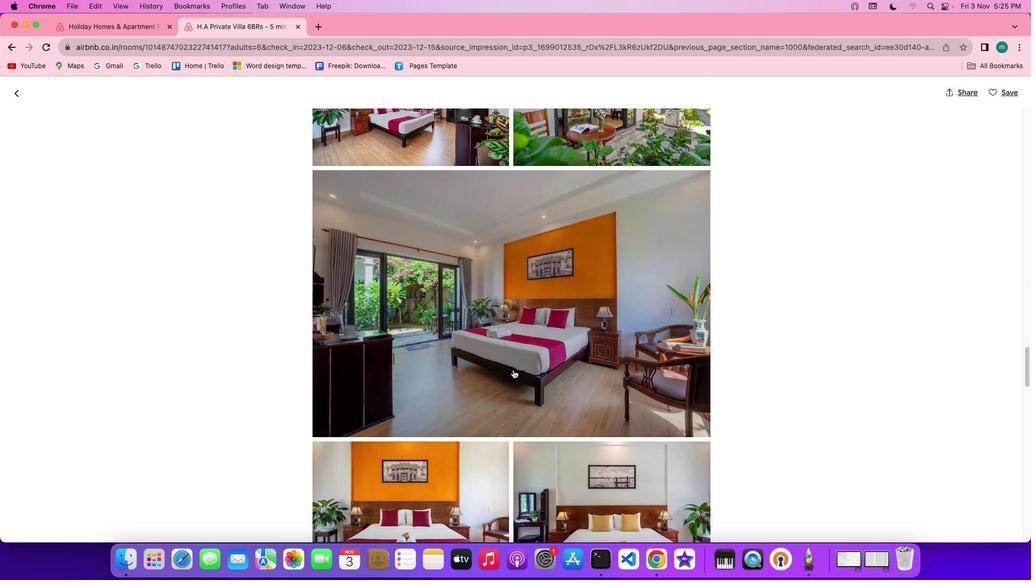 
Action: Mouse scrolled (513, 370) with delta (0, 0)
Screenshot: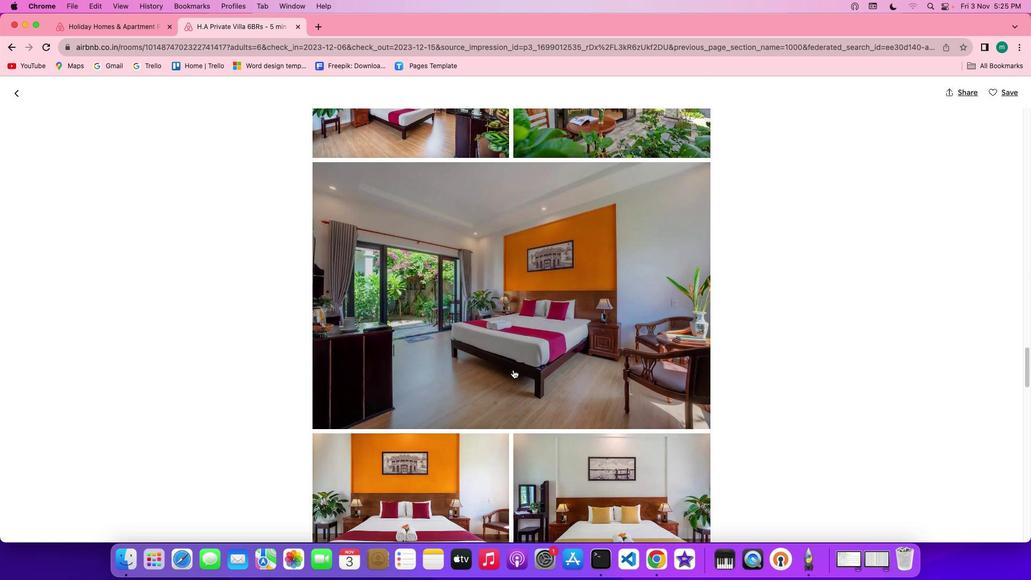 
Action: Mouse scrolled (513, 370) with delta (0, -1)
Screenshot: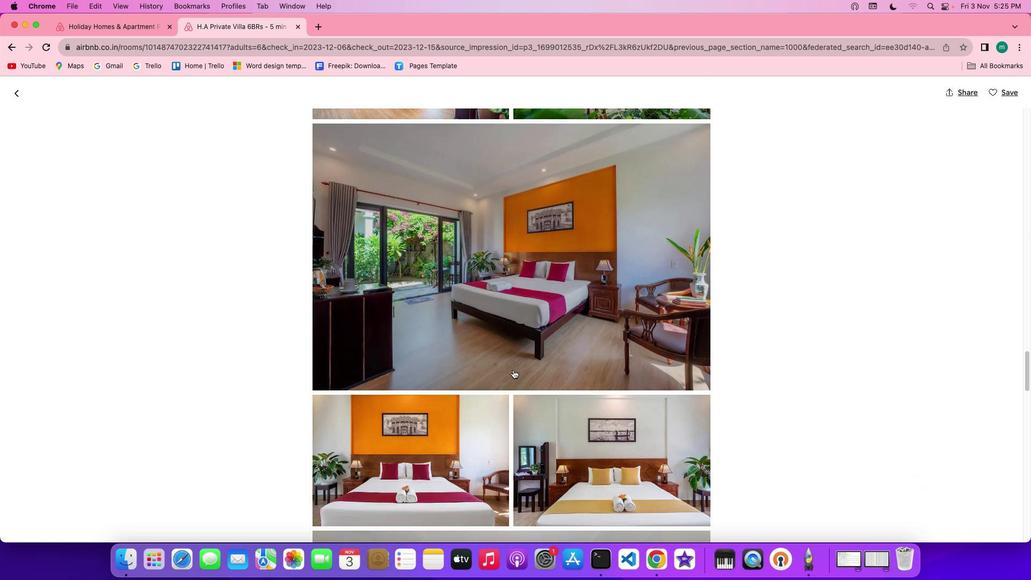 
Action: Mouse scrolled (513, 370) with delta (0, -2)
Screenshot: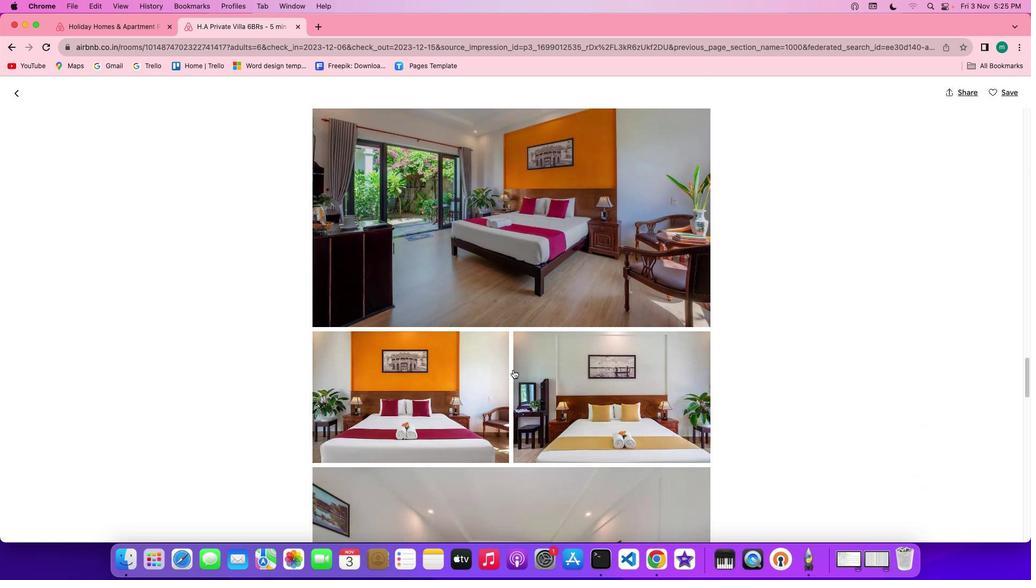 
Action: Mouse scrolled (513, 370) with delta (0, 0)
Screenshot: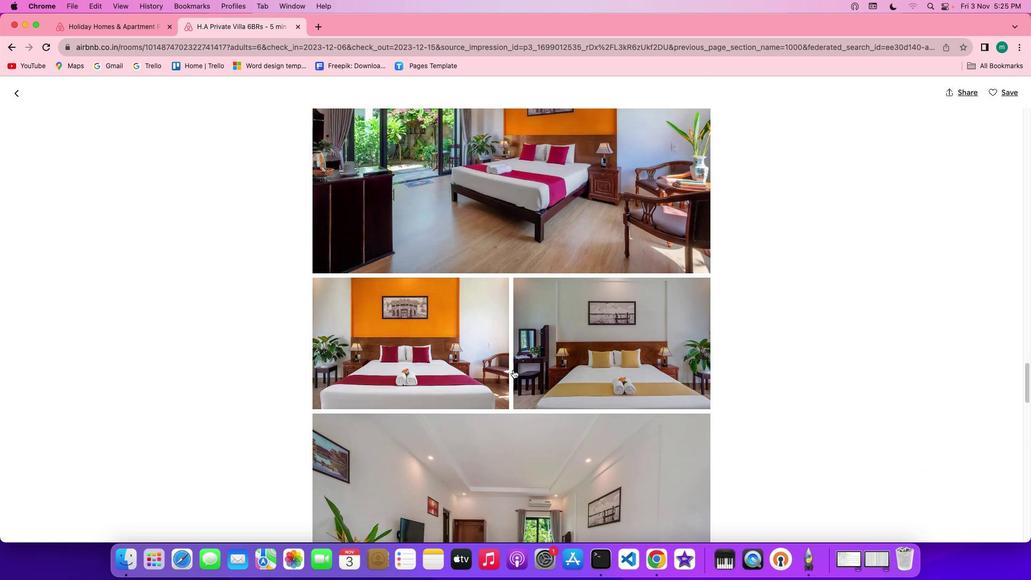 
Action: Mouse scrolled (513, 370) with delta (0, 0)
Screenshot: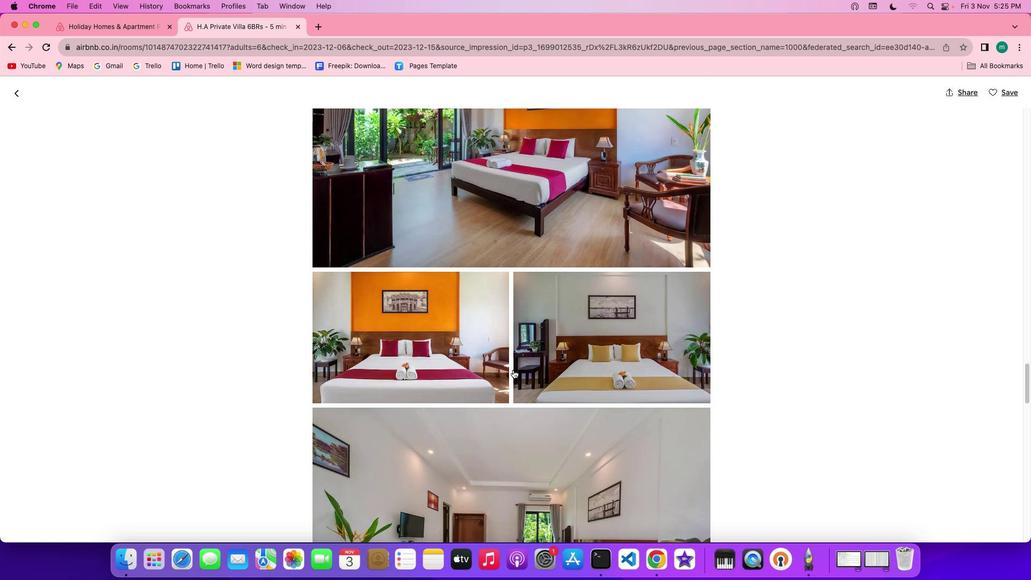 
Action: Mouse scrolled (513, 370) with delta (0, -1)
Screenshot: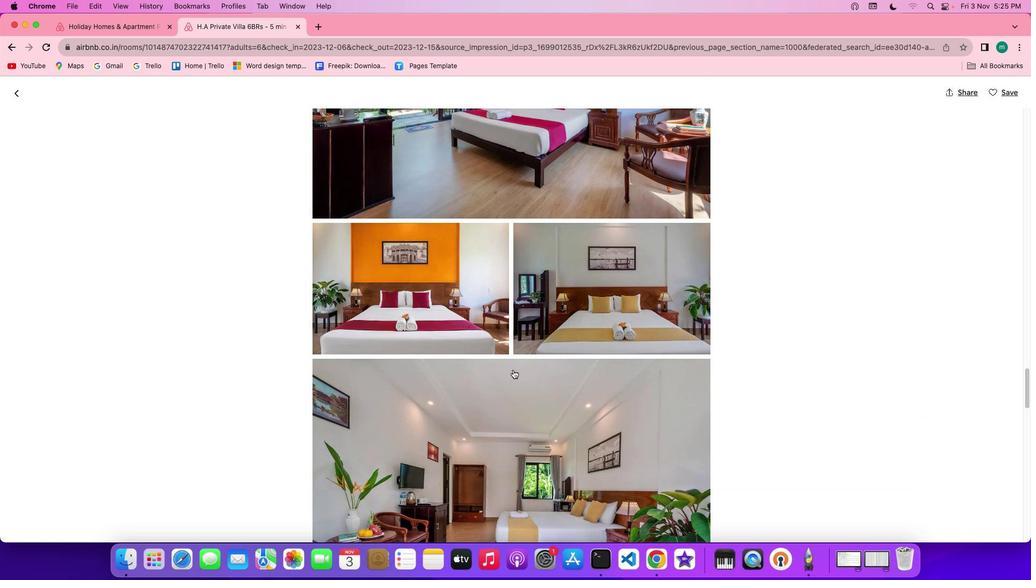 
Action: Mouse scrolled (513, 370) with delta (0, -2)
Screenshot: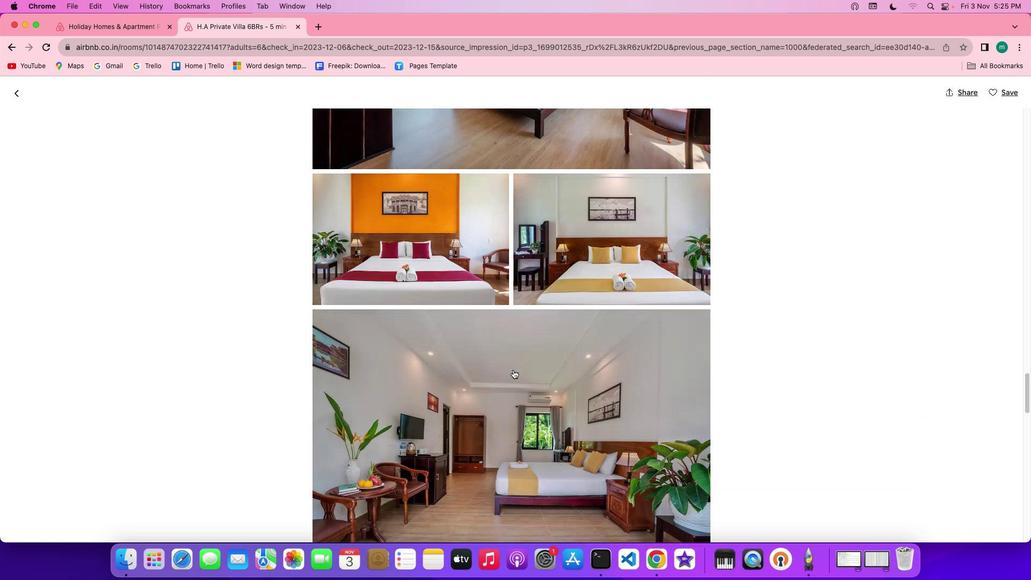 
Action: Mouse scrolled (513, 370) with delta (0, 0)
Screenshot: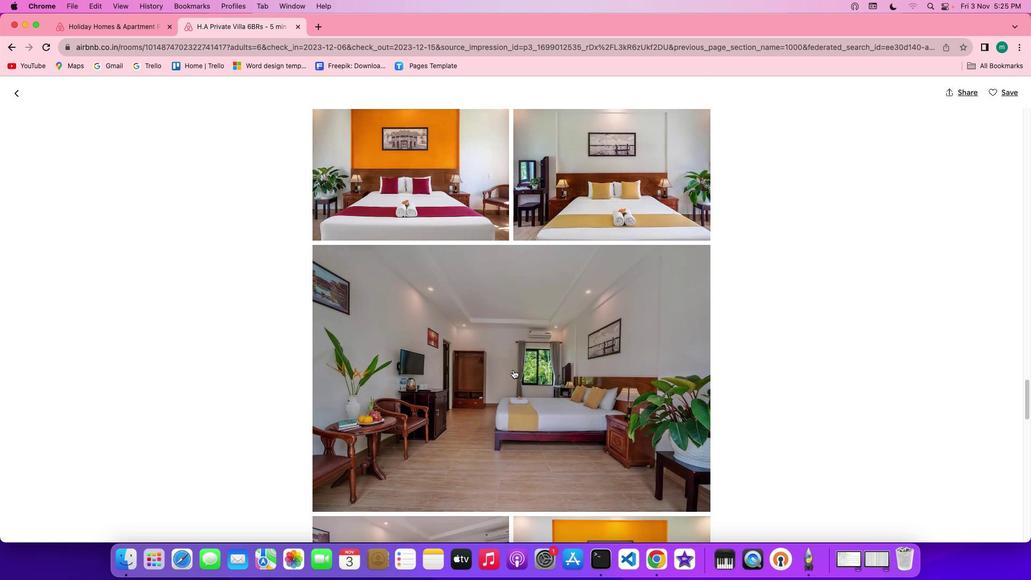 
Action: Mouse scrolled (513, 370) with delta (0, 0)
